 Task: Illustrate a Vector Portrait of a Lifeguard.
Action: Mouse pressed left at (175, 109)
Screenshot: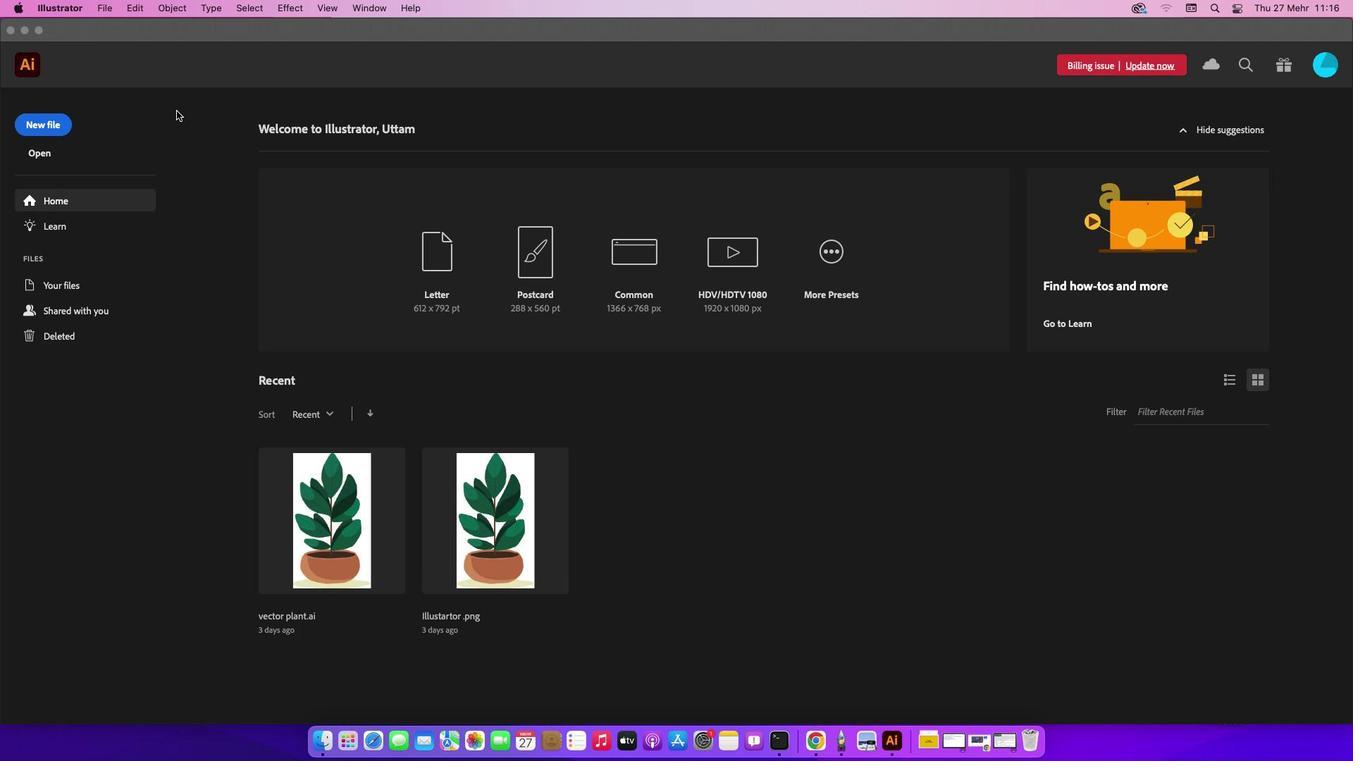 
Action: Mouse moved to (38, 124)
Screenshot: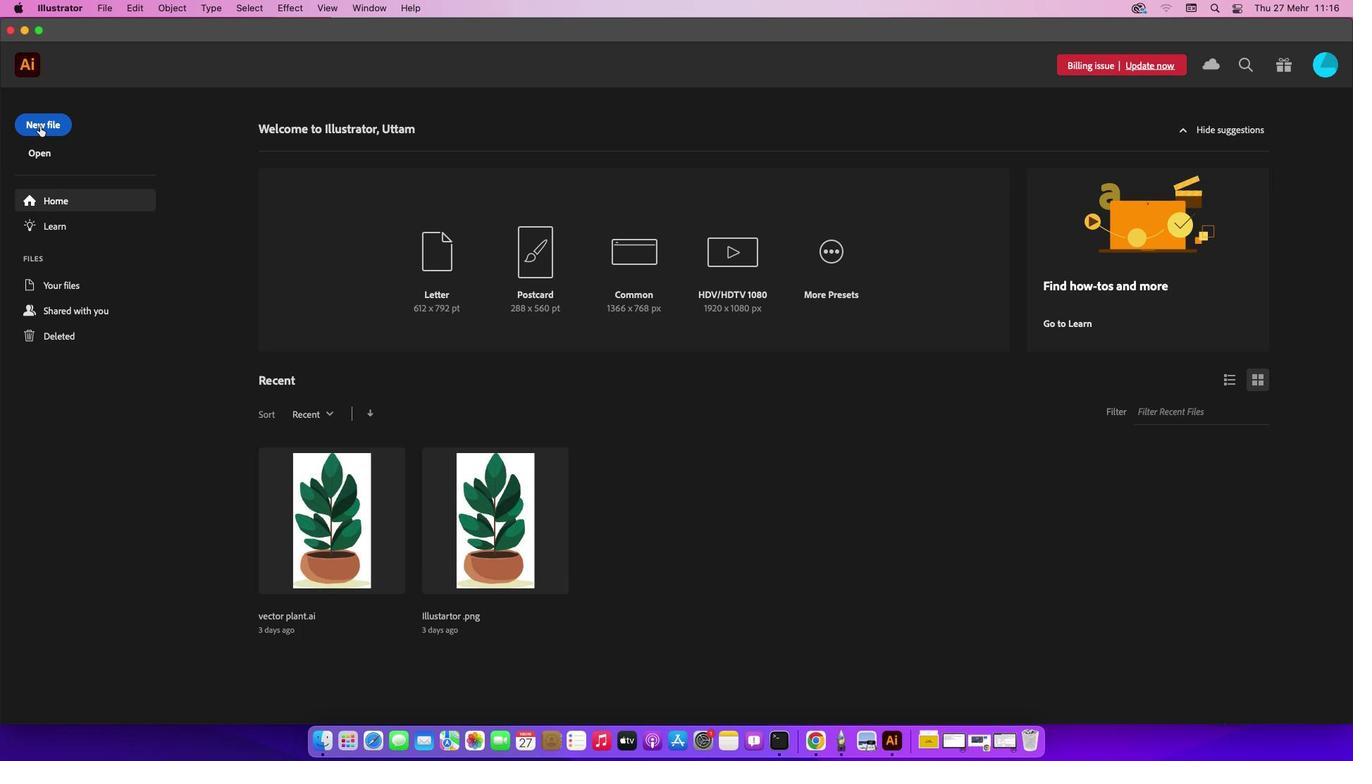 
Action: Mouse pressed left at (38, 124)
Screenshot: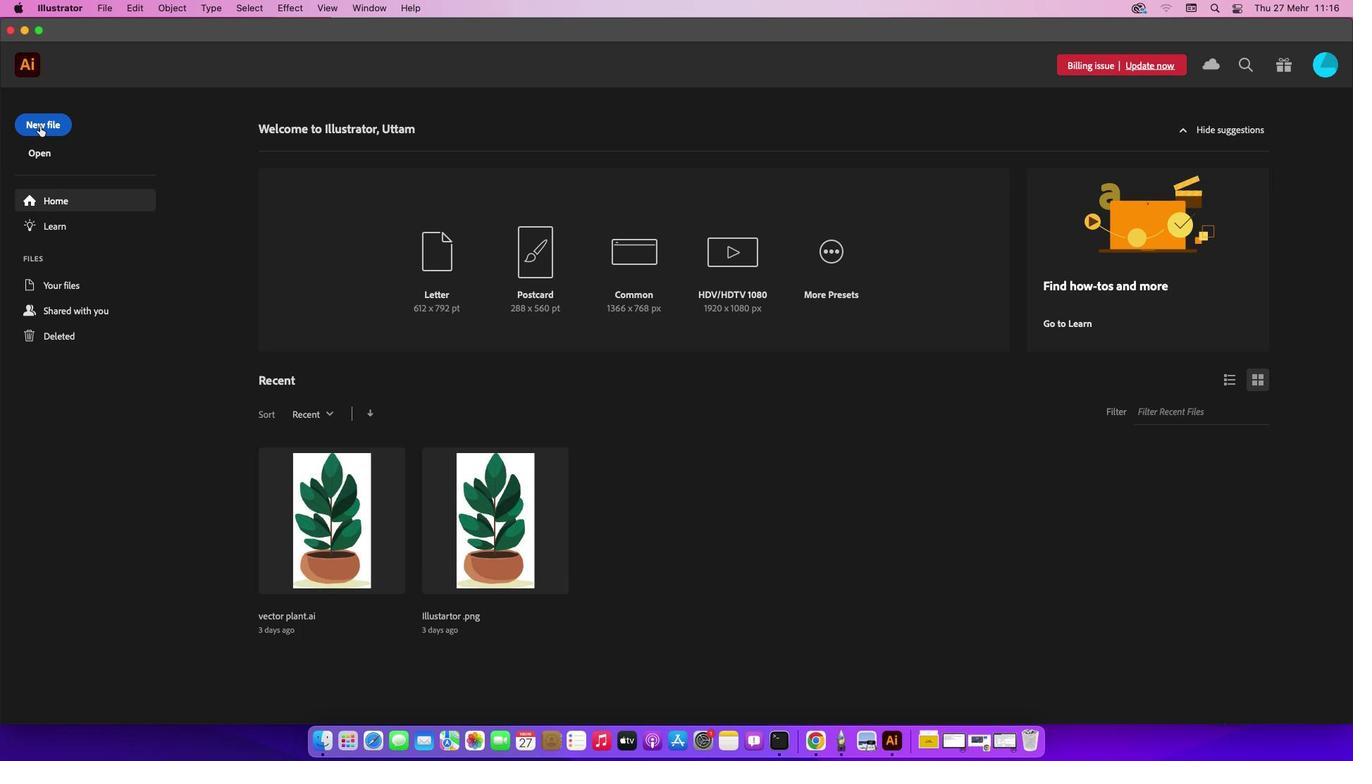 
Action: Mouse moved to (990, 576)
Screenshot: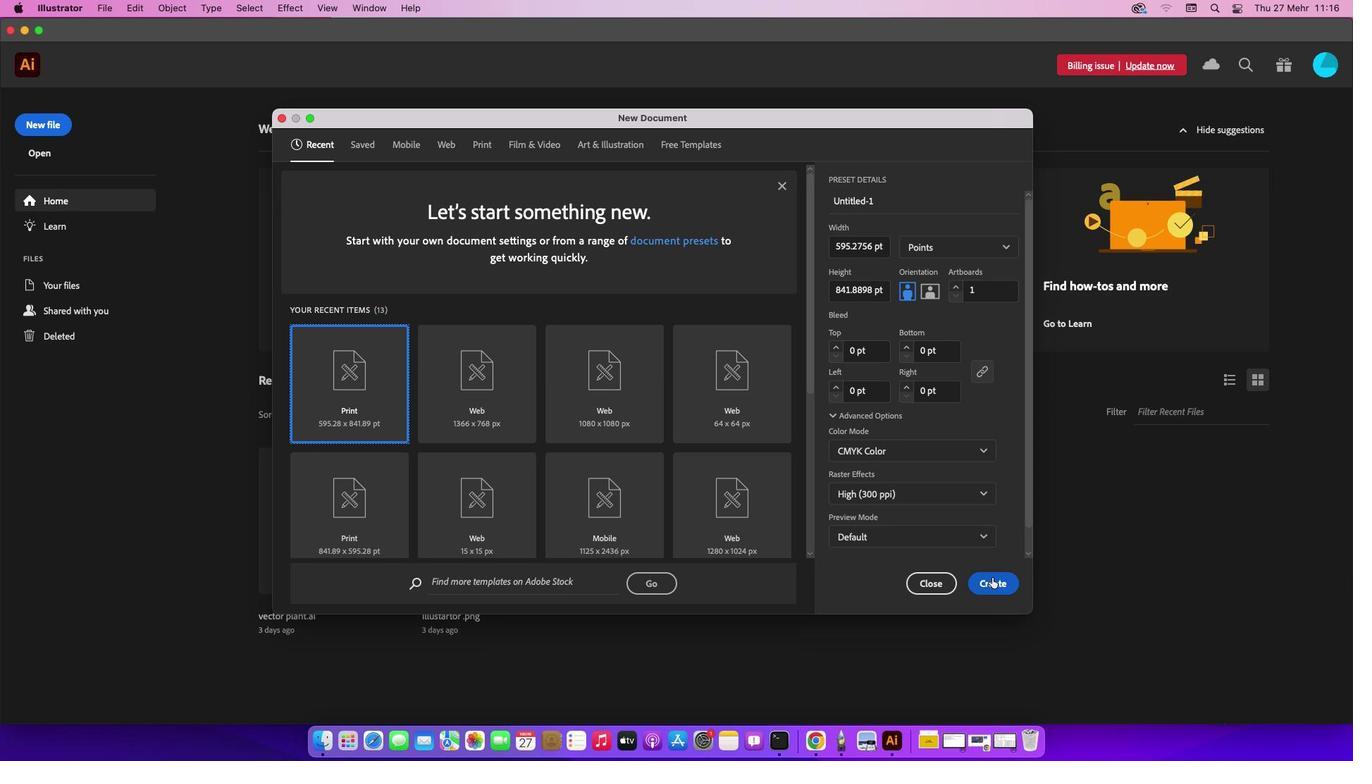
Action: Mouse pressed left at (990, 576)
Screenshot: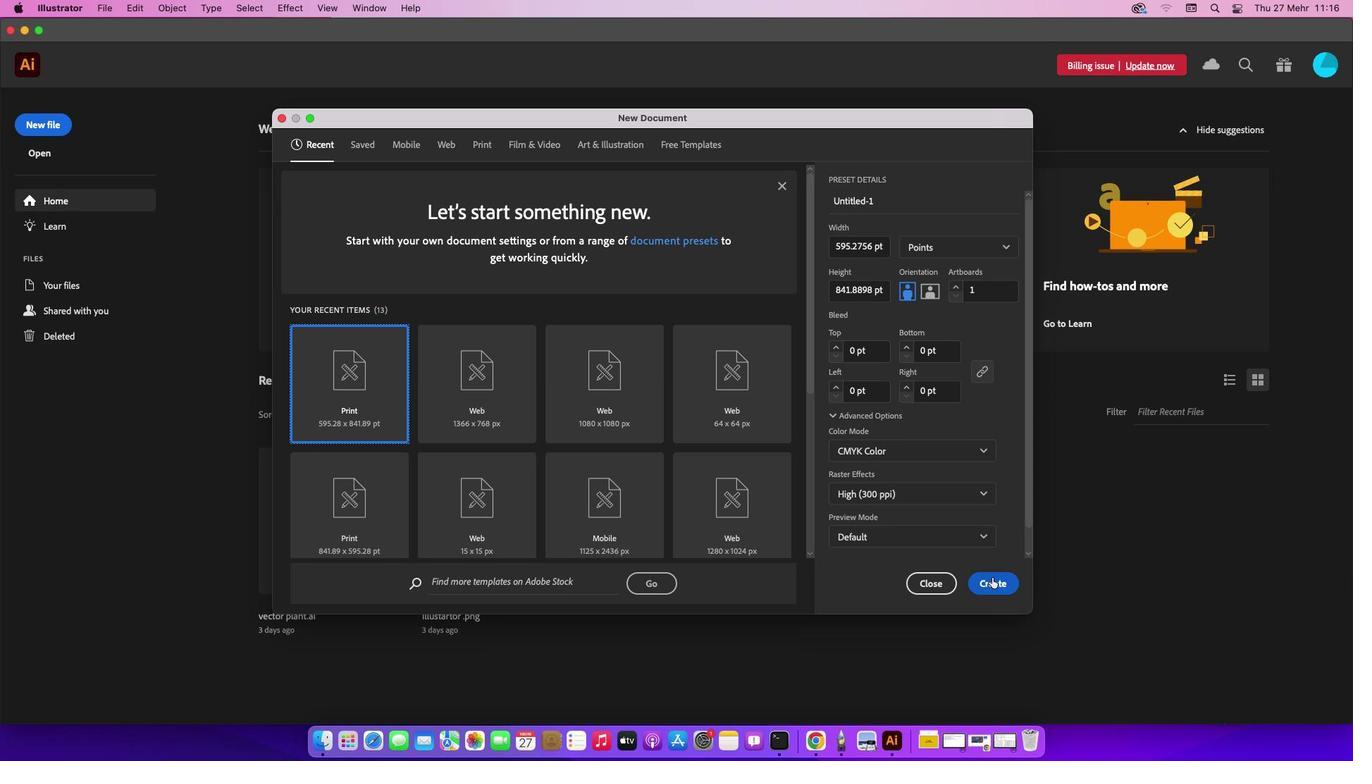 
Action: Mouse moved to (103, 7)
Screenshot: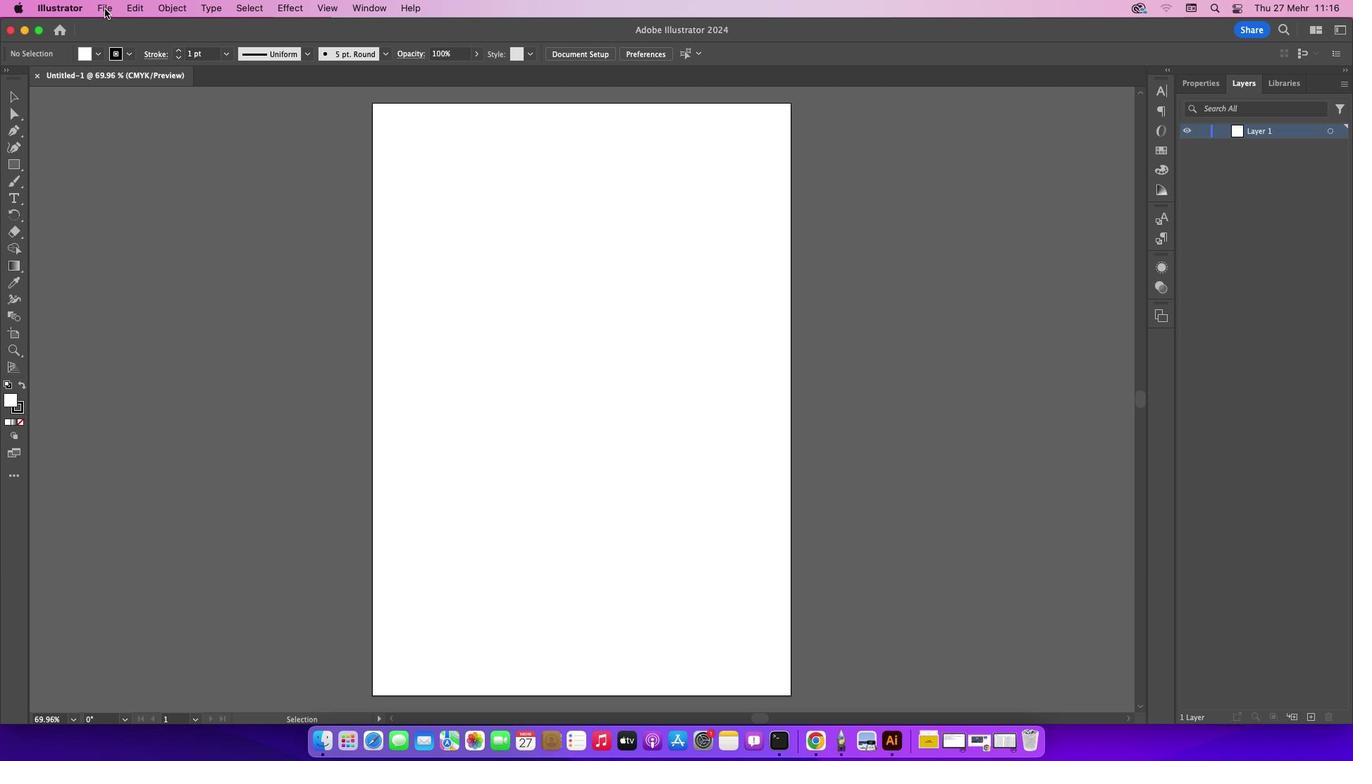 
Action: Mouse pressed left at (103, 7)
Screenshot: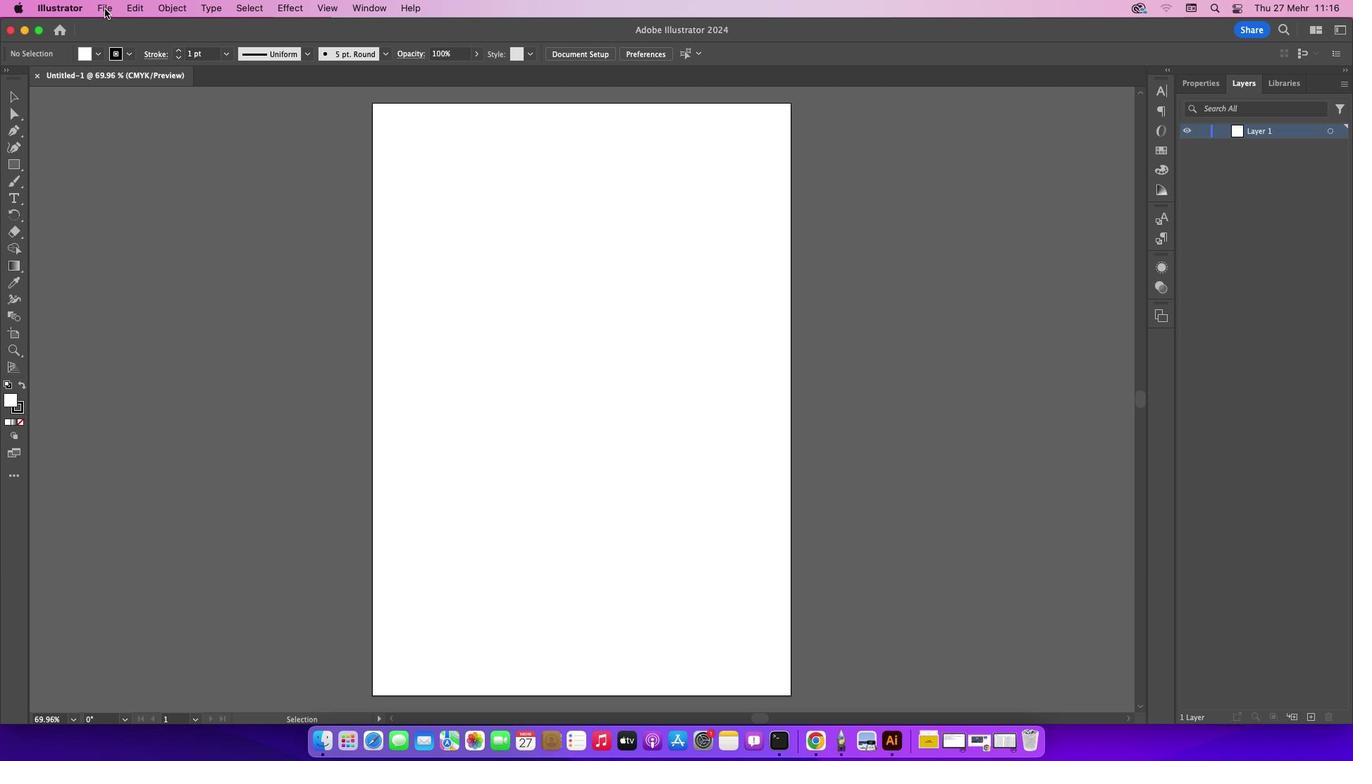 
Action: Mouse moved to (119, 61)
Screenshot: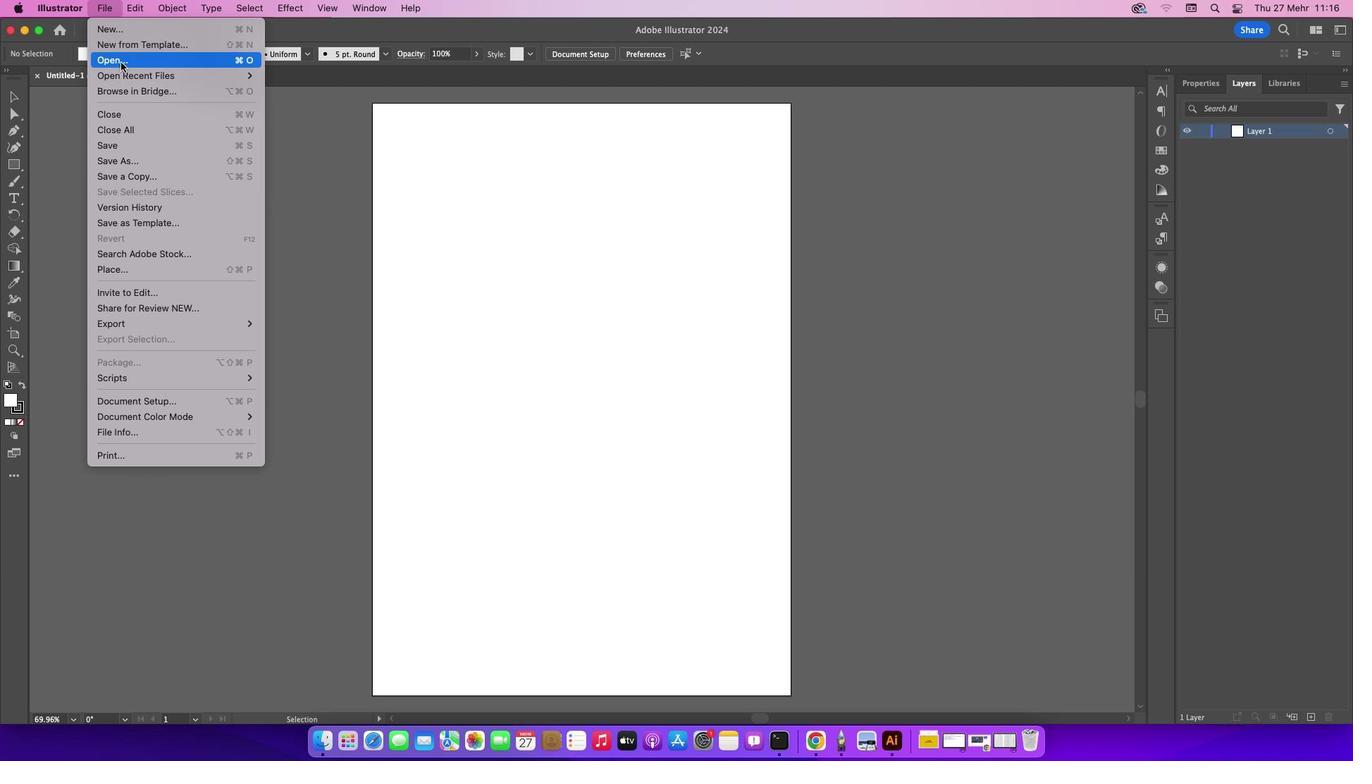 
Action: Mouse pressed left at (119, 61)
Screenshot: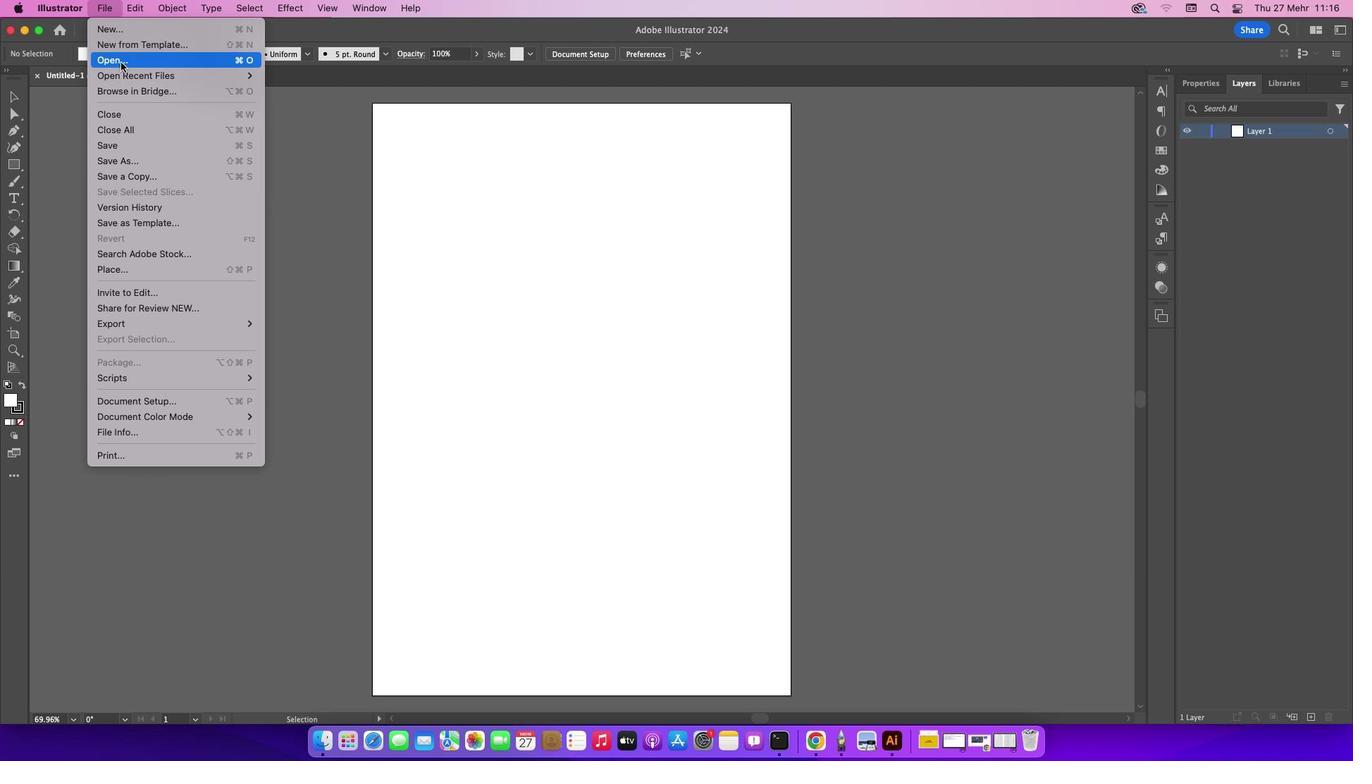 
Action: Mouse moved to (448, 186)
Screenshot: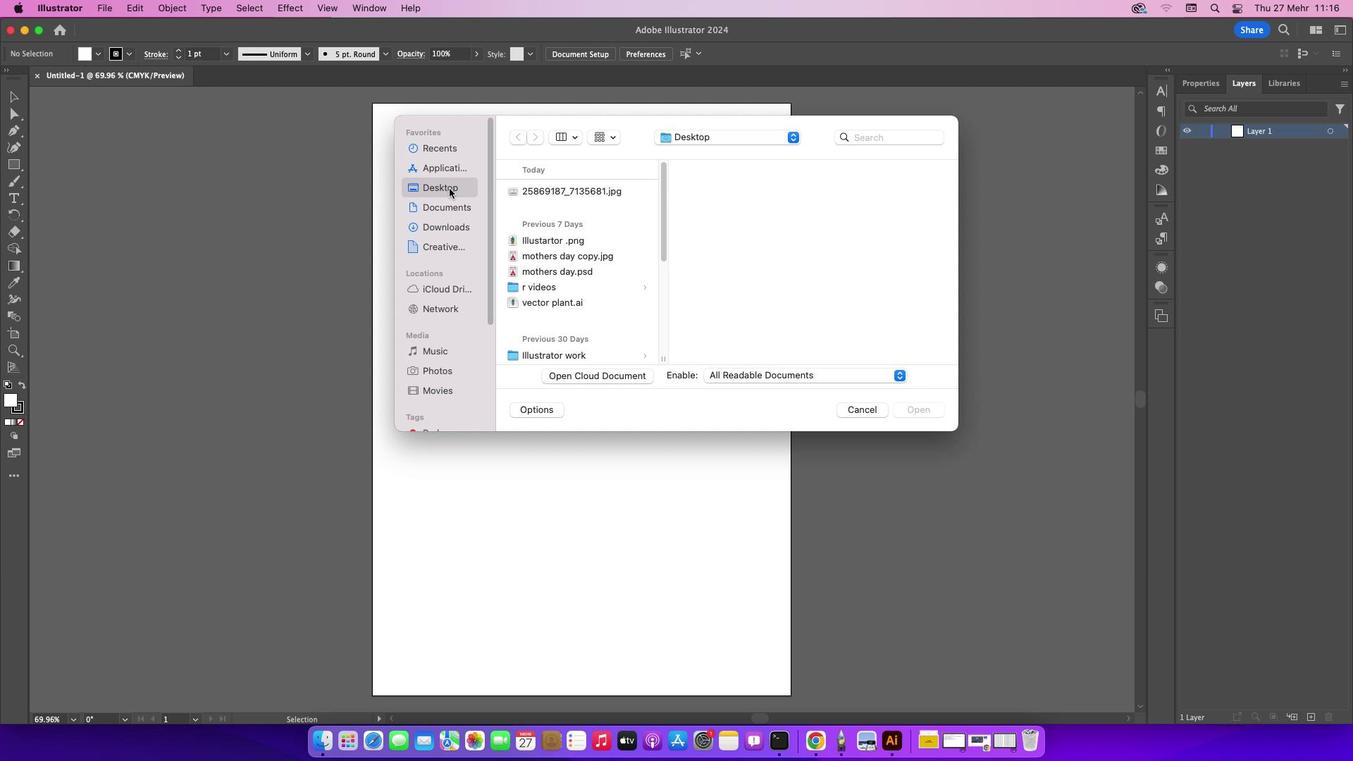 
Action: Mouse pressed left at (448, 186)
Screenshot: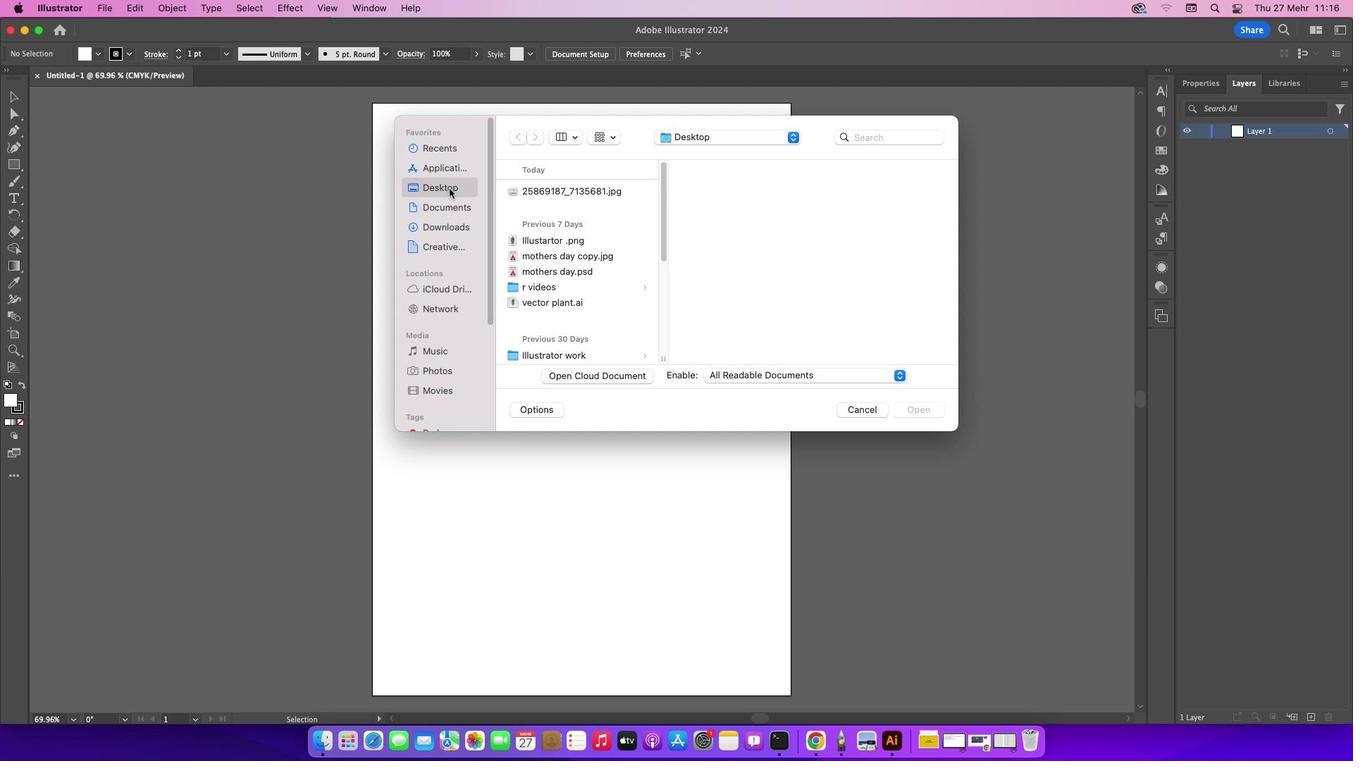 
Action: Mouse moved to (607, 186)
Screenshot: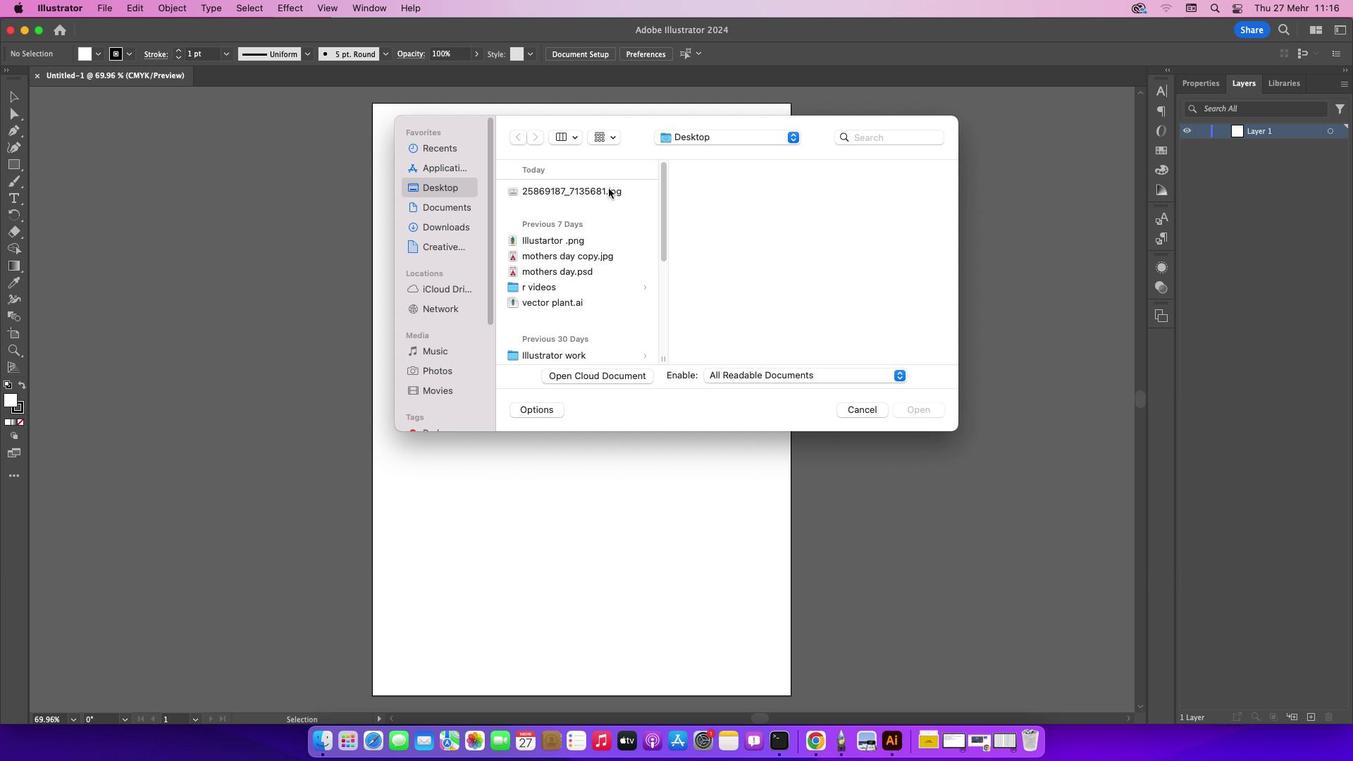 
Action: Mouse pressed left at (607, 186)
Screenshot: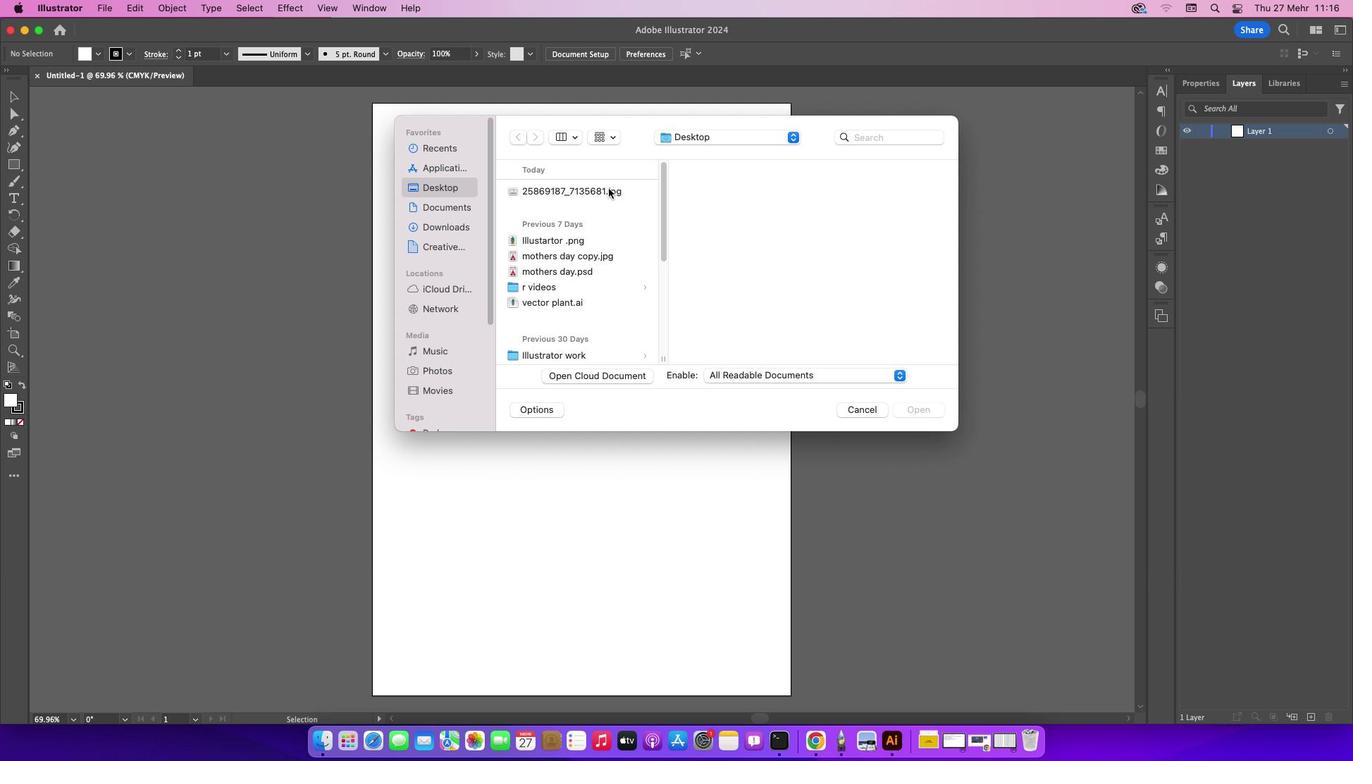 
Action: Mouse moved to (921, 405)
Screenshot: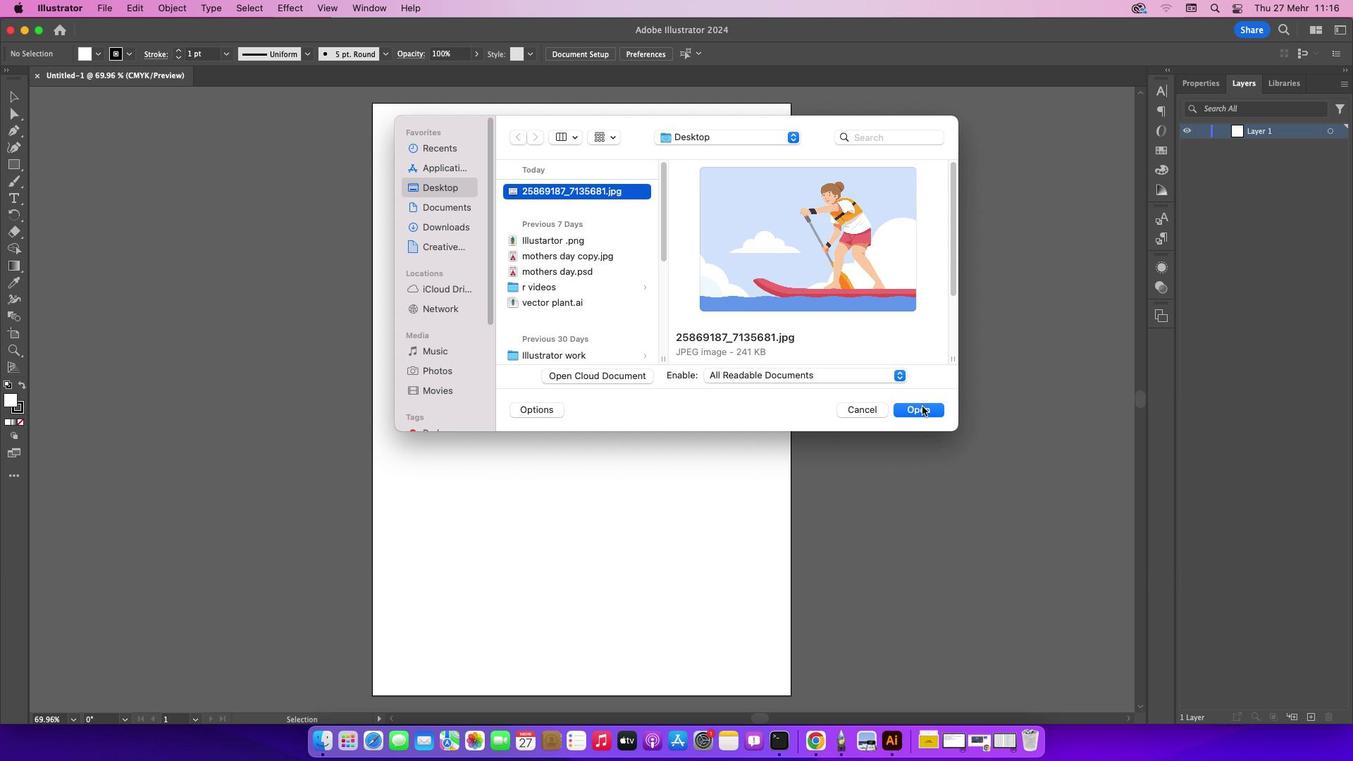 
Action: Mouse pressed left at (921, 405)
Screenshot: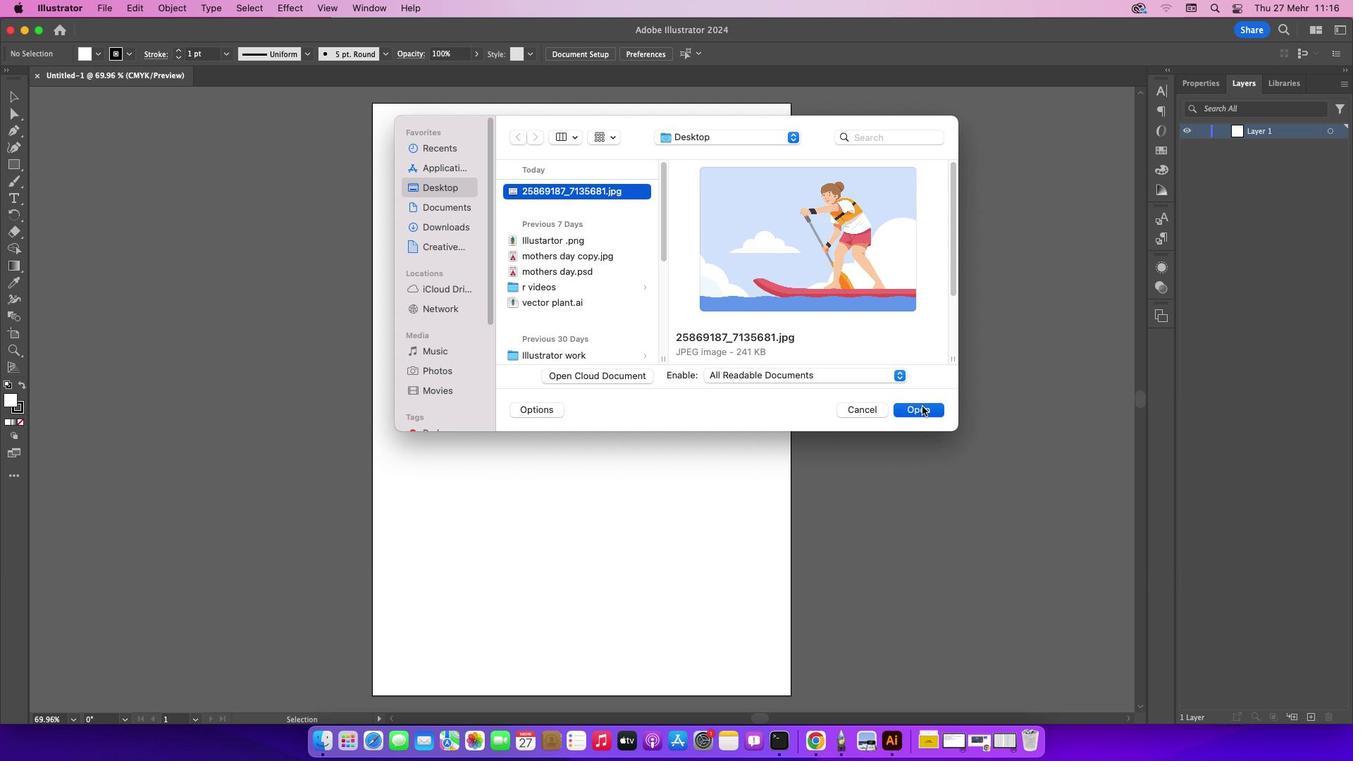 
Action: Mouse moved to (852, 403)
Screenshot: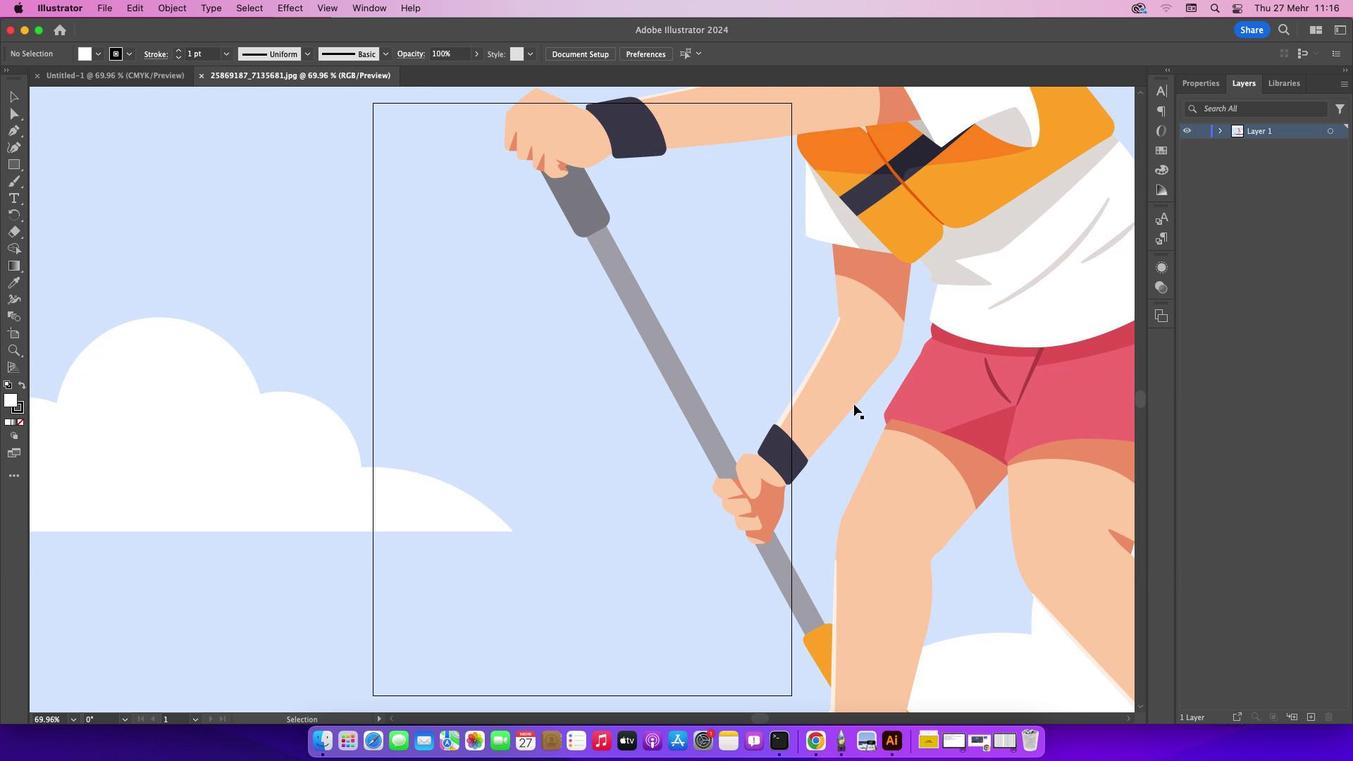 
Action: Mouse scrolled (852, 403) with delta (0, 0)
Screenshot: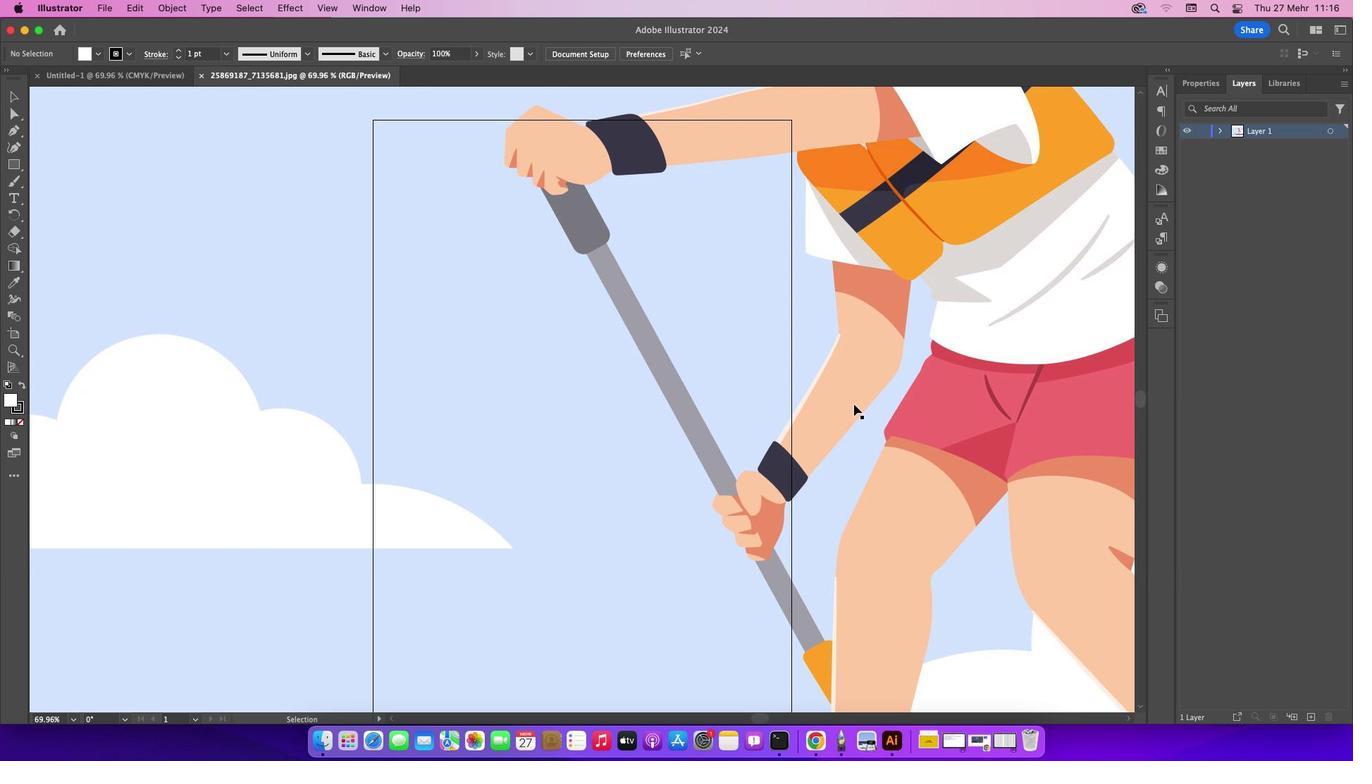 
Action: Mouse scrolled (852, 403) with delta (0, 0)
Screenshot: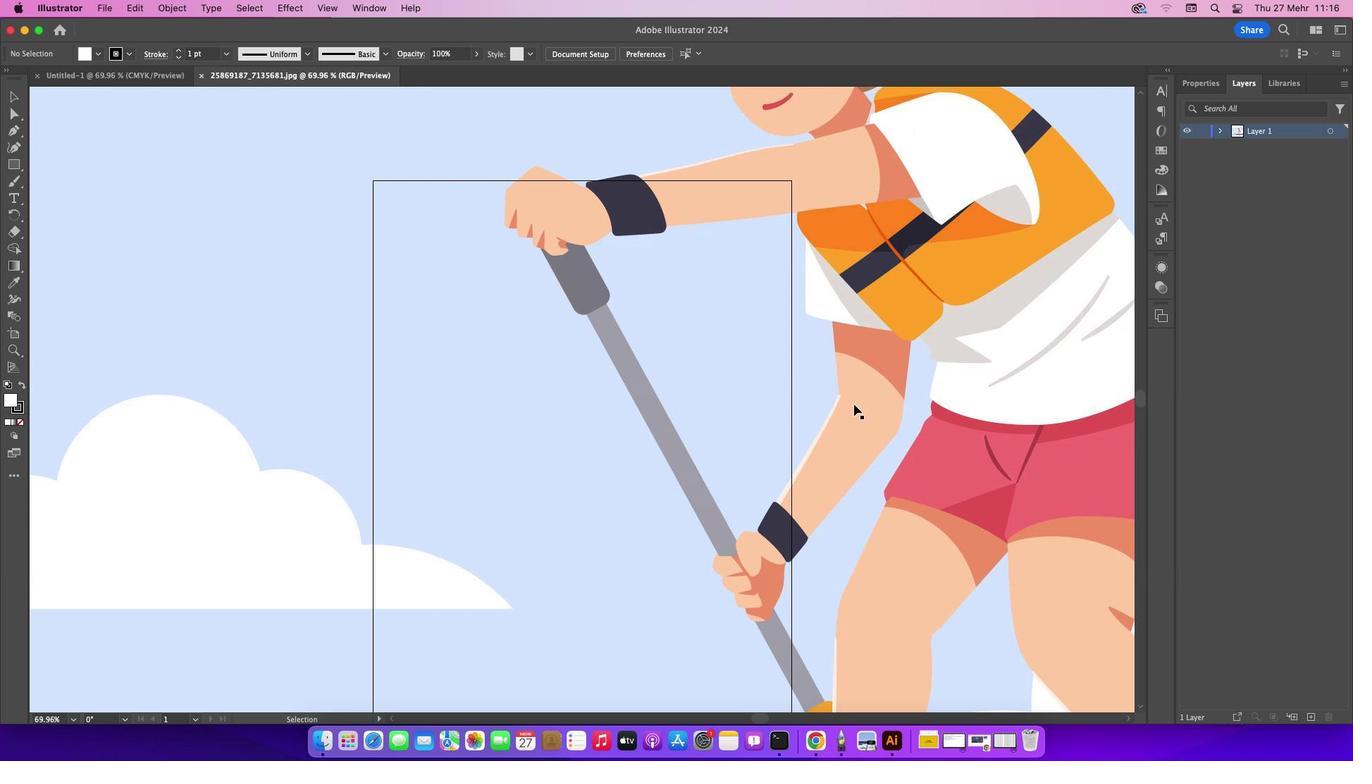 
Action: Mouse scrolled (852, 403) with delta (0, 0)
Screenshot: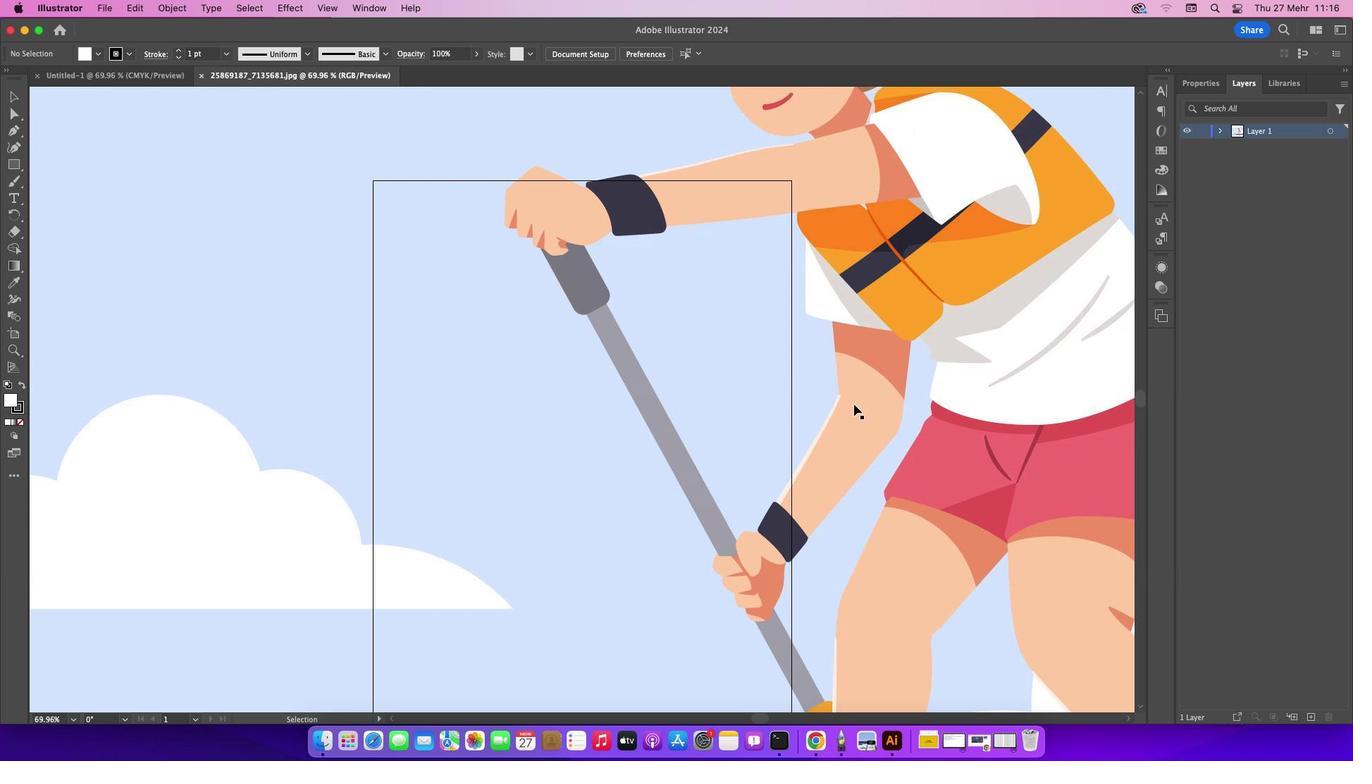 
Action: Mouse scrolled (852, 403) with delta (0, 0)
Screenshot: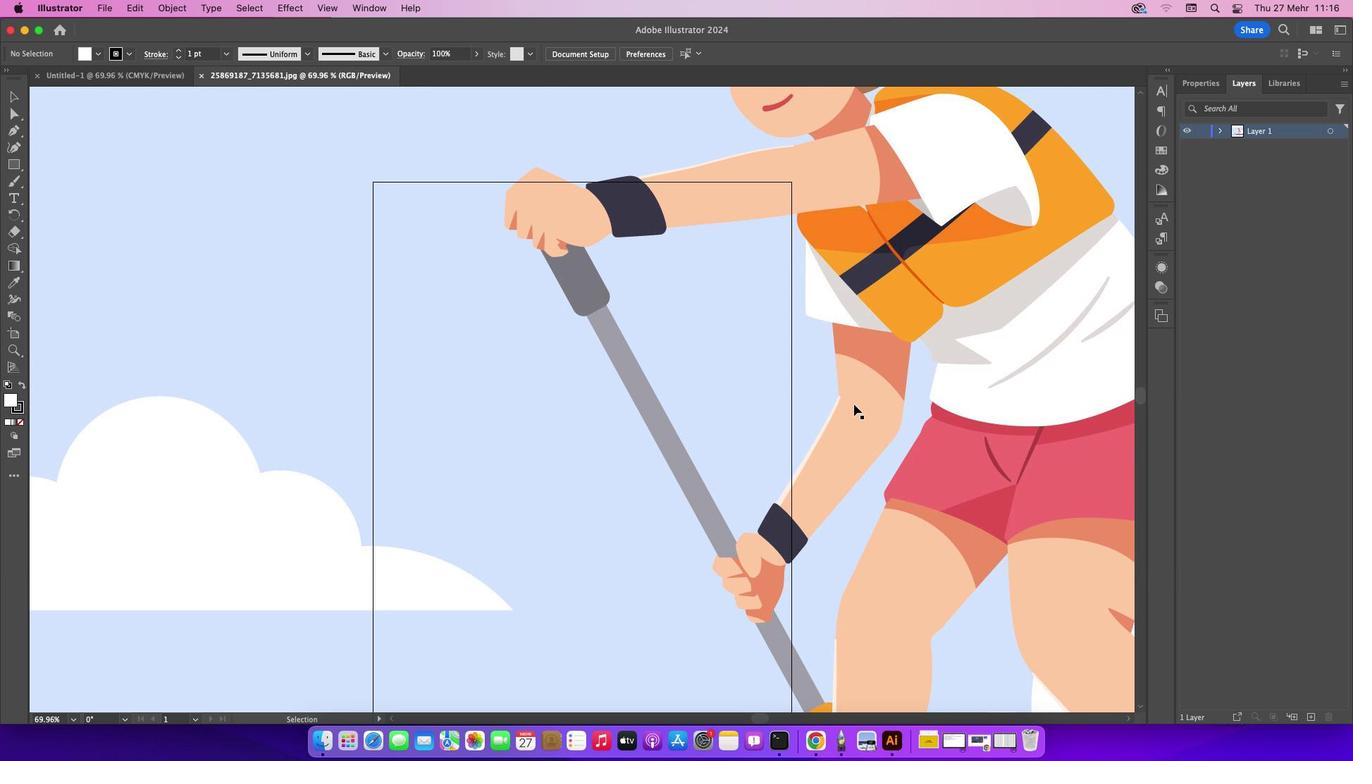
Action: Mouse scrolled (852, 403) with delta (0, 0)
Screenshot: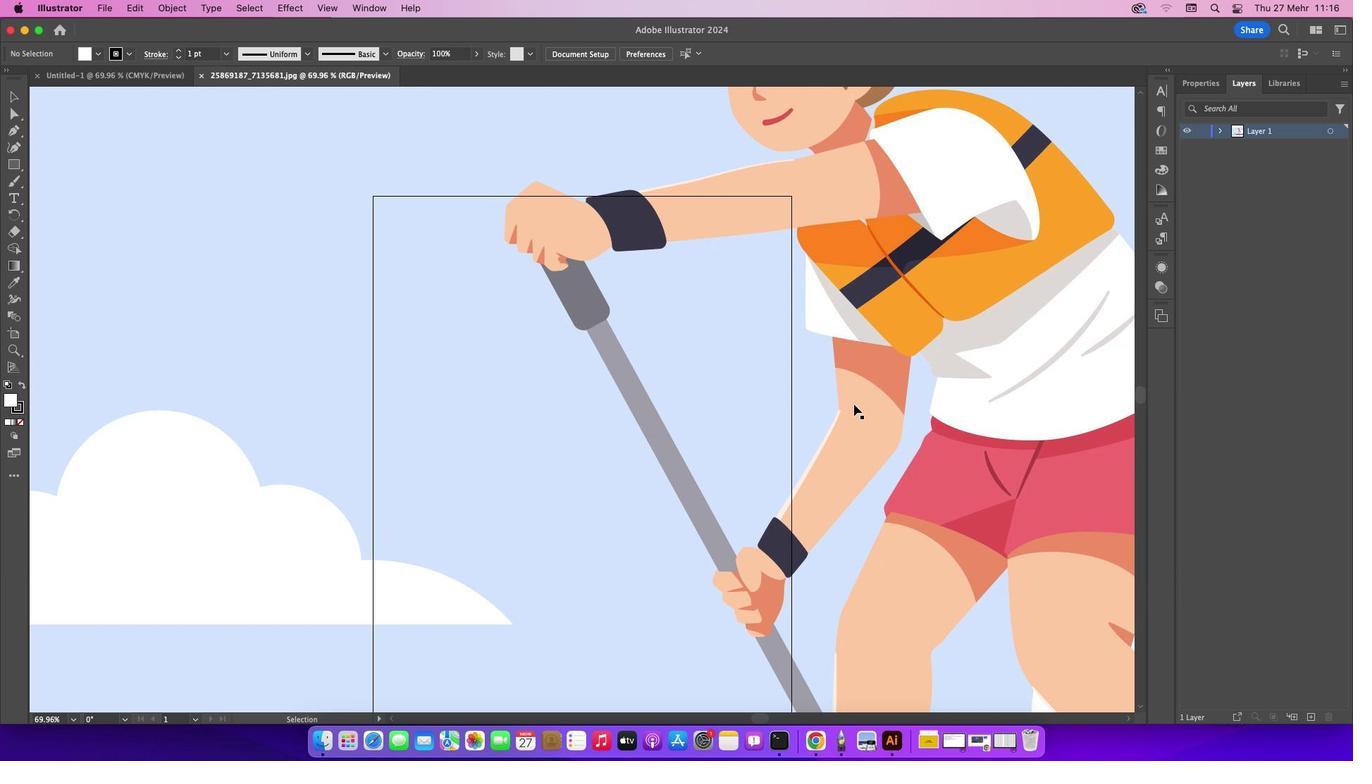 
Action: Mouse scrolled (852, 403) with delta (0, 0)
Screenshot: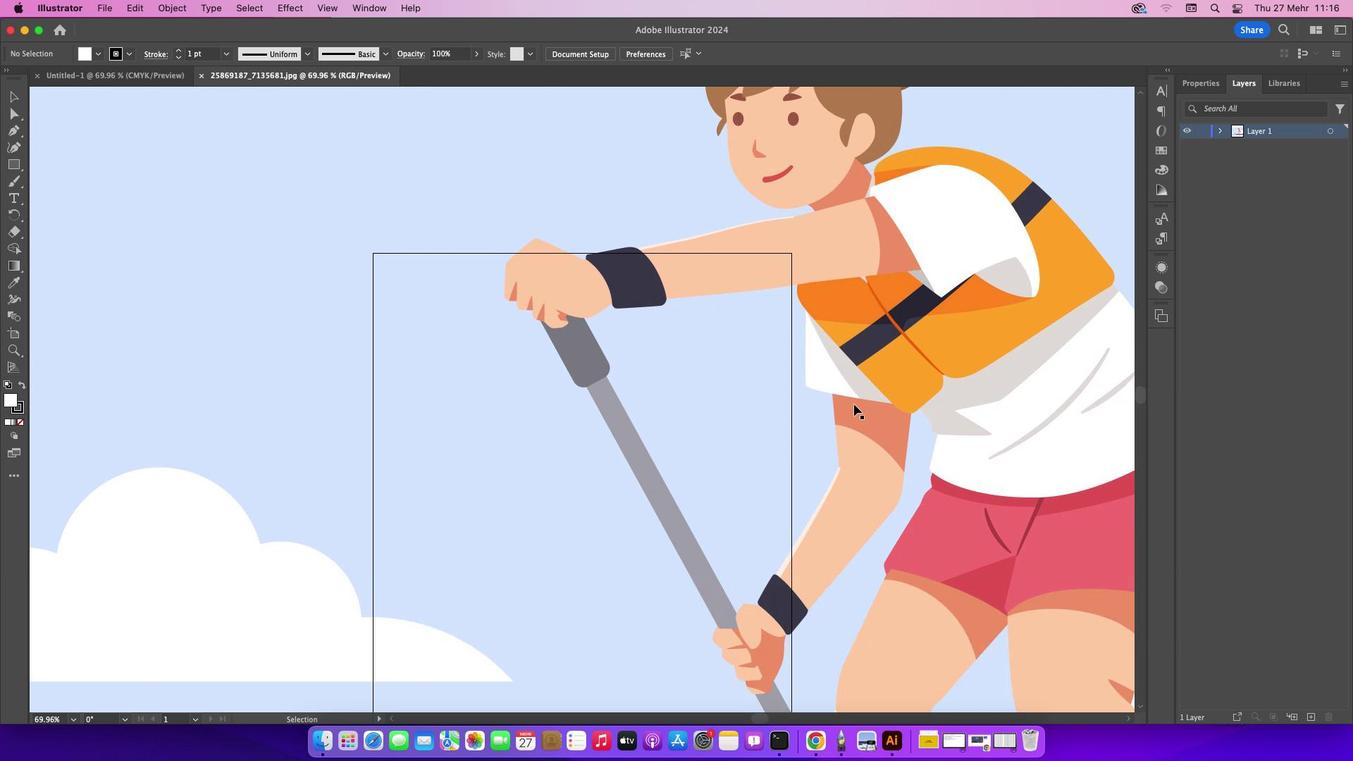 
Action: Mouse scrolled (852, 403) with delta (0, 2)
Screenshot: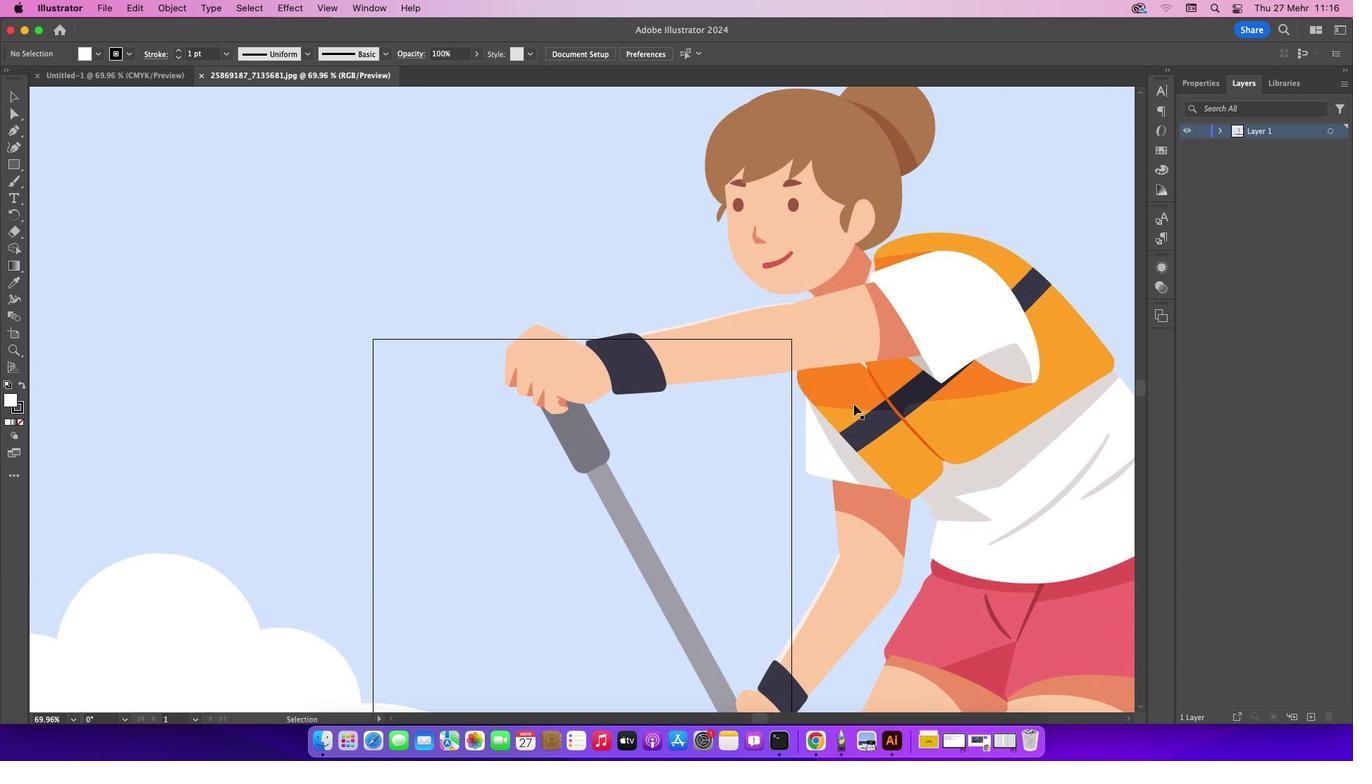 
Action: Mouse scrolled (852, 403) with delta (0, 0)
Screenshot: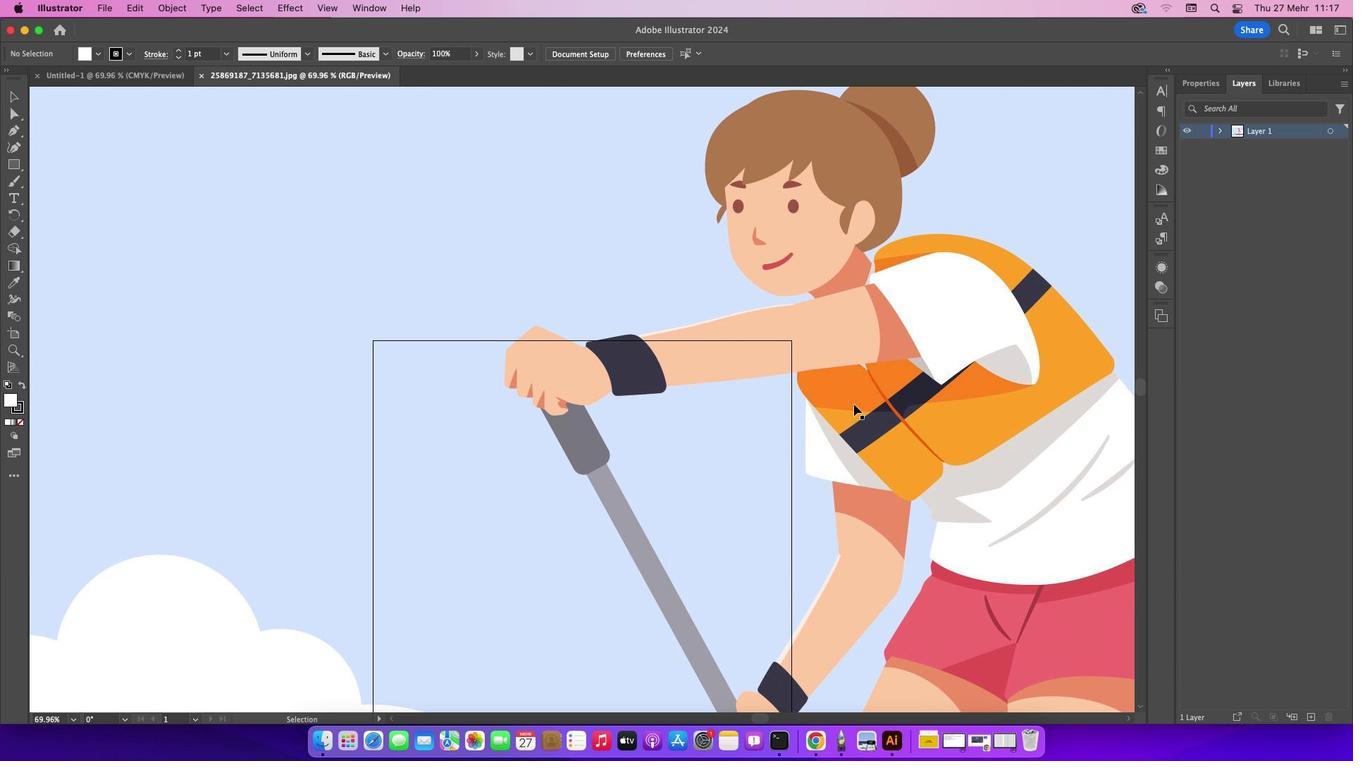 
Action: Mouse scrolled (852, 403) with delta (0, 0)
Screenshot: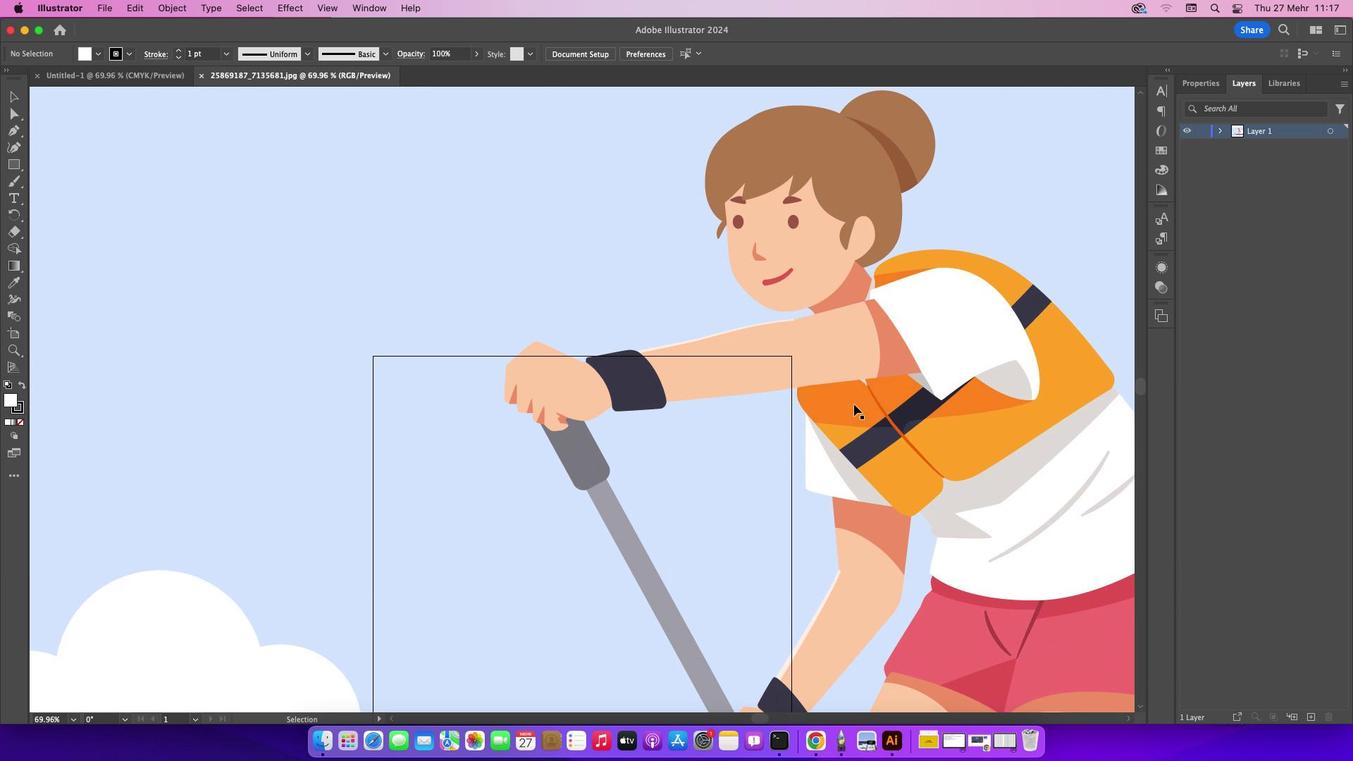 
Action: Mouse scrolled (852, 403) with delta (0, 0)
Screenshot: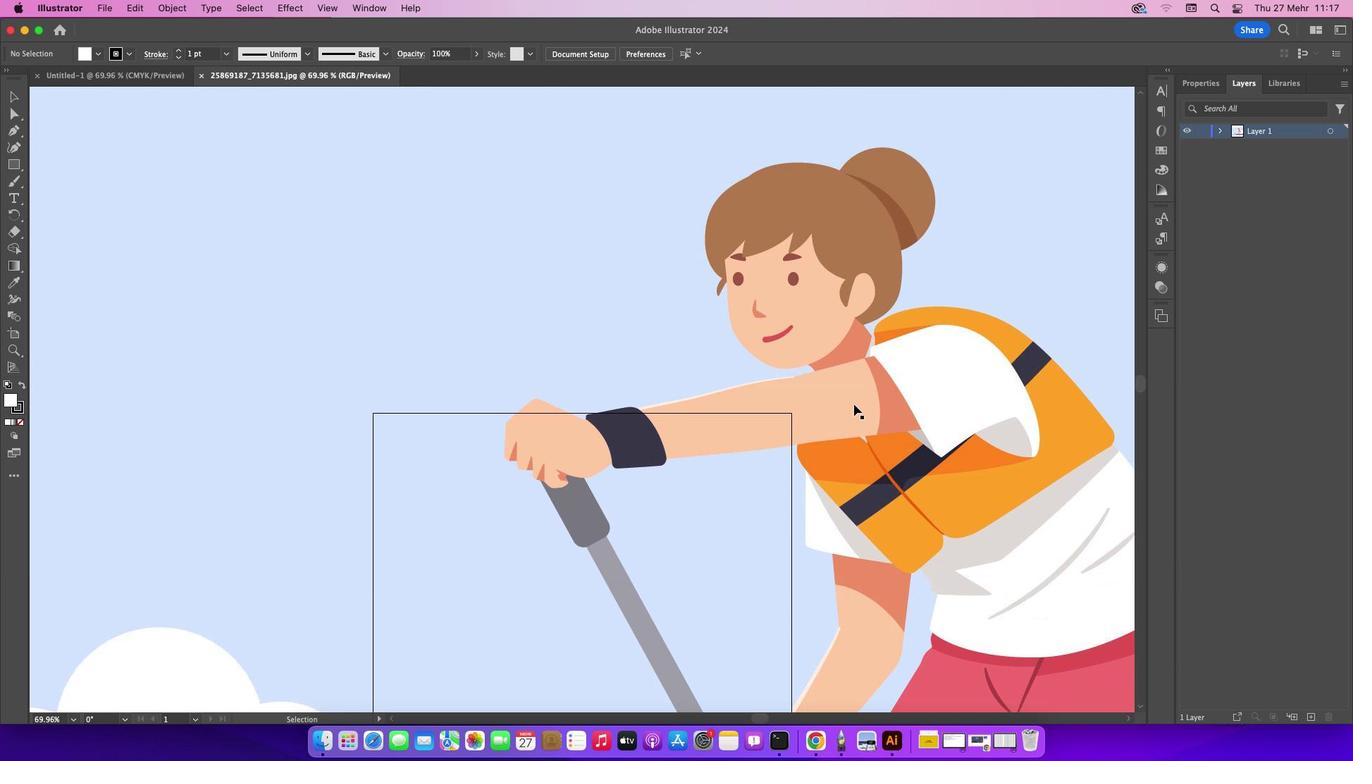 
Action: Mouse scrolled (852, 403) with delta (0, 1)
Screenshot: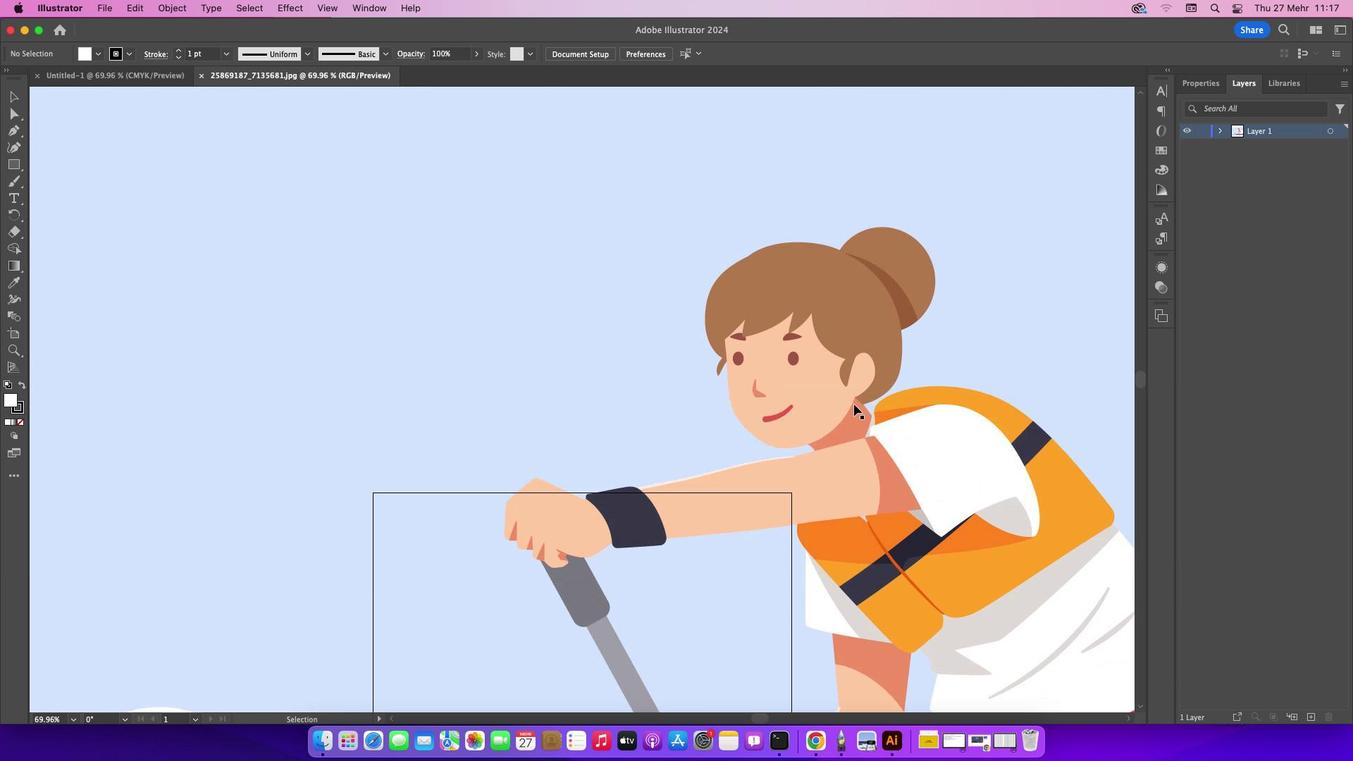 
Action: Mouse moved to (760, 720)
Screenshot: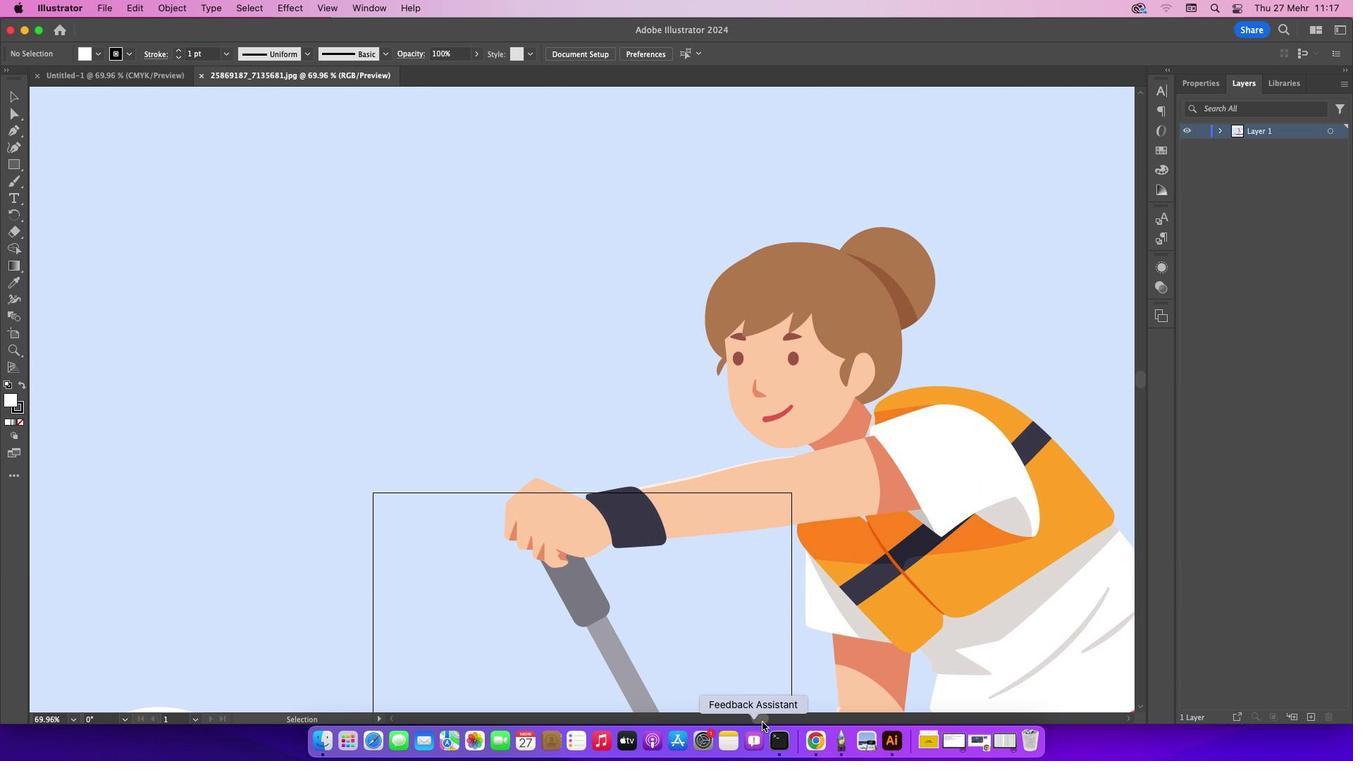 
Action: Mouse pressed left at (760, 720)
Screenshot: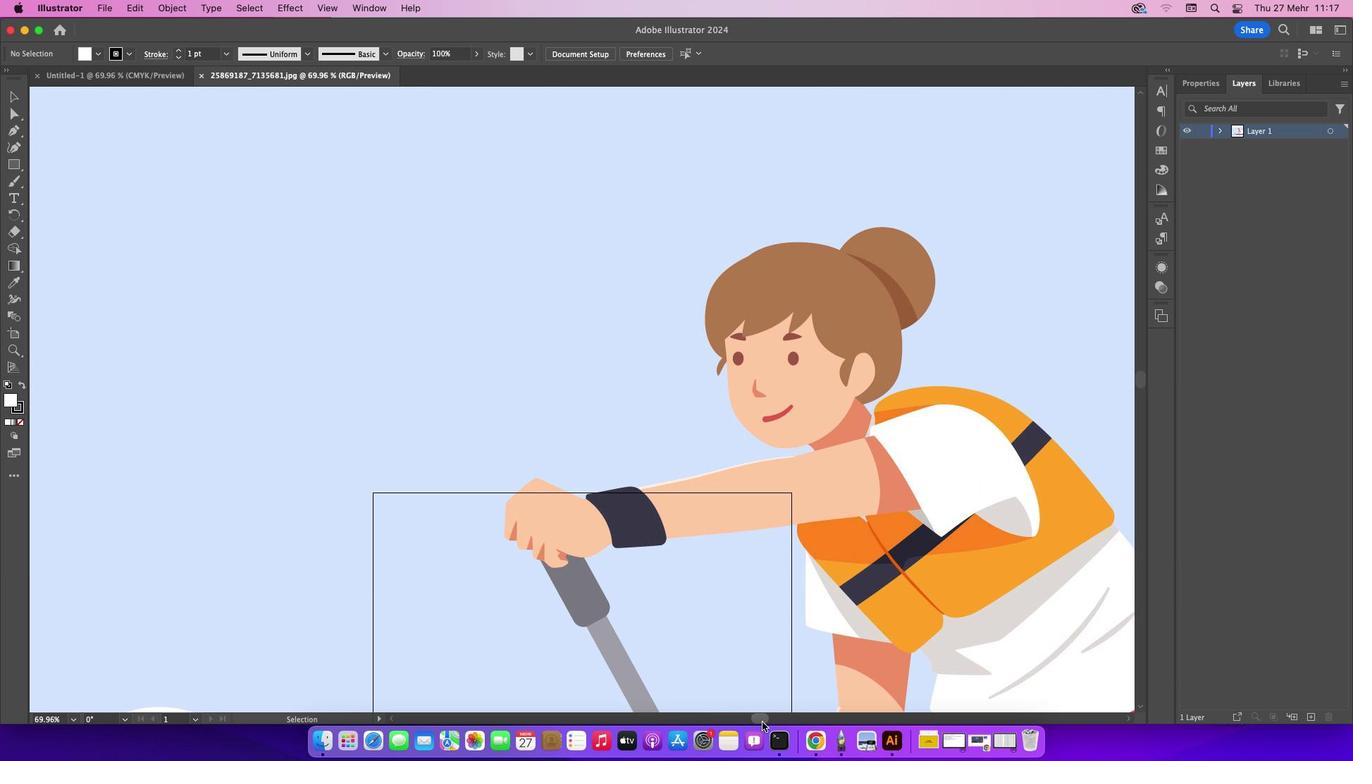 
Action: Mouse moved to (905, 563)
Screenshot: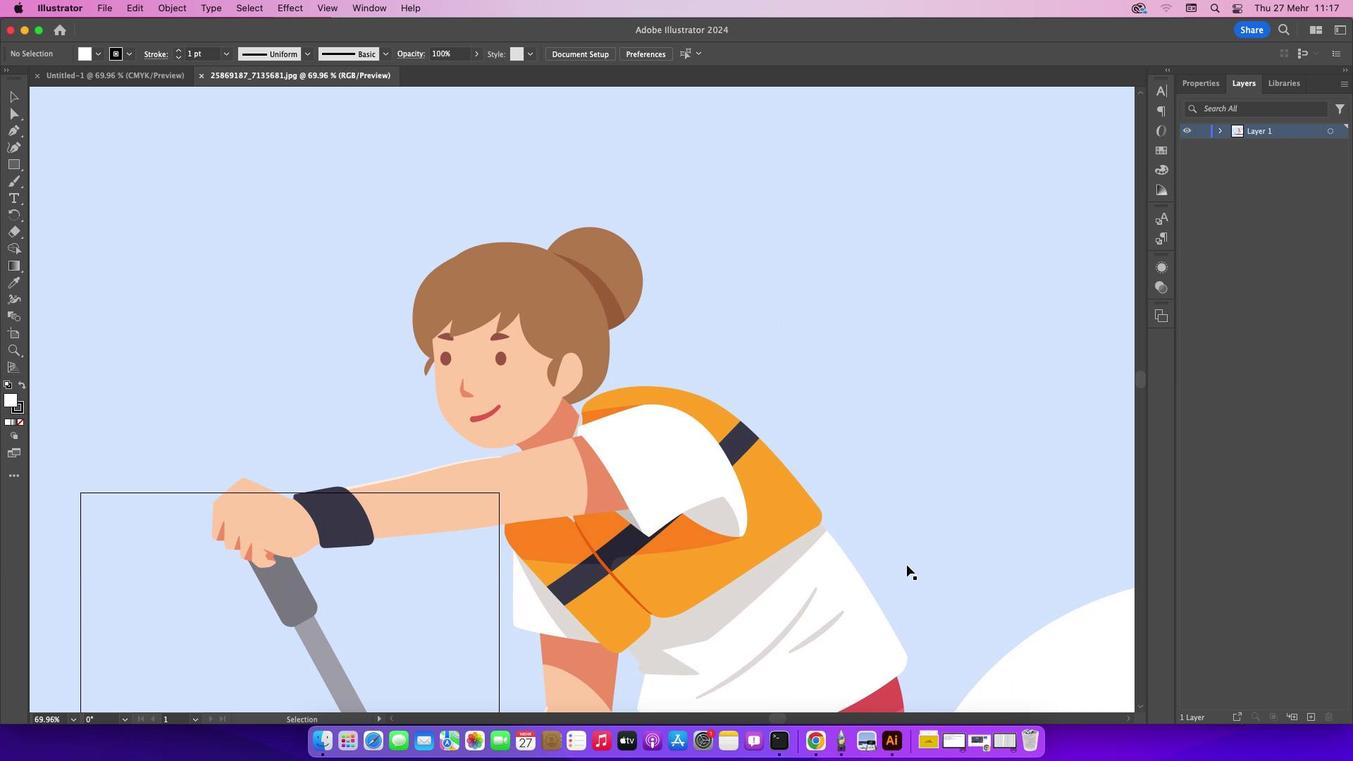 
Action: Mouse scrolled (905, 563) with delta (0, -1)
Screenshot: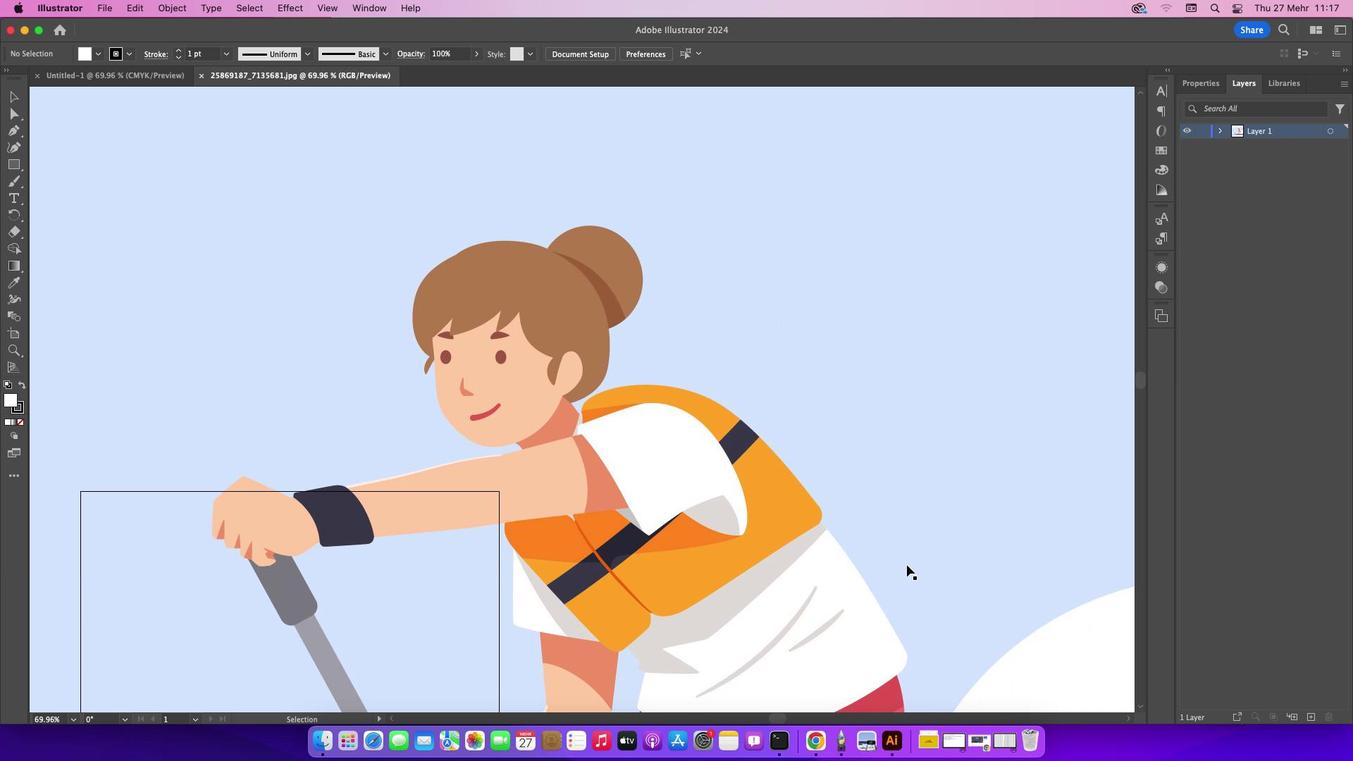
Action: Mouse scrolled (905, 563) with delta (0, -1)
Screenshot: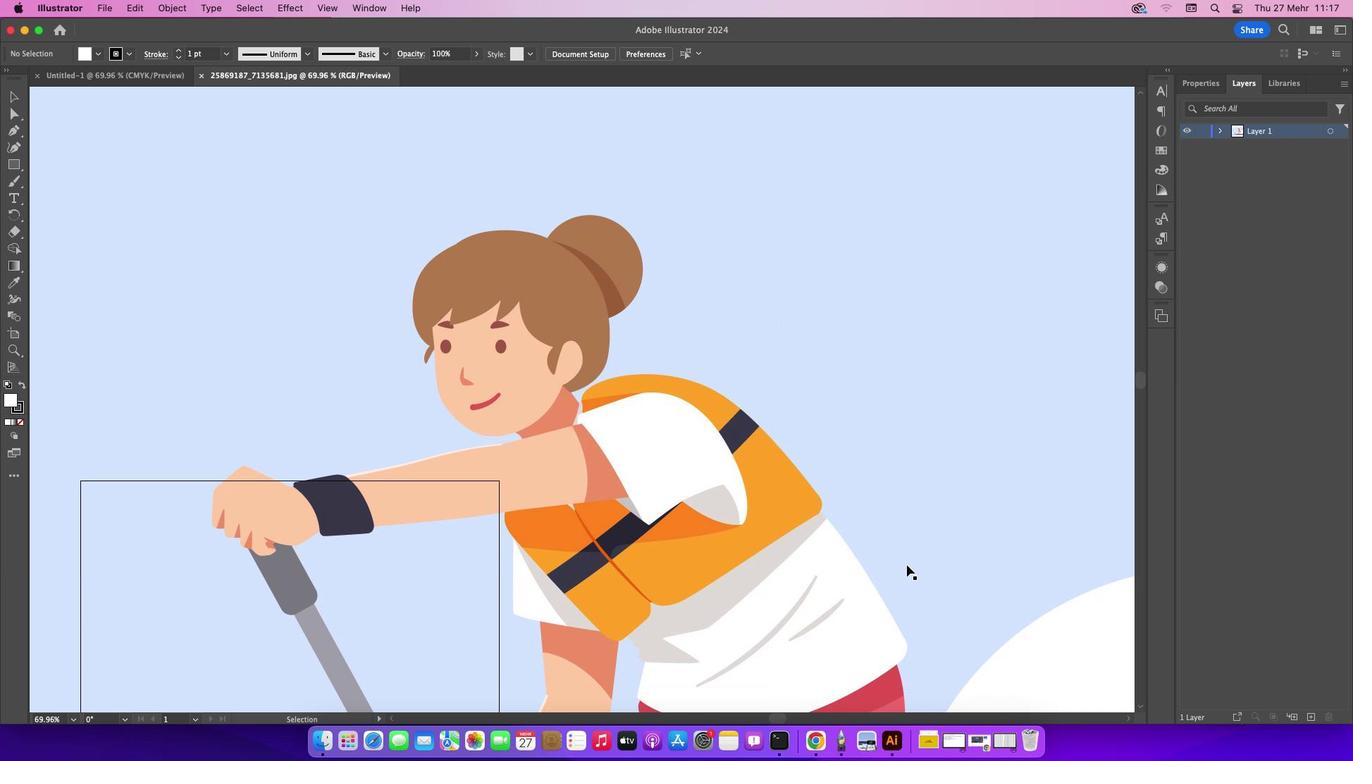 
Action: Mouse scrolled (905, 563) with delta (0, -2)
Screenshot: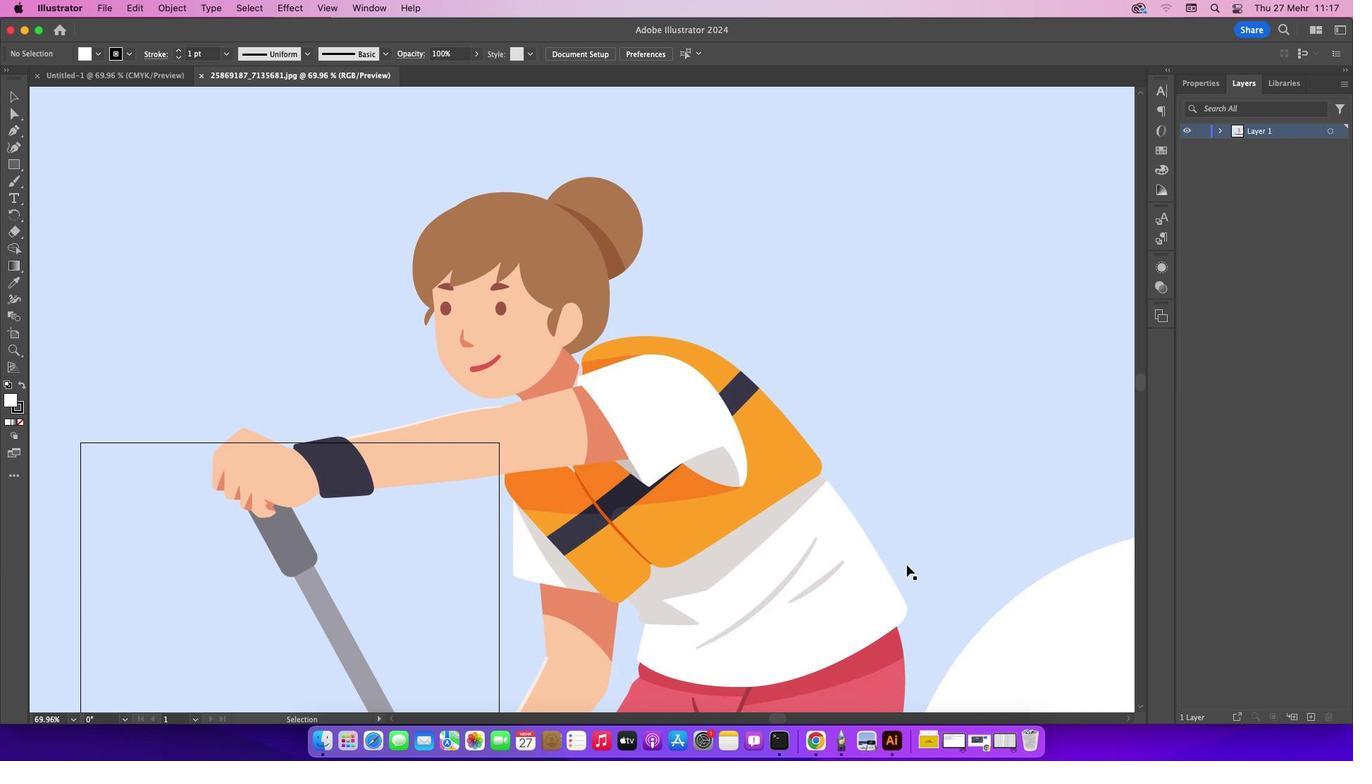 
Action: Mouse scrolled (905, 563) with delta (0, -2)
Screenshot: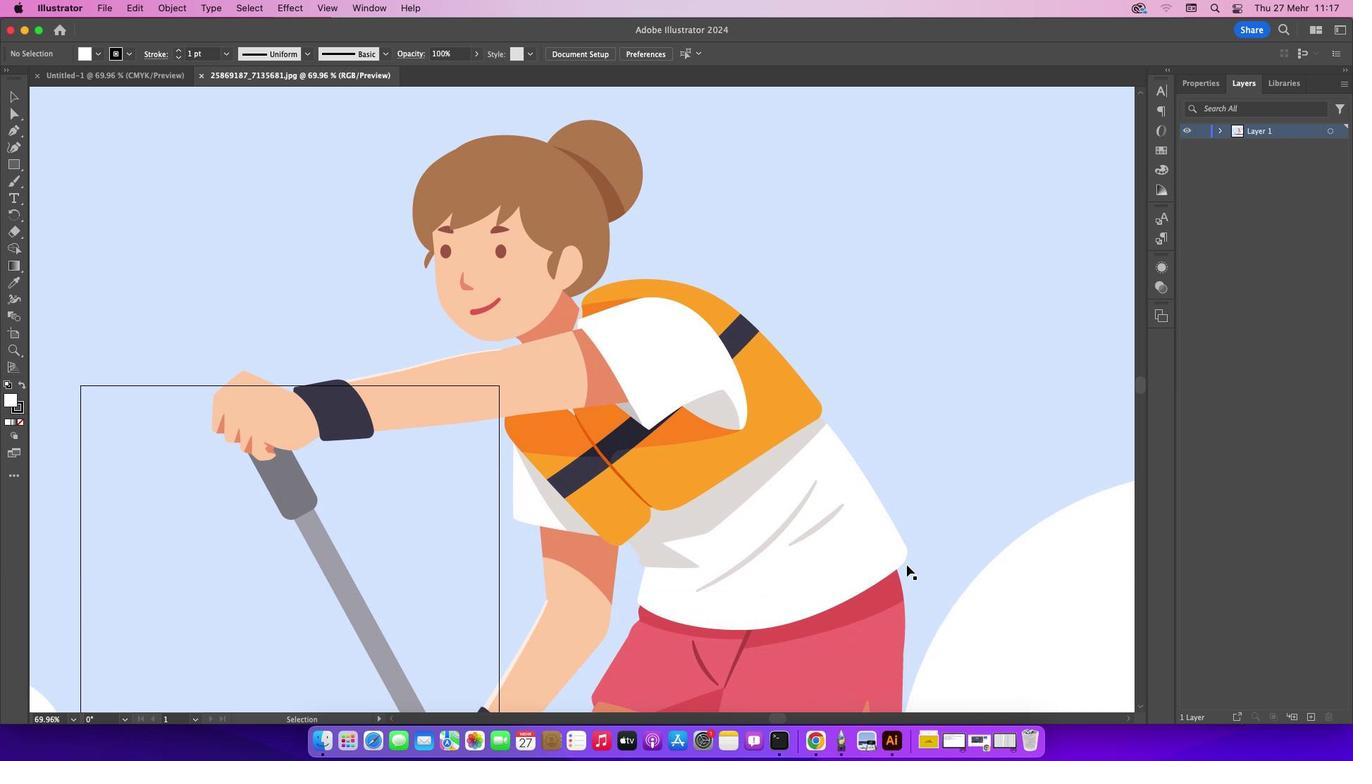 
Action: Mouse scrolled (905, 563) with delta (0, 0)
Screenshot: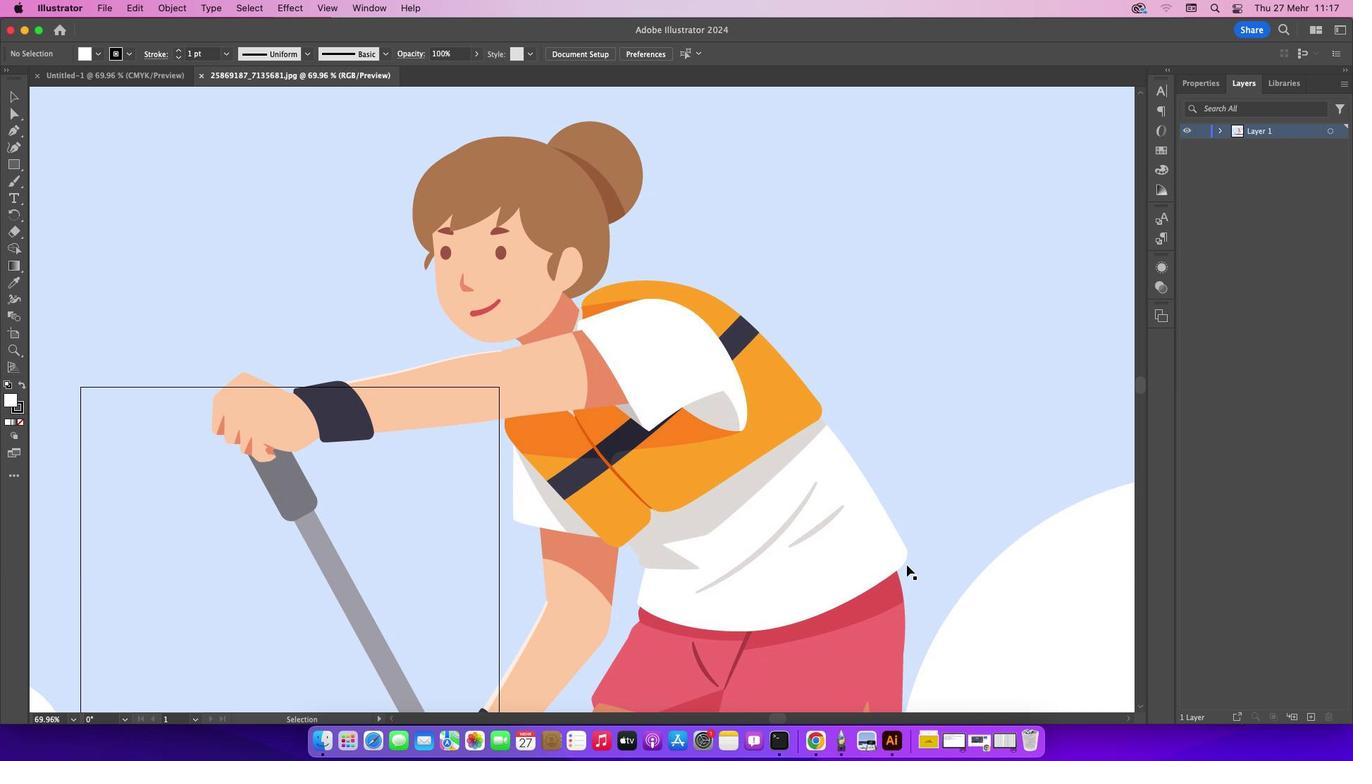 
Action: Mouse moved to (1219, 132)
Screenshot: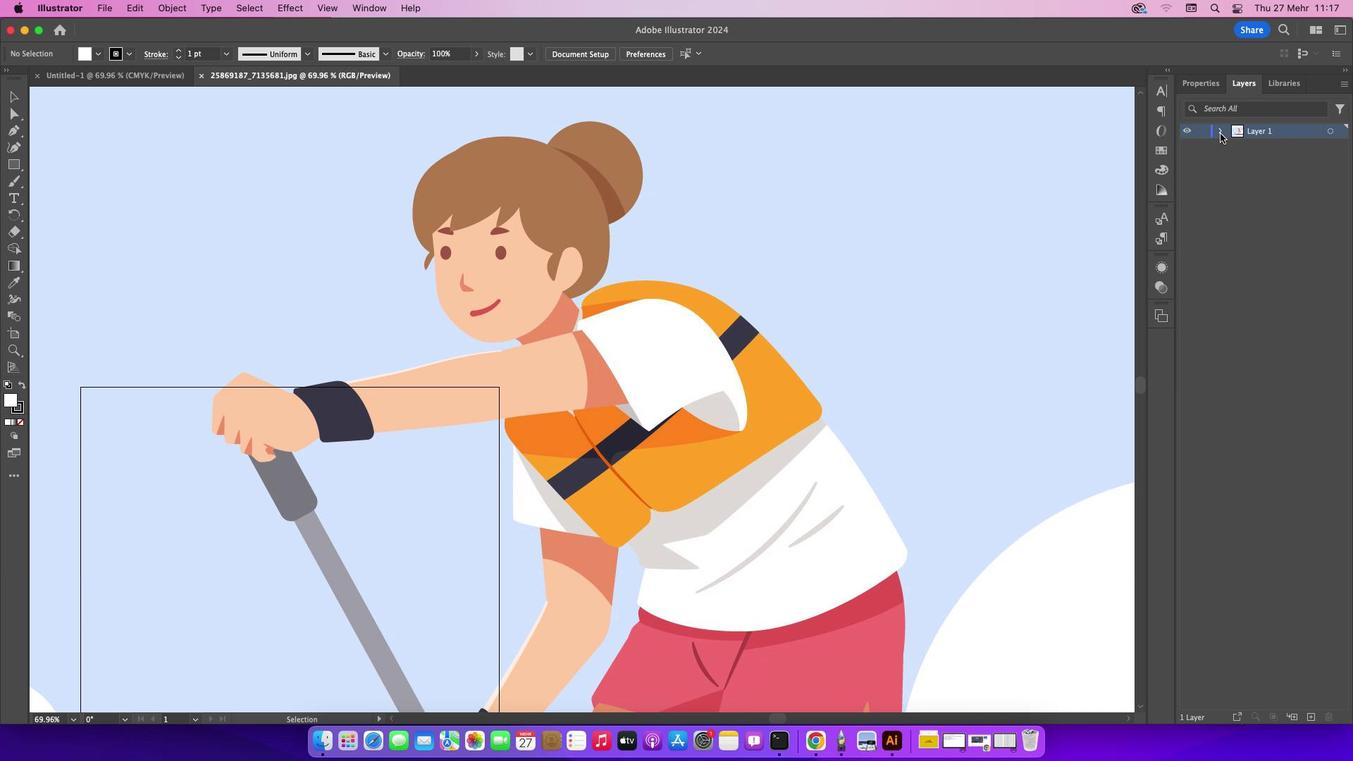 
Action: Mouse pressed left at (1219, 132)
Screenshot: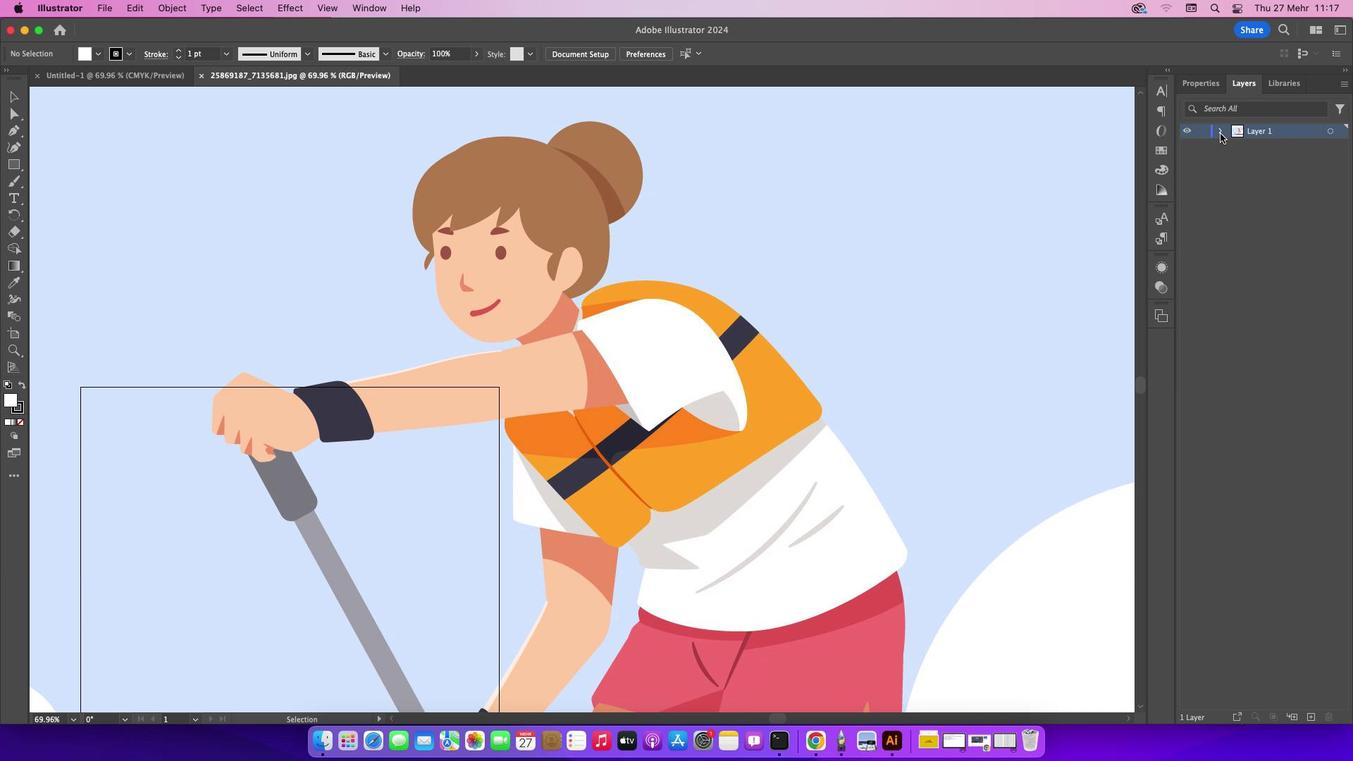 
Action: Mouse moved to (1195, 145)
Screenshot: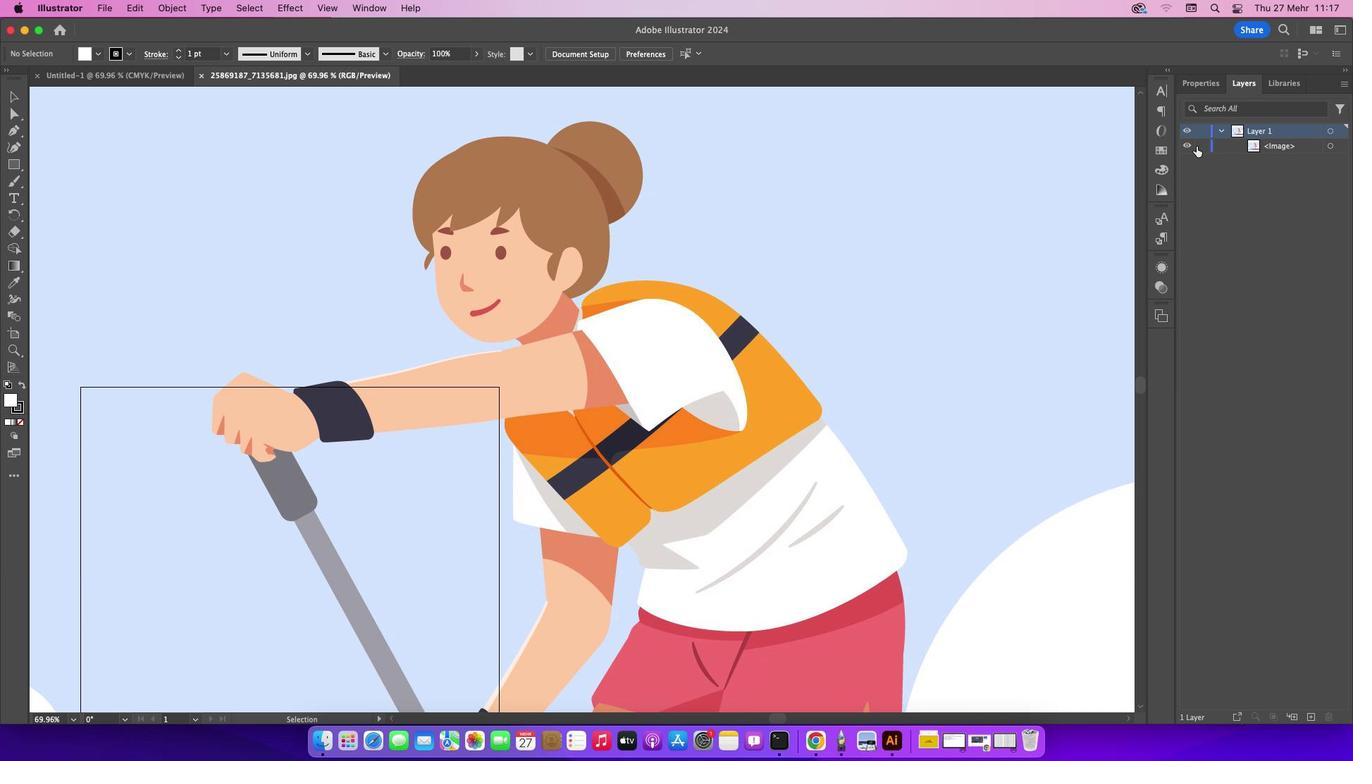 
Action: Mouse pressed left at (1195, 145)
Screenshot: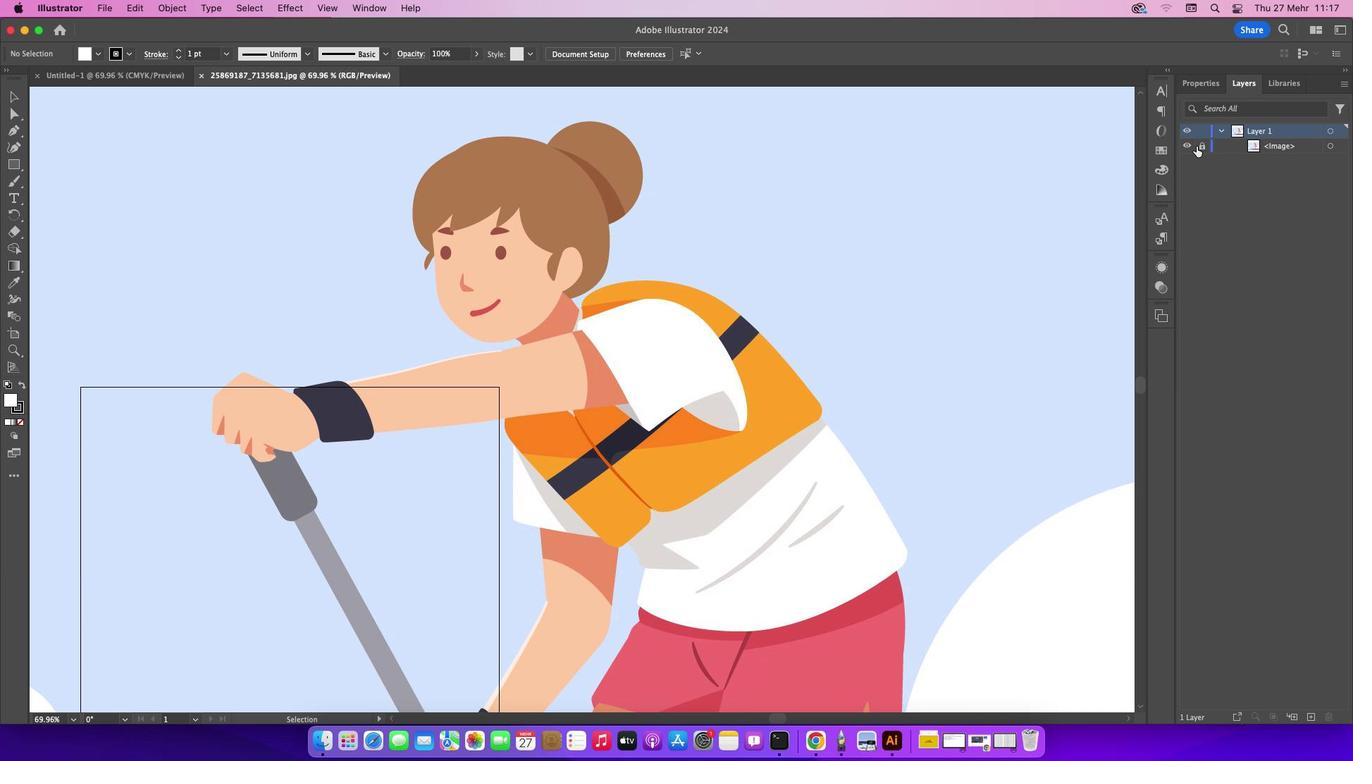 
Action: Mouse moved to (16, 135)
Screenshot: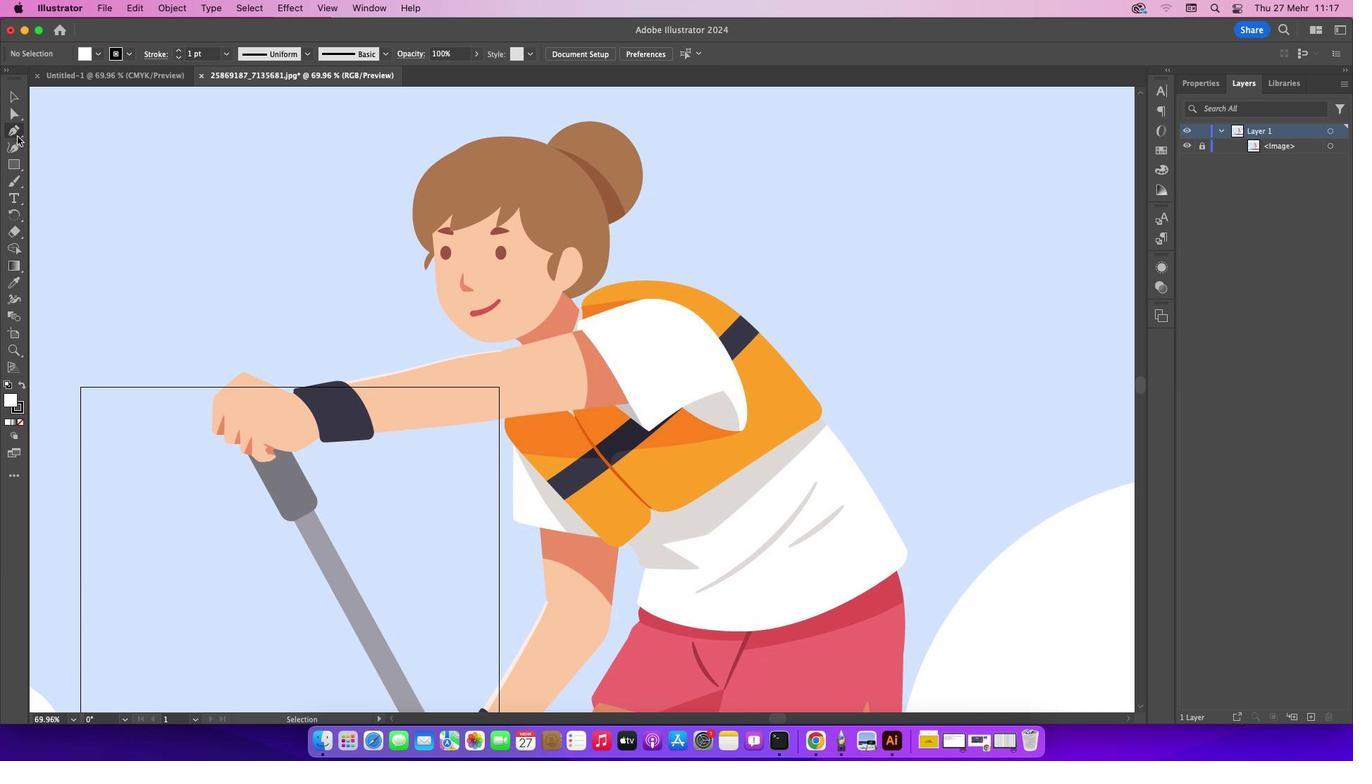 
Action: Mouse pressed left at (16, 135)
Screenshot: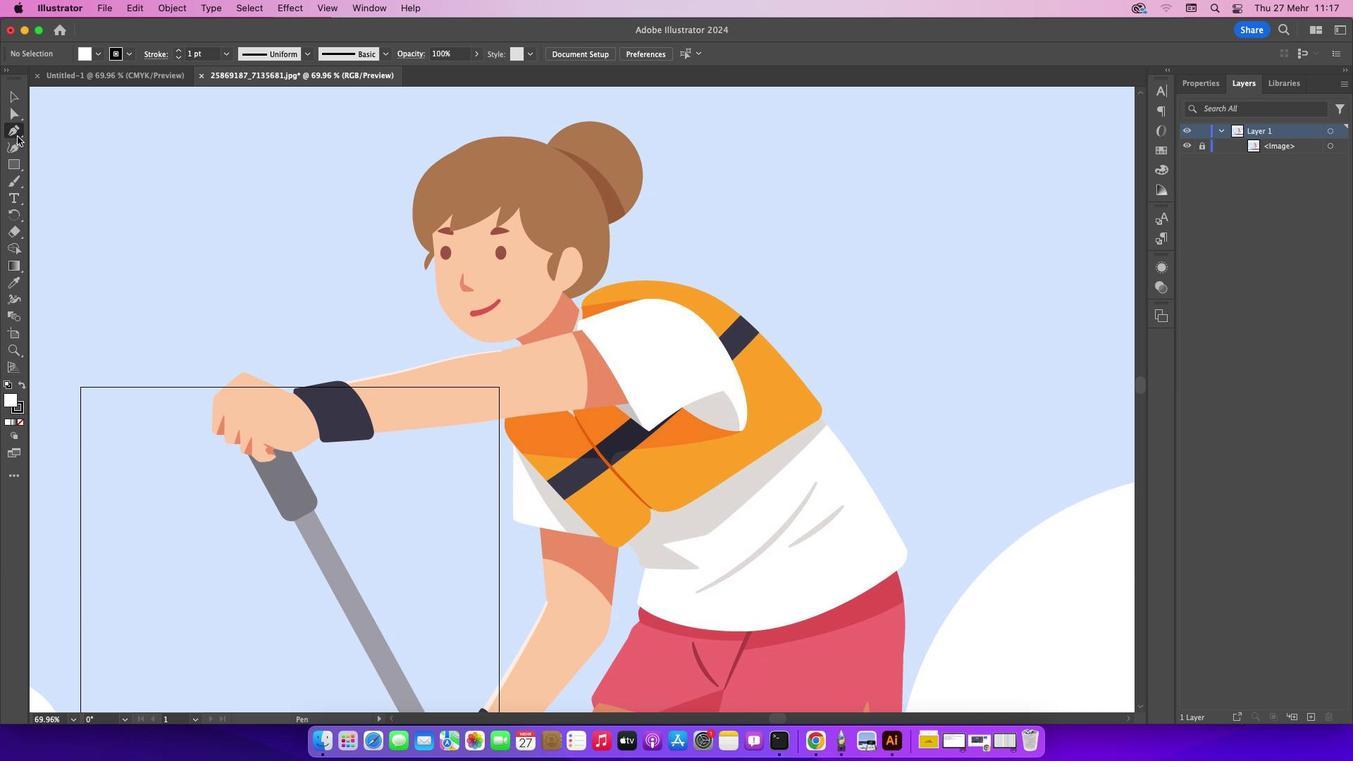 
Action: Mouse moved to (19, 423)
Screenshot: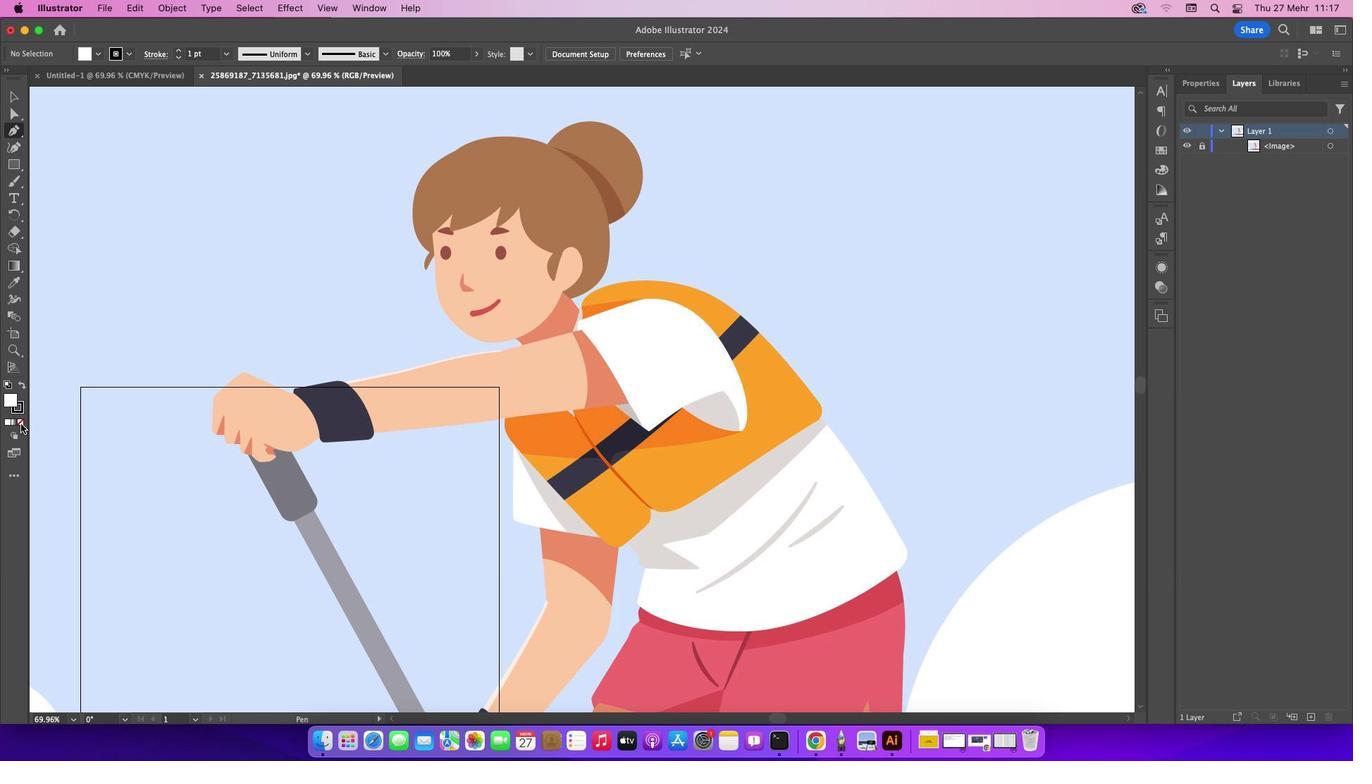 
Action: Mouse pressed left at (19, 423)
Screenshot: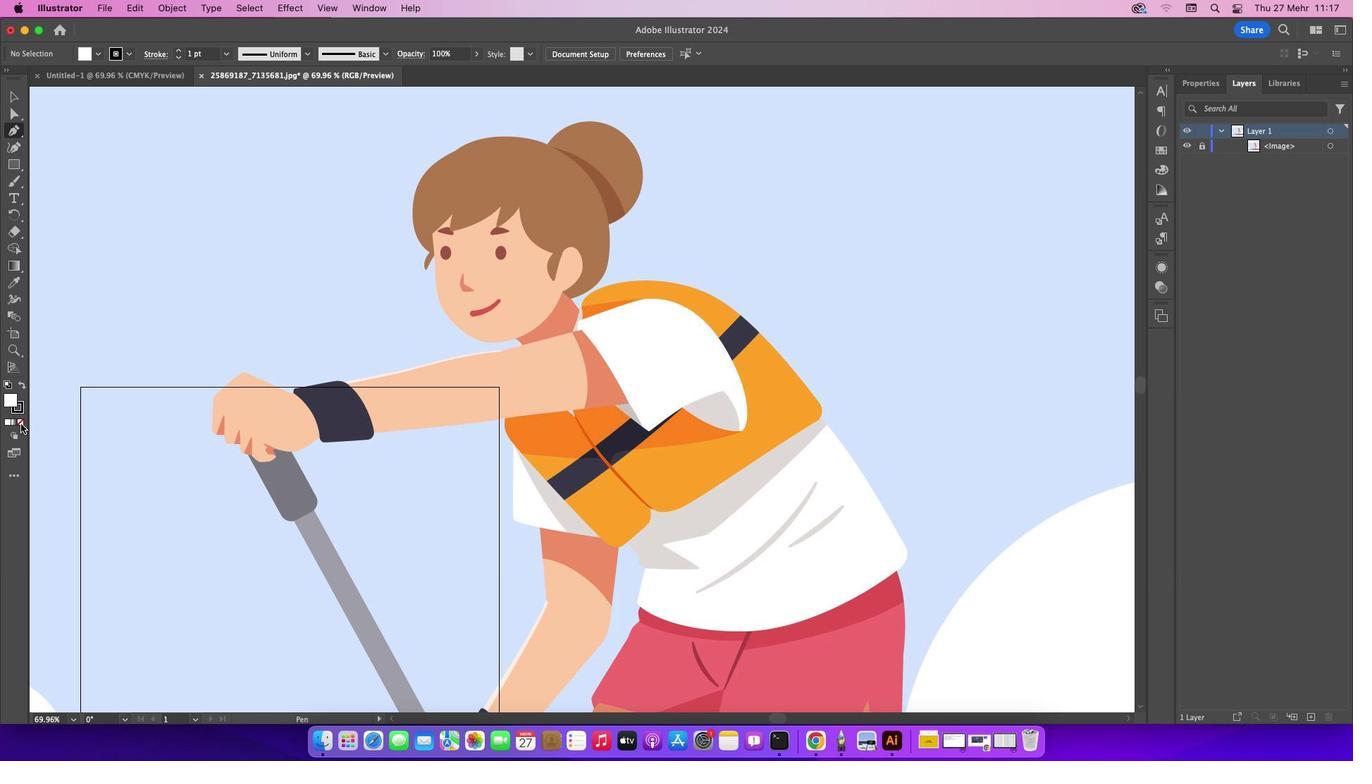 
Action: Mouse moved to (17, 409)
Screenshot: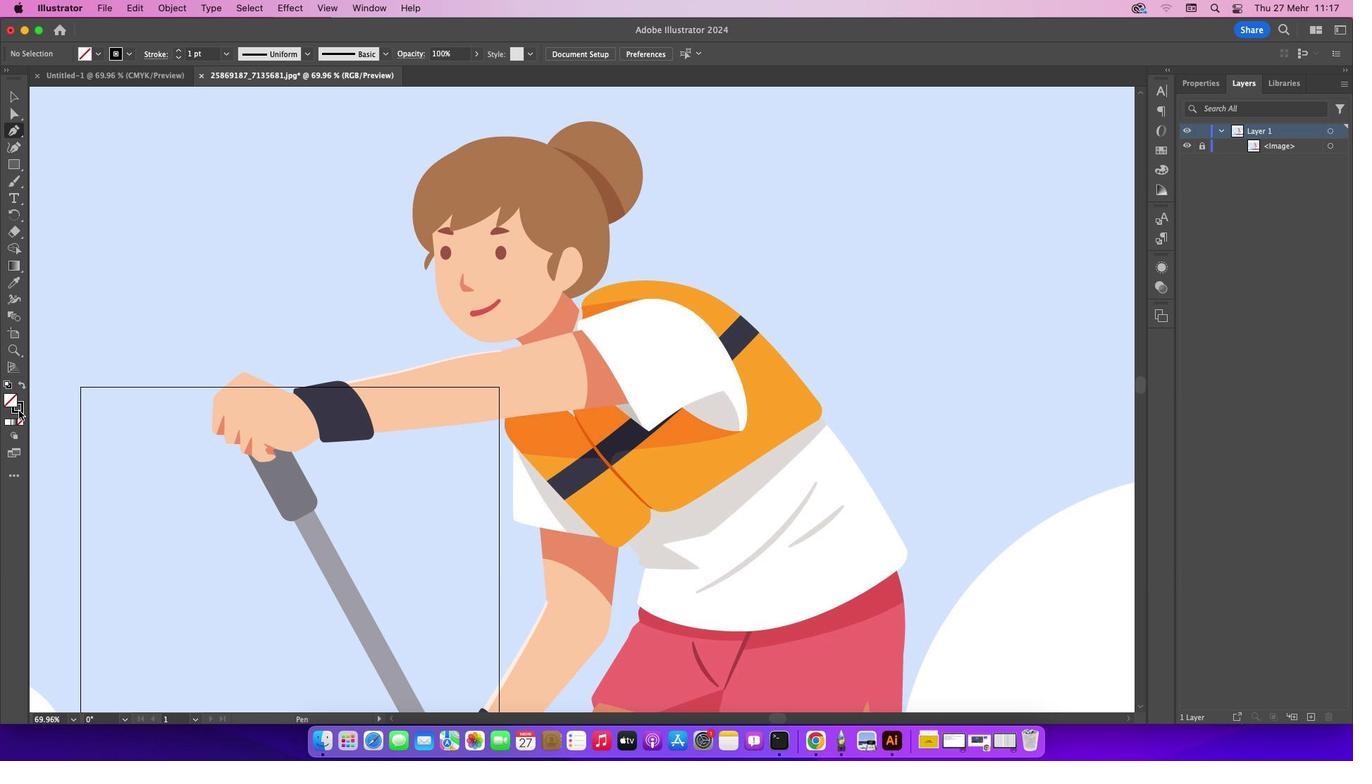 
Action: Mouse pressed left at (17, 409)
Screenshot: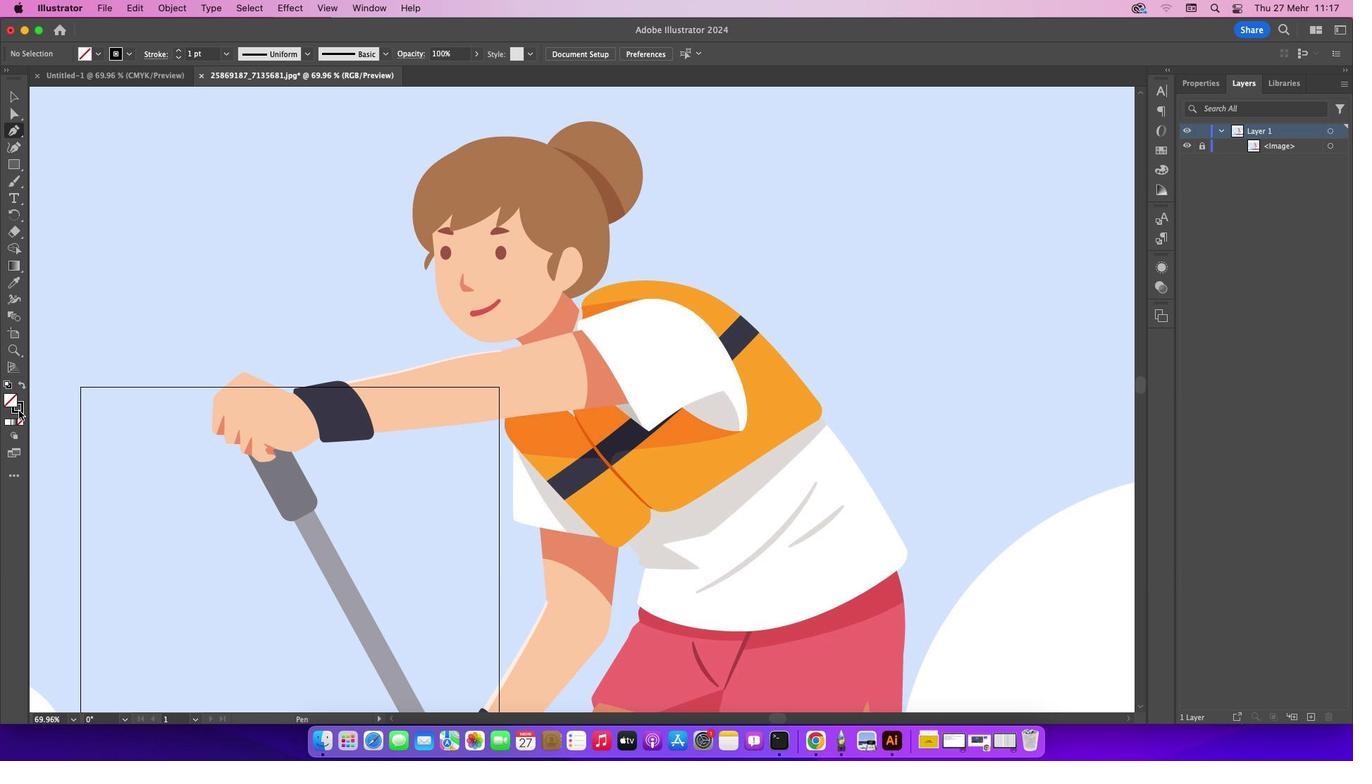 
Action: Mouse moved to (19, 420)
Screenshot: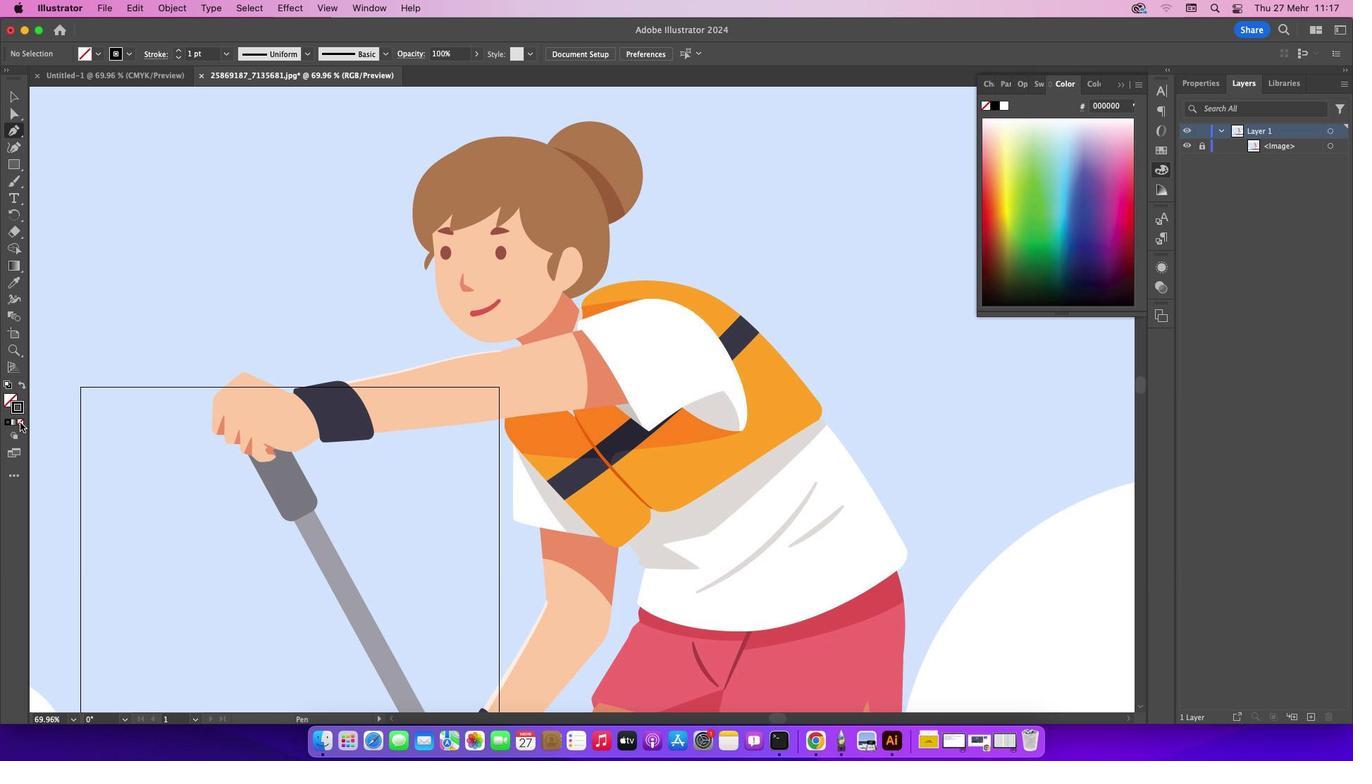 
Action: Mouse pressed left at (19, 420)
Screenshot: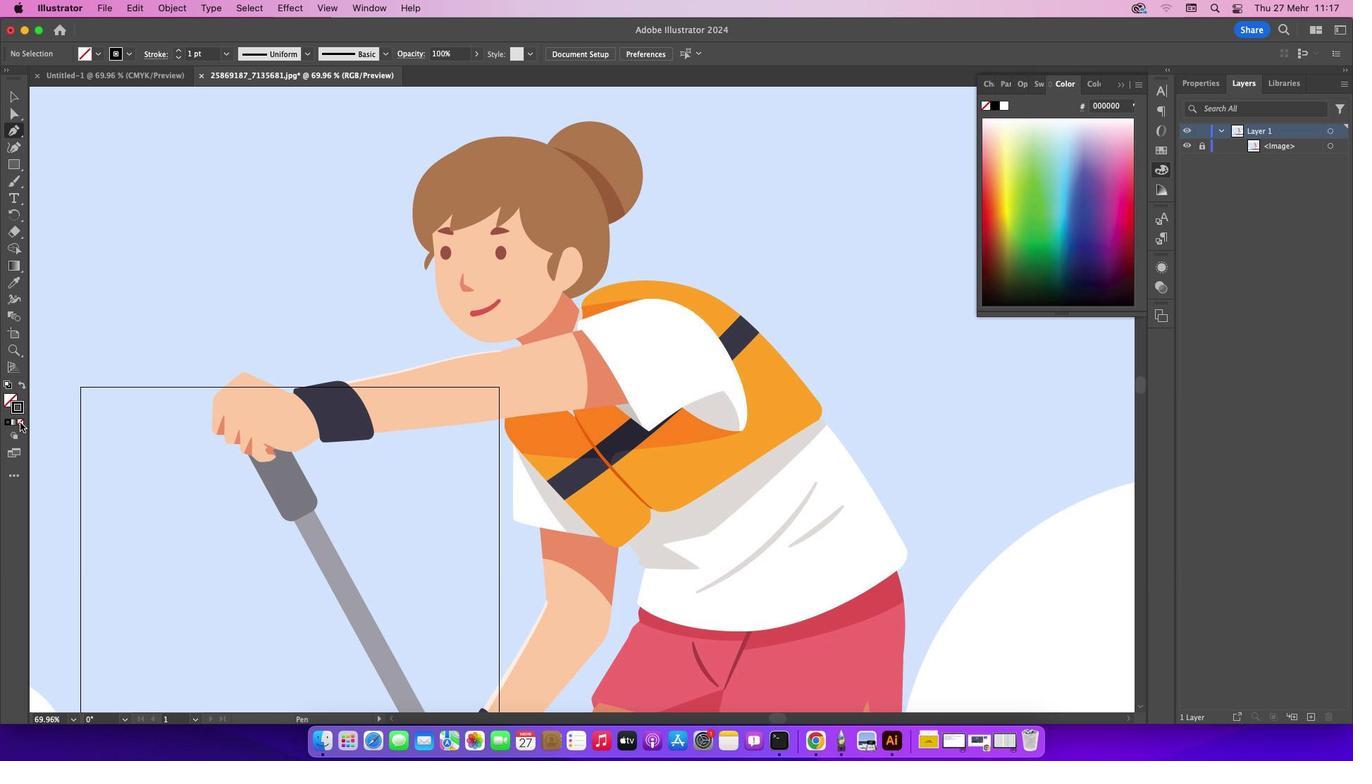 
Action: Mouse moved to (462, 226)
Screenshot: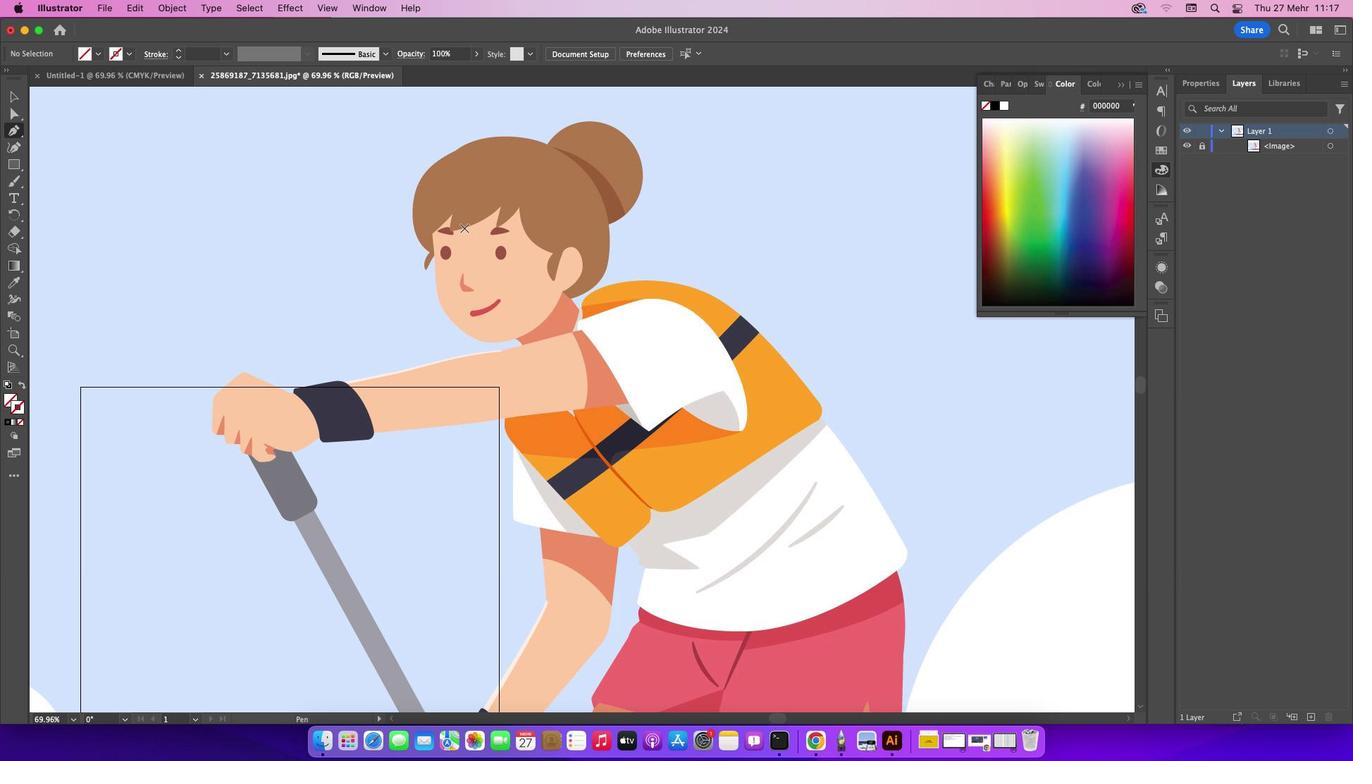 
Action: Key pressed Key.caps_lock
Screenshot: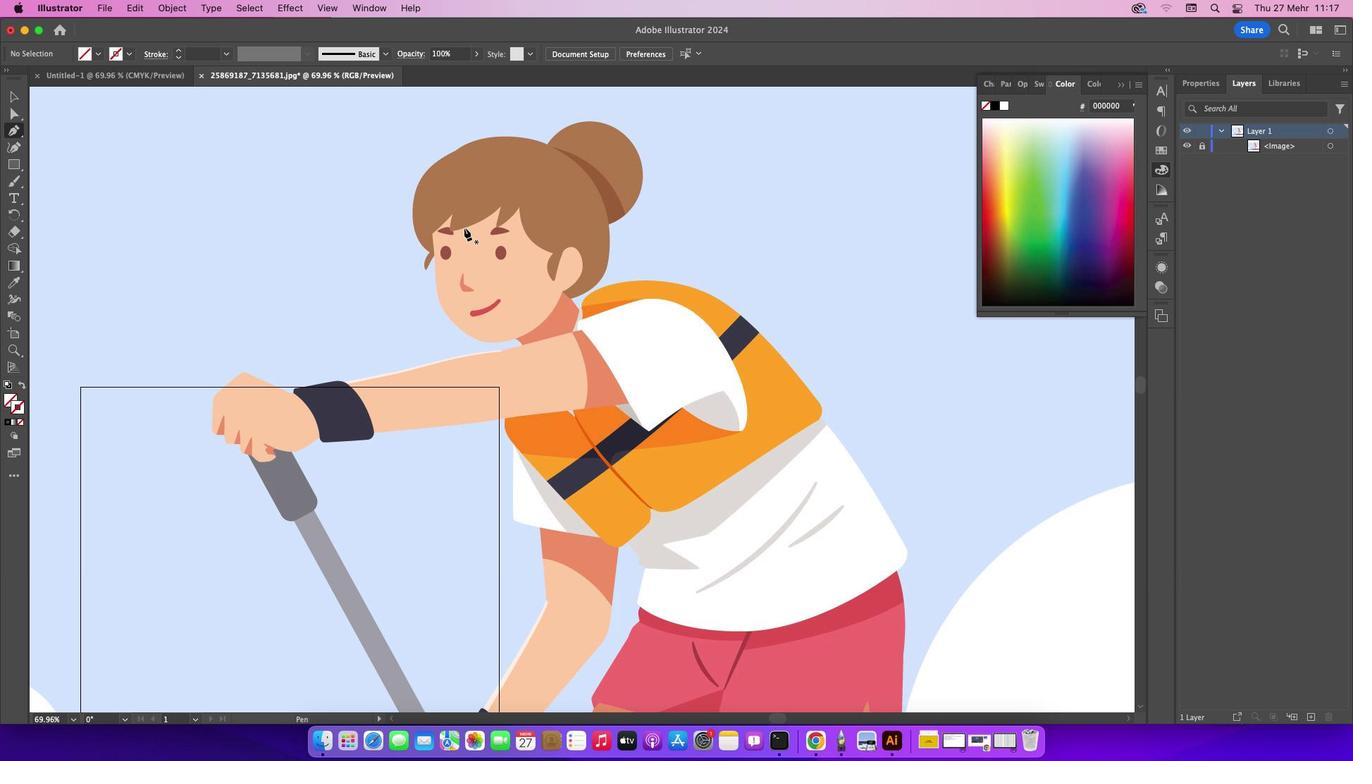 
Action: Mouse moved to (480, 287)
Screenshot: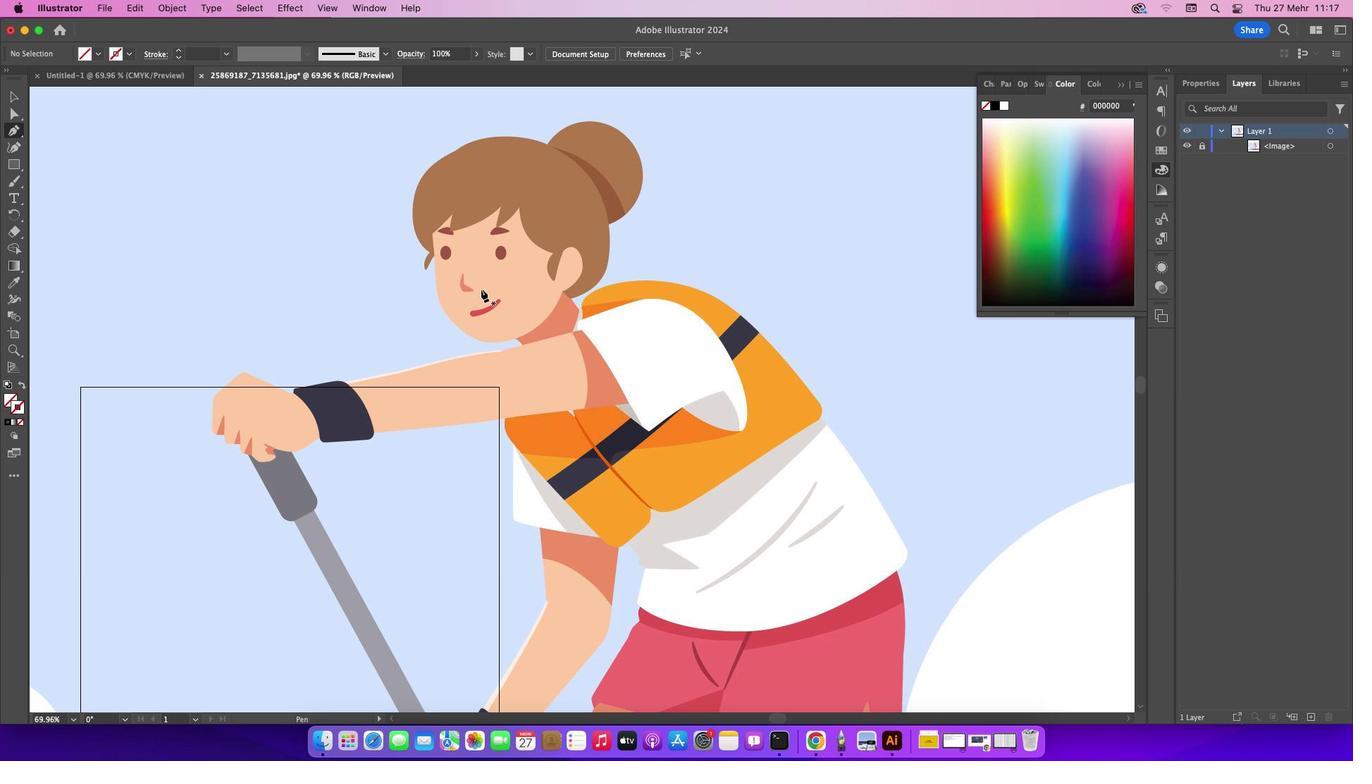 
Action: Key pressed Key.cmd_r'=''='
Screenshot: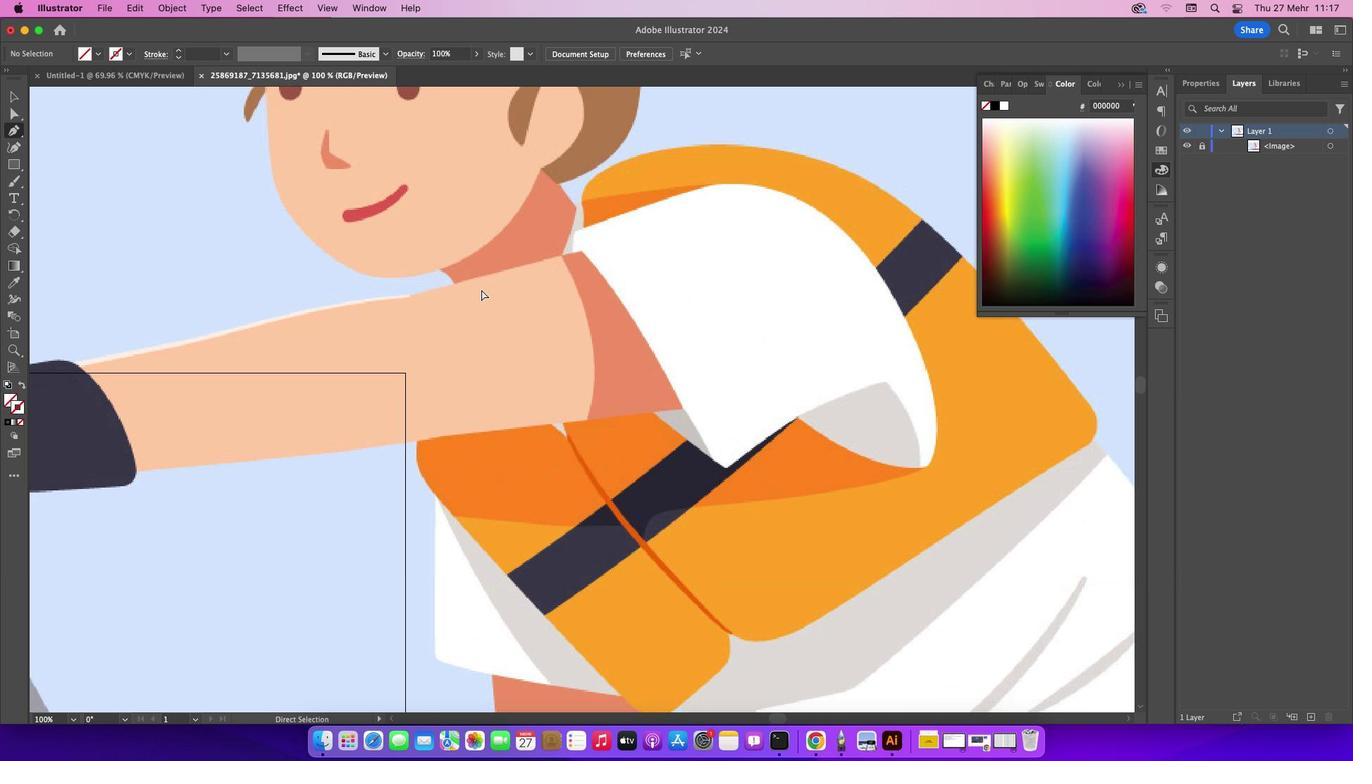 
Action: Mouse scrolled (480, 287) with delta (0, 0)
Screenshot: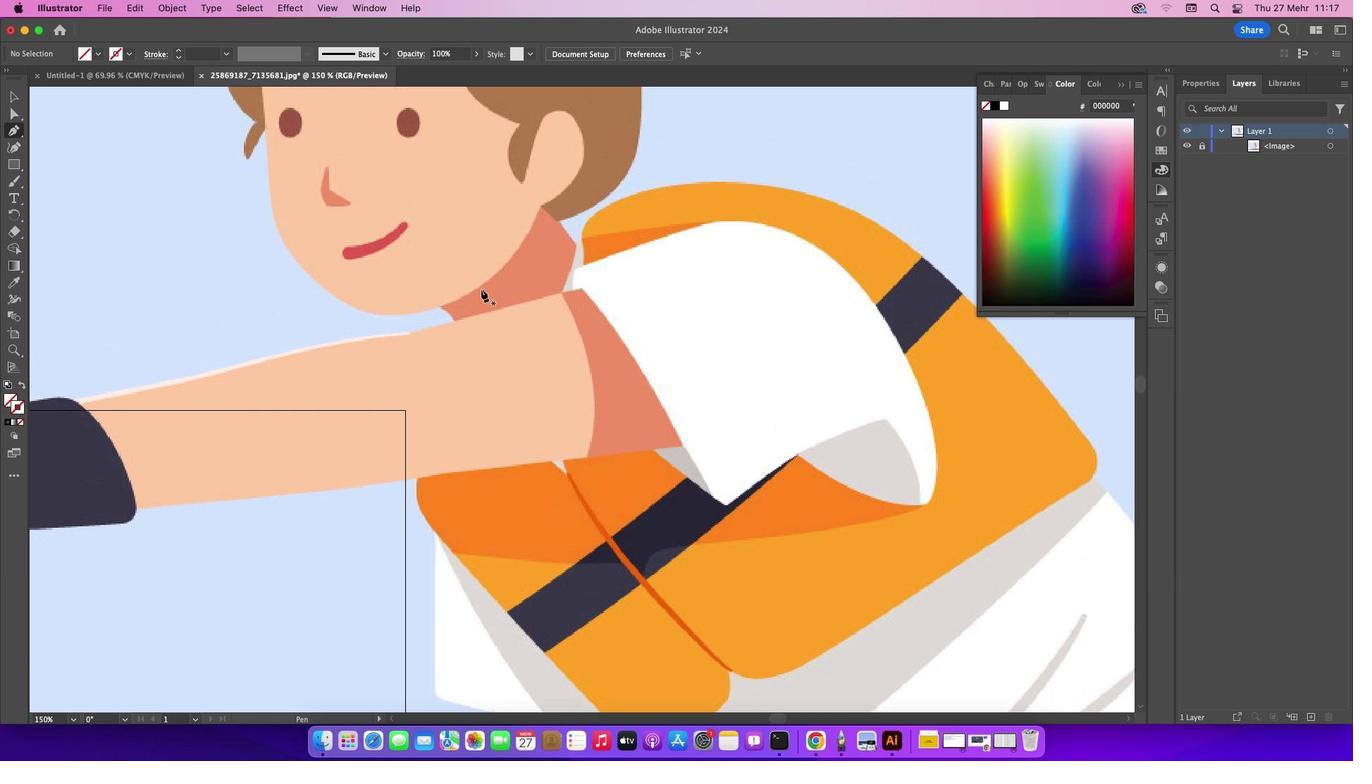 
Action: Mouse scrolled (480, 287) with delta (0, 0)
Screenshot: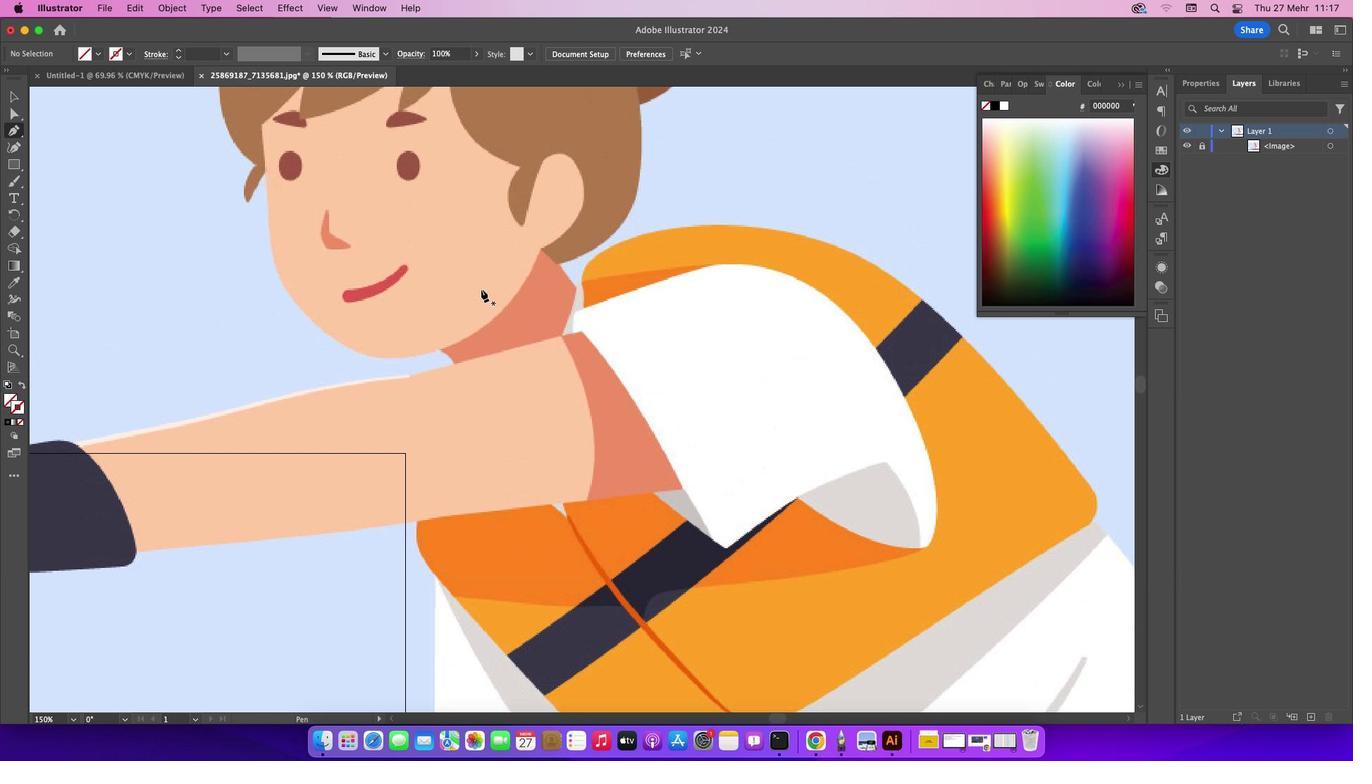 
Action: Mouse scrolled (480, 287) with delta (0, 0)
Screenshot: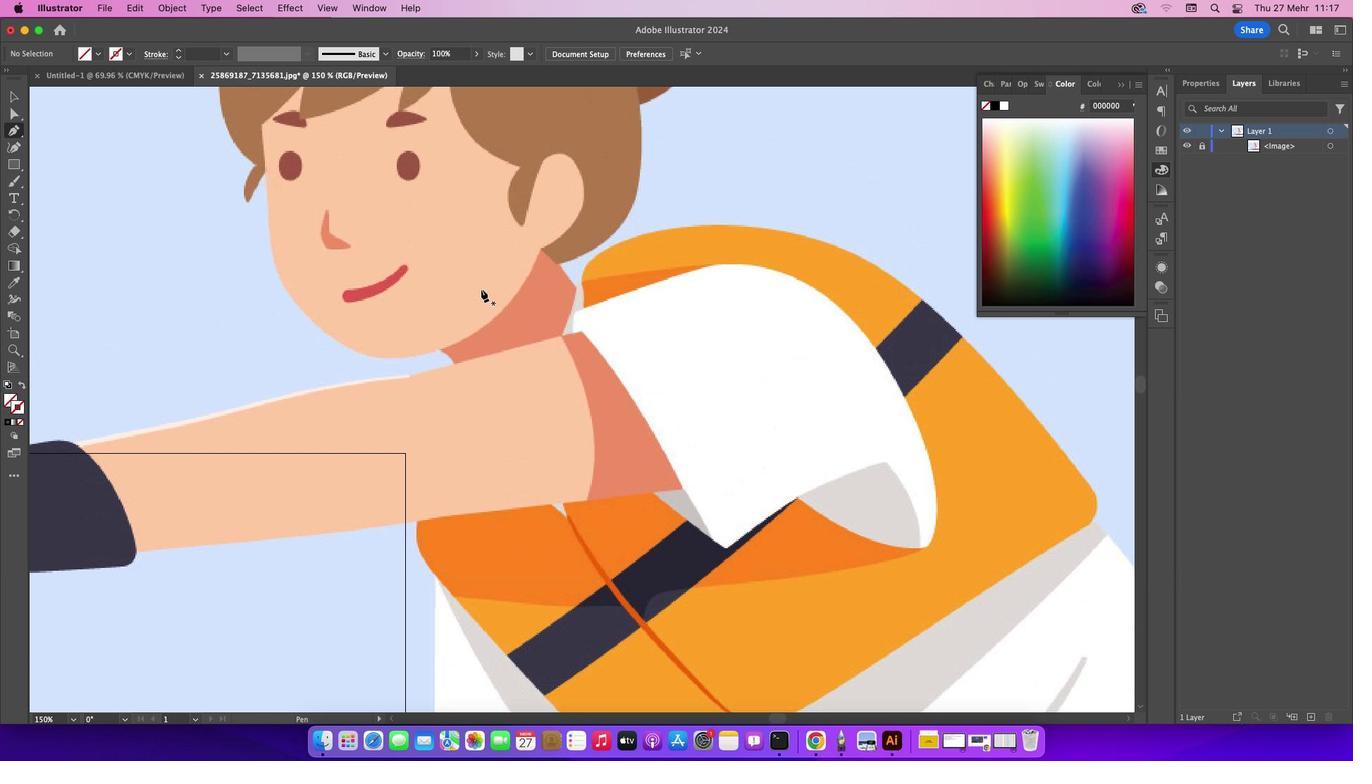 
Action: Mouse scrolled (480, 287) with delta (0, 2)
Screenshot: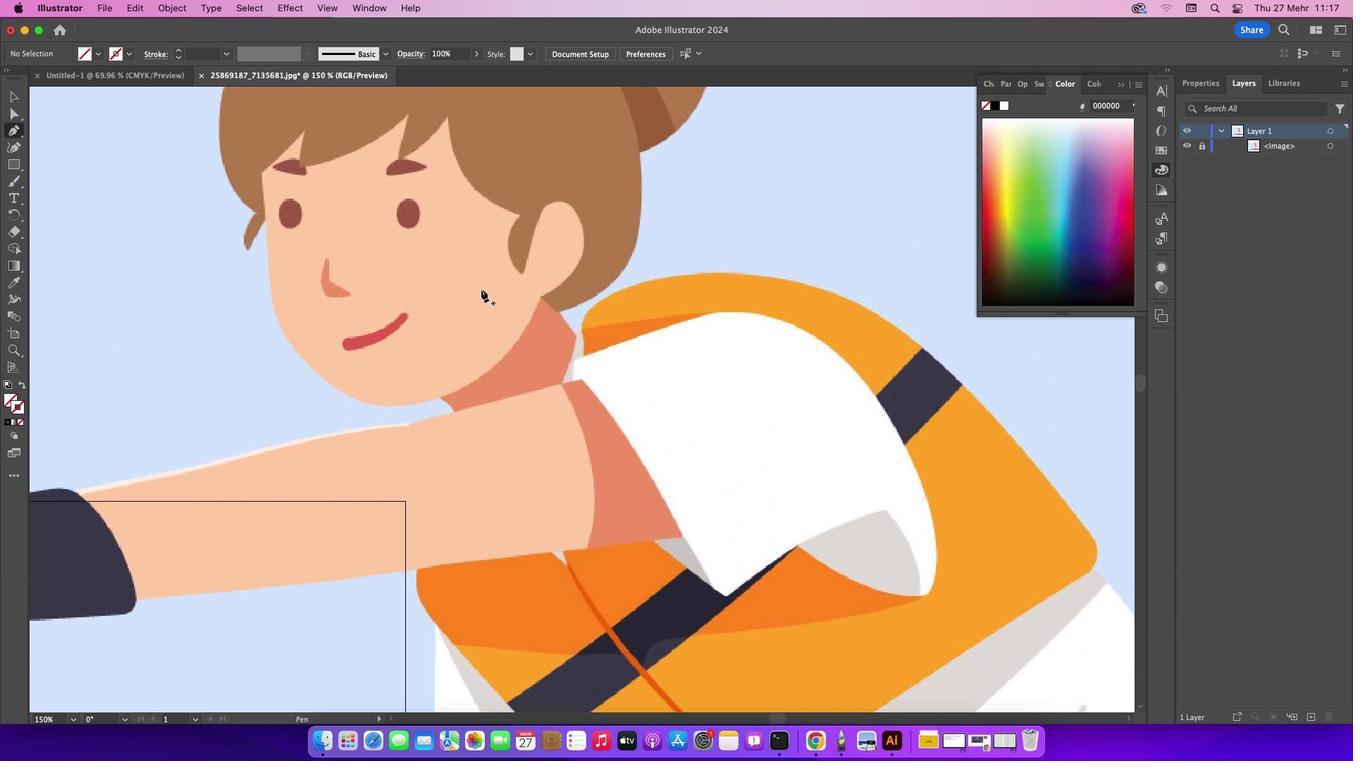 
Action: Mouse scrolled (480, 287) with delta (0, 2)
Screenshot: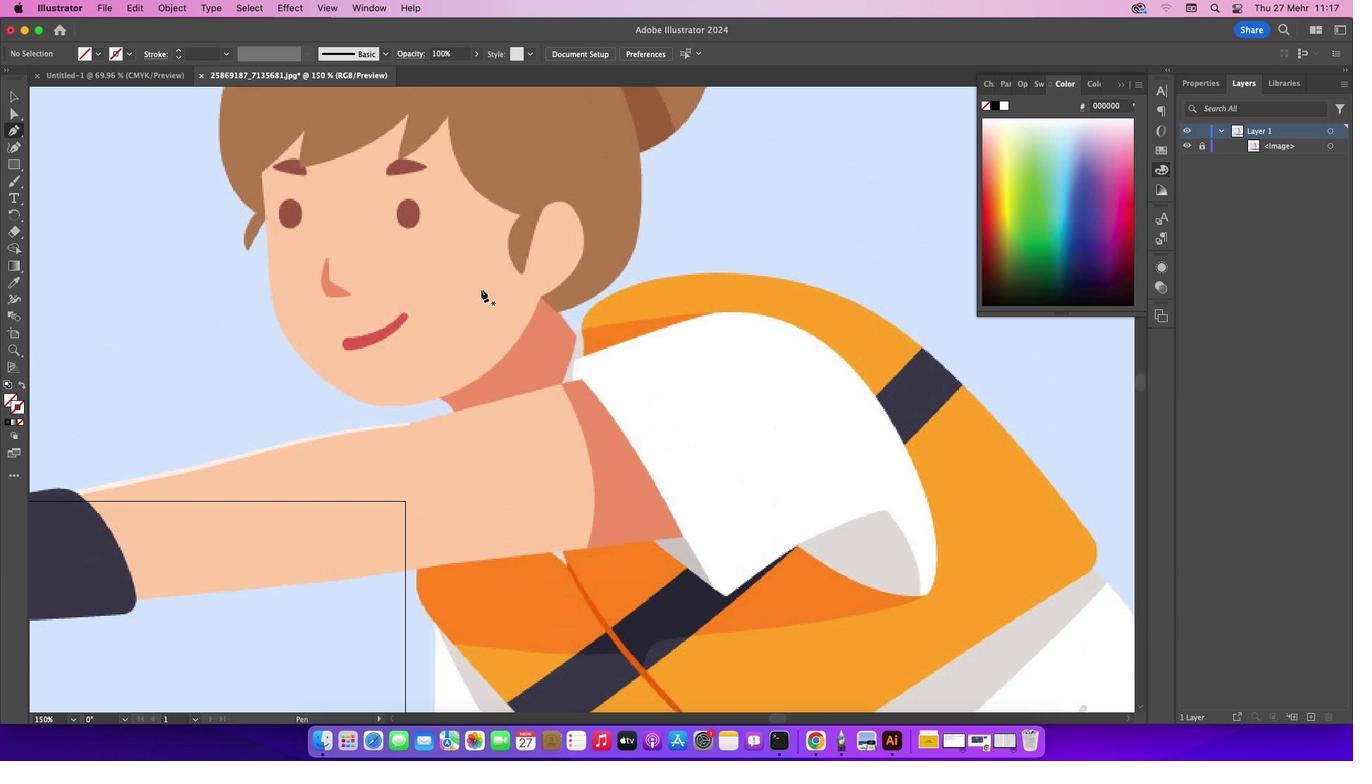 
Action: Mouse scrolled (480, 287) with delta (0, 0)
Screenshot: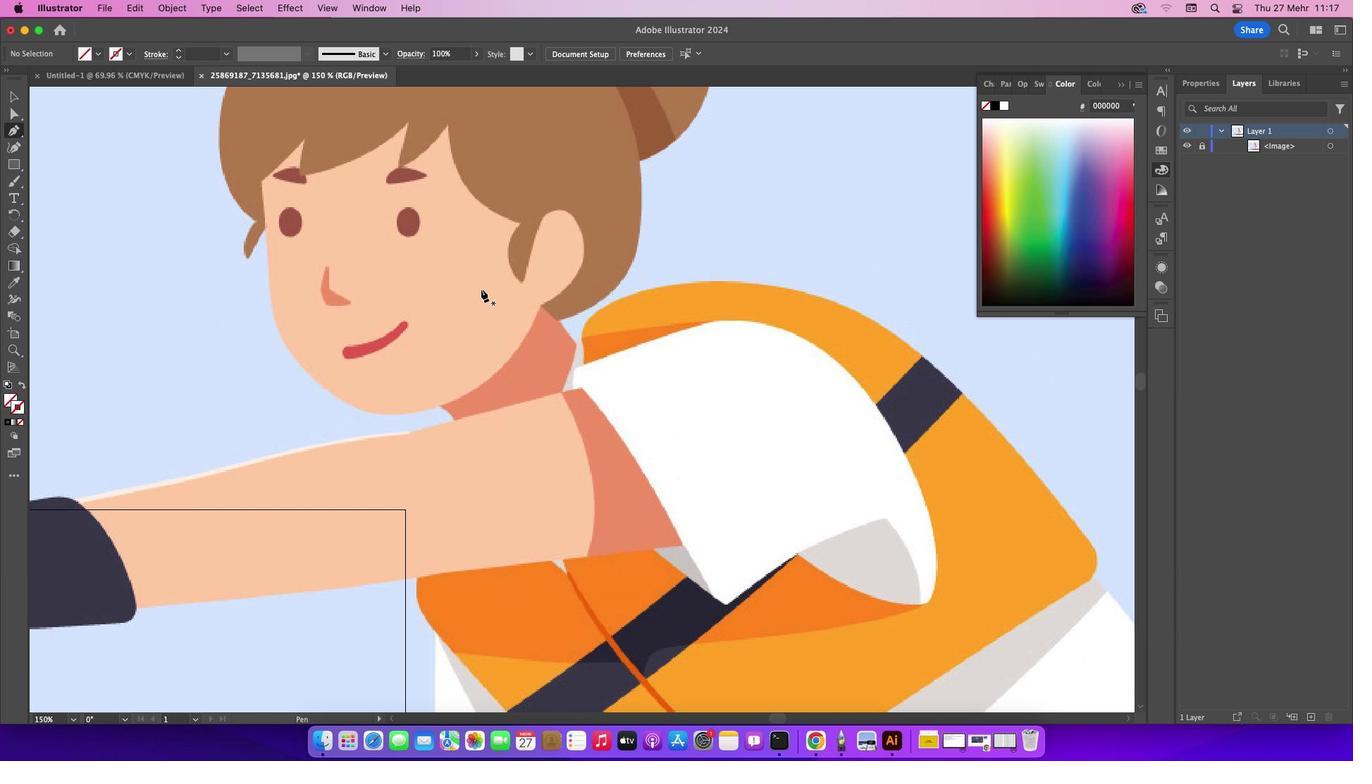 
Action: Mouse scrolled (480, 287) with delta (0, 0)
Screenshot: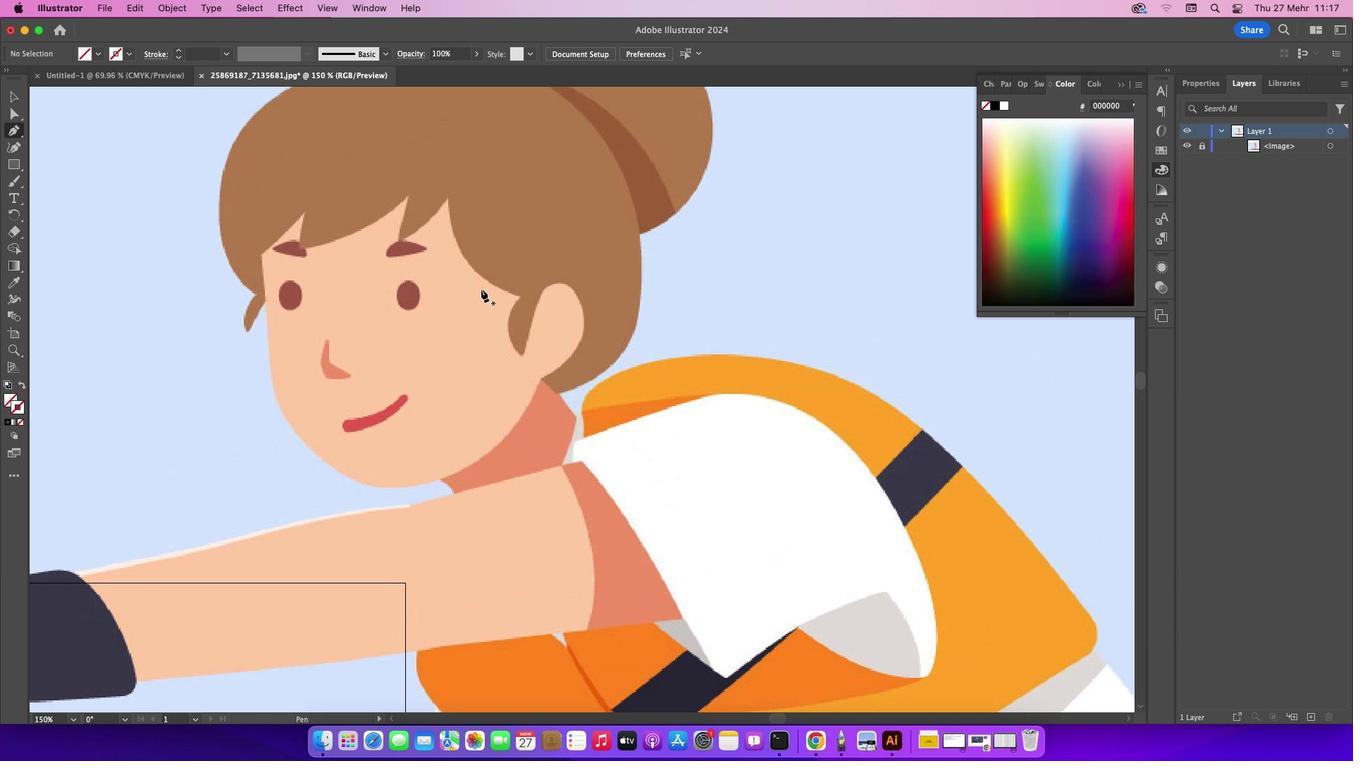 
Action: Mouse scrolled (480, 287) with delta (0, 0)
Screenshot: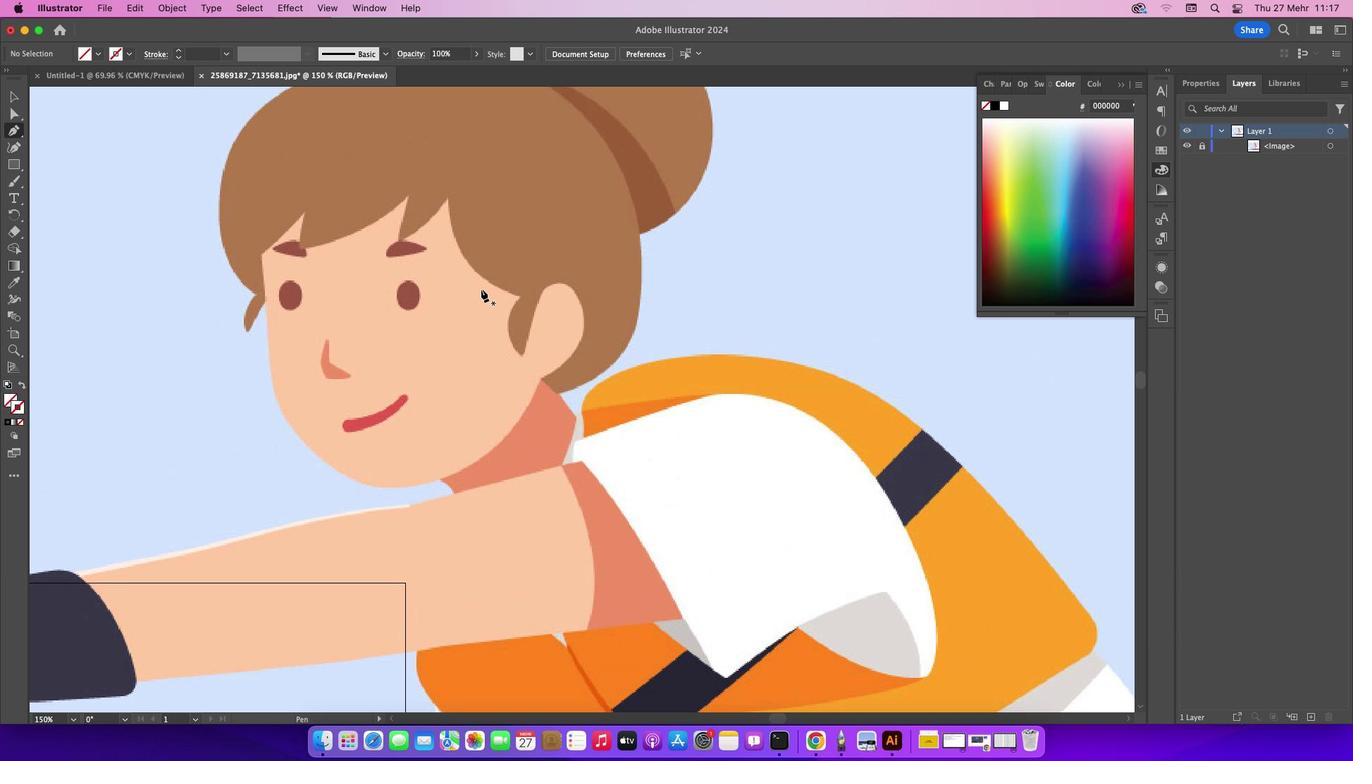 
Action: Mouse scrolled (480, 287) with delta (0, 2)
Screenshot: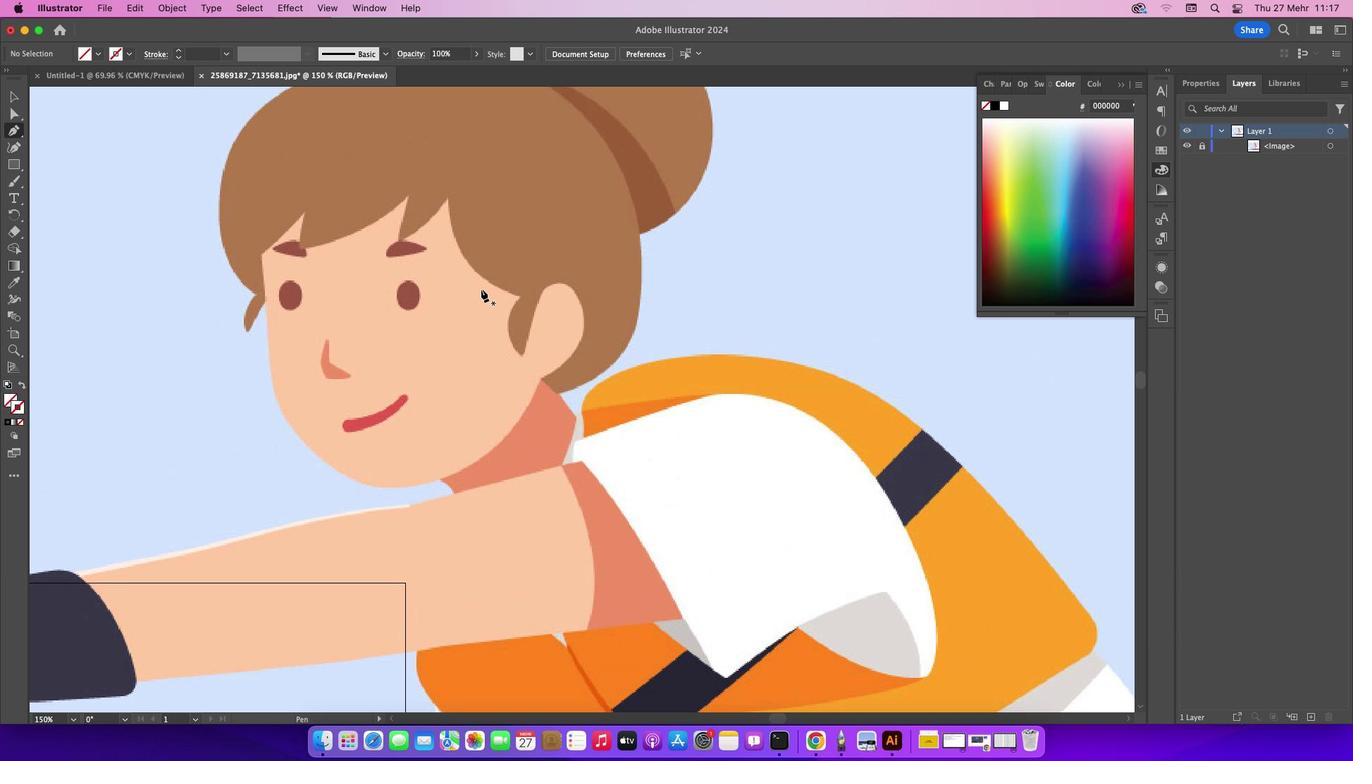 
Action: Mouse moved to (260, 253)
Screenshot: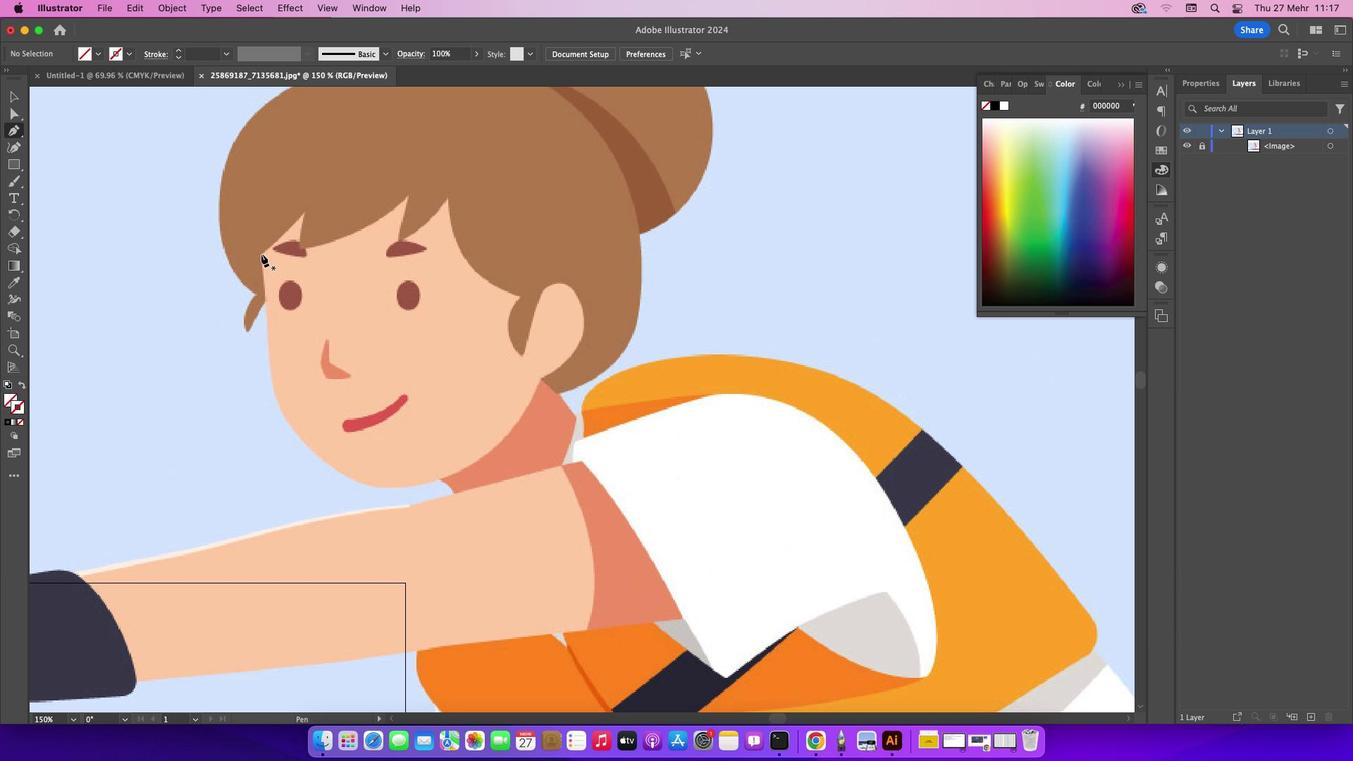 
Action: Mouse pressed left at (260, 253)
Screenshot: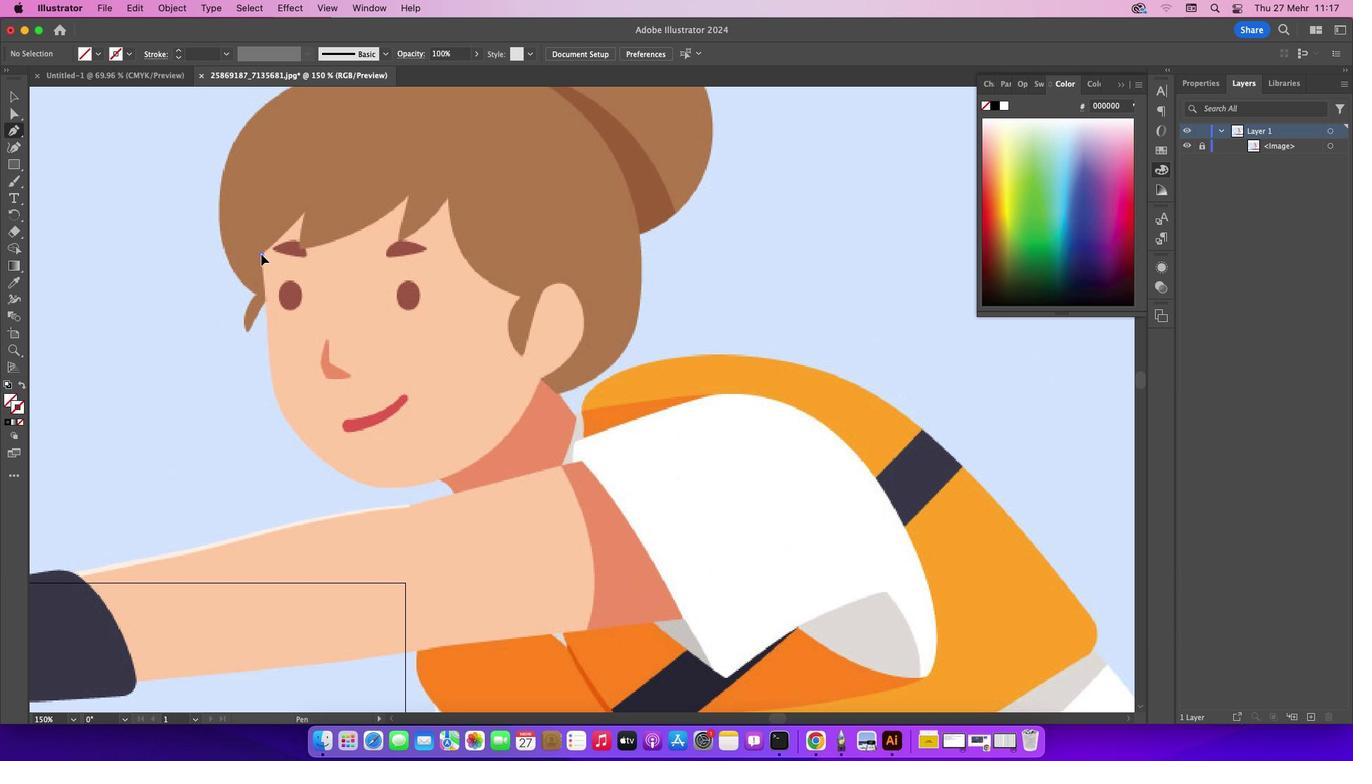 
Action: Mouse moved to (302, 210)
Screenshot: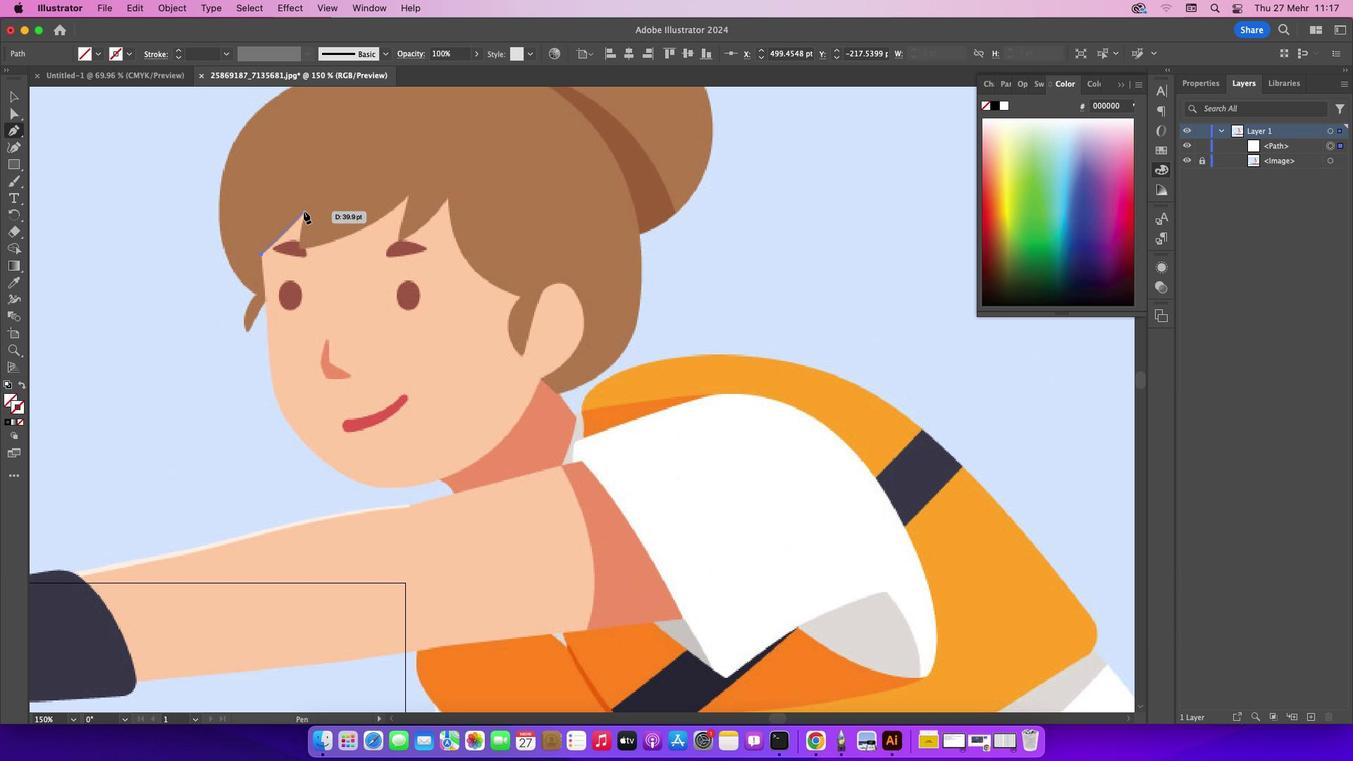 
Action: Mouse pressed left at (302, 210)
Screenshot: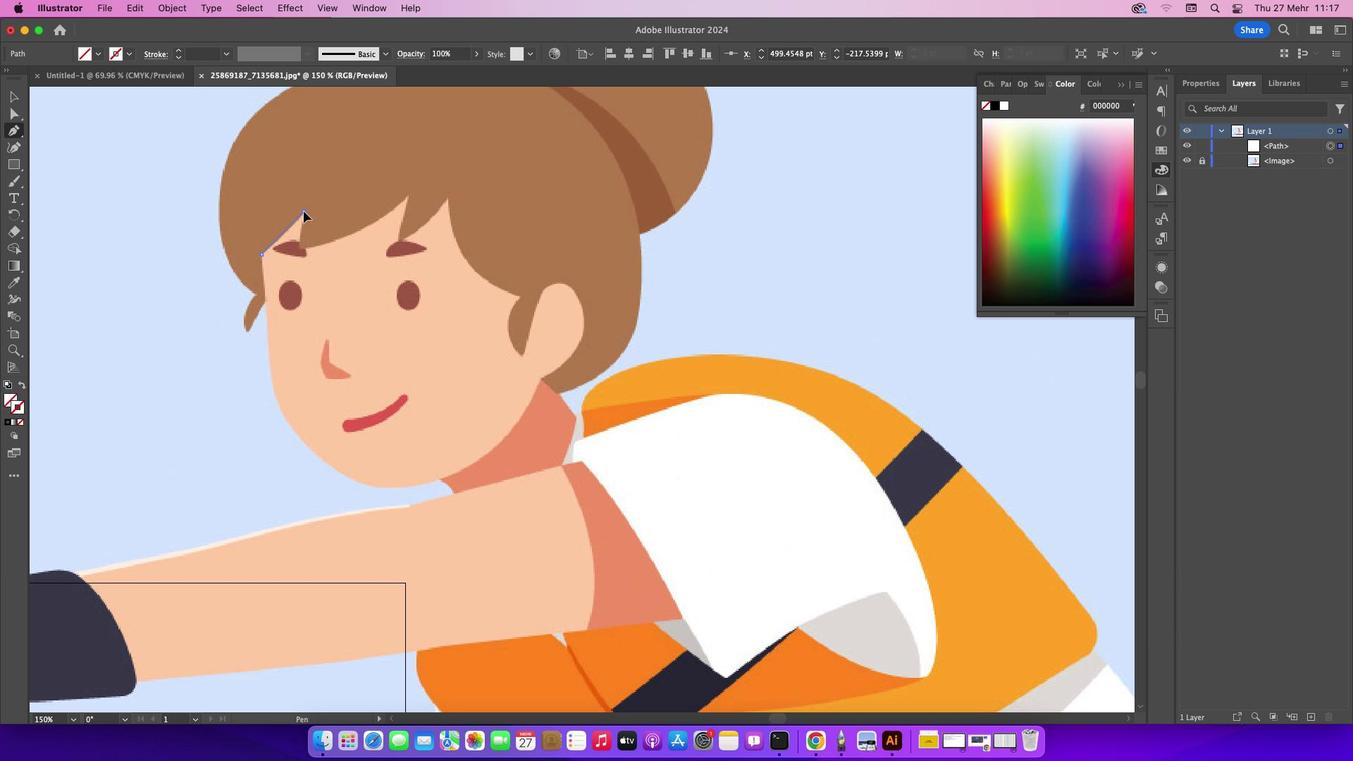 
Action: Mouse moved to (303, 210)
Screenshot: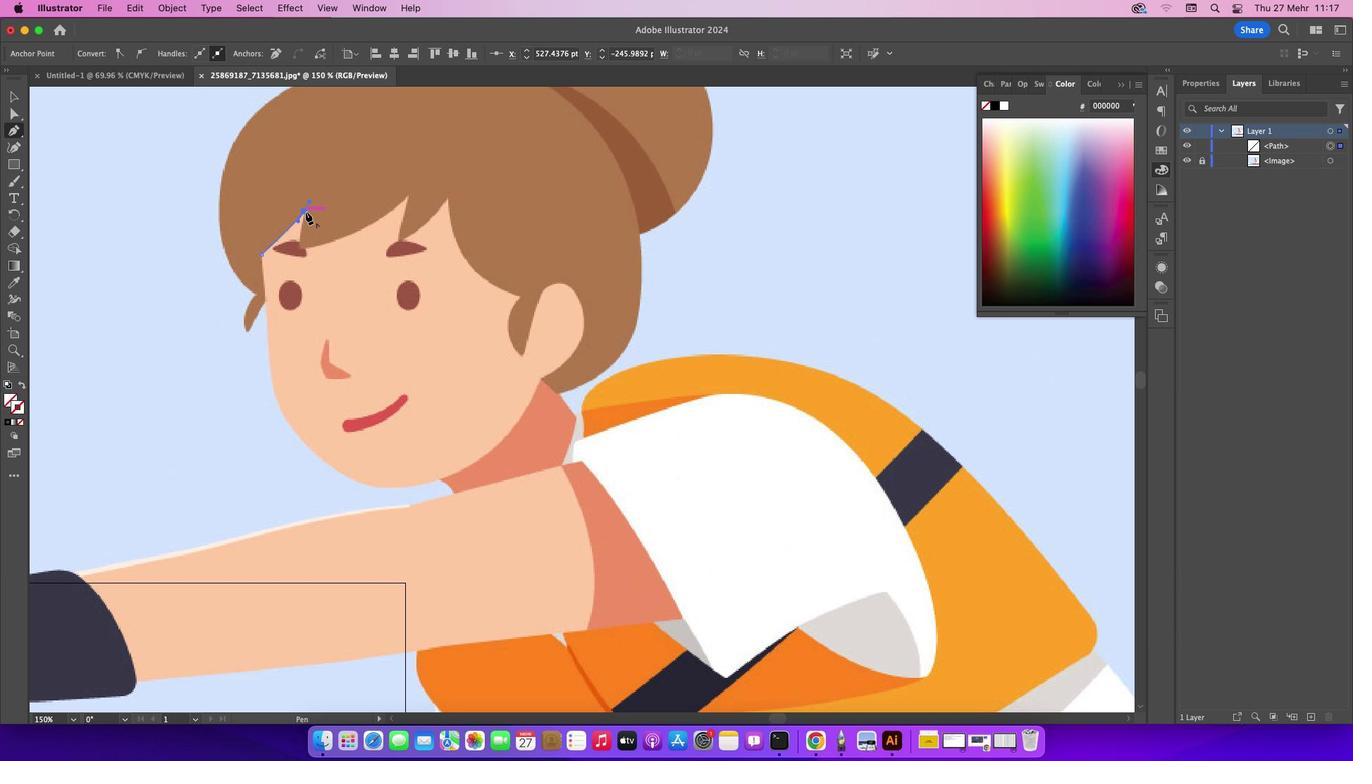 
Action: Mouse pressed left at (303, 210)
Screenshot: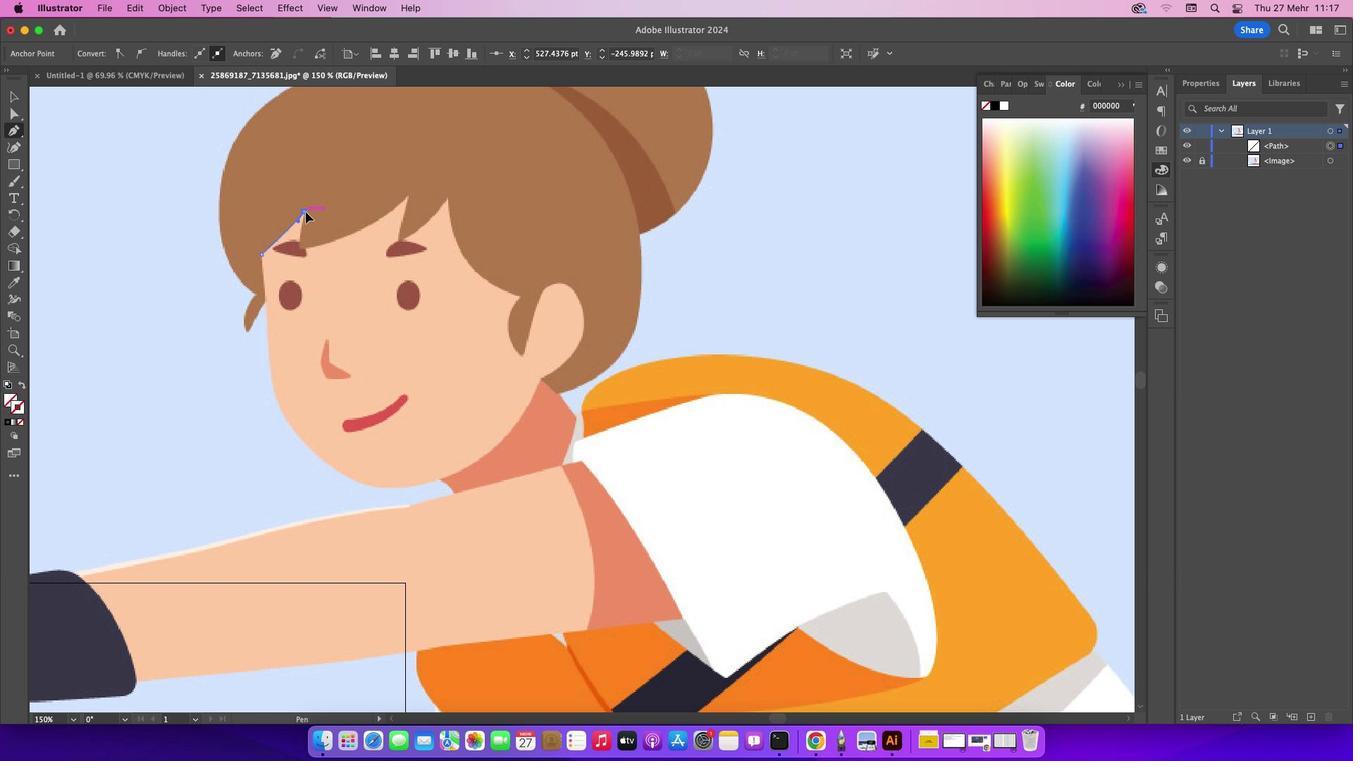 
Action: Mouse moved to (298, 248)
Screenshot: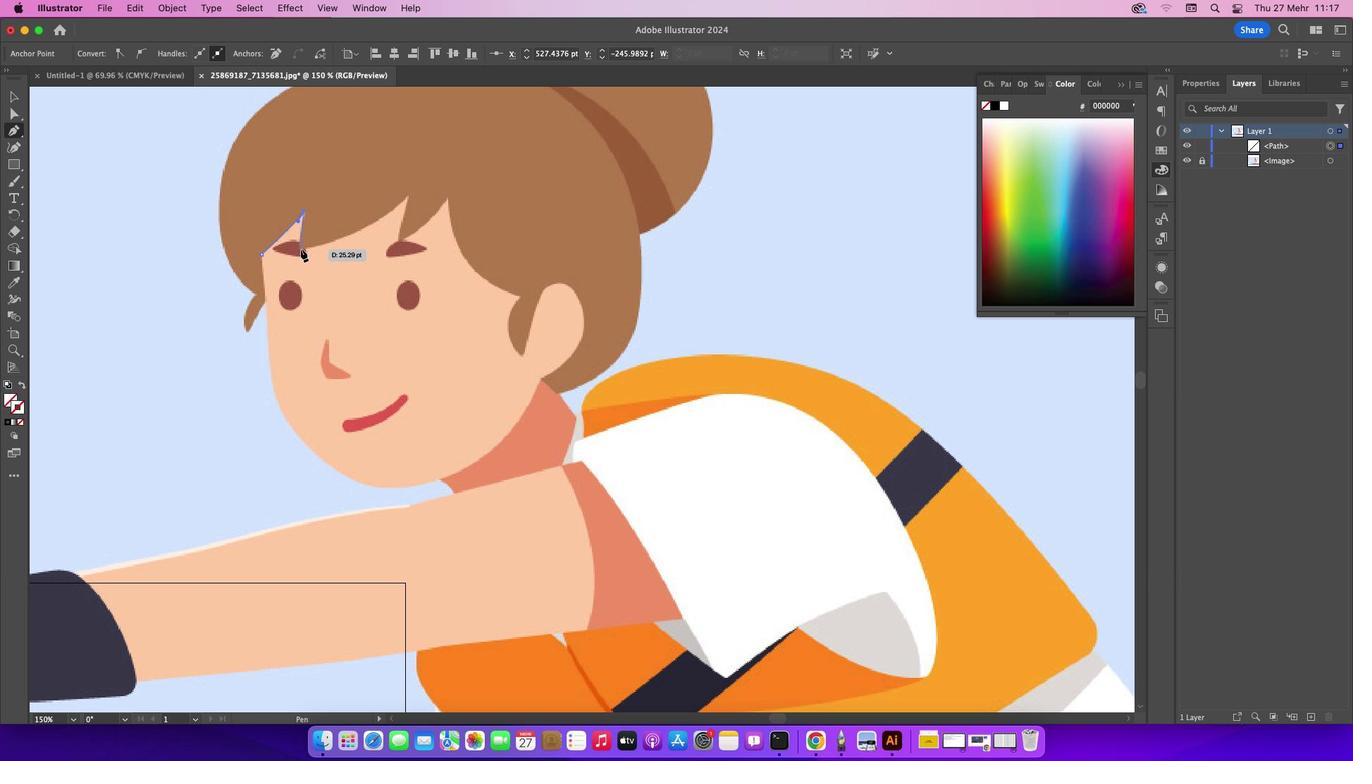 
Action: Mouse pressed left at (298, 248)
Screenshot: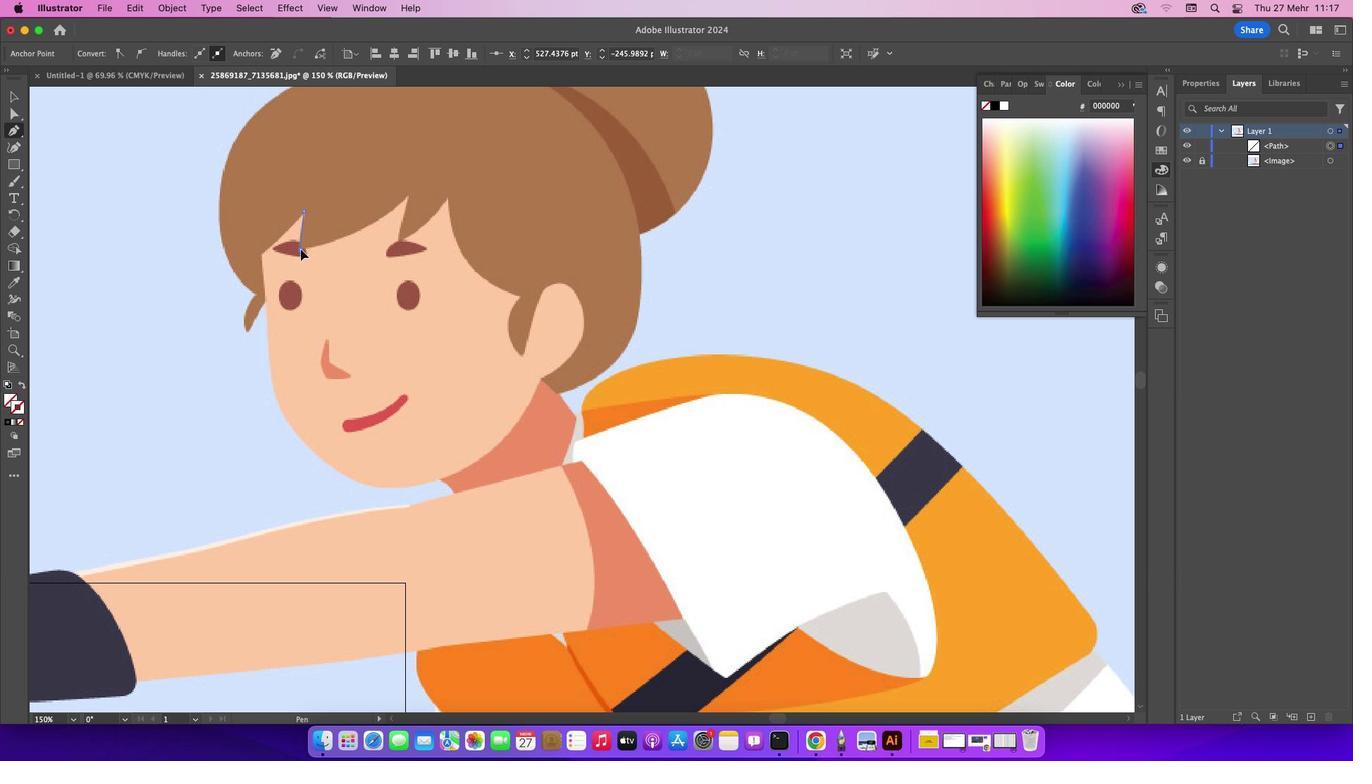 
Action: Mouse moved to (405, 195)
Screenshot: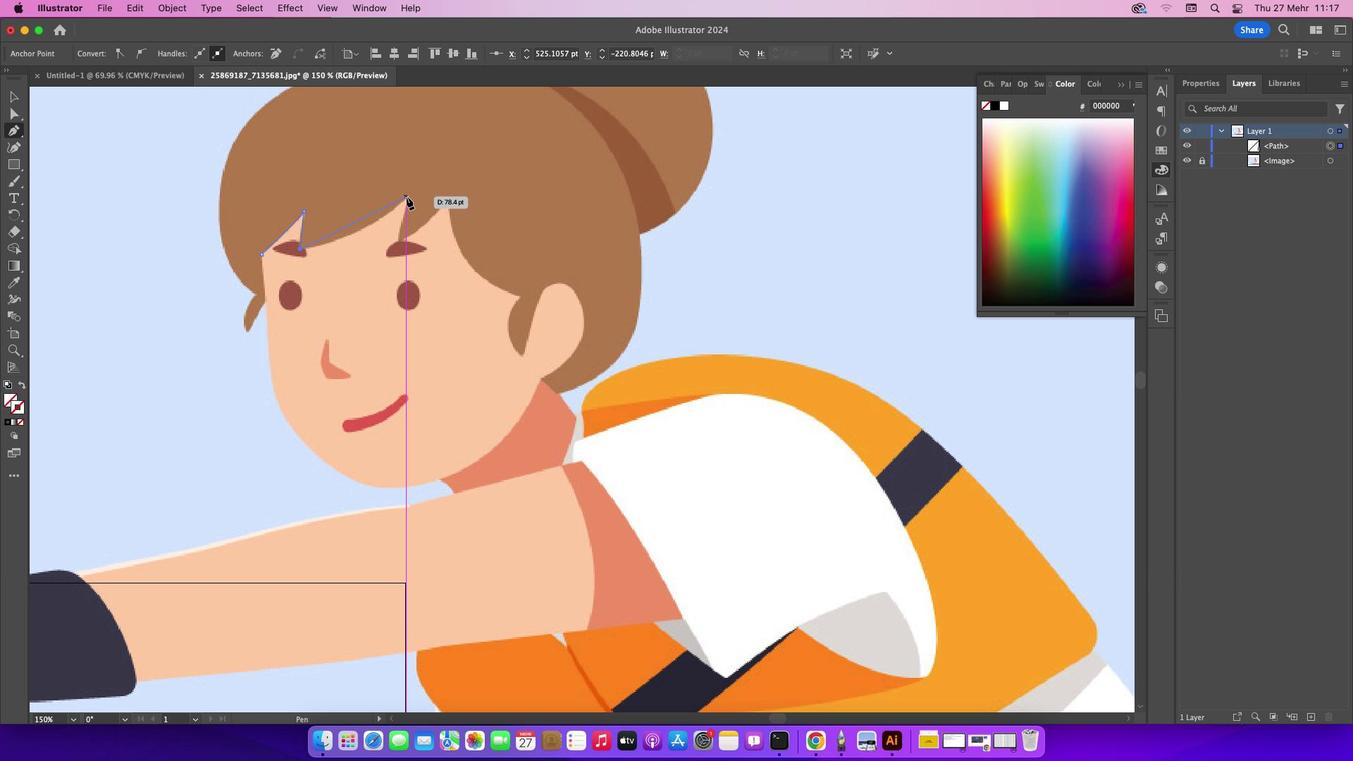 
Action: Mouse pressed left at (405, 195)
Screenshot: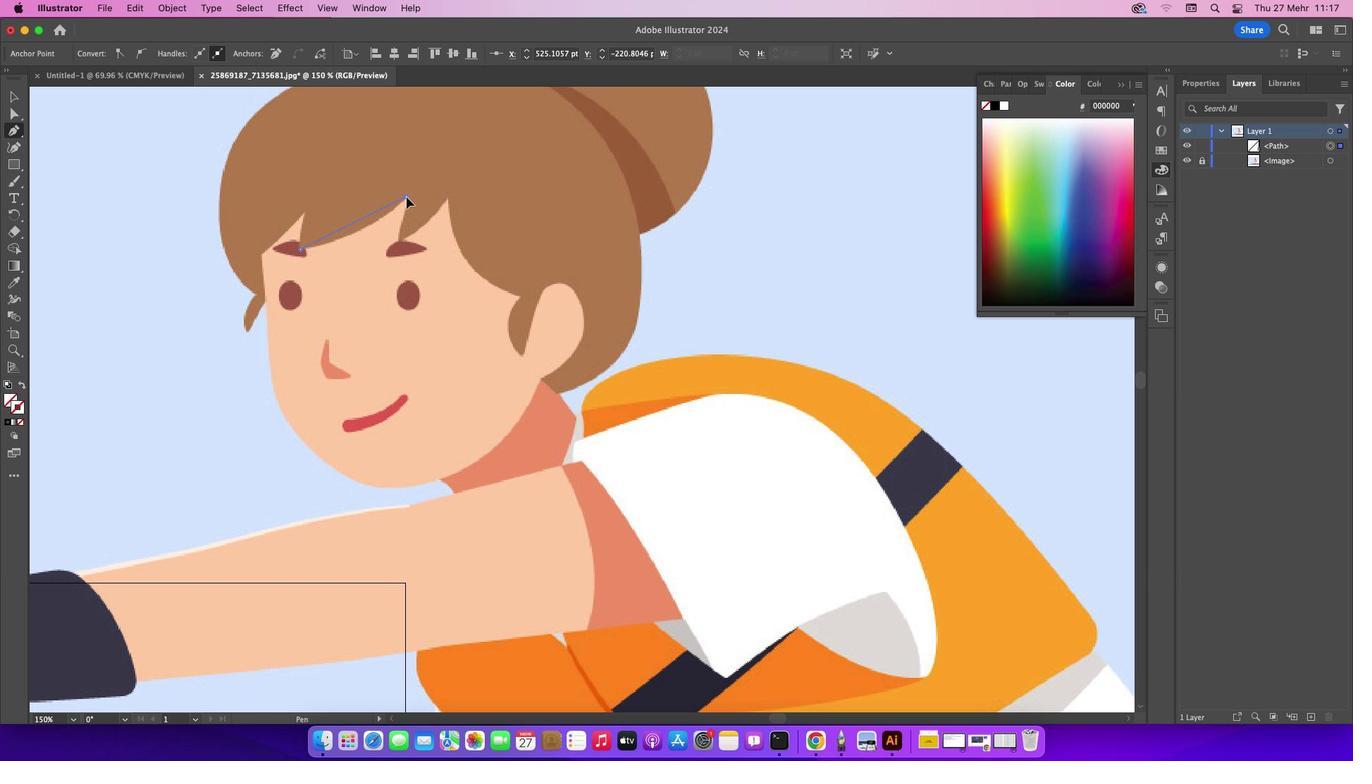 
Action: Mouse moved to (404, 197)
Screenshot: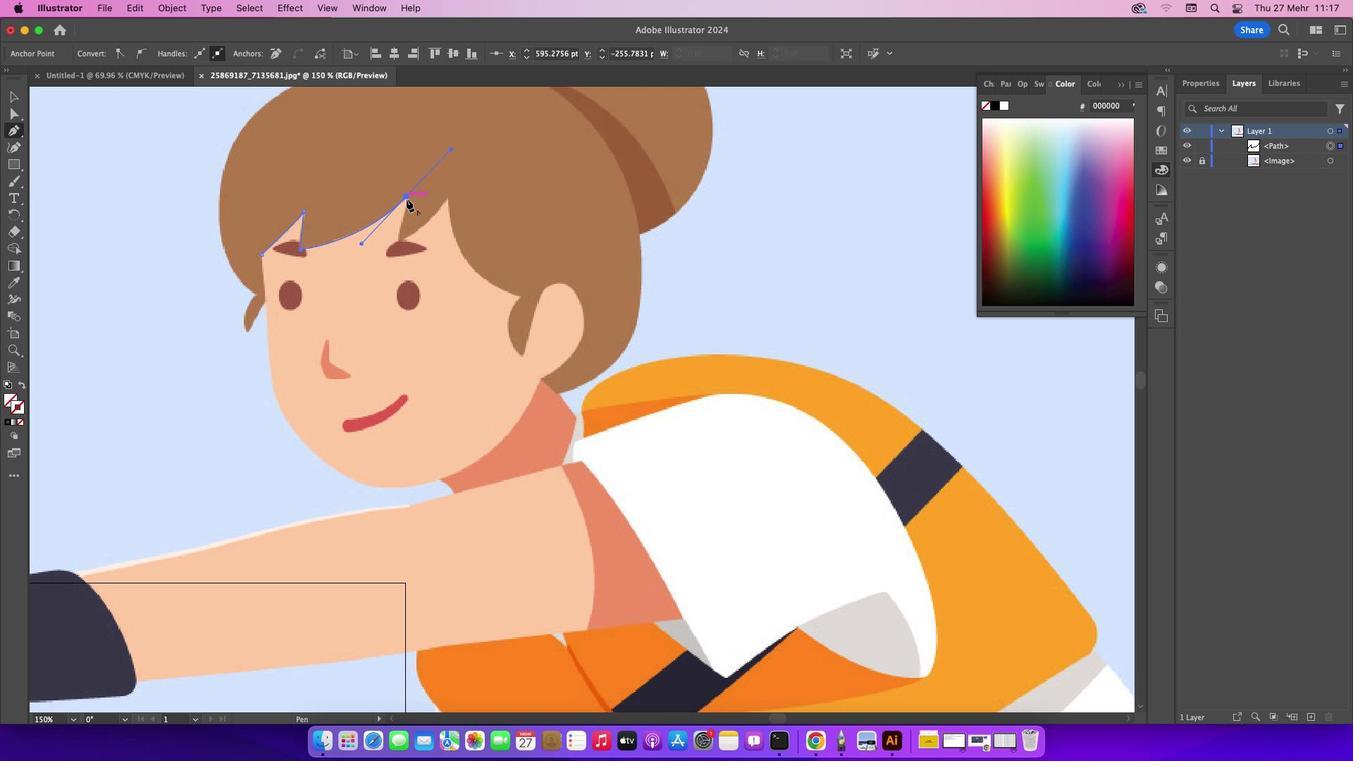 
Action: Mouse pressed left at (404, 197)
Screenshot: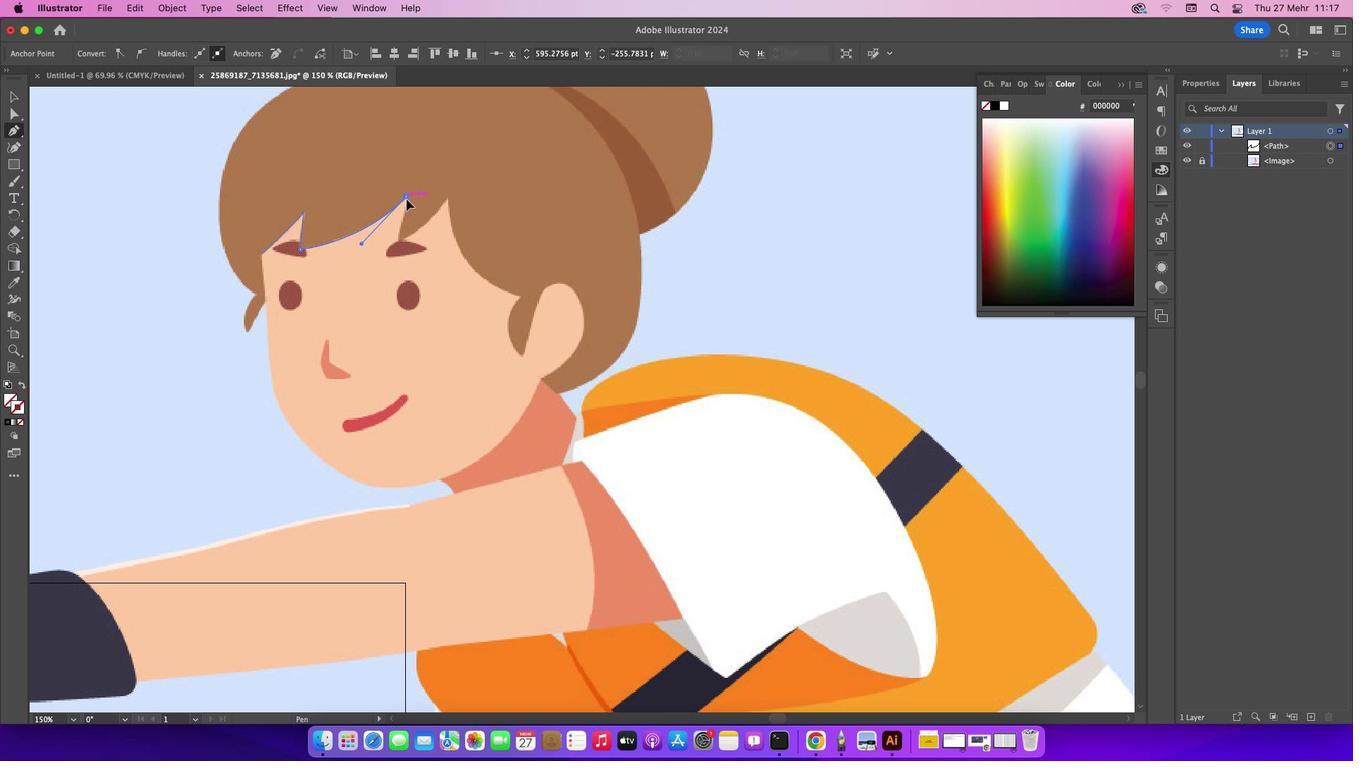 
Action: Mouse moved to (401, 215)
Screenshot: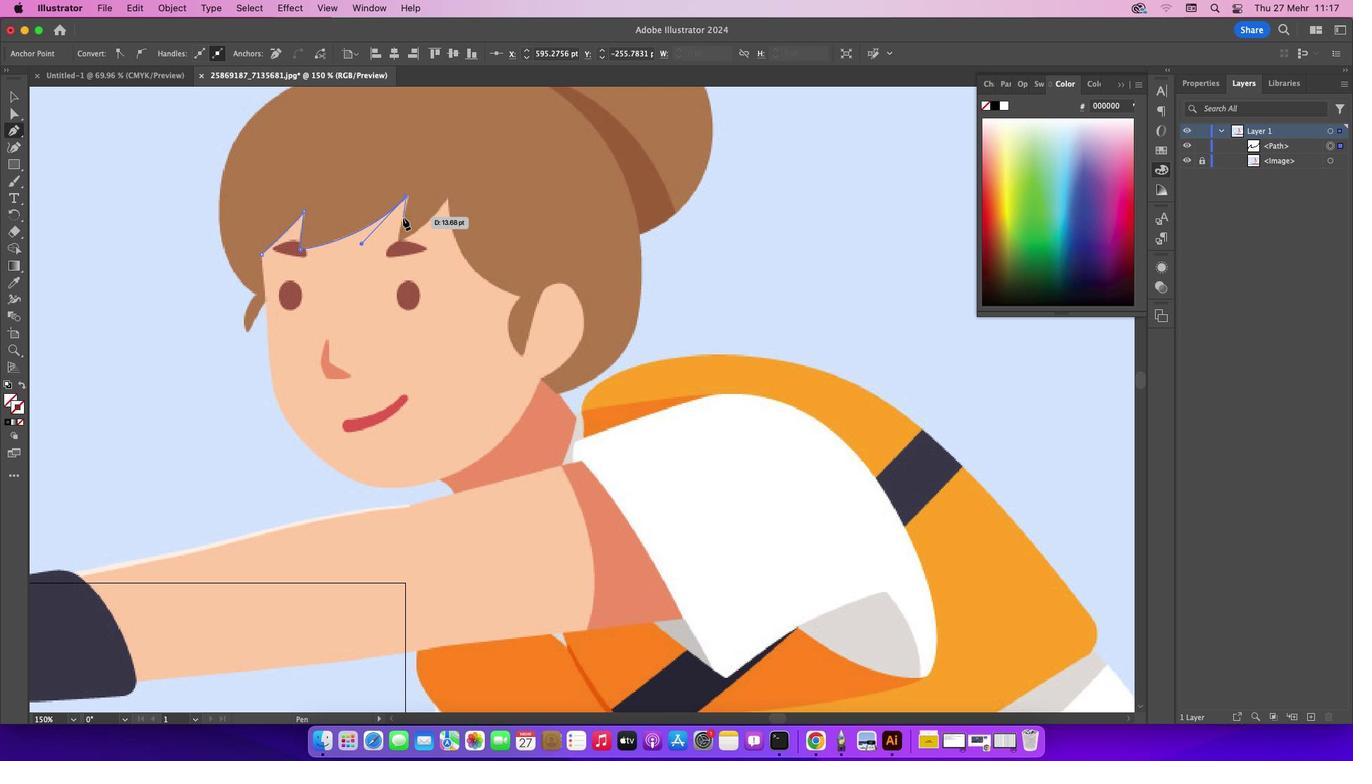 
Action: Mouse pressed left at (401, 215)
Screenshot: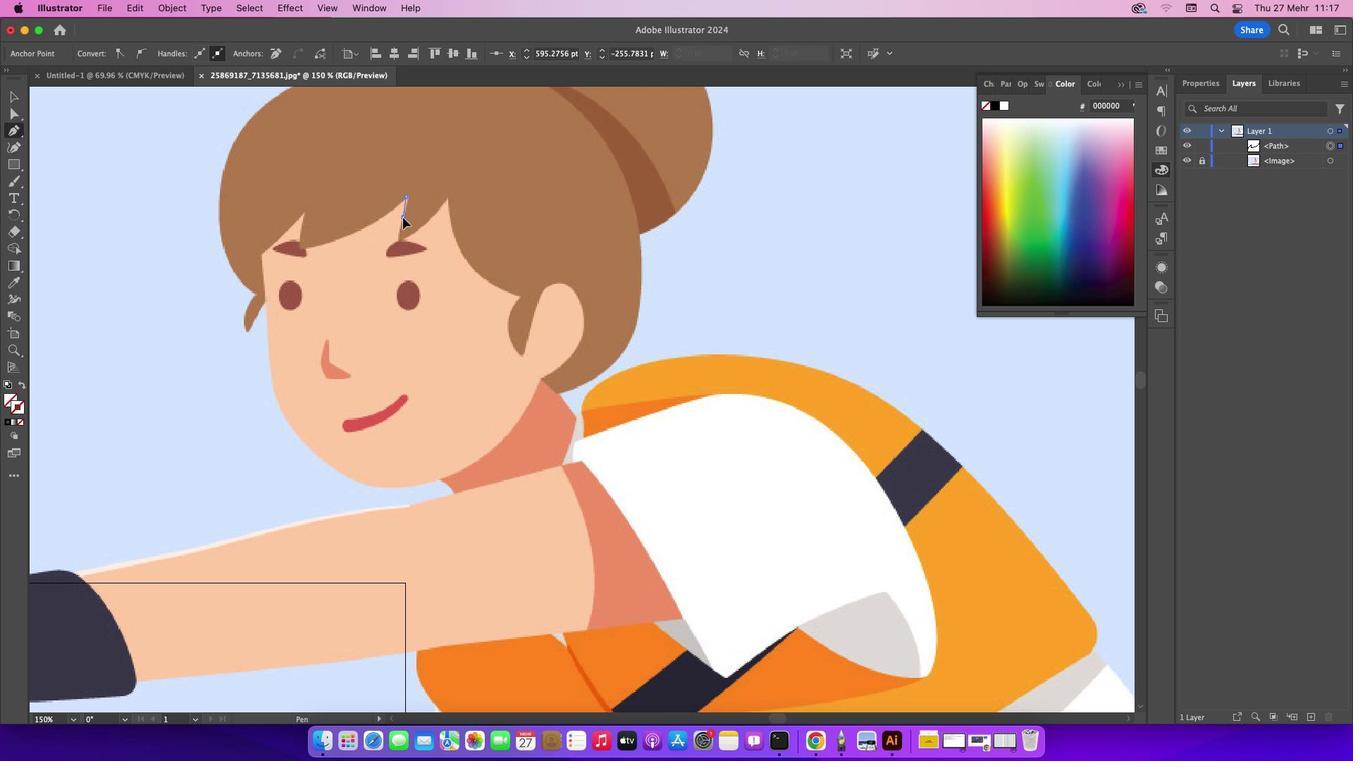 
Action: Mouse moved to (401, 212)
Screenshot: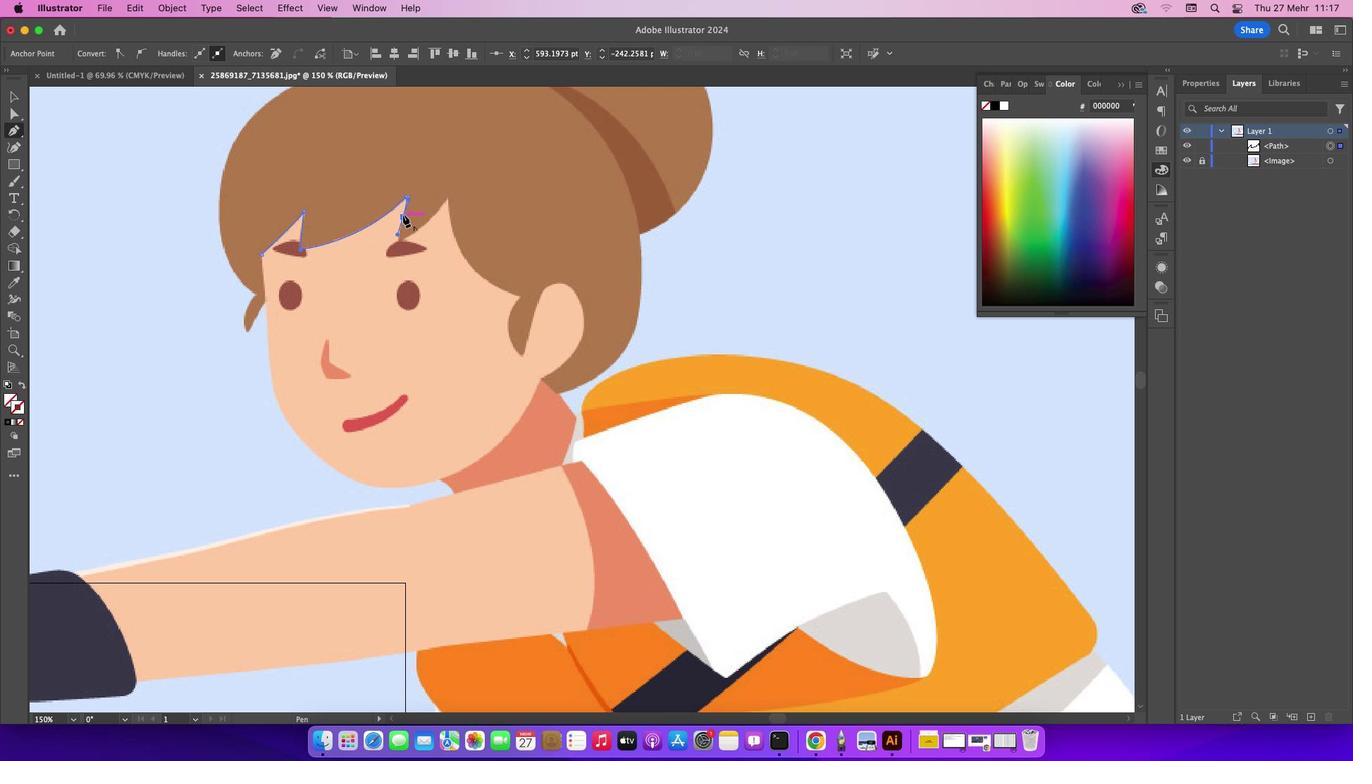 
Action: Mouse pressed left at (401, 212)
Screenshot: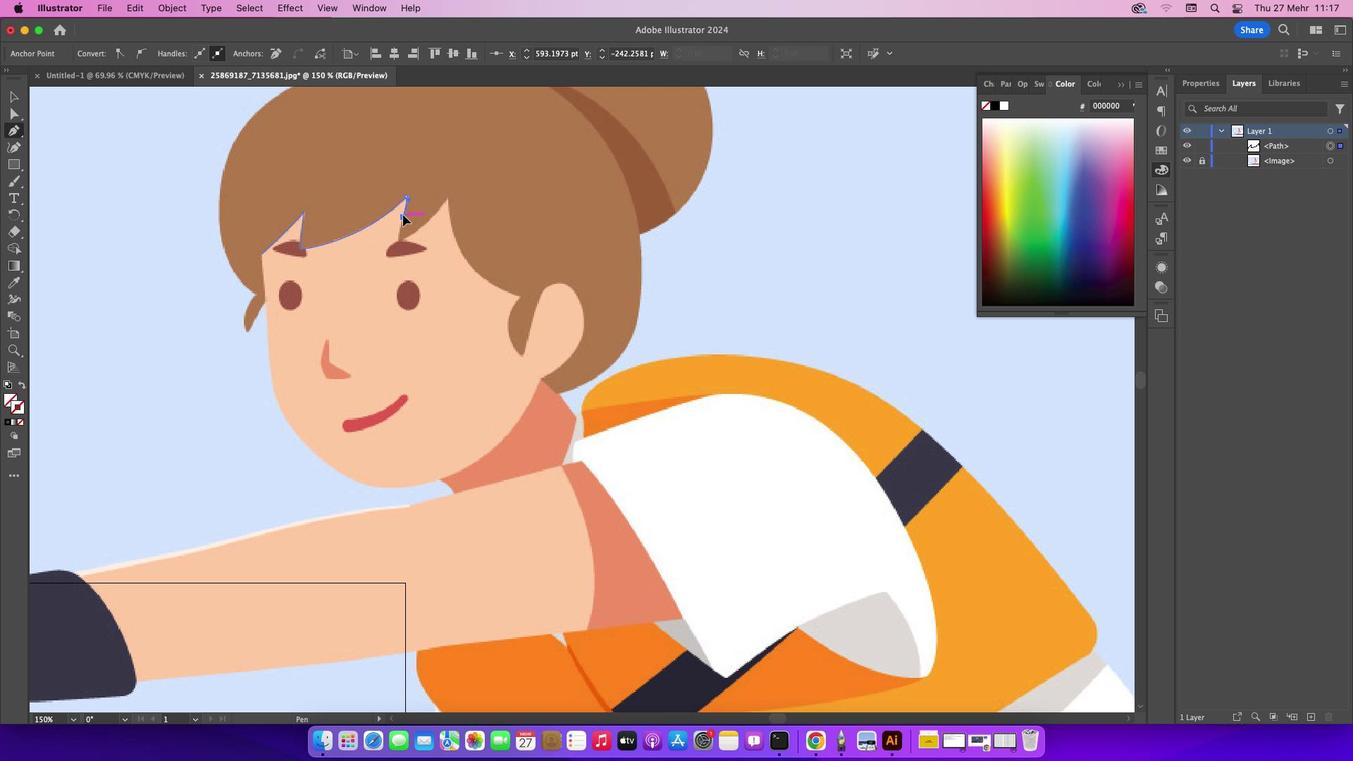 
Action: Mouse moved to (395, 241)
Screenshot: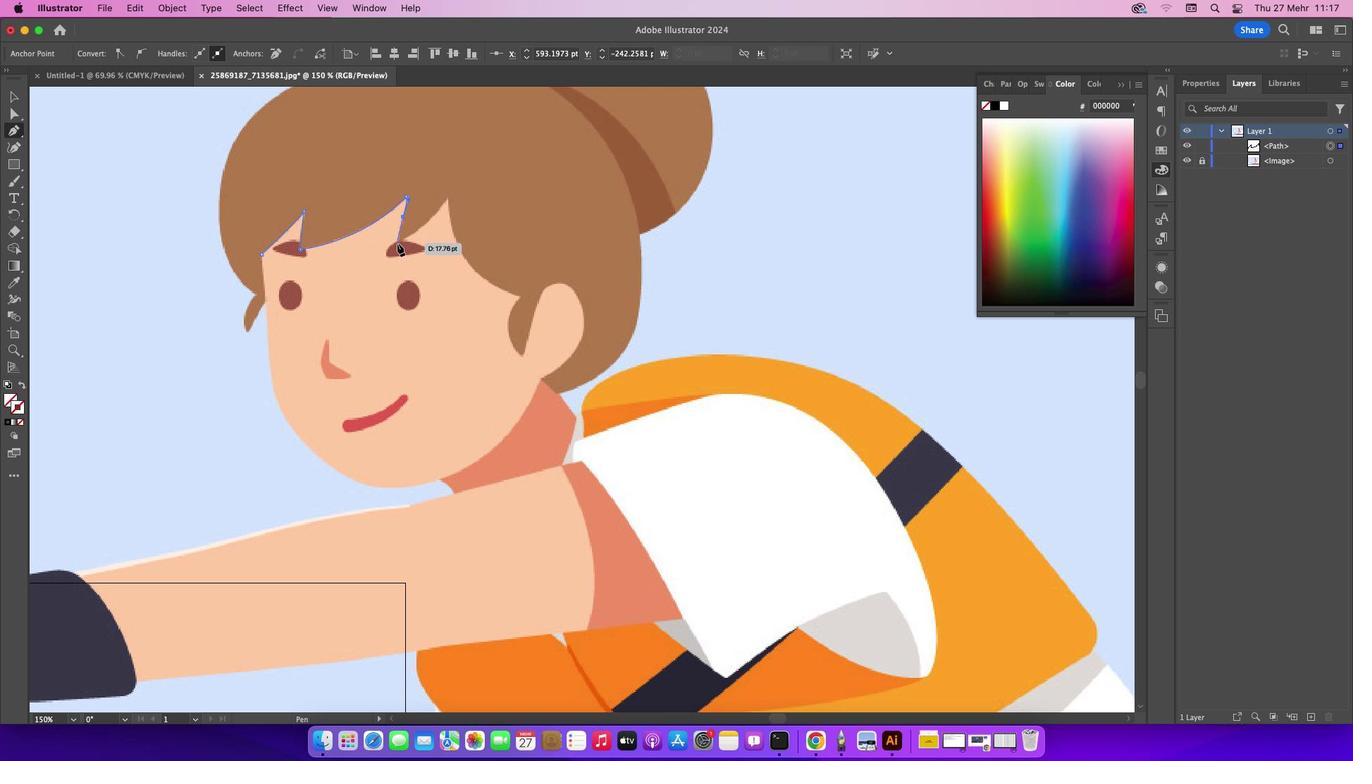 
Action: Mouse pressed left at (395, 241)
Screenshot: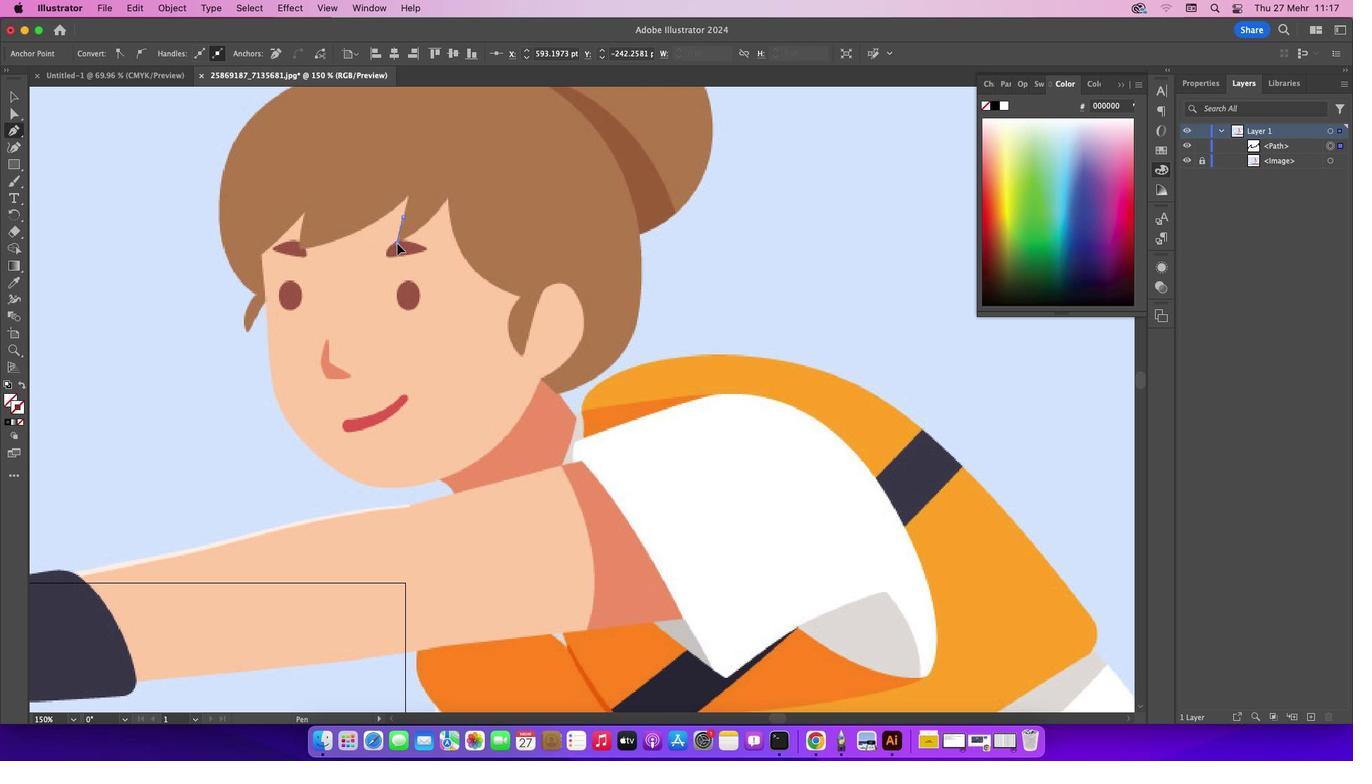 
Action: Mouse moved to (446, 196)
Screenshot: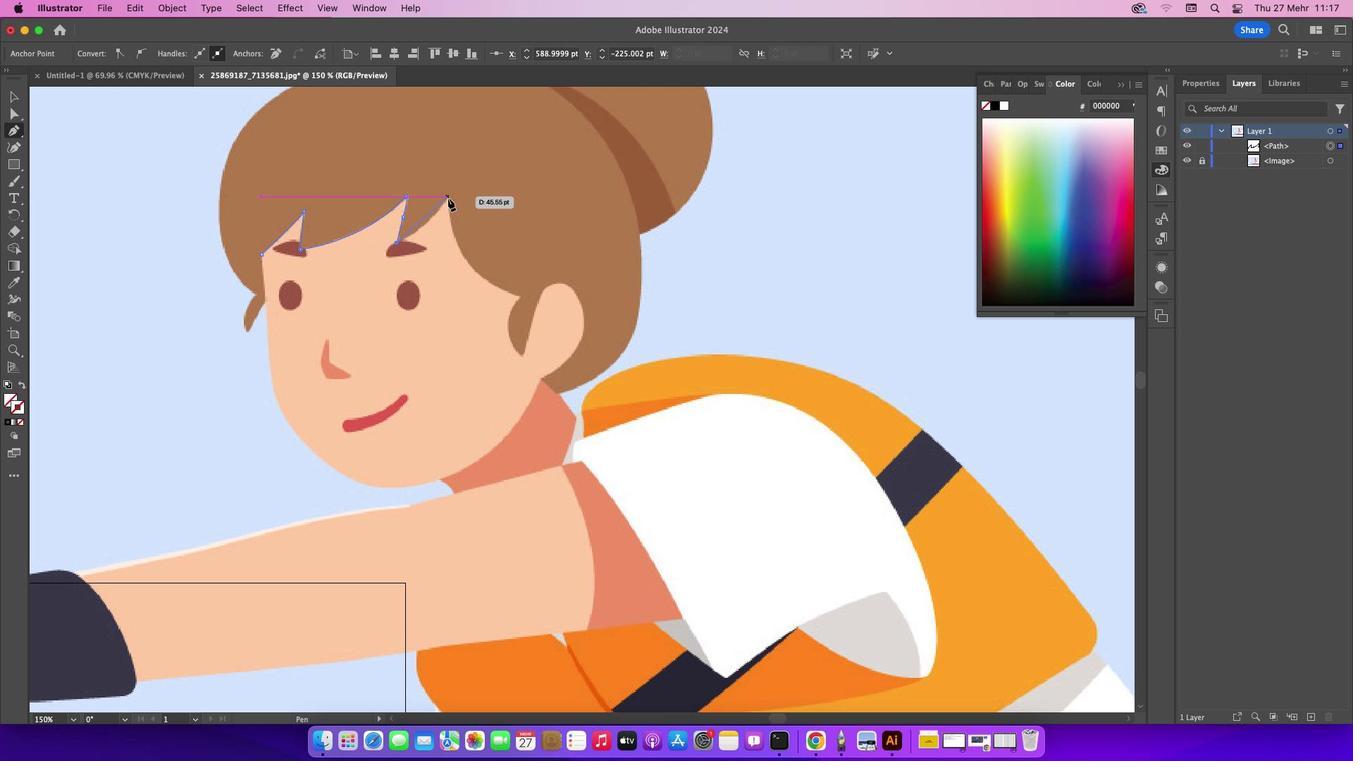 
Action: Mouse pressed left at (446, 196)
Screenshot: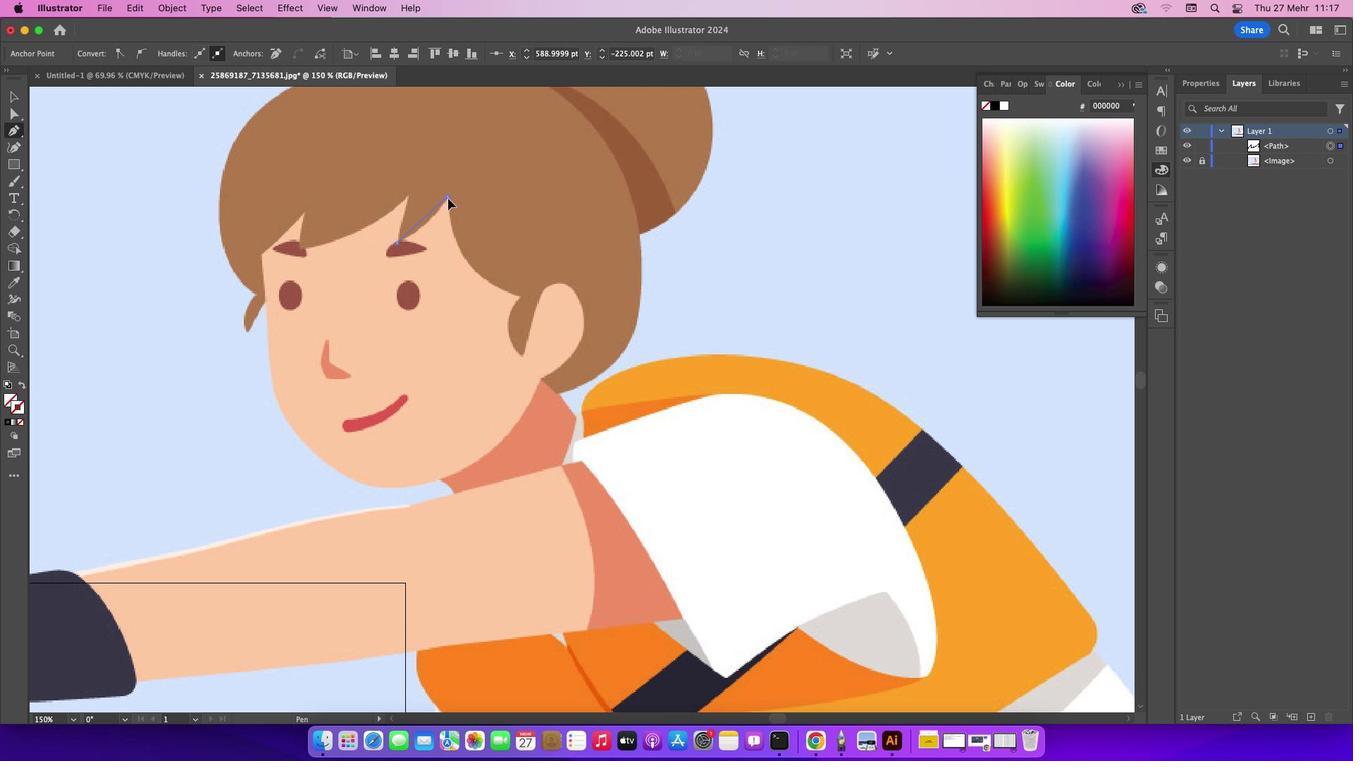 
Action: Mouse moved to (445, 195)
Screenshot: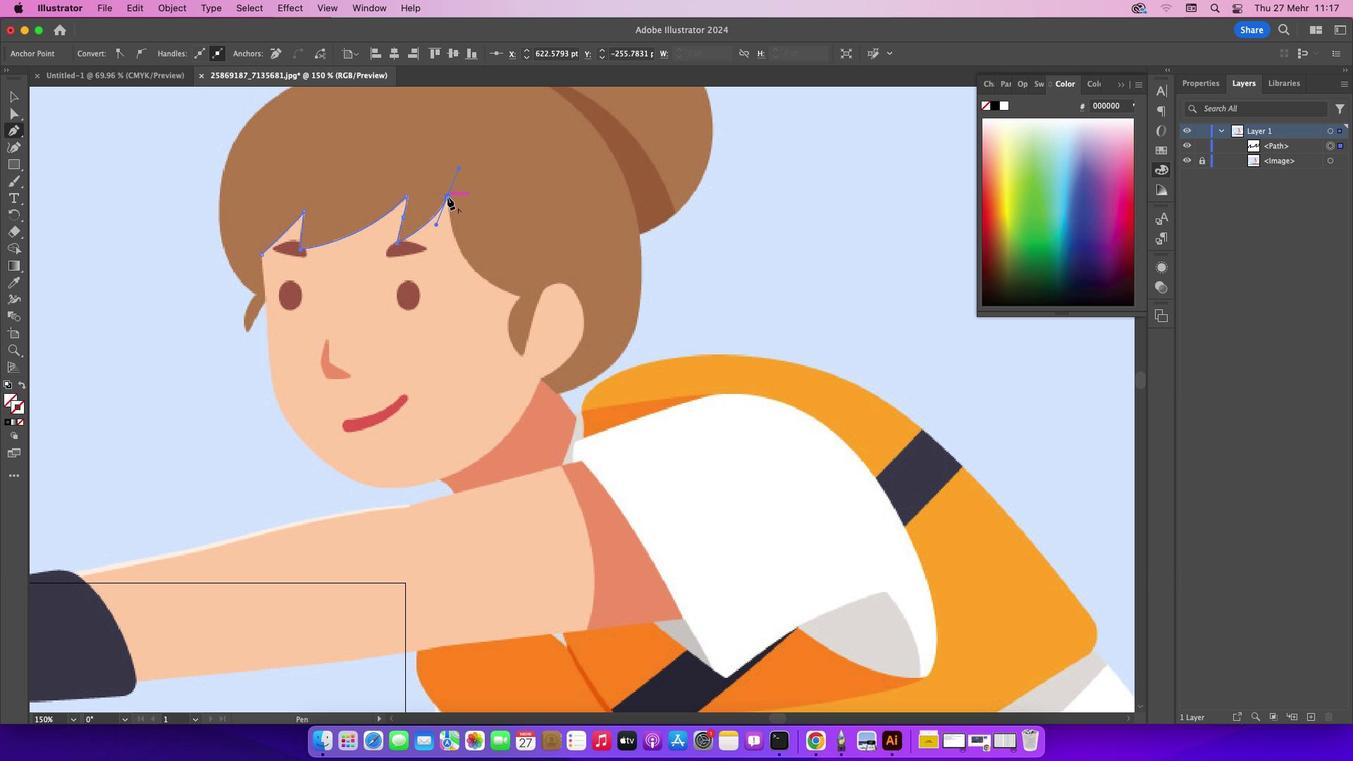 
Action: Mouse pressed left at (445, 195)
Screenshot: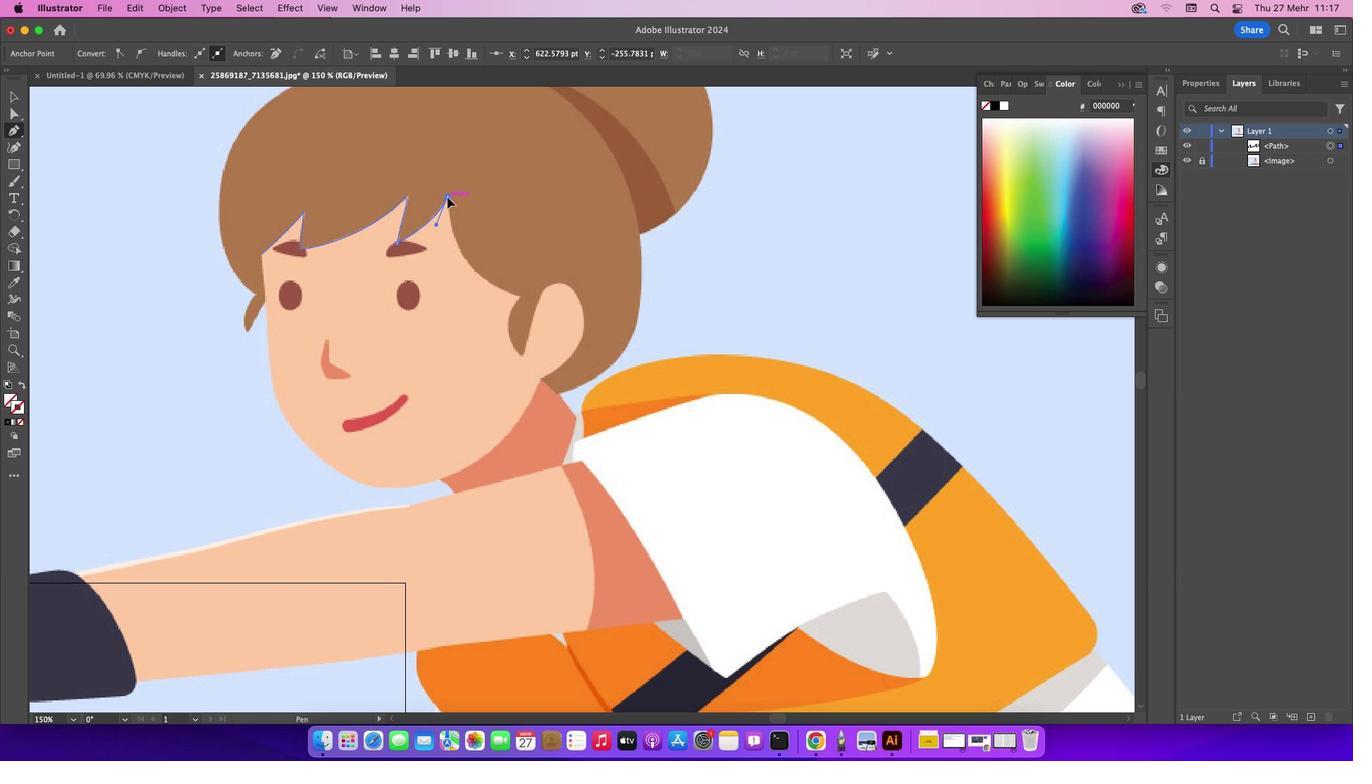 
Action: Mouse moved to (470, 267)
Screenshot: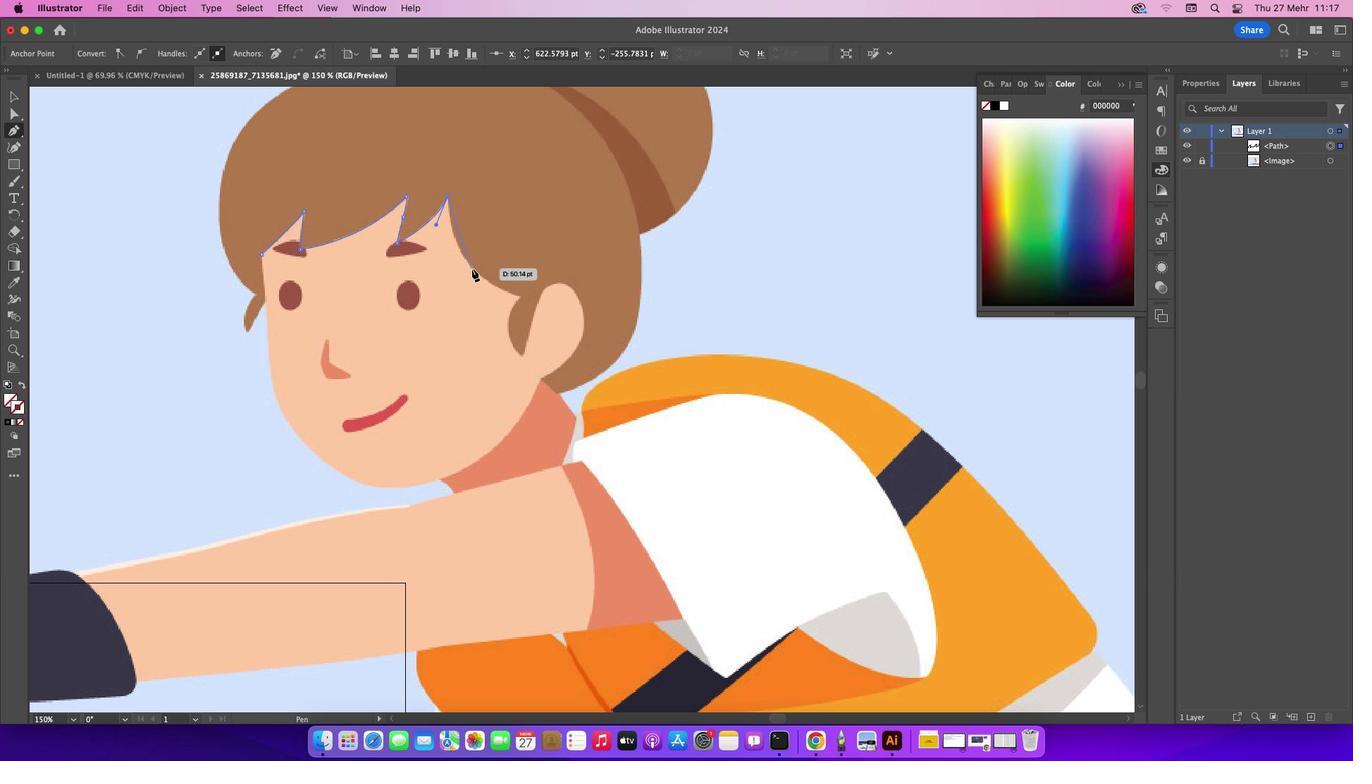 
Action: Mouse pressed left at (470, 267)
Screenshot: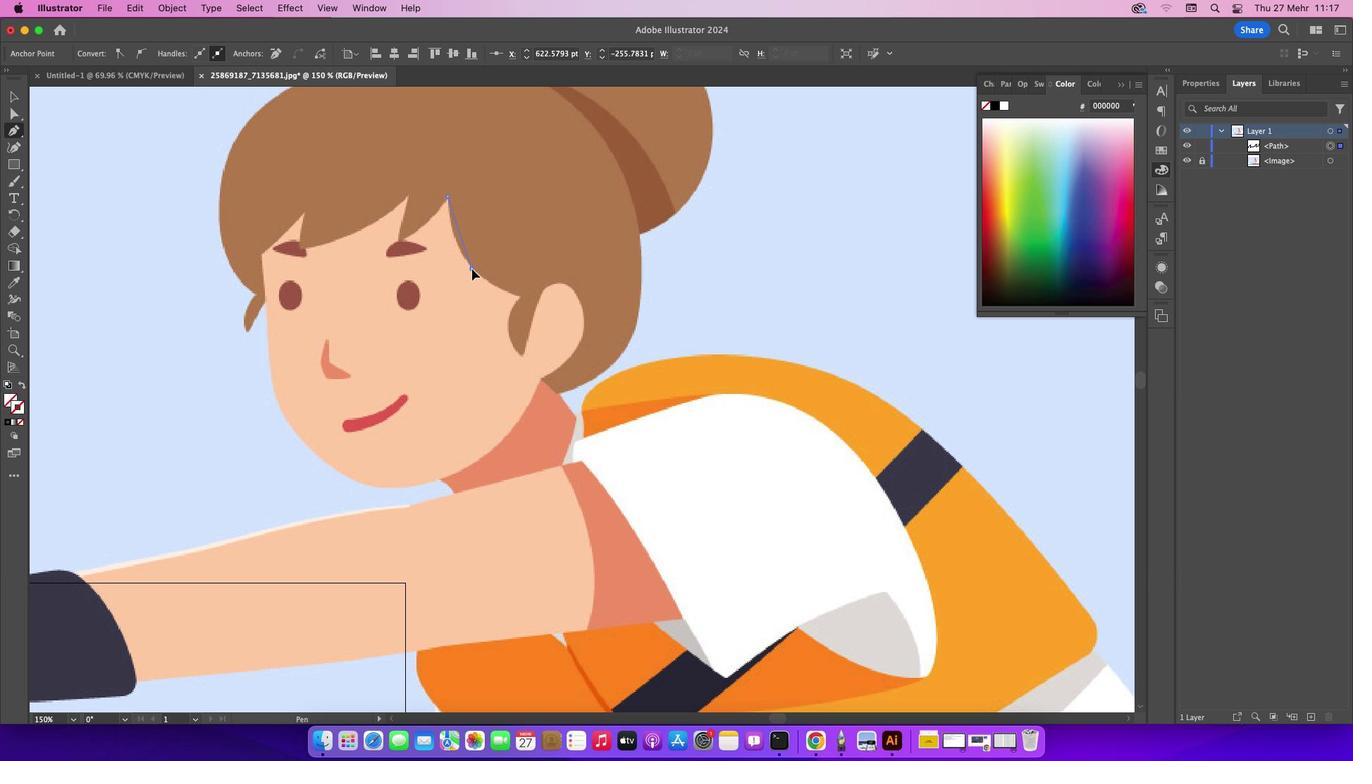 
Action: Mouse moved to (469, 267)
Screenshot: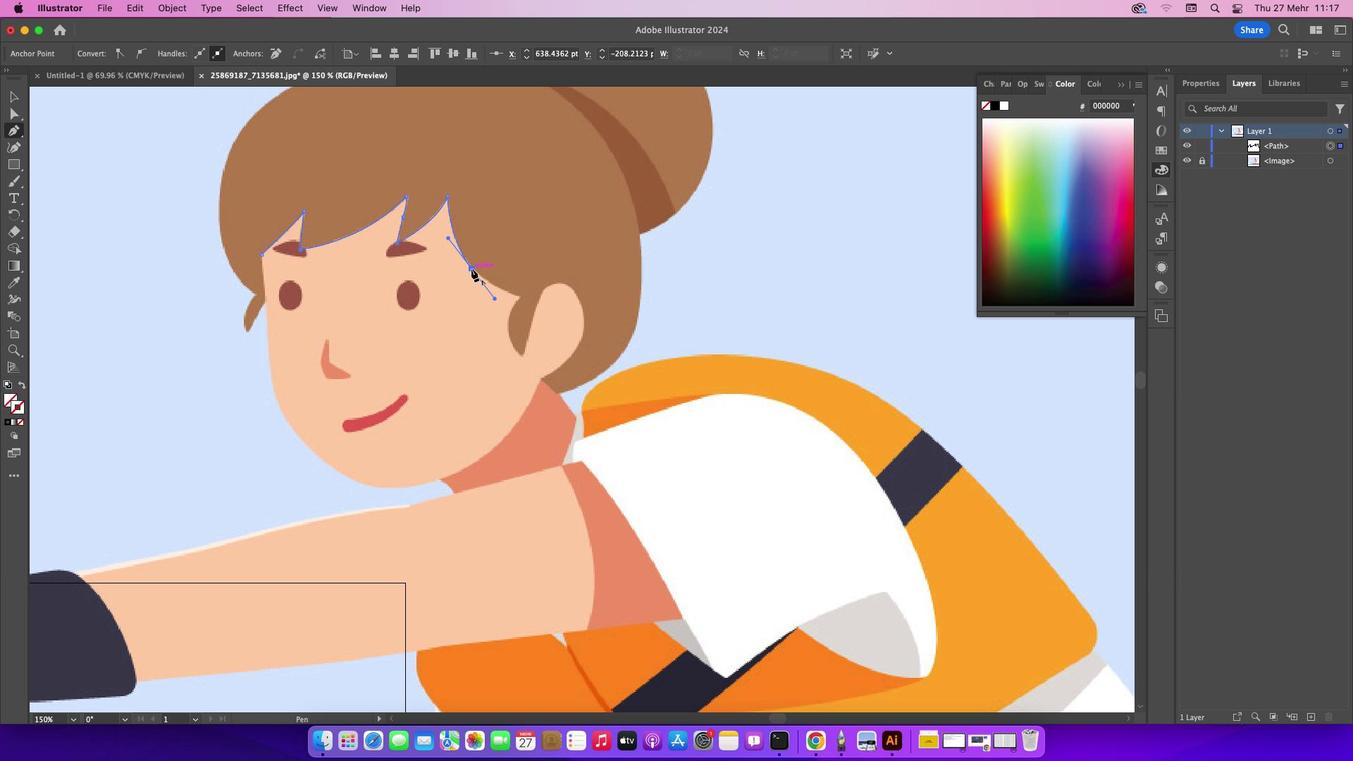 
Action: Mouse pressed left at (469, 267)
Screenshot: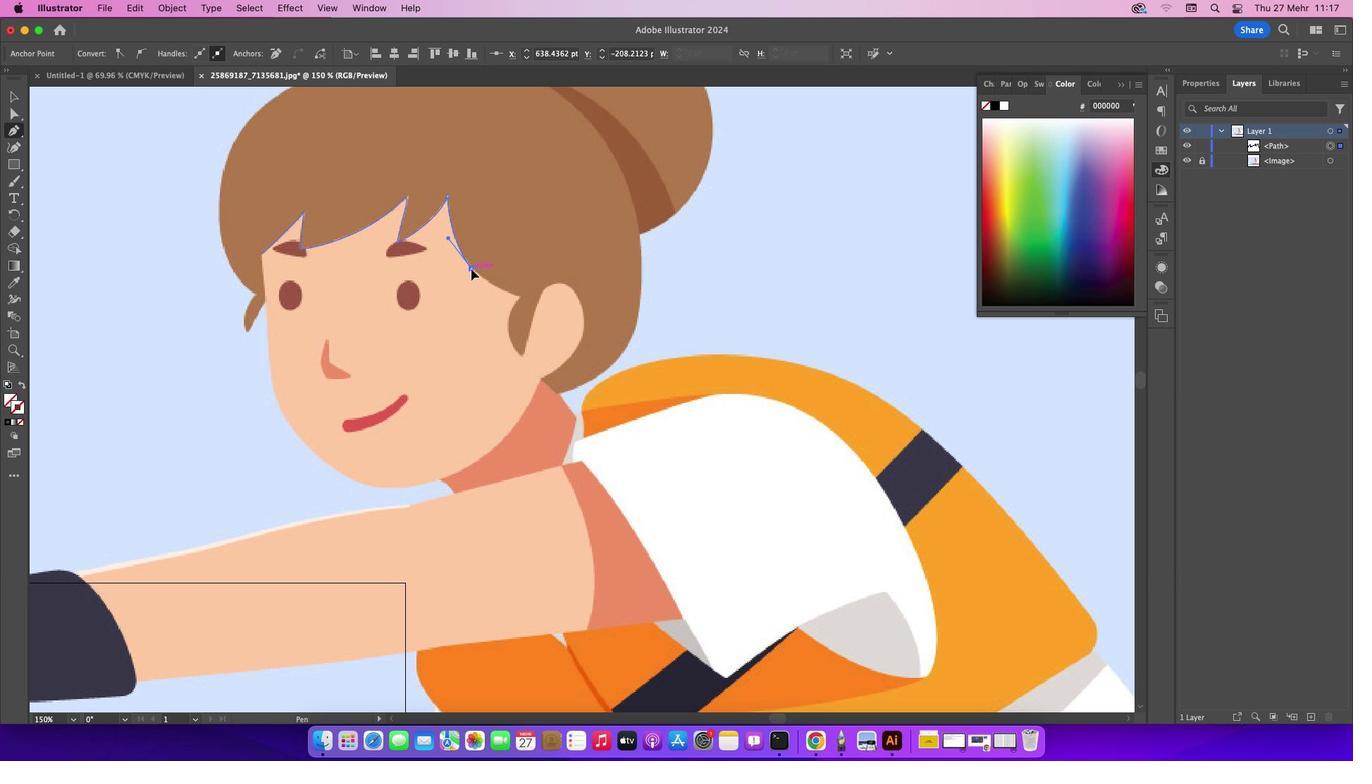 
Action: Mouse moved to (521, 295)
Screenshot: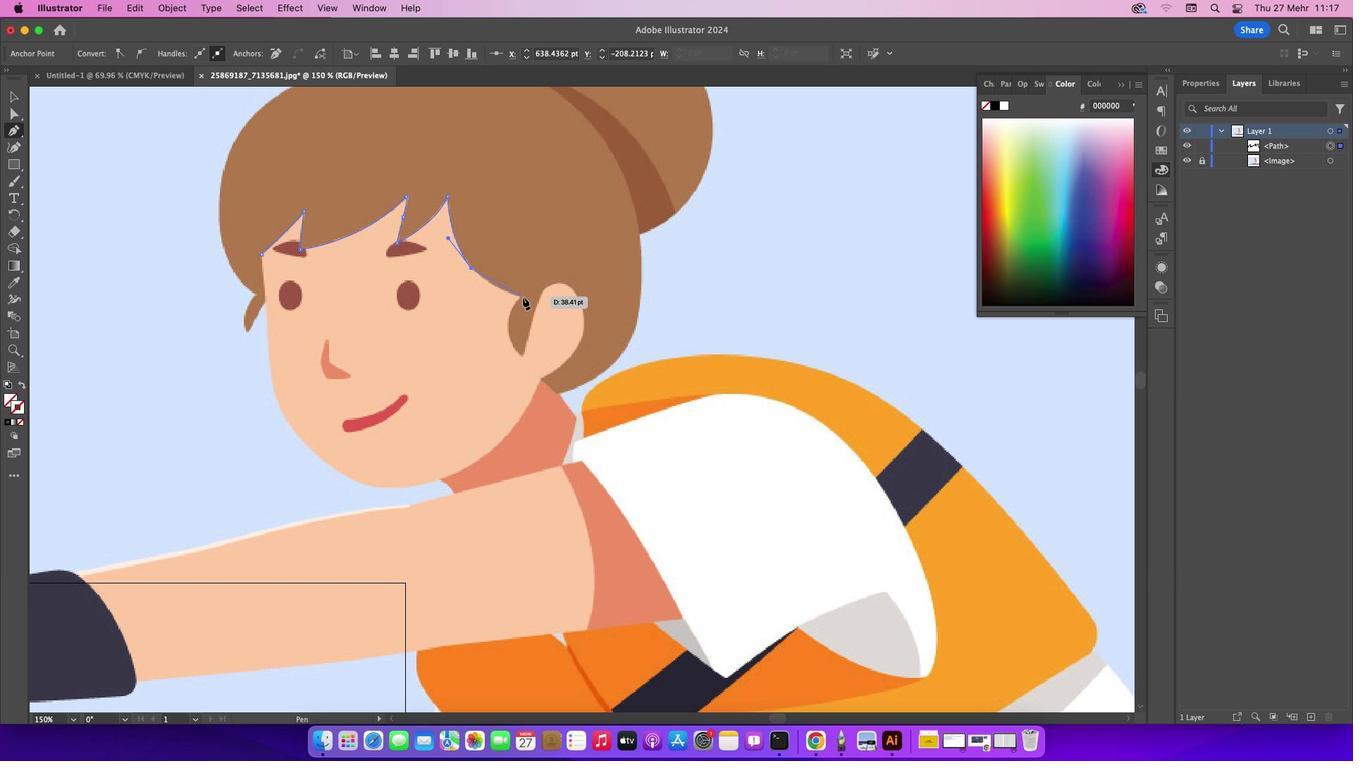 
Action: Mouse pressed left at (521, 295)
Screenshot: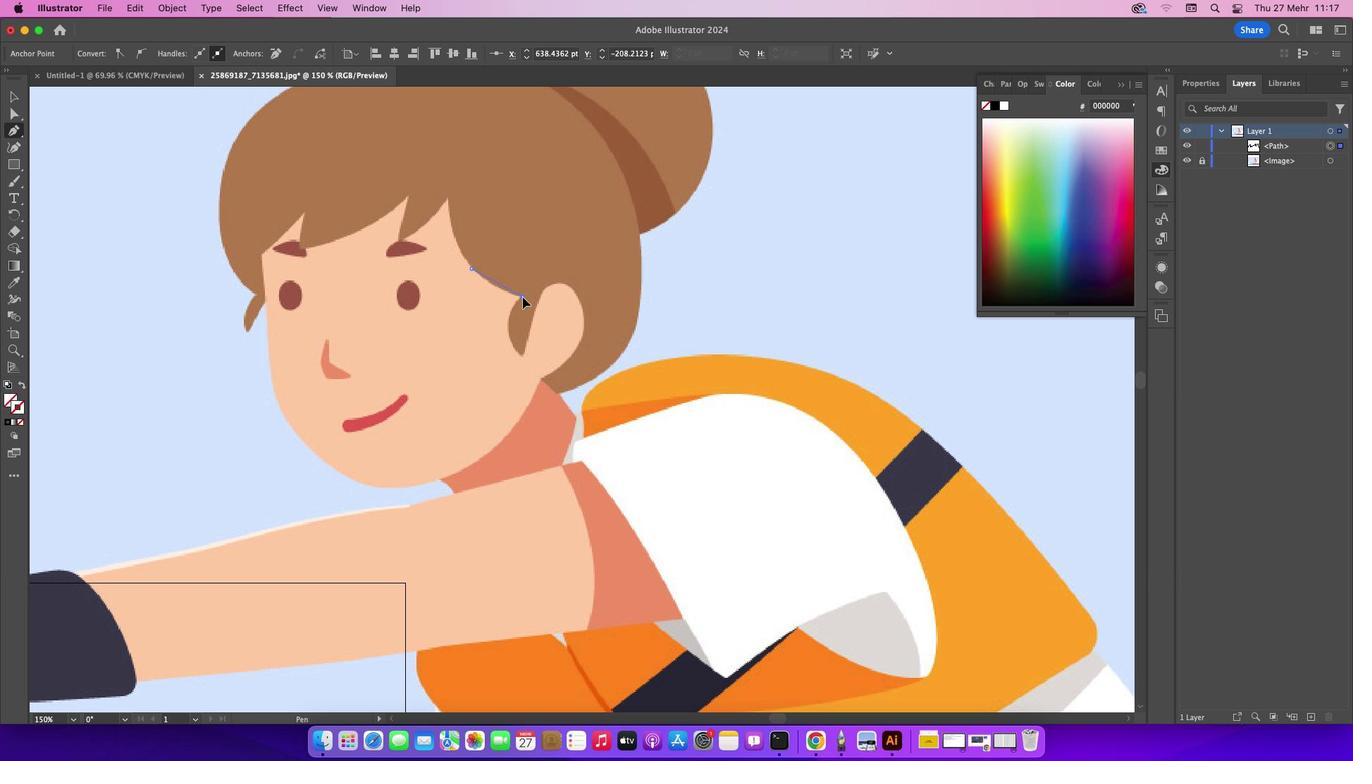 
Action: Mouse moved to (520, 293)
Screenshot: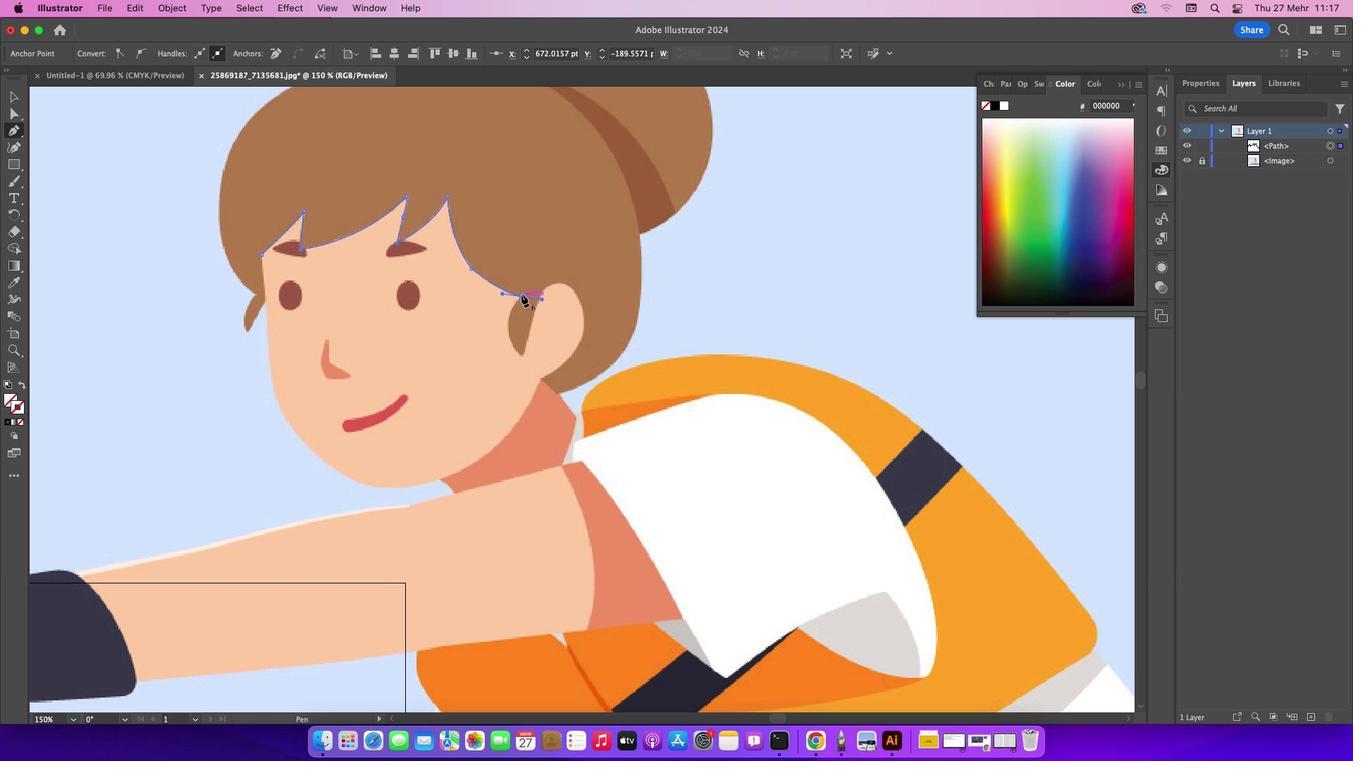 
Action: Mouse pressed left at (520, 293)
Screenshot: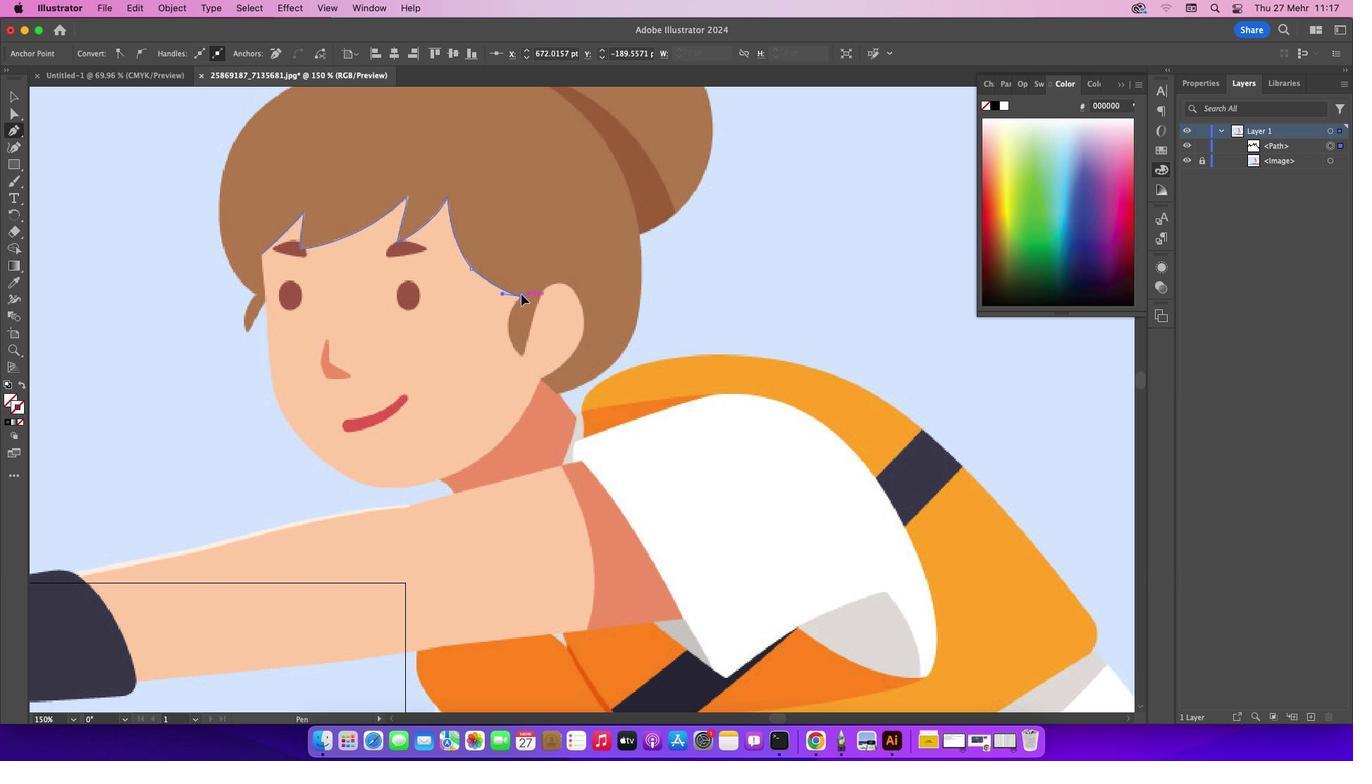 
Action: Mouse moved to (519, 353)
Screenshot: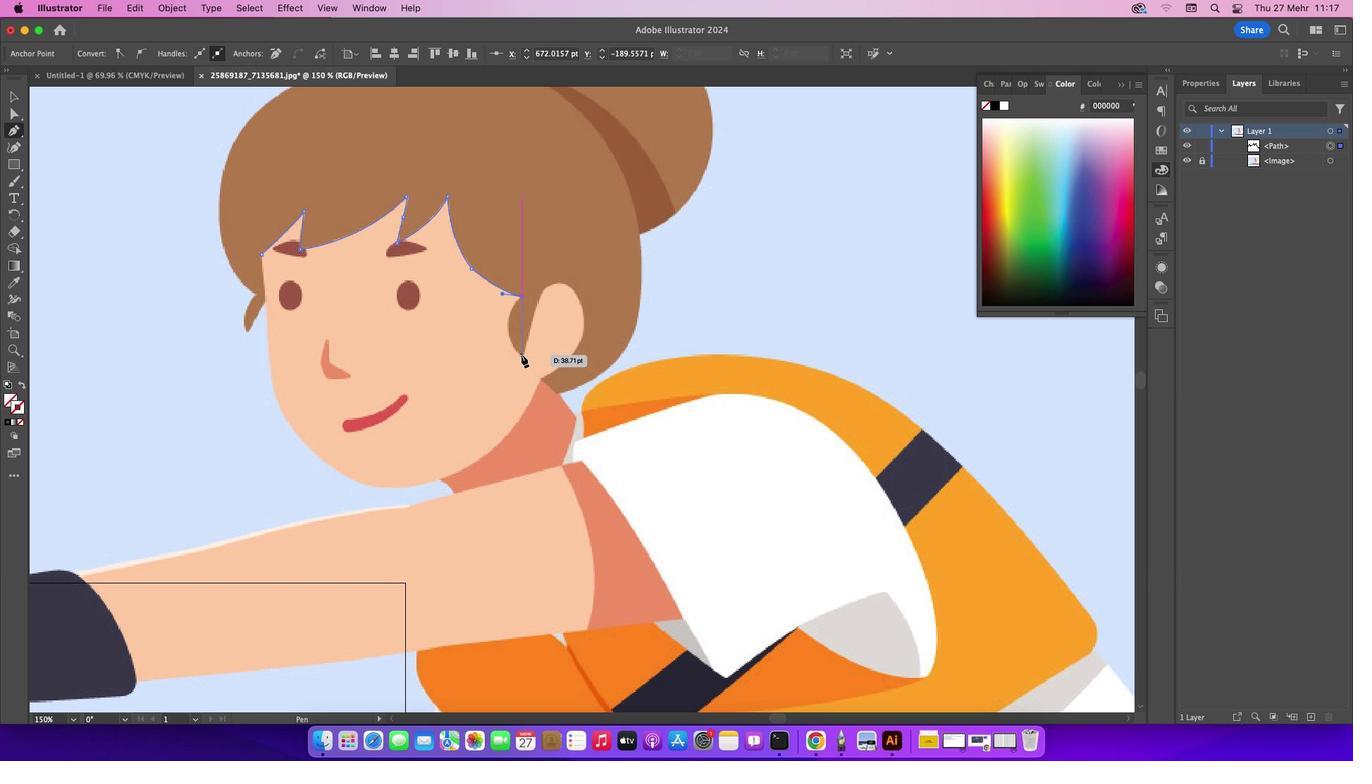 
Action: Mouse pressed left at (519, 353)
Screenshot: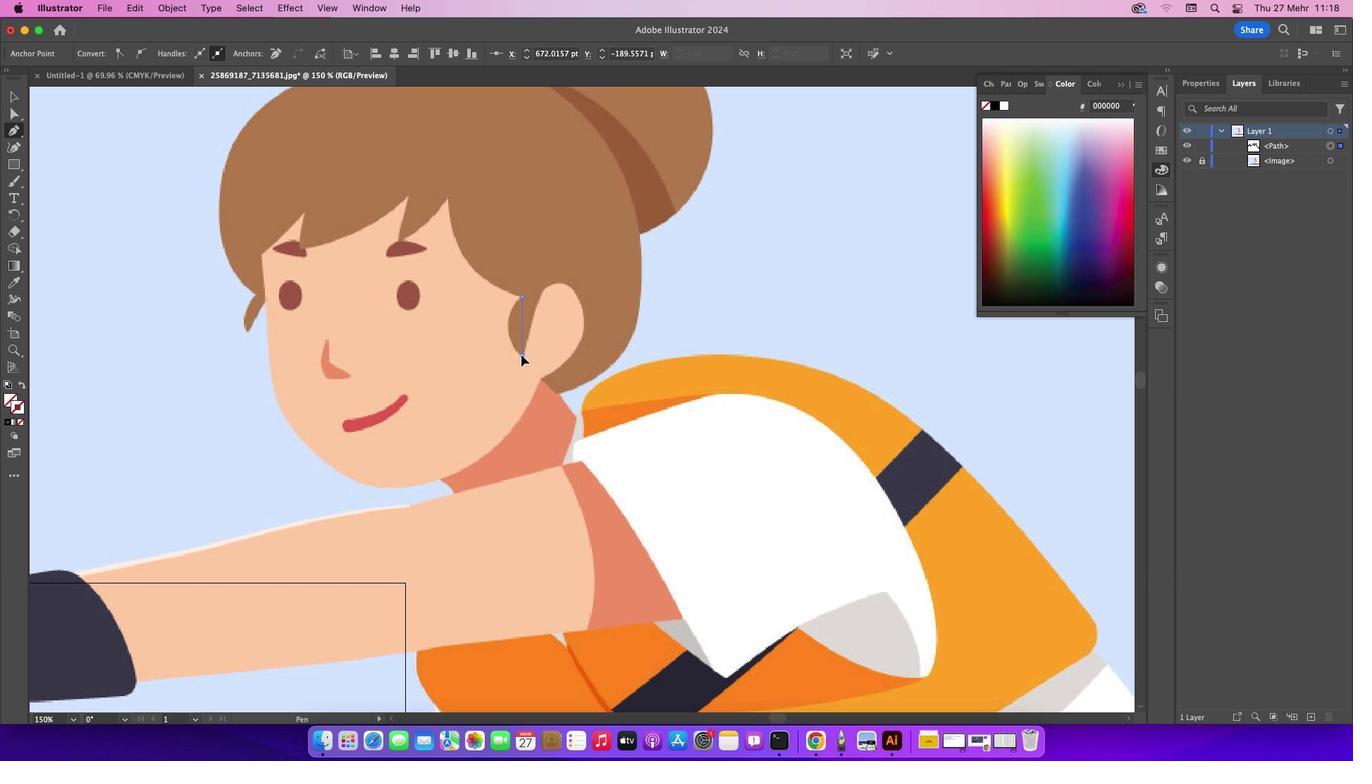 
Action: Mouse moved to (519, 352)
Screenshot: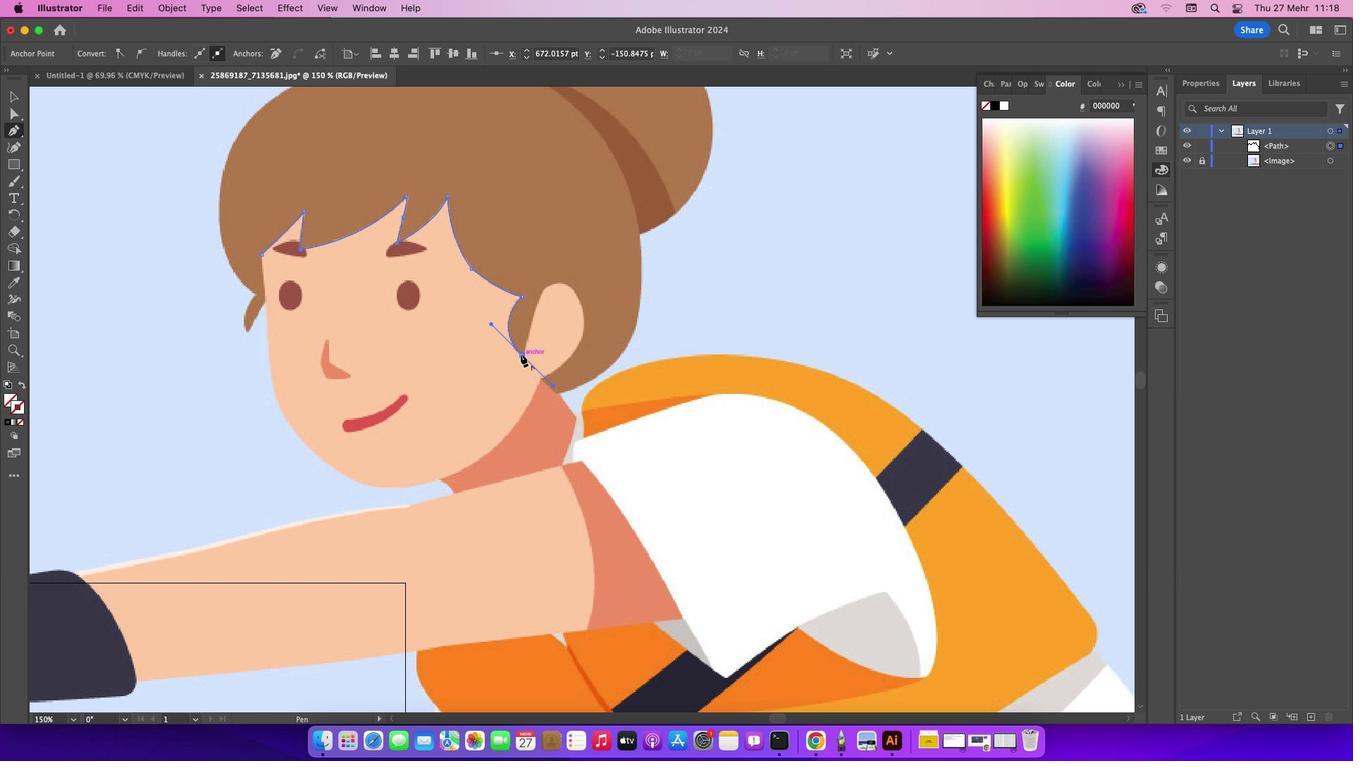
Action: Mouse pressed left at (519, 352)
Screenshot: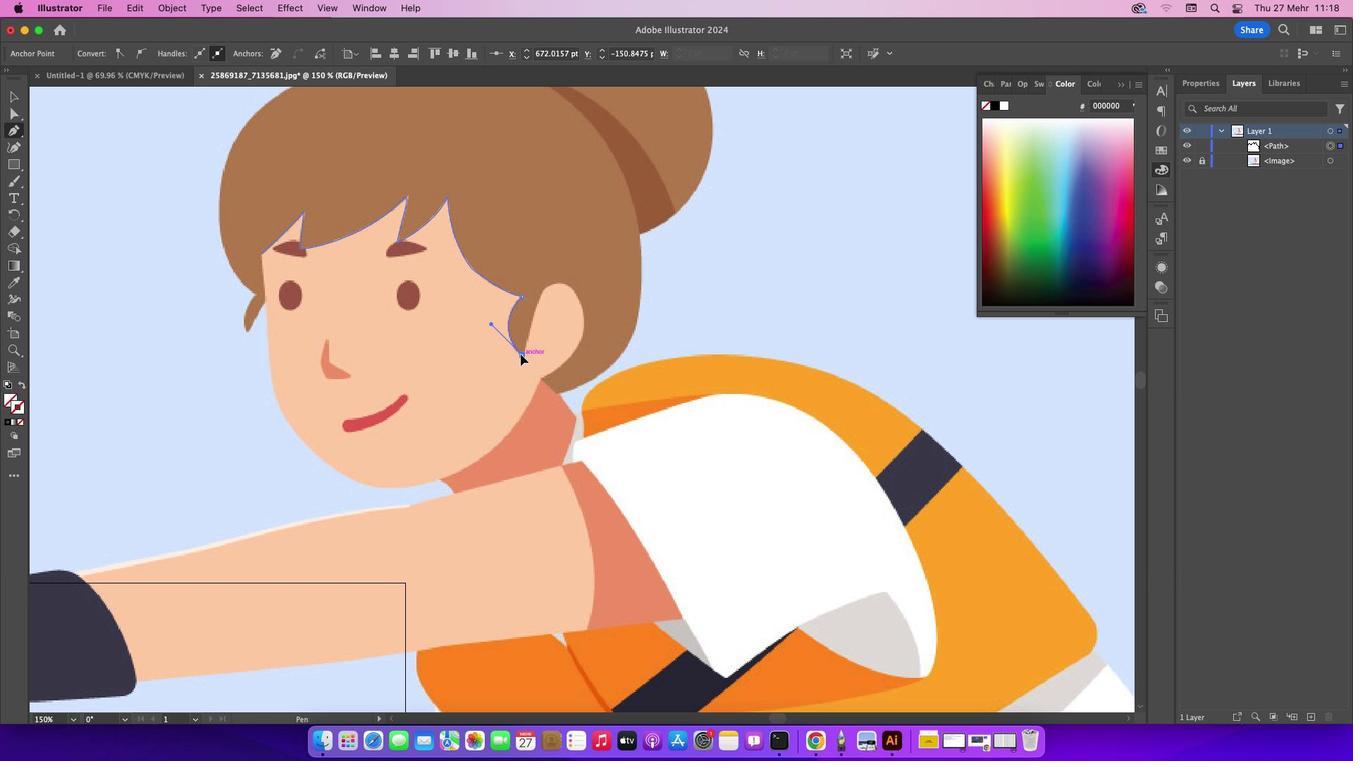 
Action: Mouse moved to (527, 333)
Screenshot: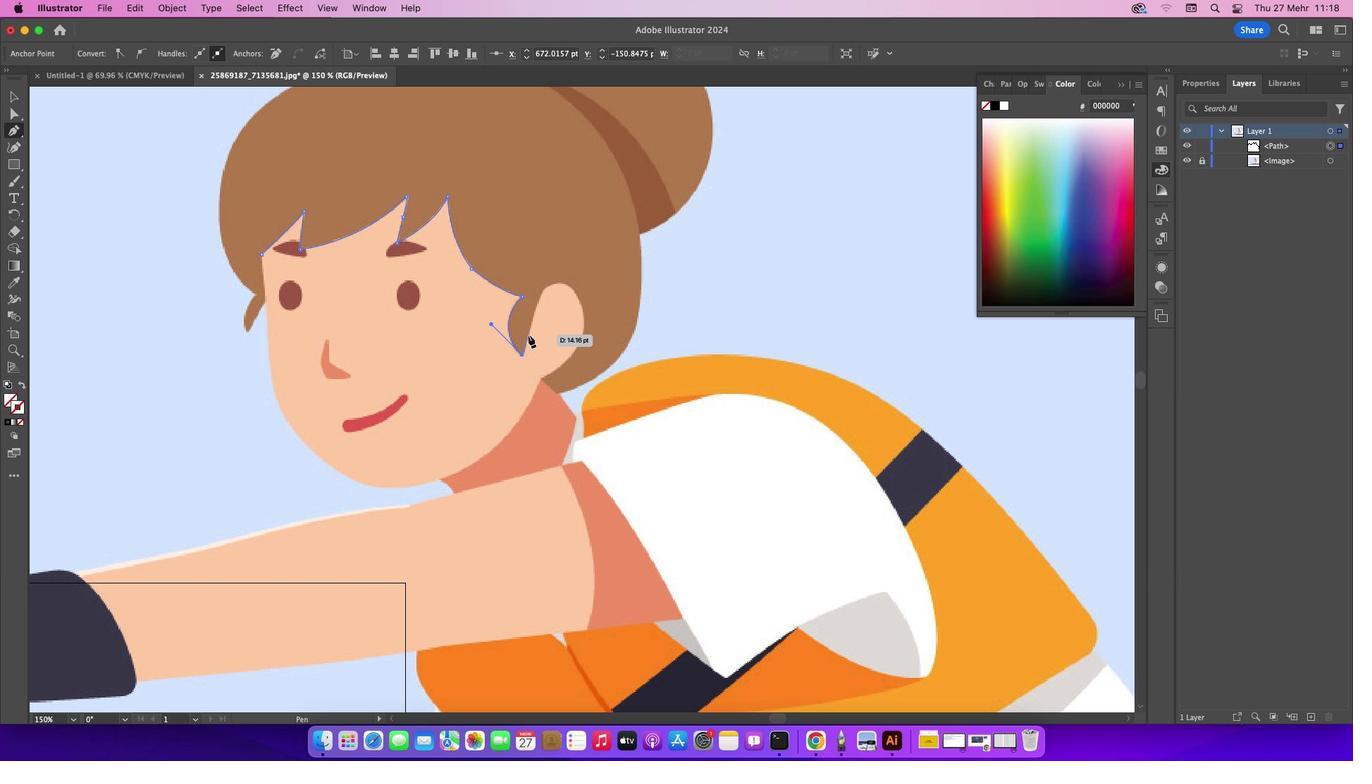 
Action: Mouse pressed left at (527, 333)
Screenshot: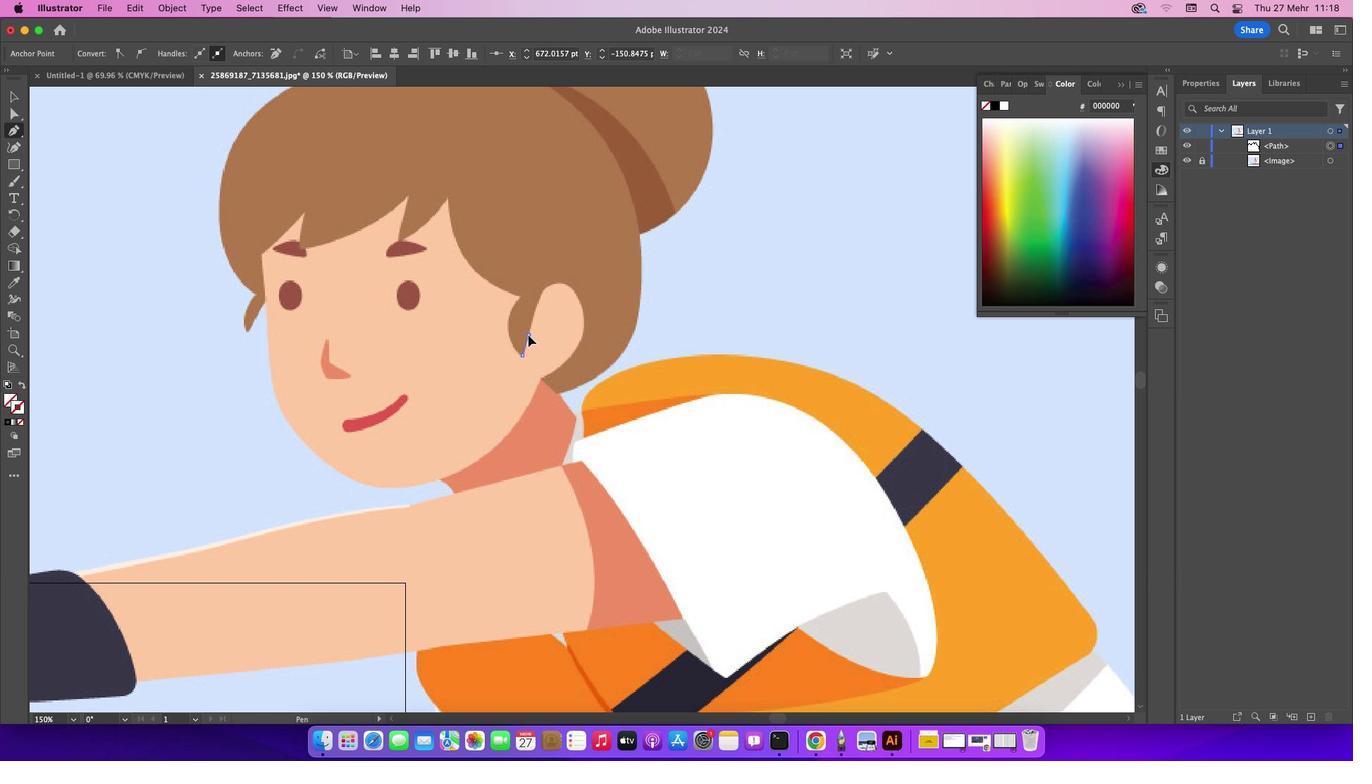 
Action: Mouse moved to (539, 292)
Screenshot: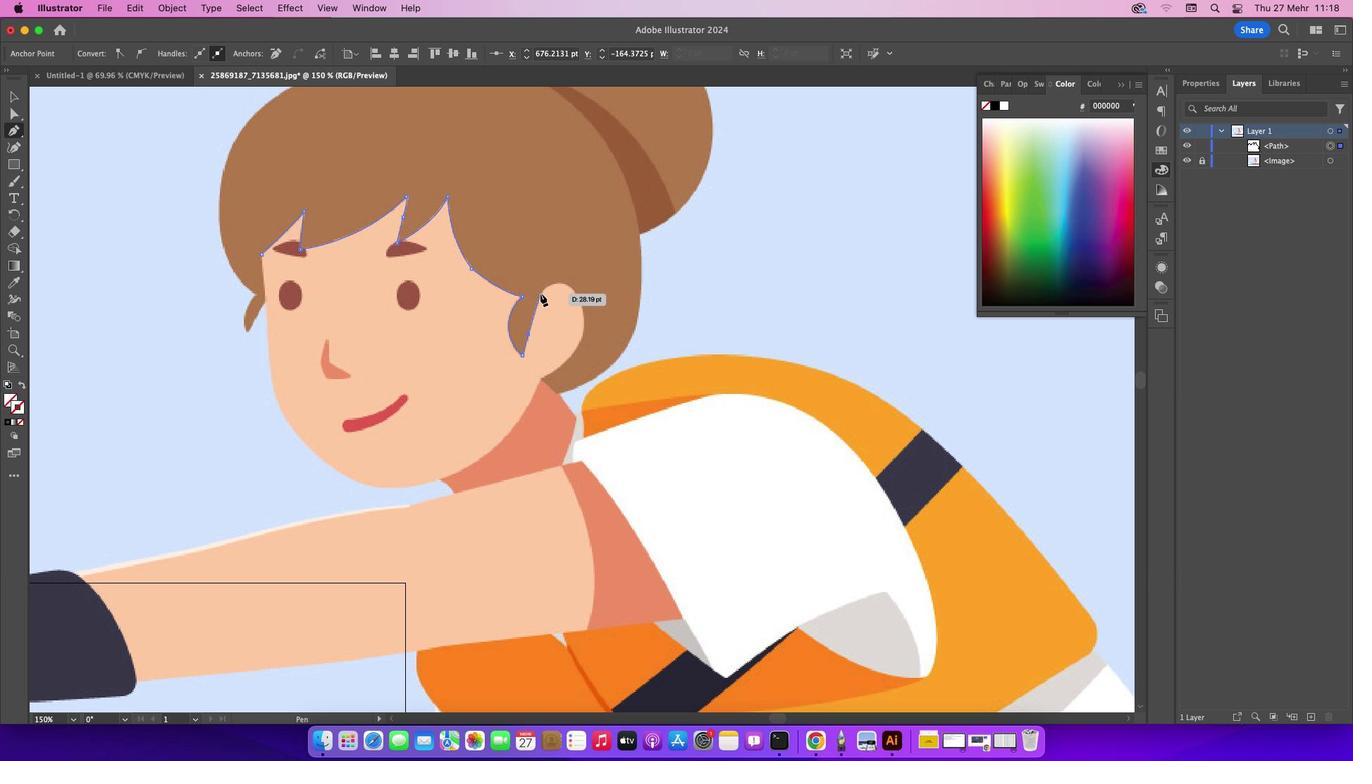 
Action: Mouse pressed left at (539, 292)
Screenshot: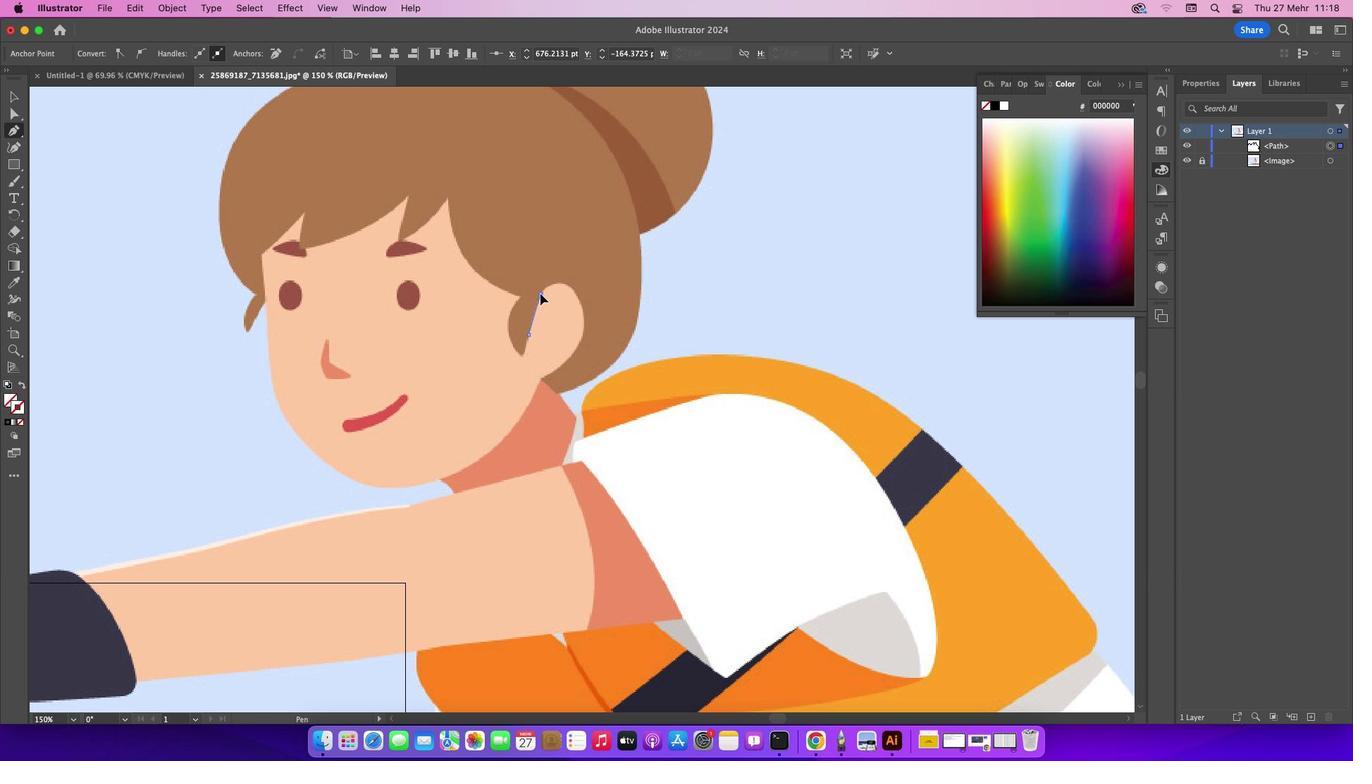 
Action: Mouse moved to (571, 288)
Screenshot: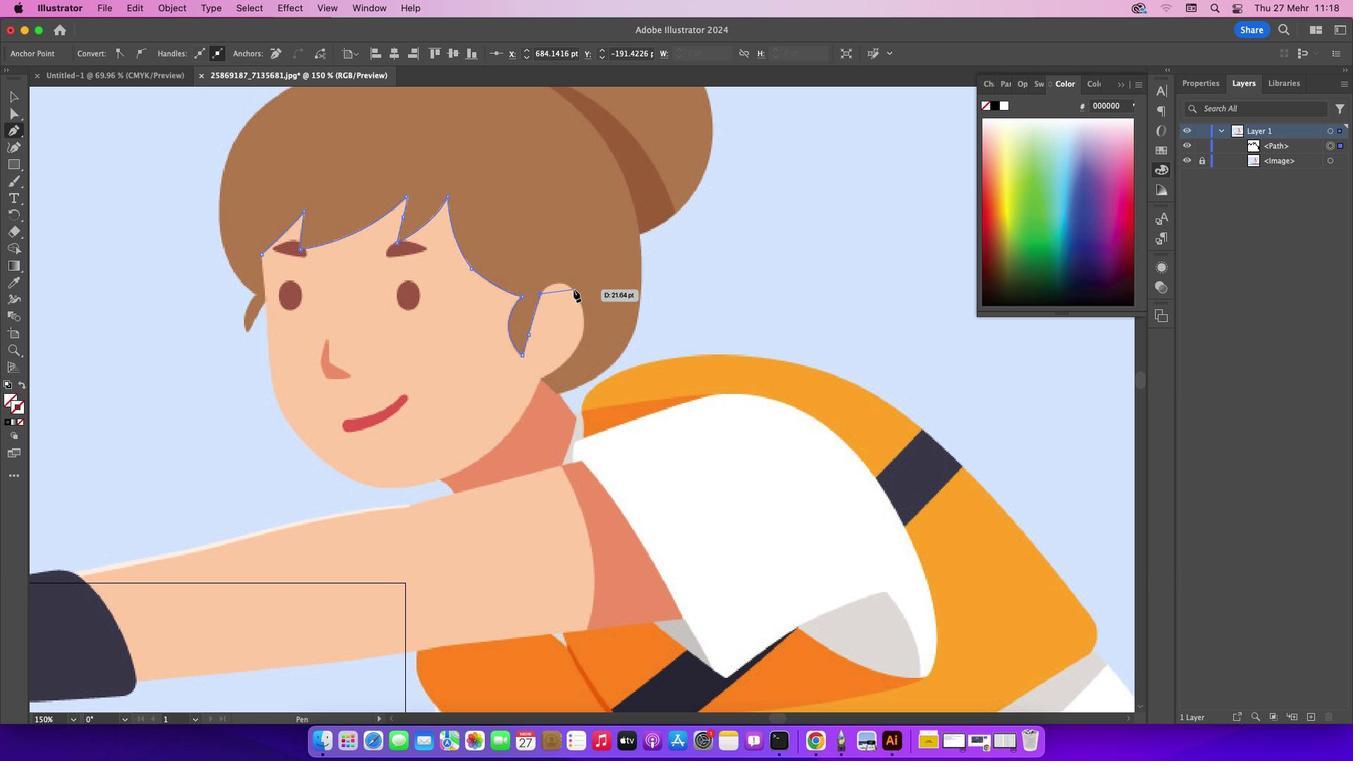 
Action: Mouse pressed left at (571, 288)
Screenshot: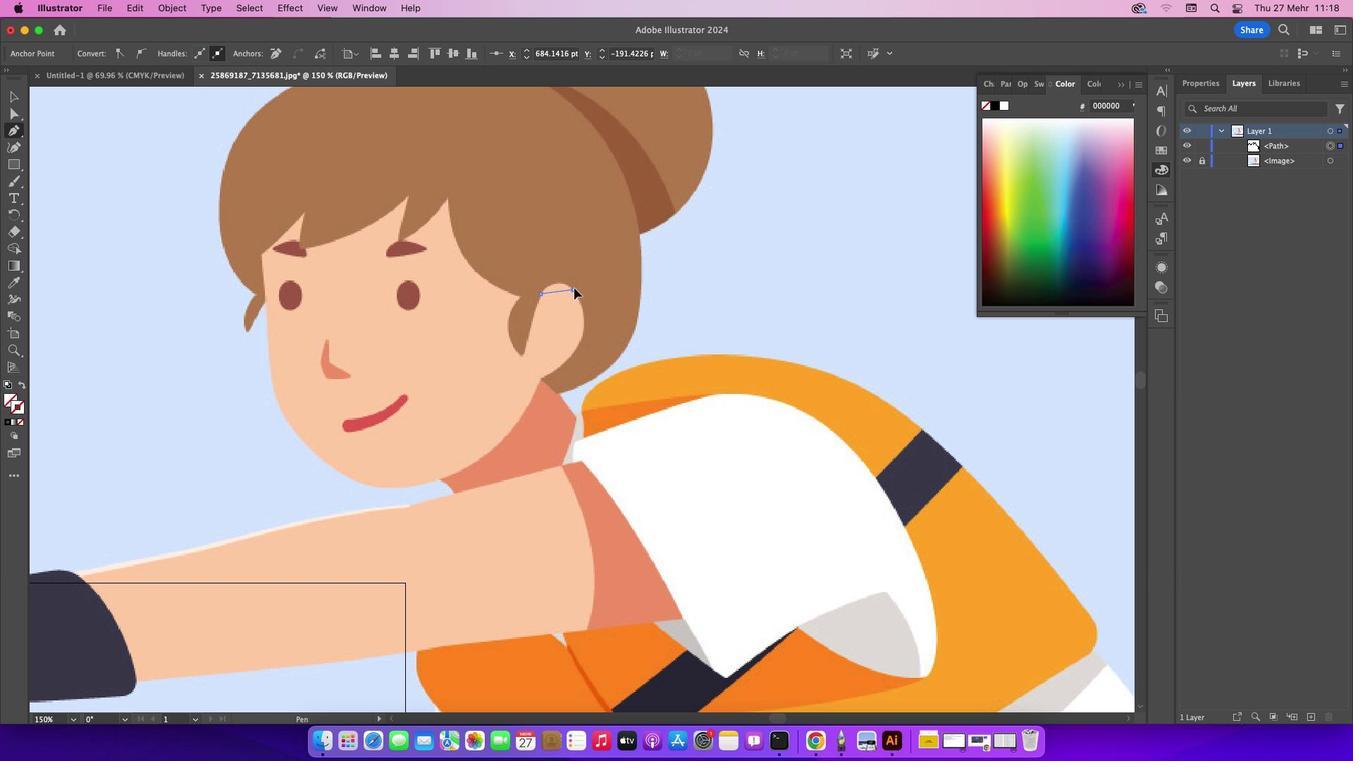 
Action: Mouse moved to (567, 359)
Screenshot: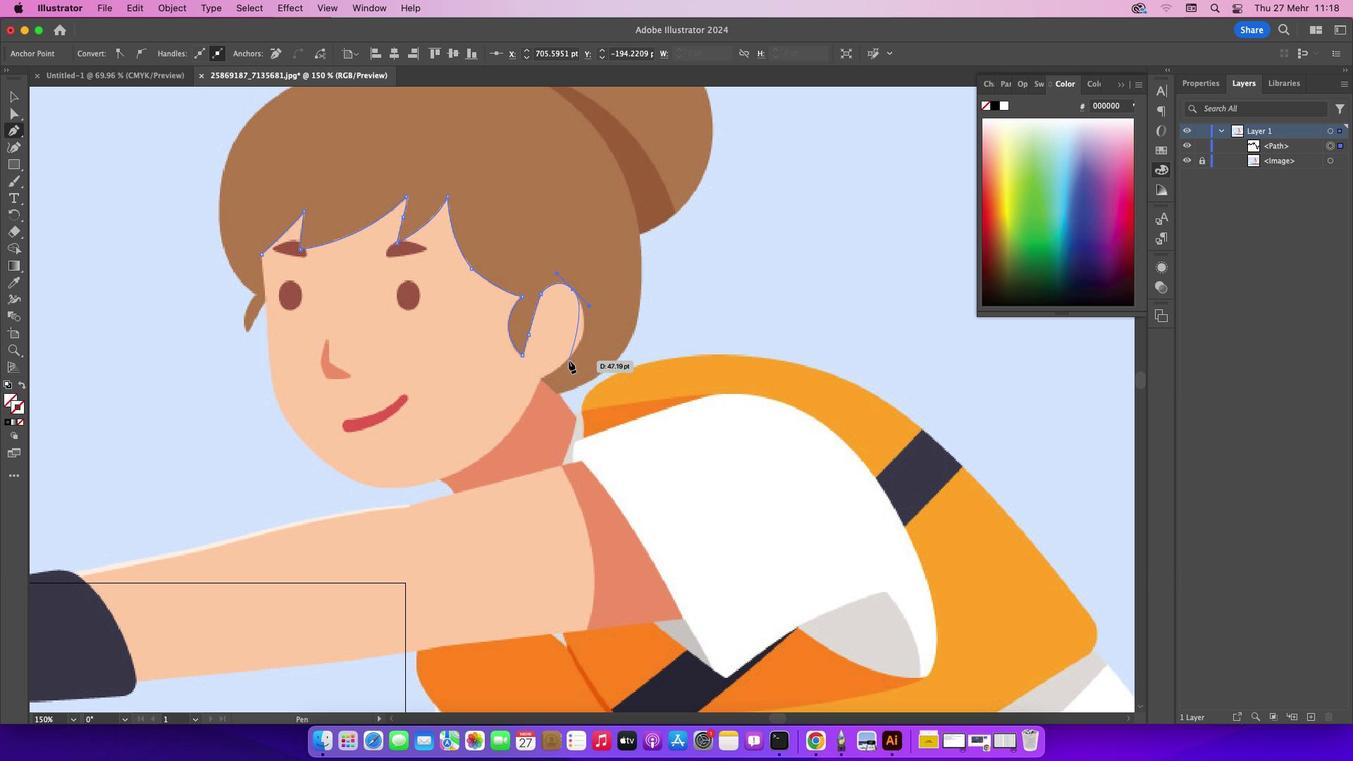 
Action: Mouse pressed left at (567, 359)
Screenshot: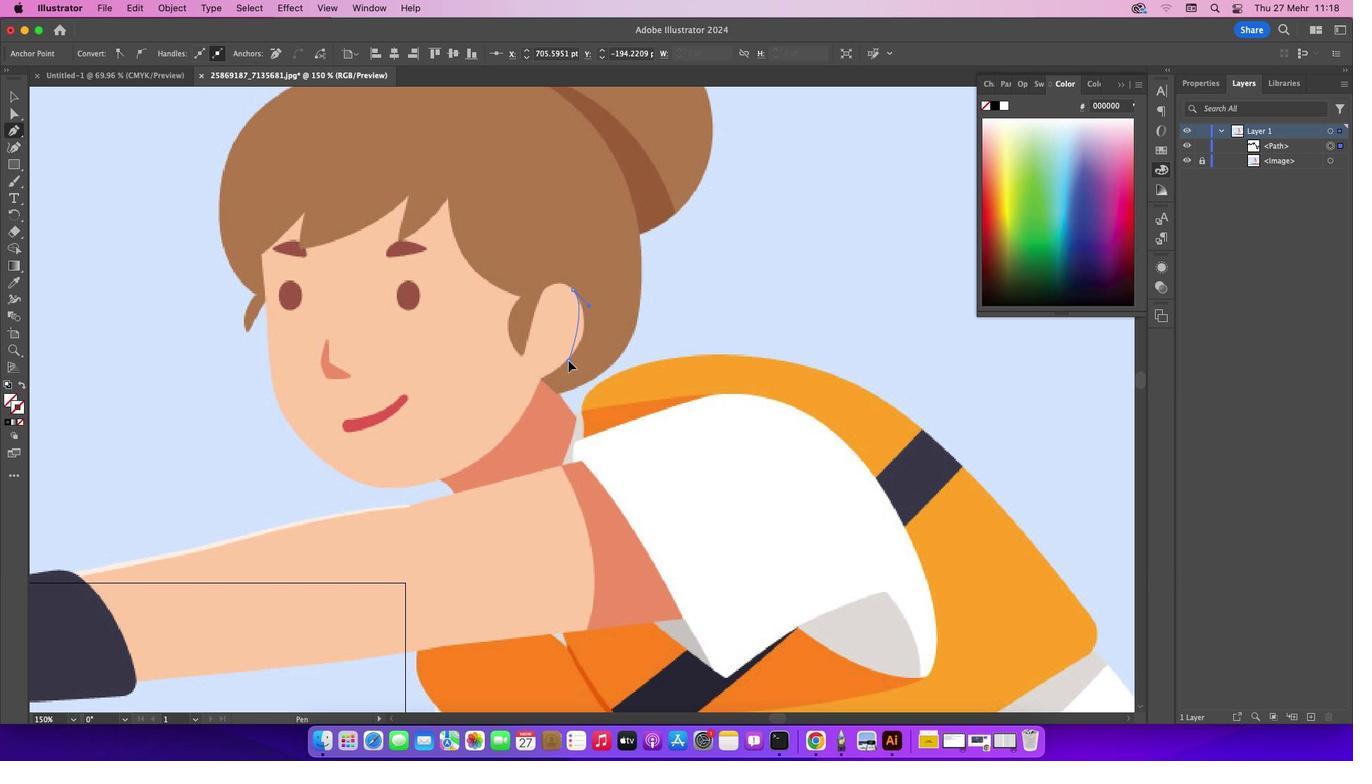 
Action: Mouse moved to (567, 359)
Screenshot: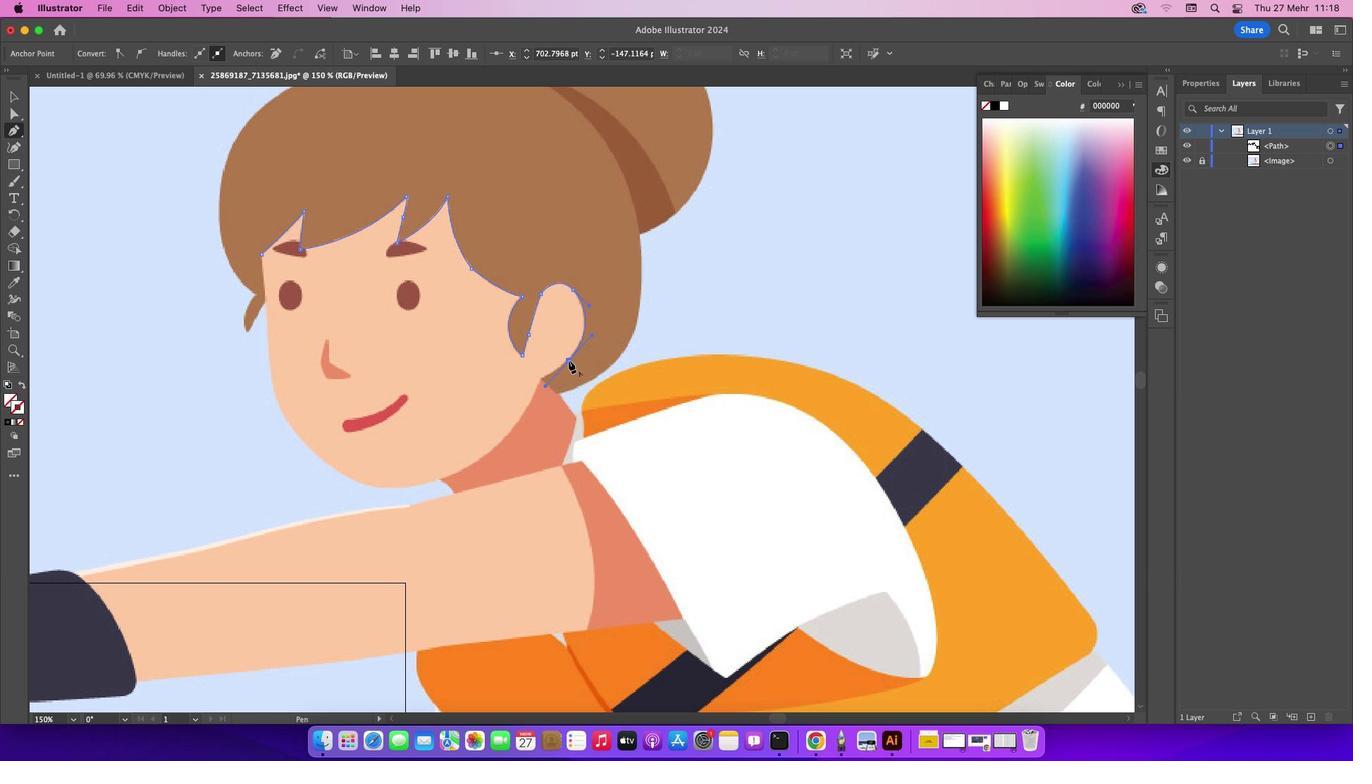 
Action: Mouse pressed left at (567, 359)
Screenshot: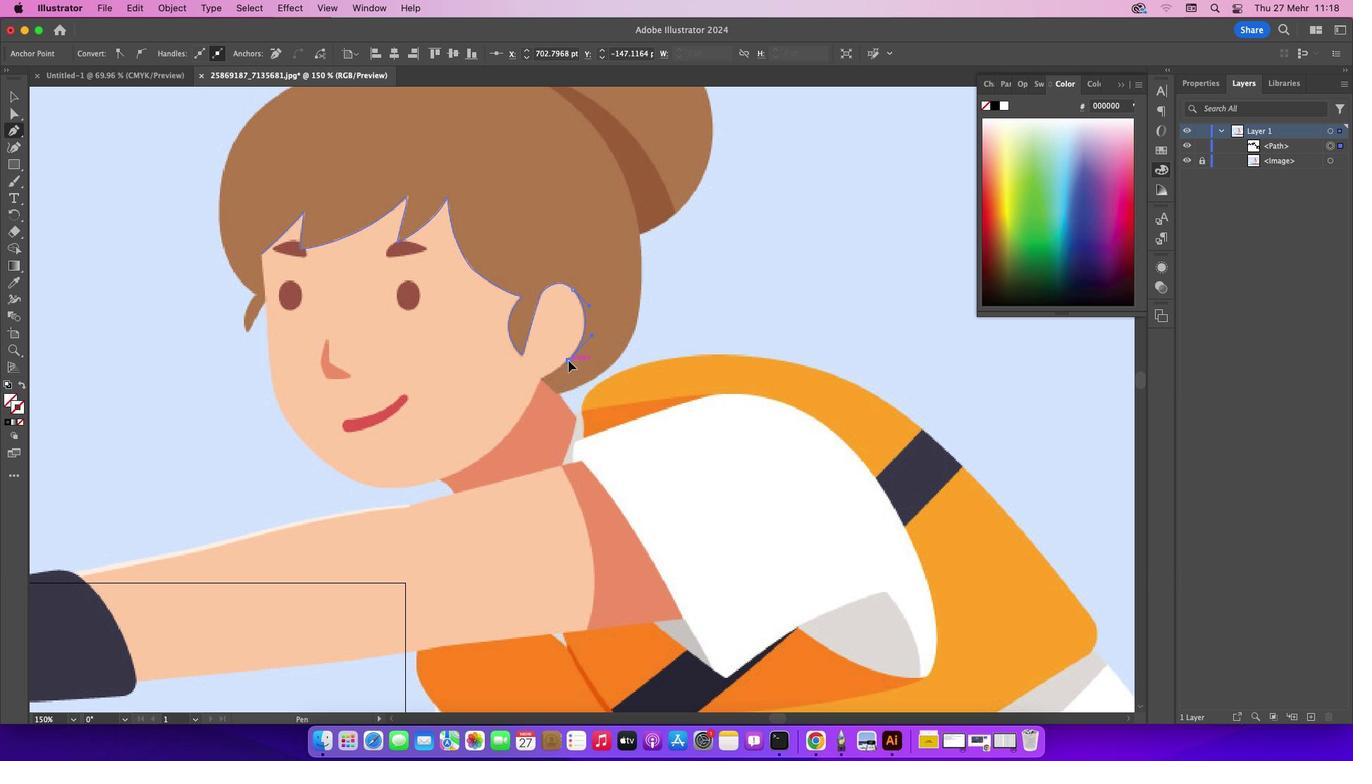 
Action: Mouse moved to (539, 377)
Screenshot: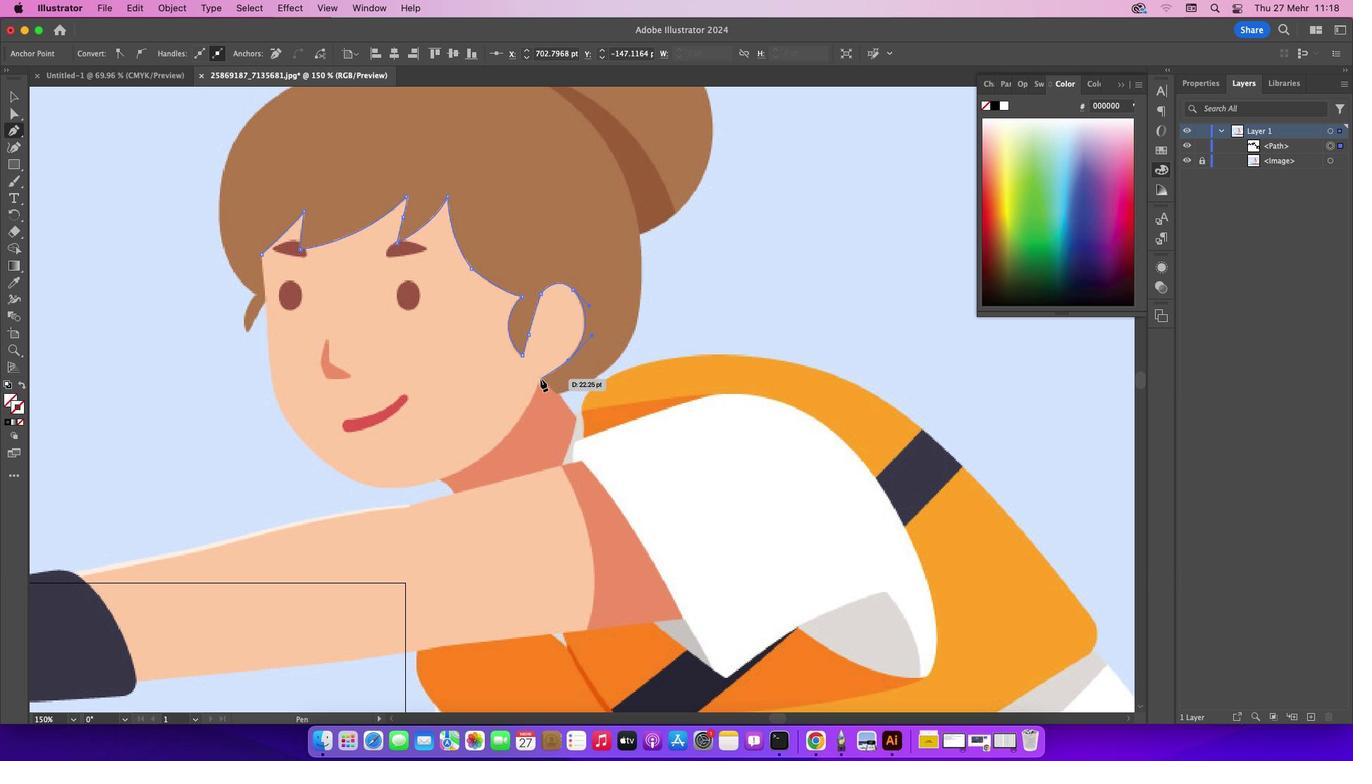 
Action: Mouse pressed left at (539, 377)
Screenshot: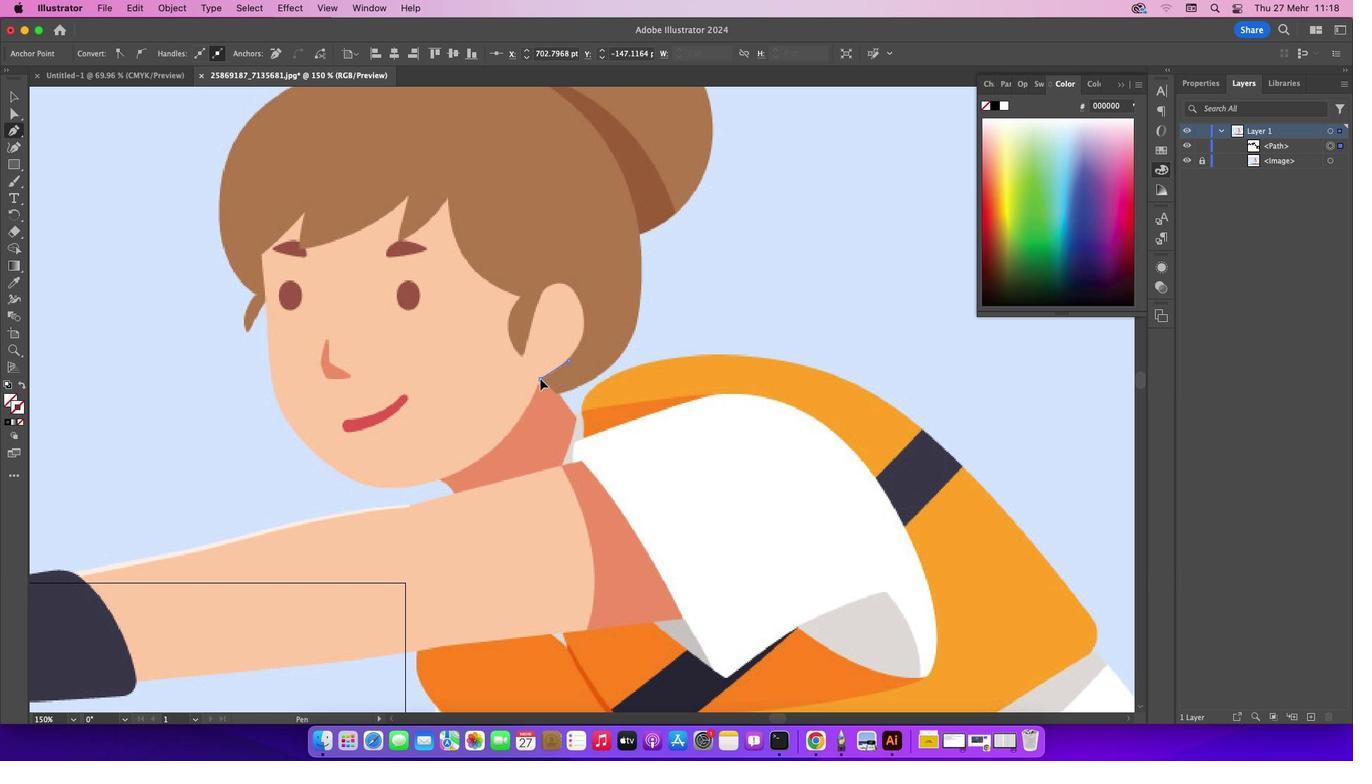 
Action: Mouse moved to (479, 458)
Screenshot: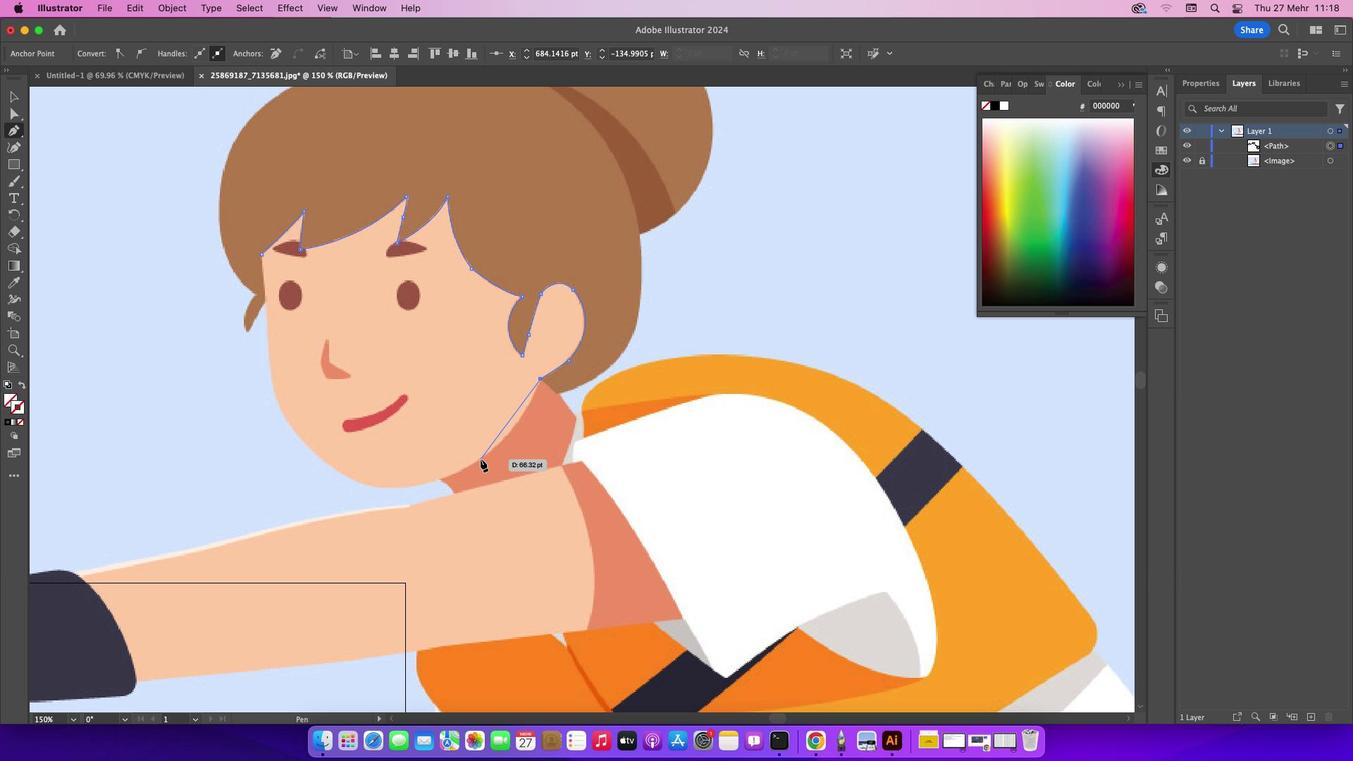 
Action: Mouse pressed left at (479, 458)
Screenshot: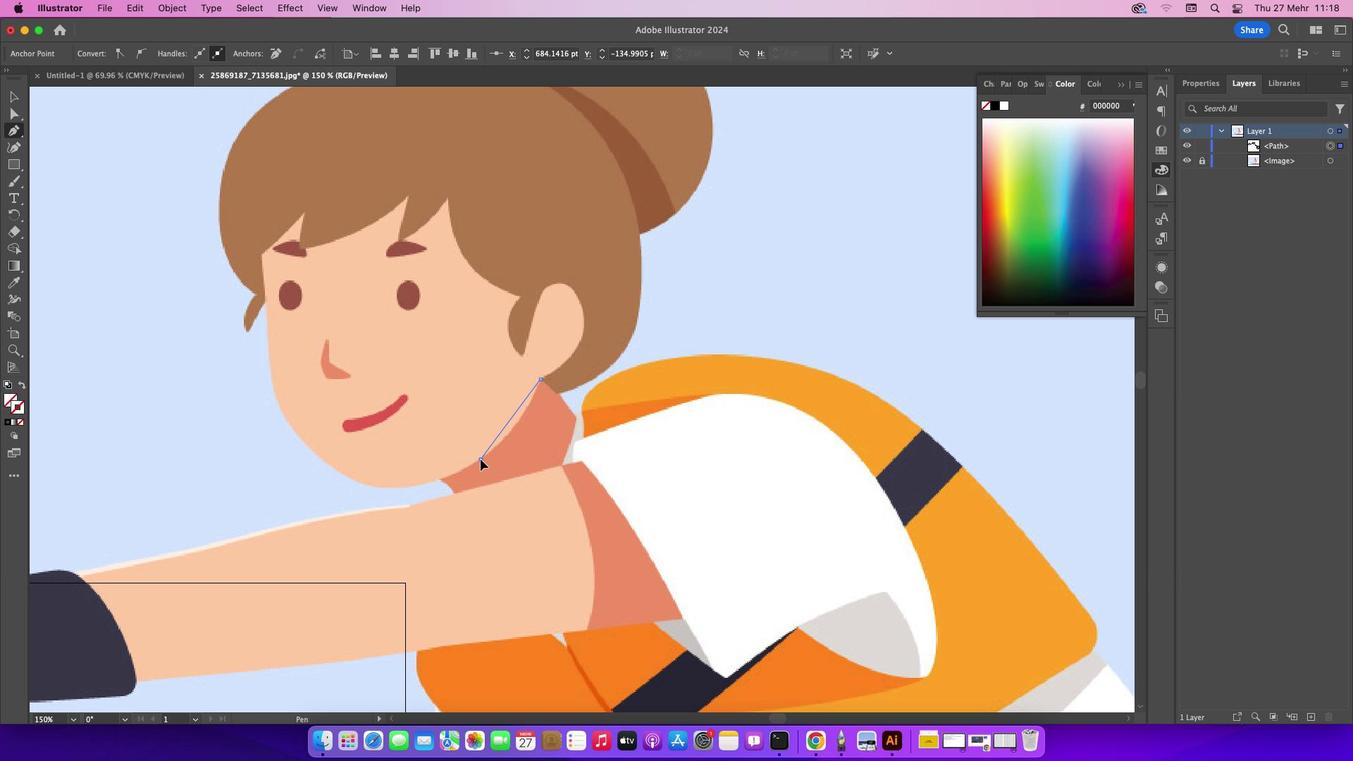 
Action: Mouse moved to (391, 486)
Screenshot: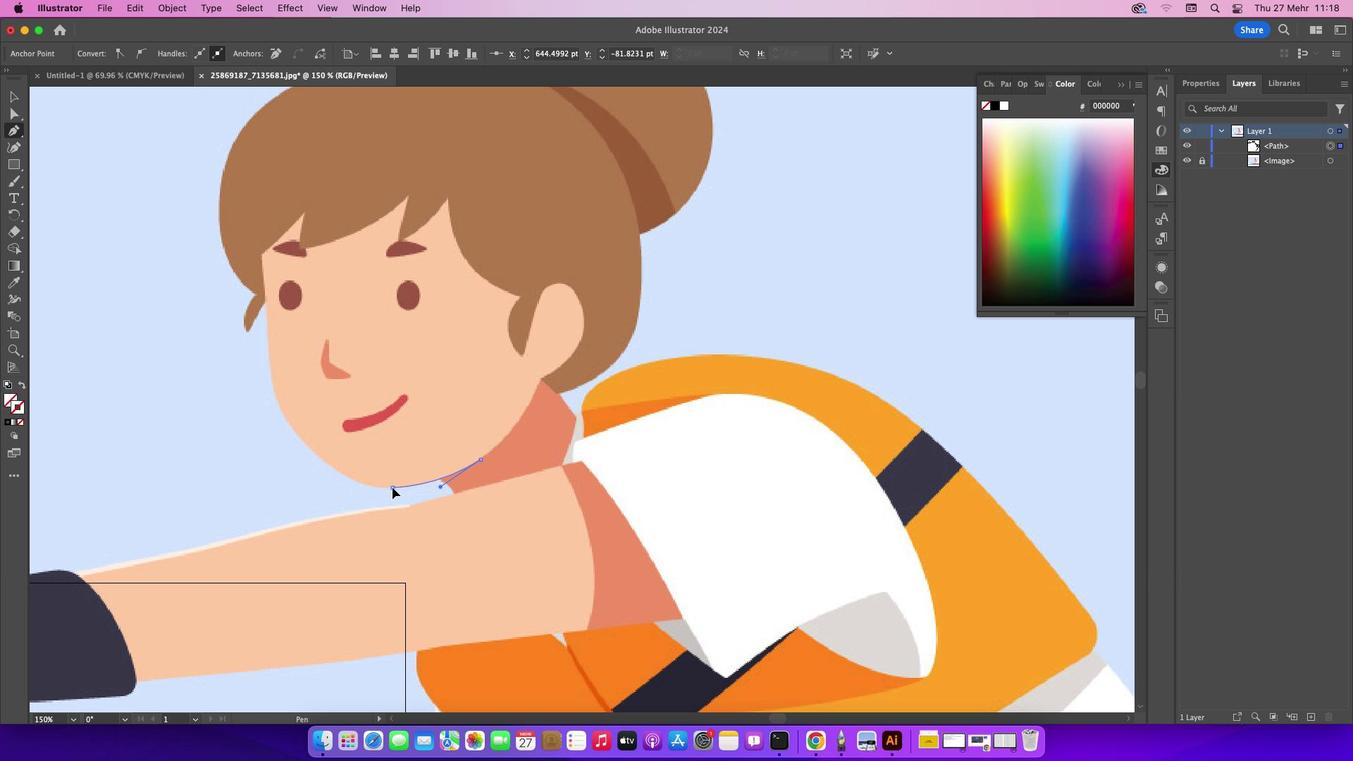 
Action: Mouse pressed left at (391, 486)
Screenshot: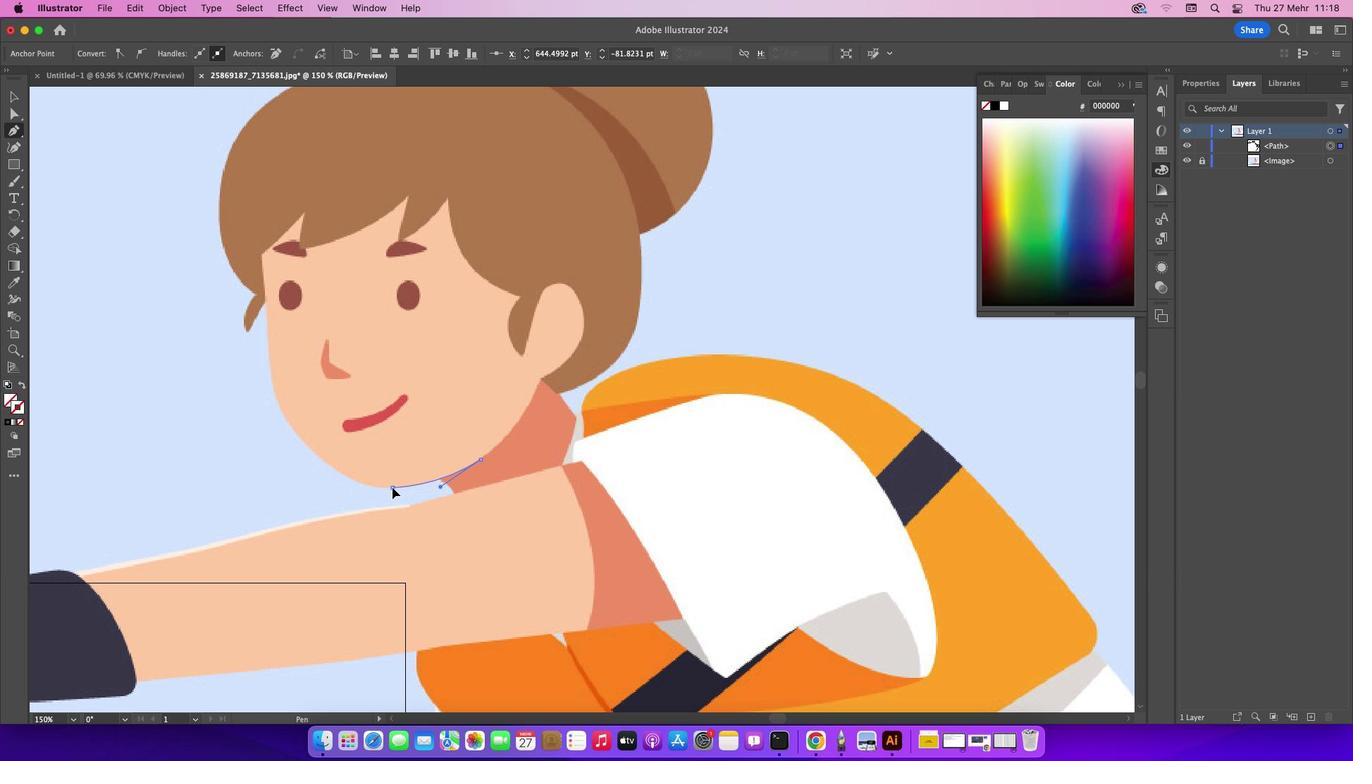 
Action: Mouse moved to (330, 466)
Screenshot: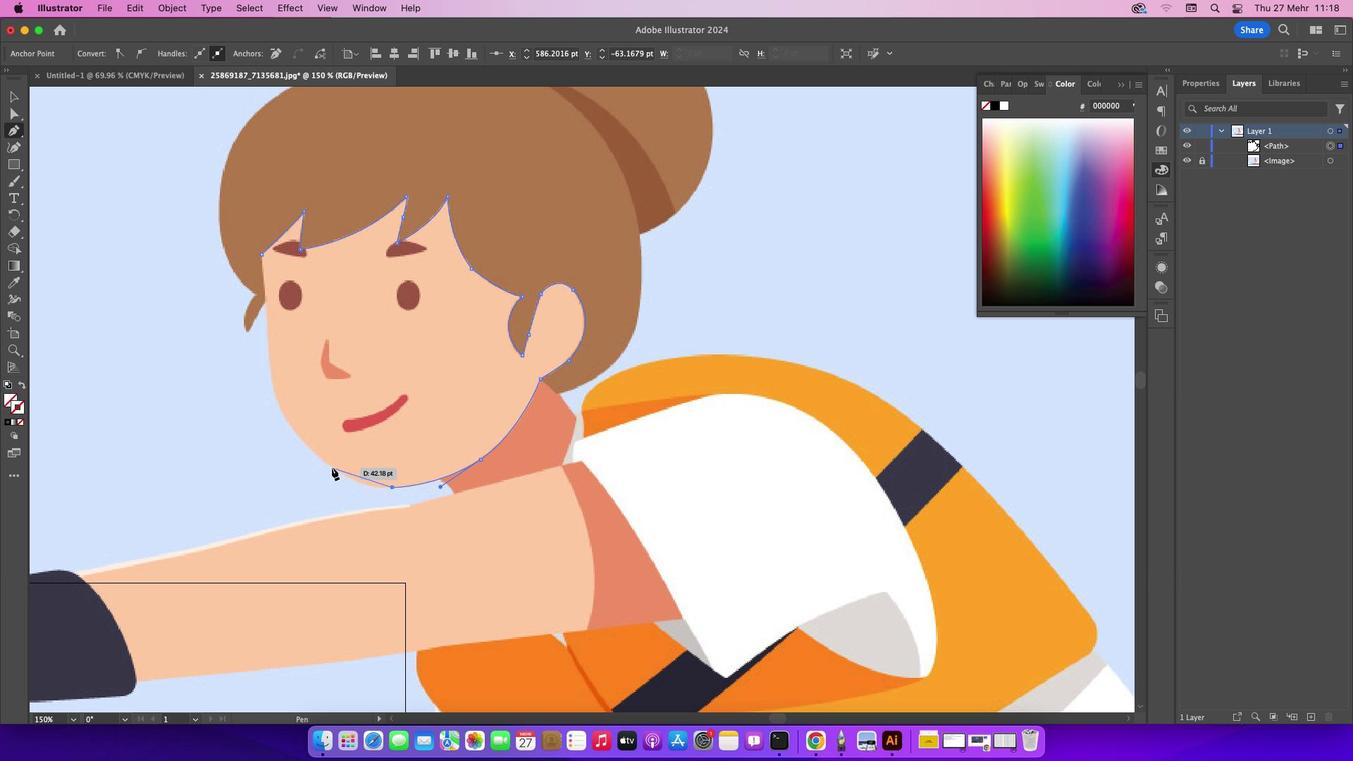 
Action: Mouse pressed left at (330, 466)
Screenshot: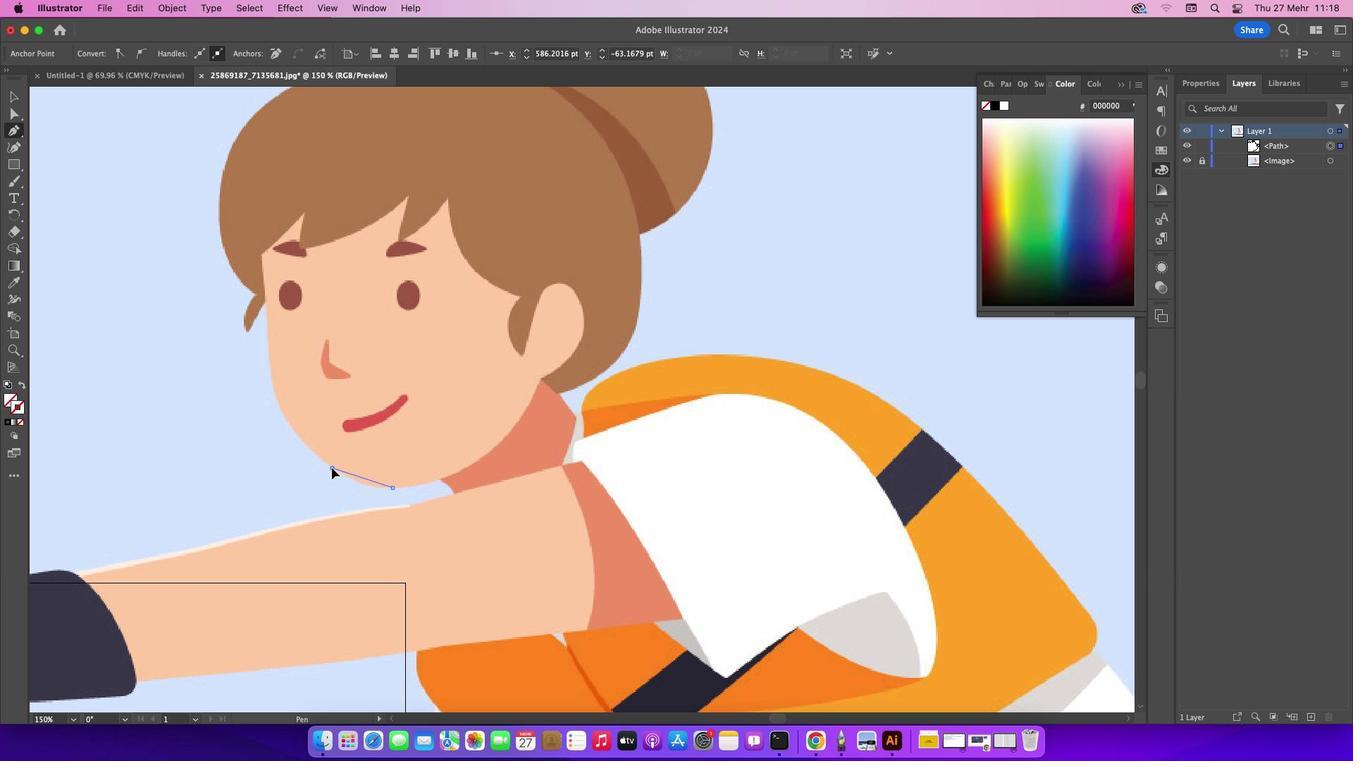 
Action: Mouse moved to (272, 399)
Screenshot: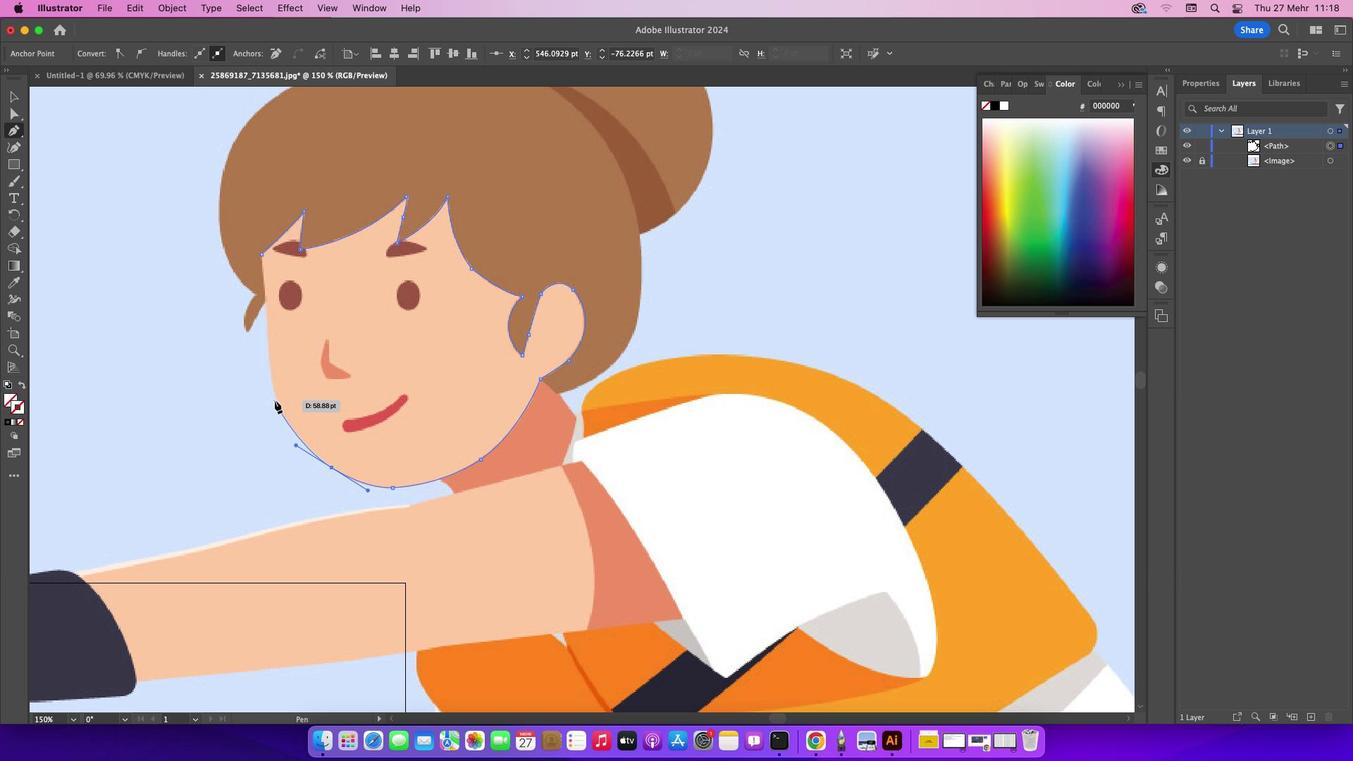 
Action: Mouse pressed left at (272, 399)
Screenshot: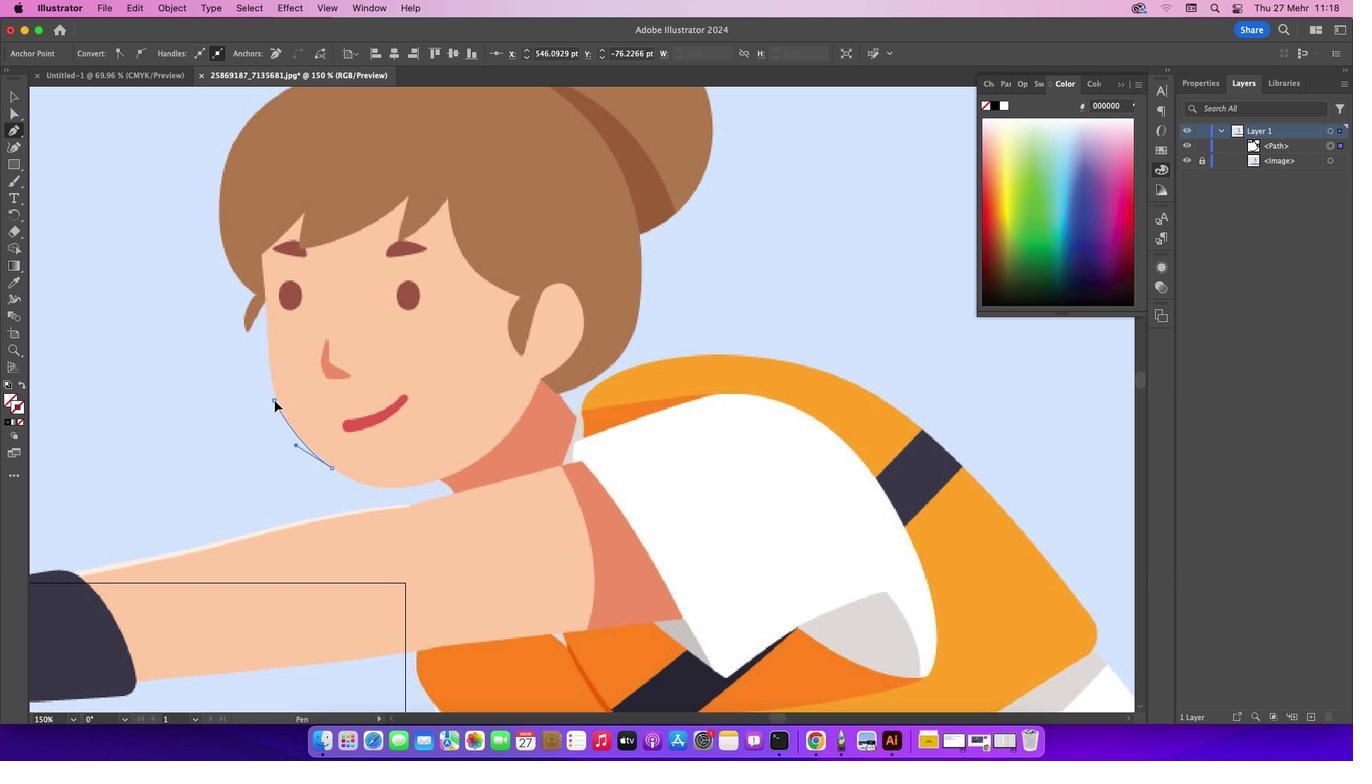 
Action: Mouse moved to (261, 278)
Screenshot: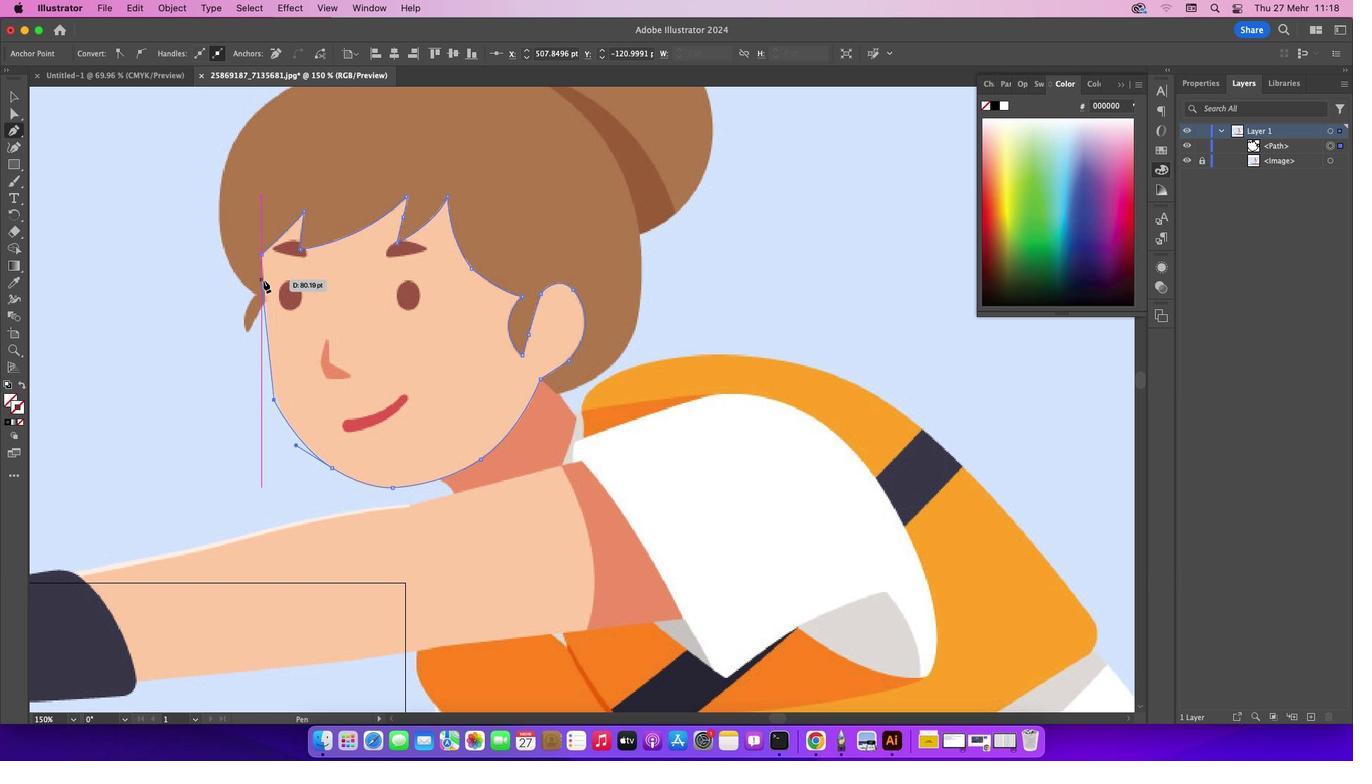 
Action: Mouse pressed left at (261, 278)
Screenshot: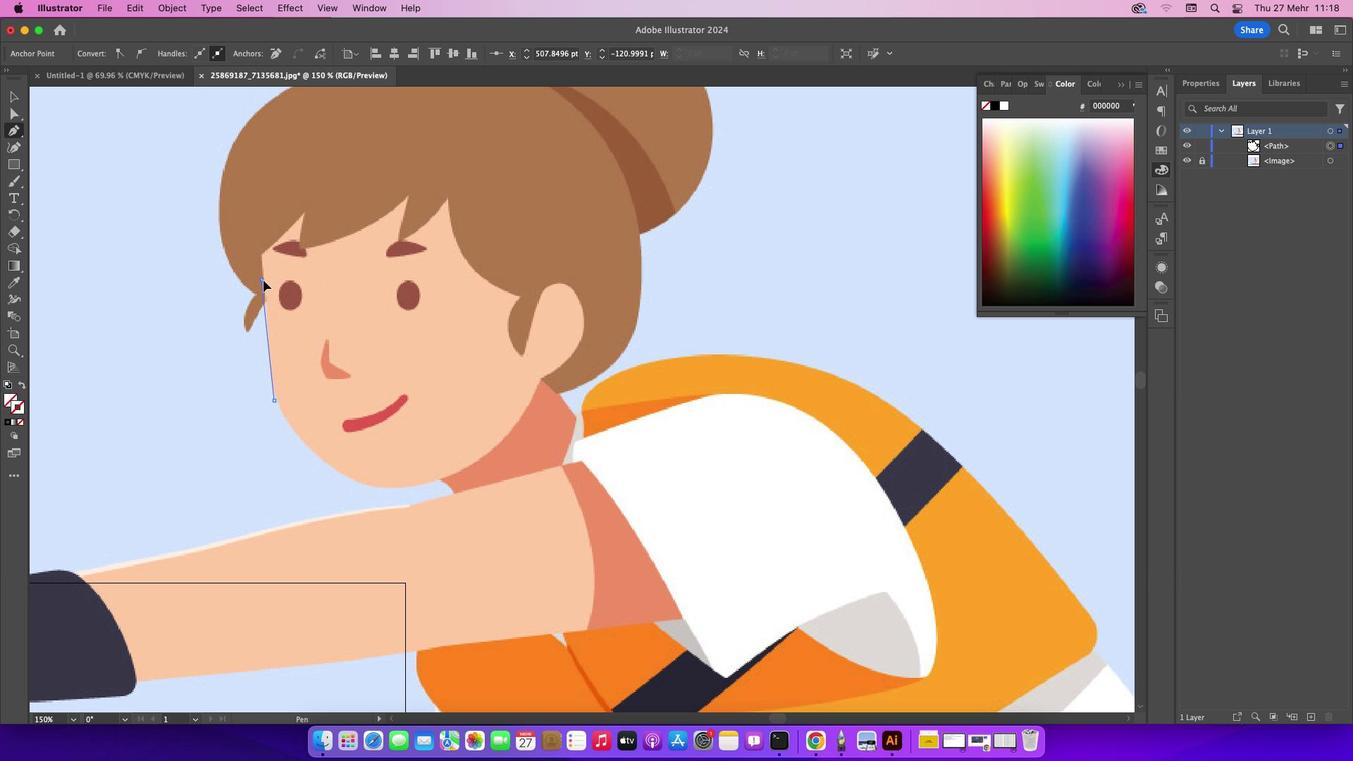 
Action: Mouse moved to (260, 252)
Screenshot: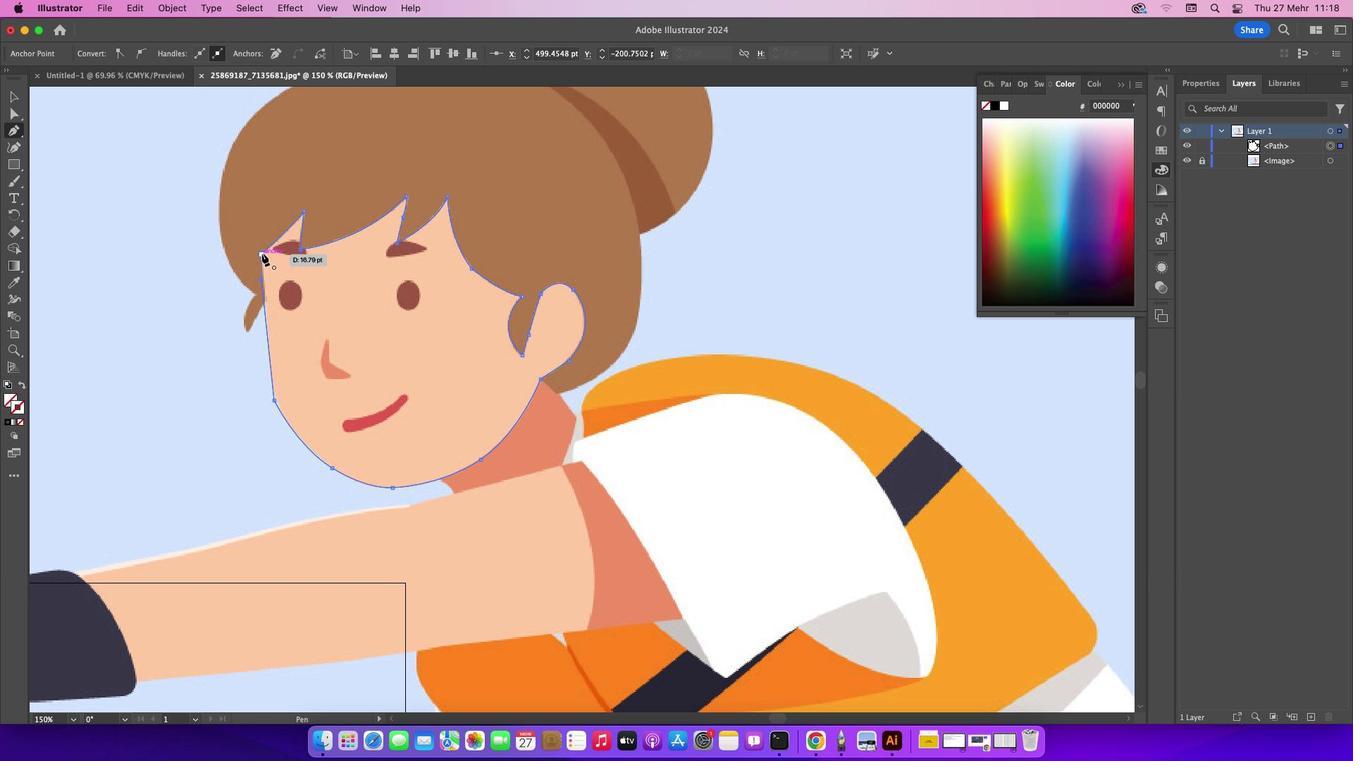 
Action: Key pressed Key.cmd'z'
Screenshot: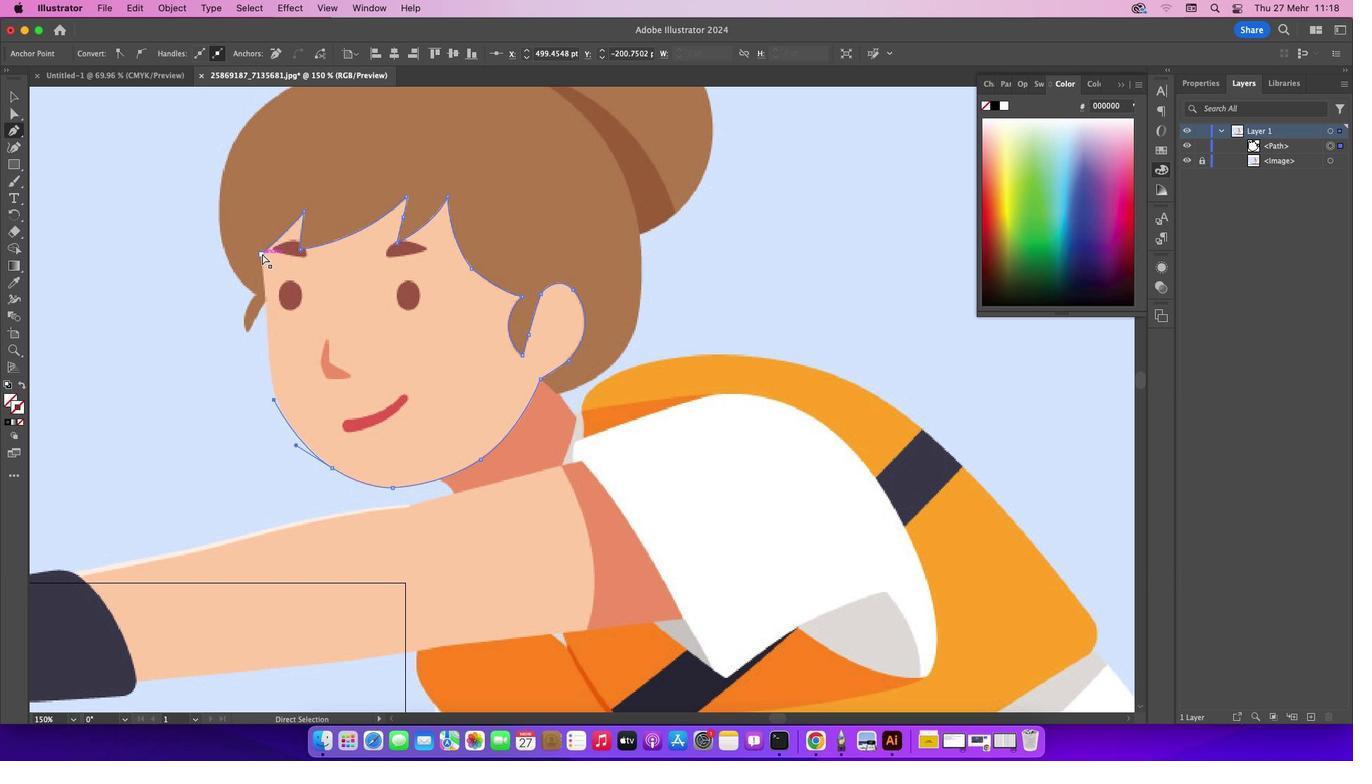 
Action: Mouse moved to (275, 398)
Screenshot: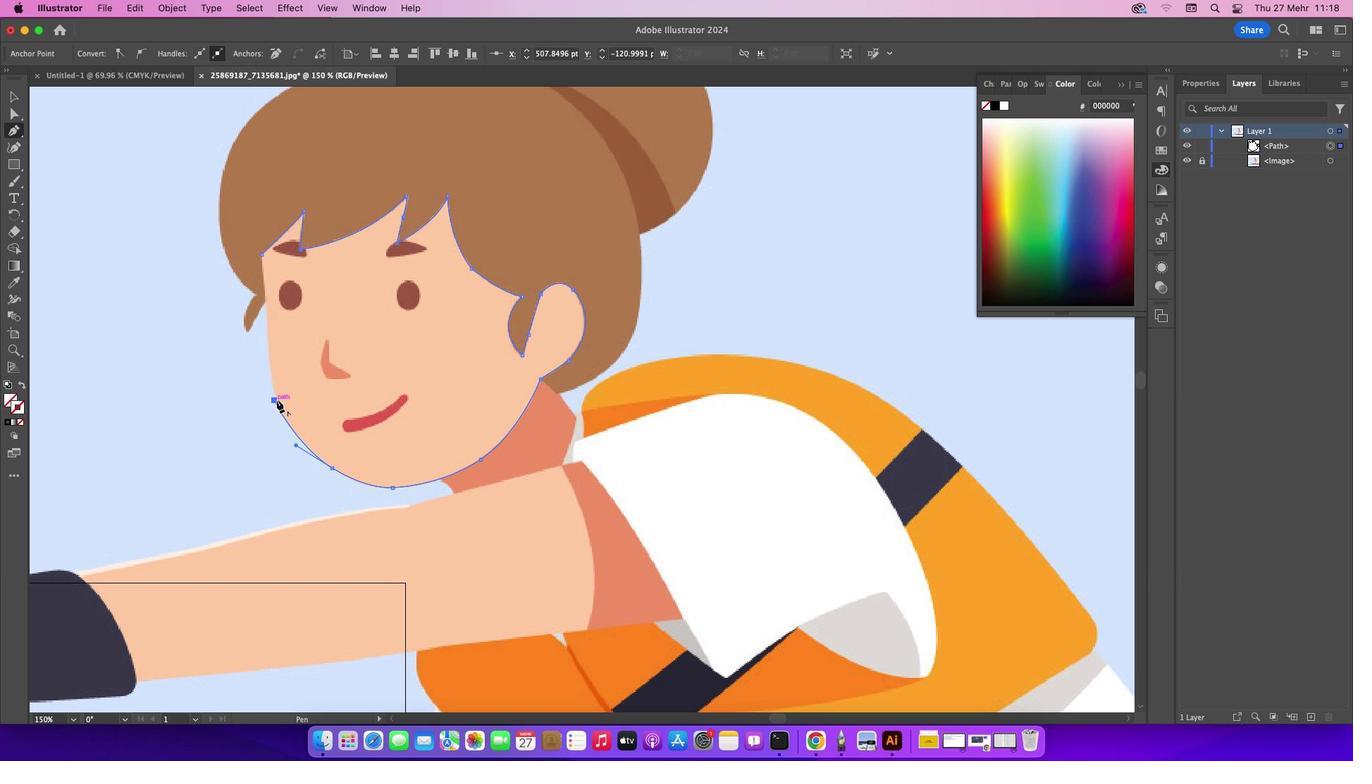 
Action: Key pressed Key.cmd'z'
Screenshot: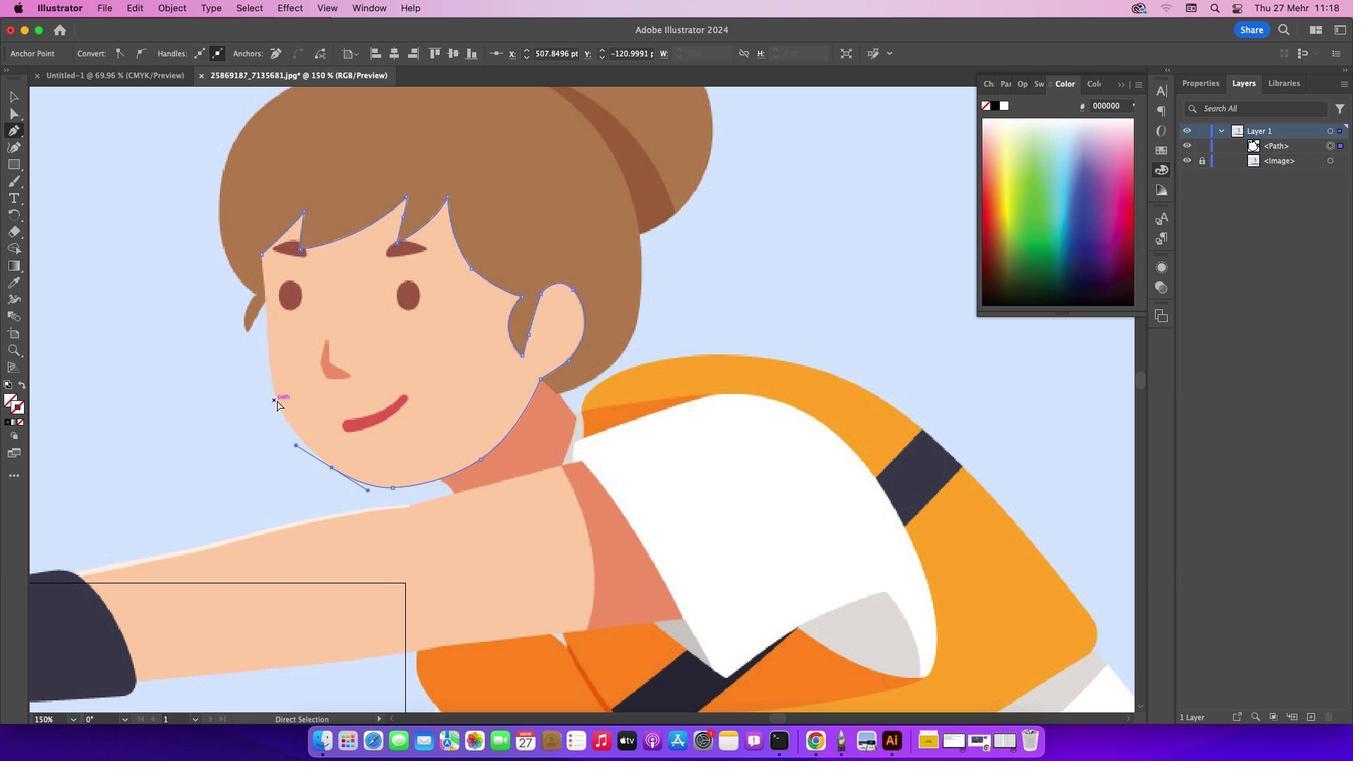
Action: Mouse moved to (276, 404)
Screenshot: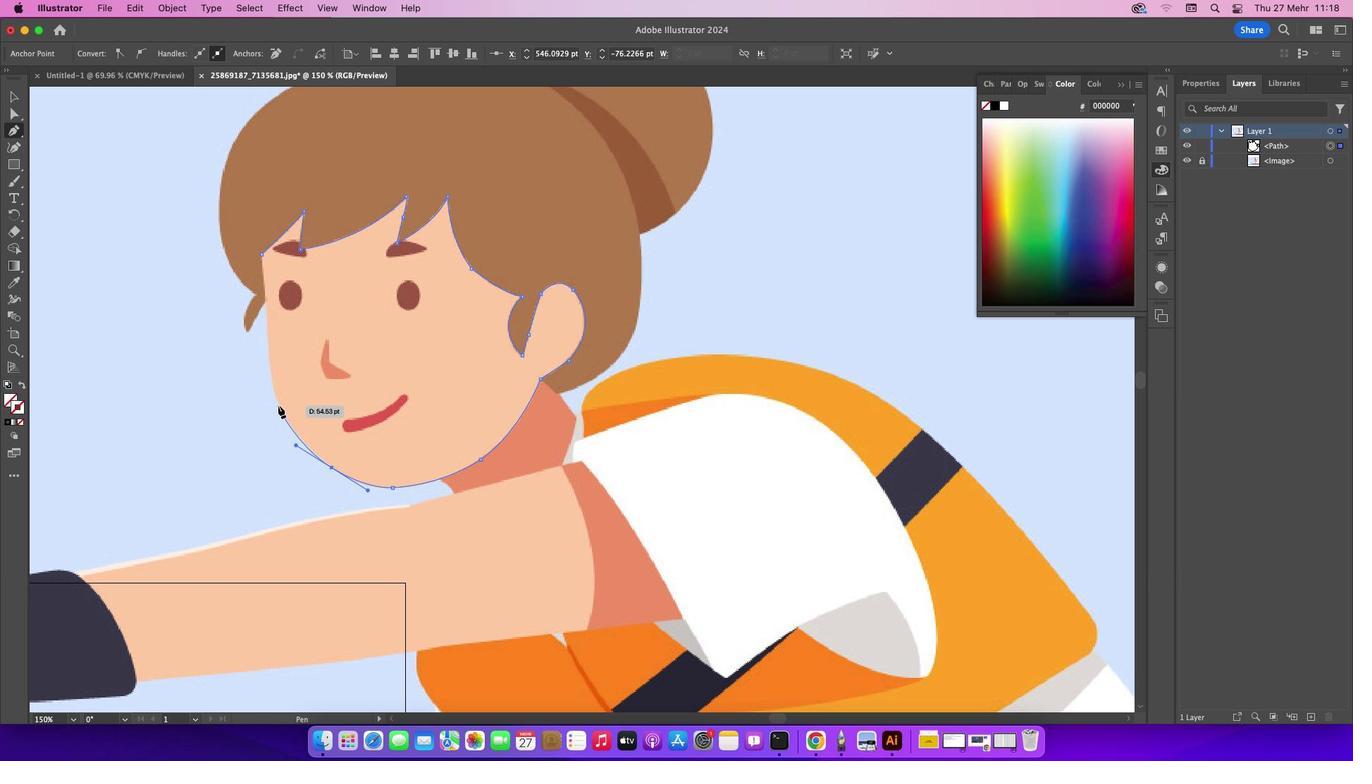 
Action: Mouse pressed left at (276, 404)
Screenshot: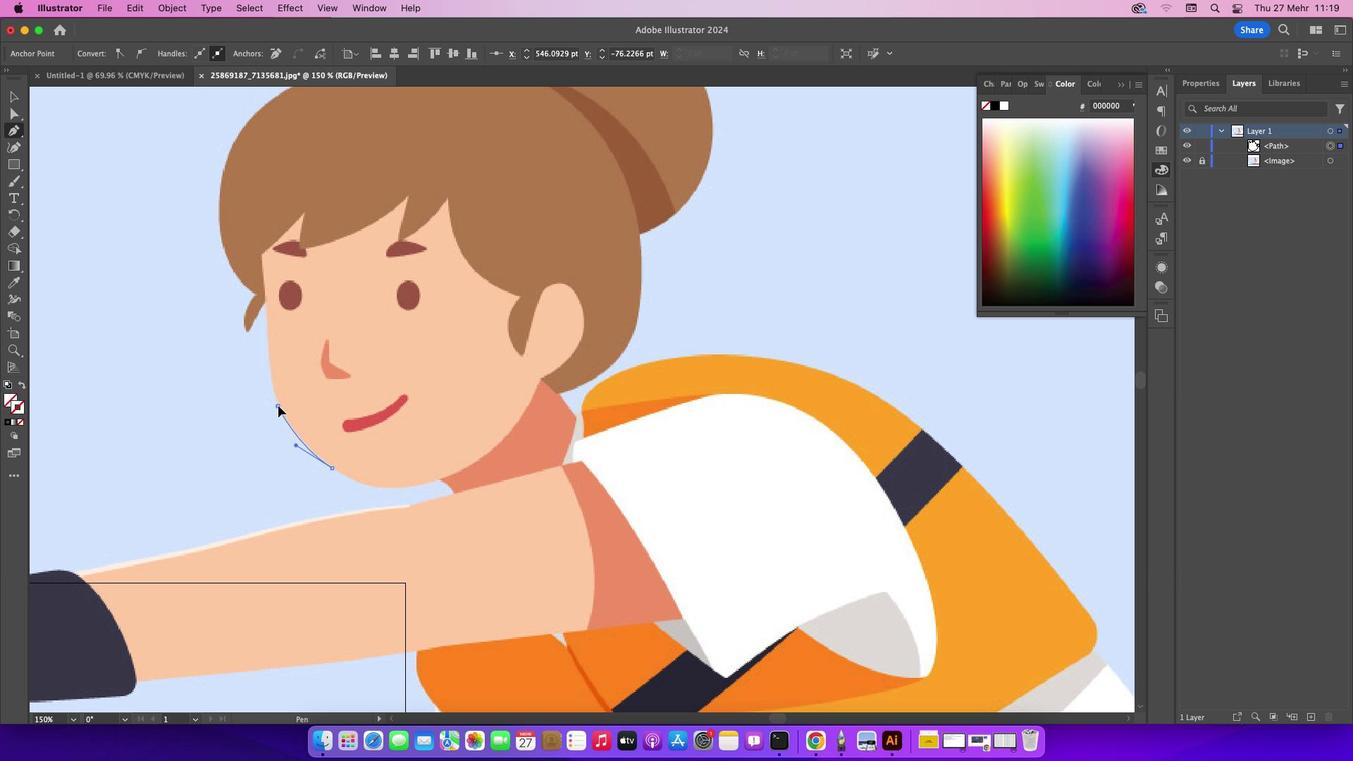
Action: Mouse moved to (268, 366)
Screenshot: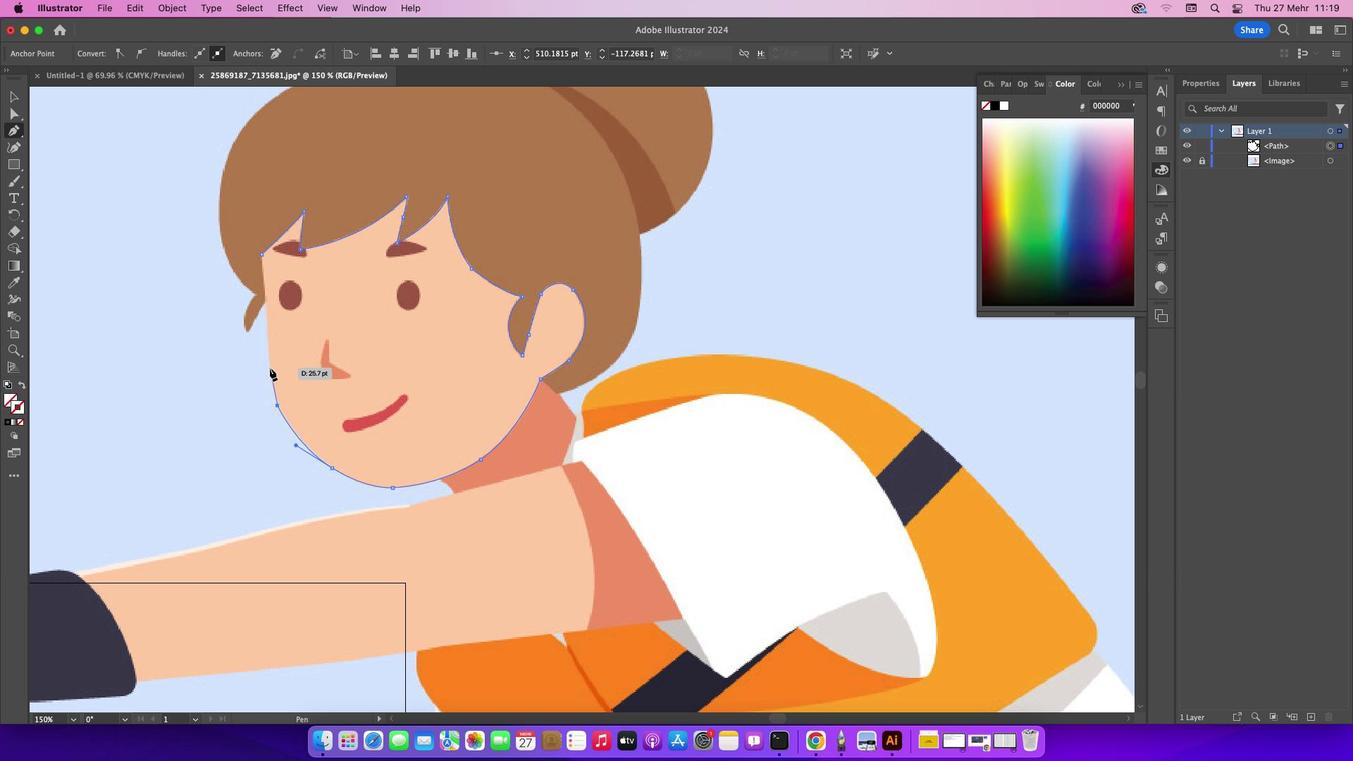 
Action: Mouse pressed left at (268, 366)
Screenshot: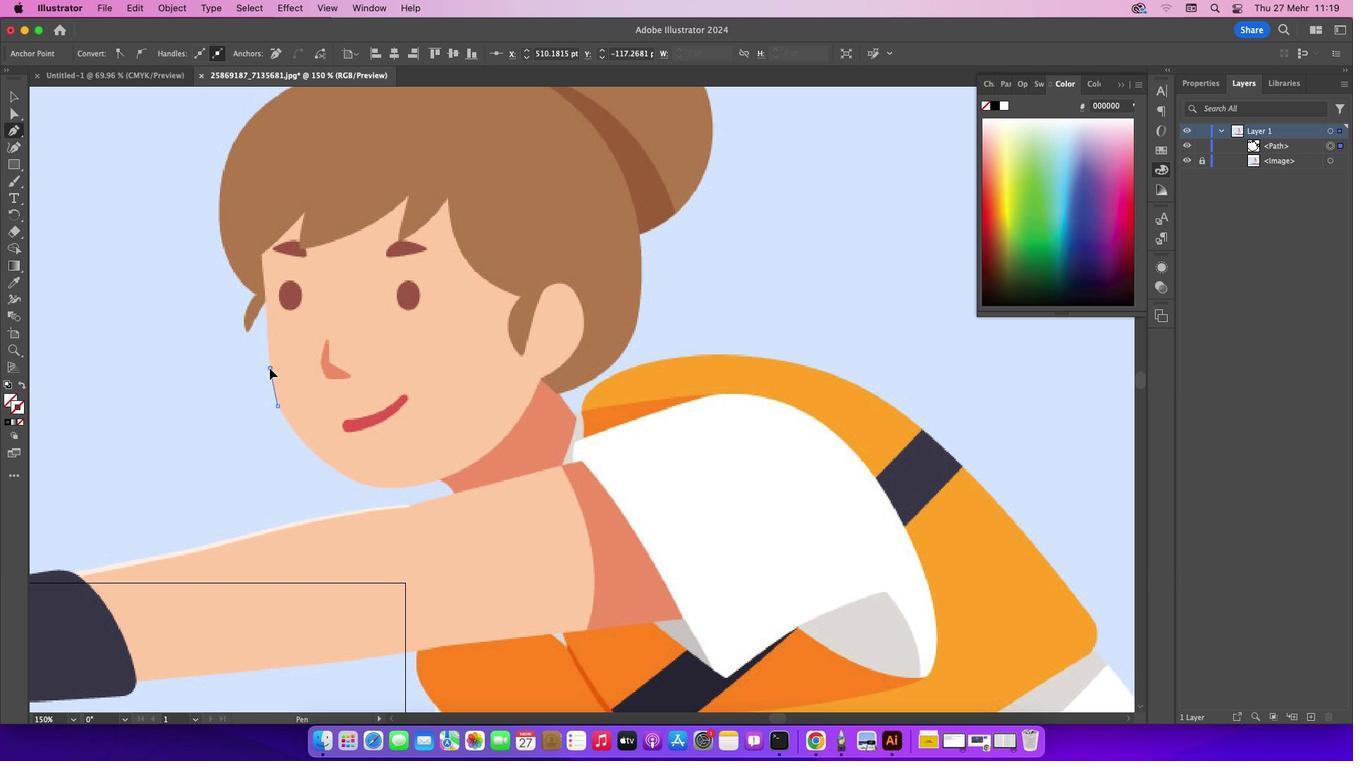 
Action: Mouse moved to (263, 308)
Screenshot: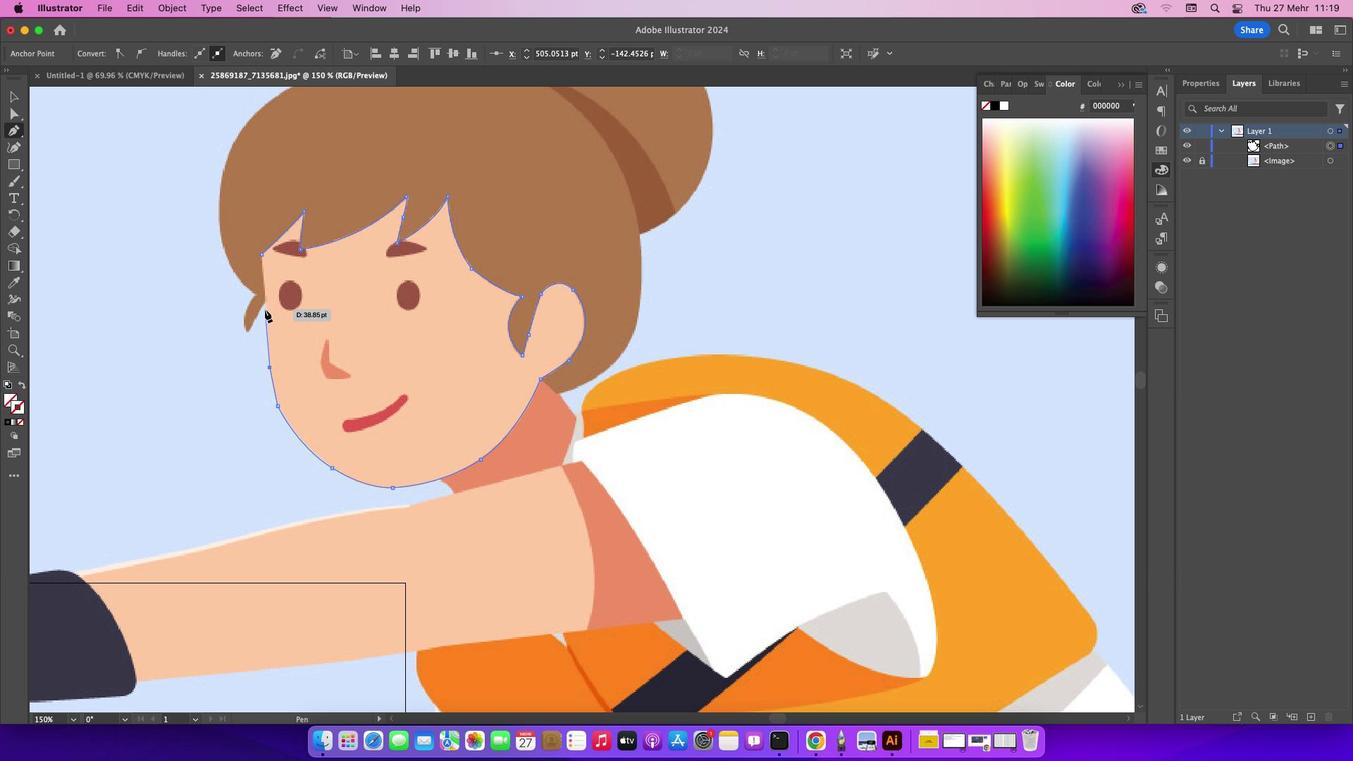 
Action: Mouse pressed left at (263, 308)
Screenshot: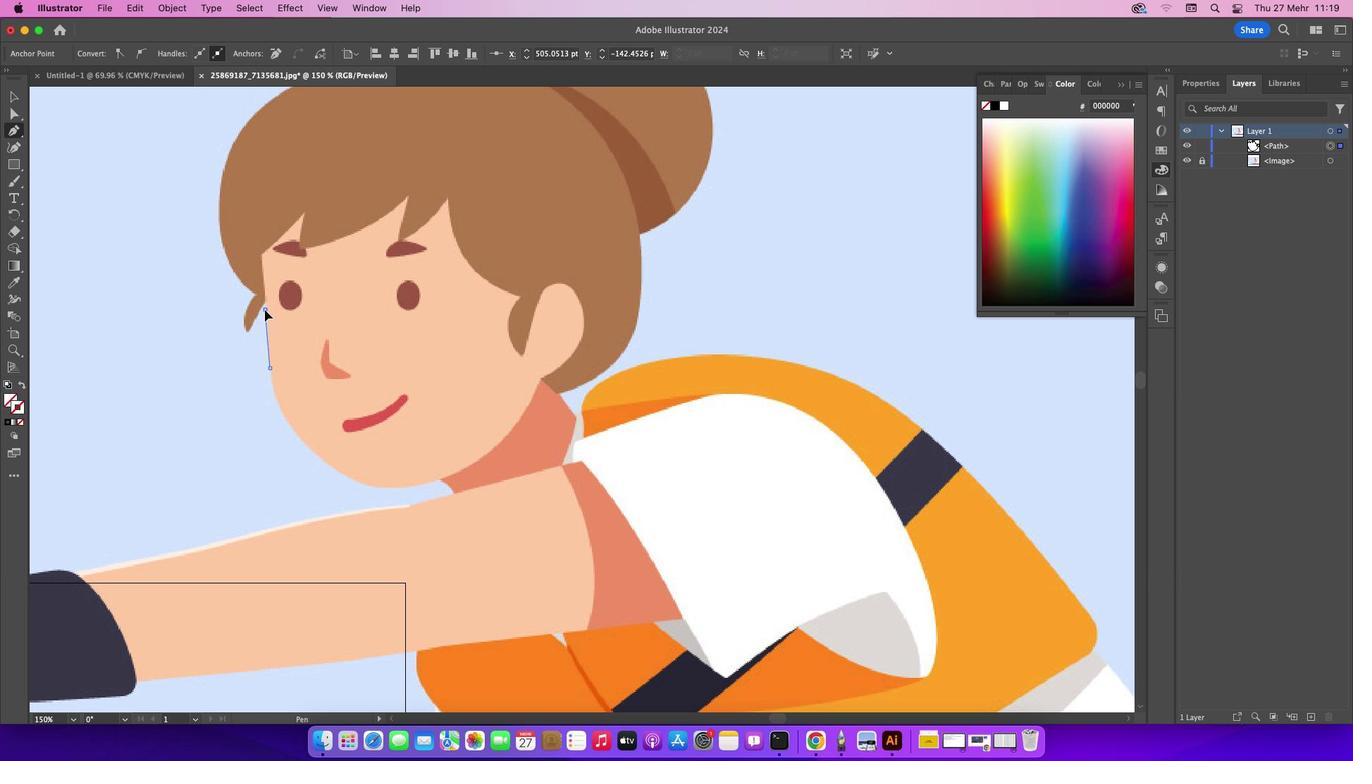 
Action: Mouse moved to (262, 279)
Screenshot: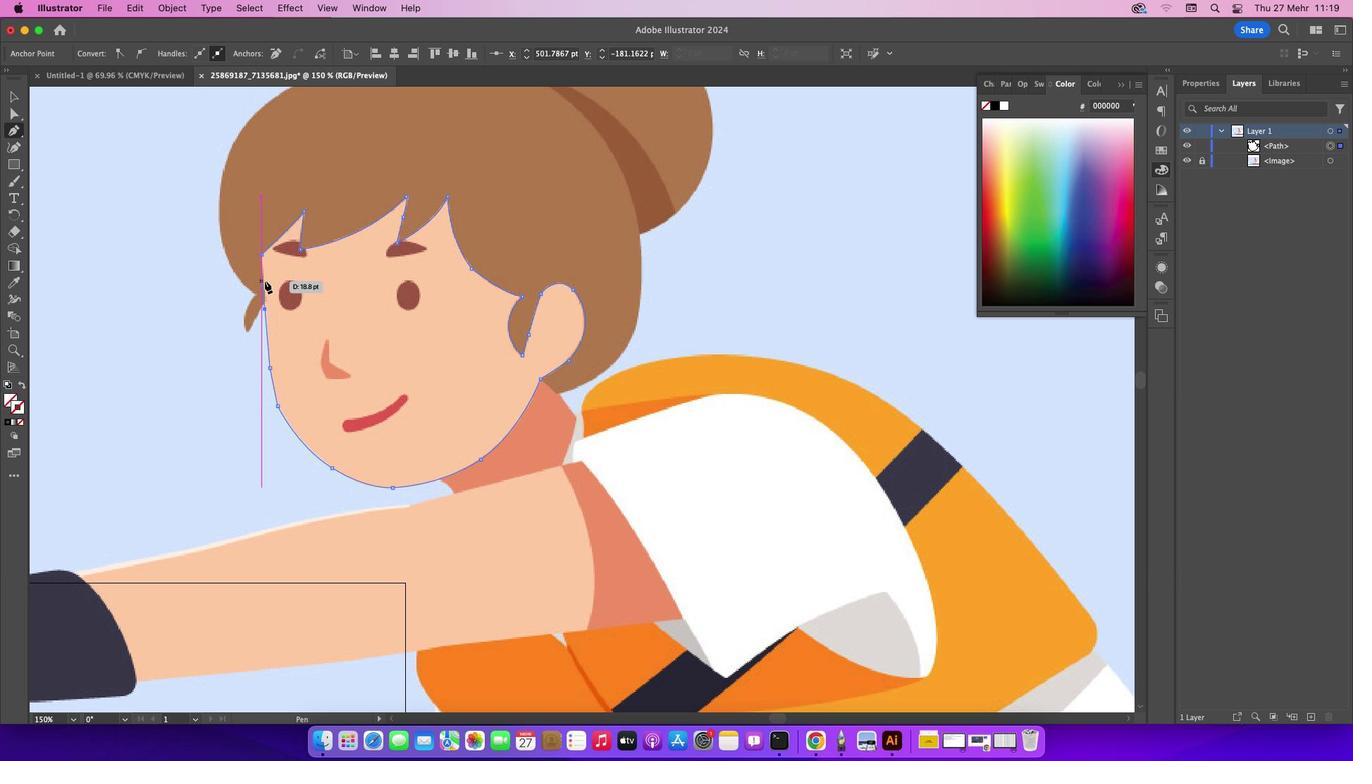 
Action: Mouse pressed left at (262, 279)
Screenshot: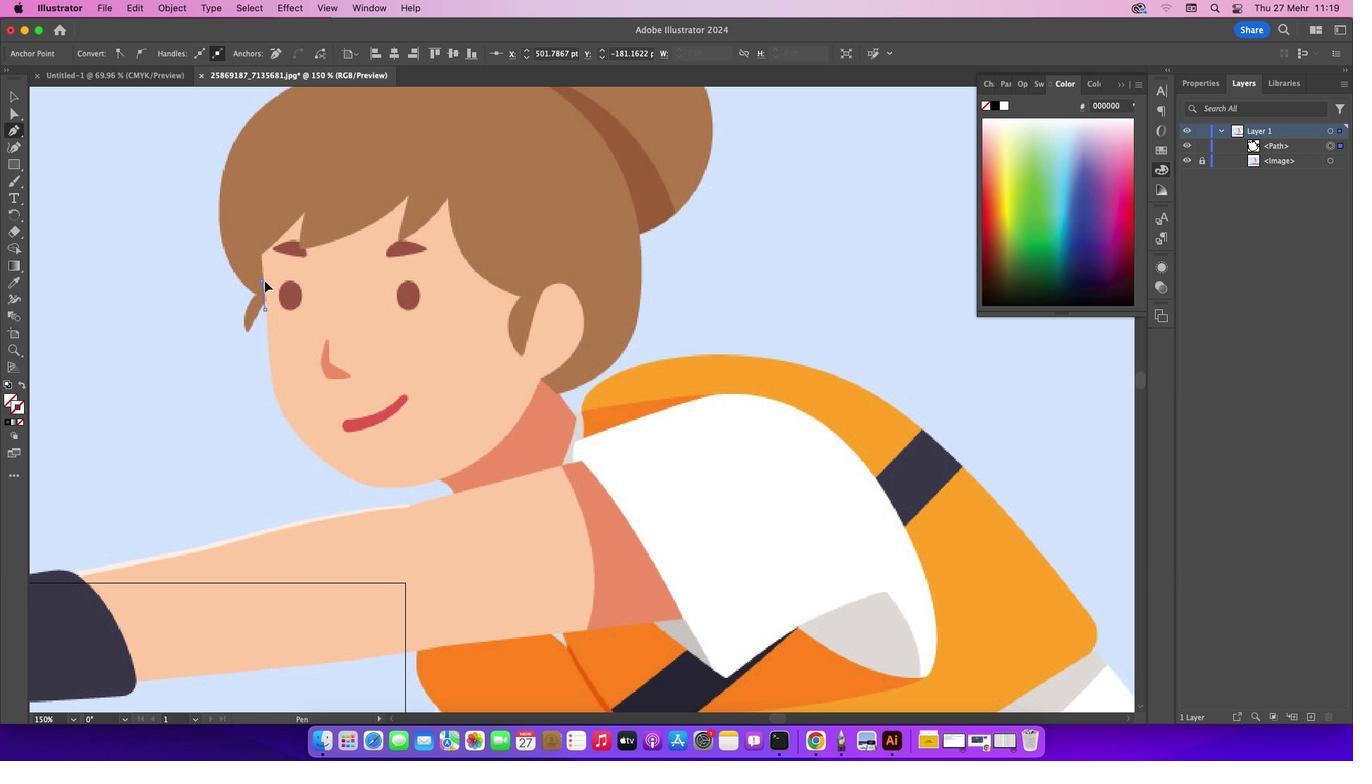 
Action: Mouse moved to (260, 251)
Screenshot: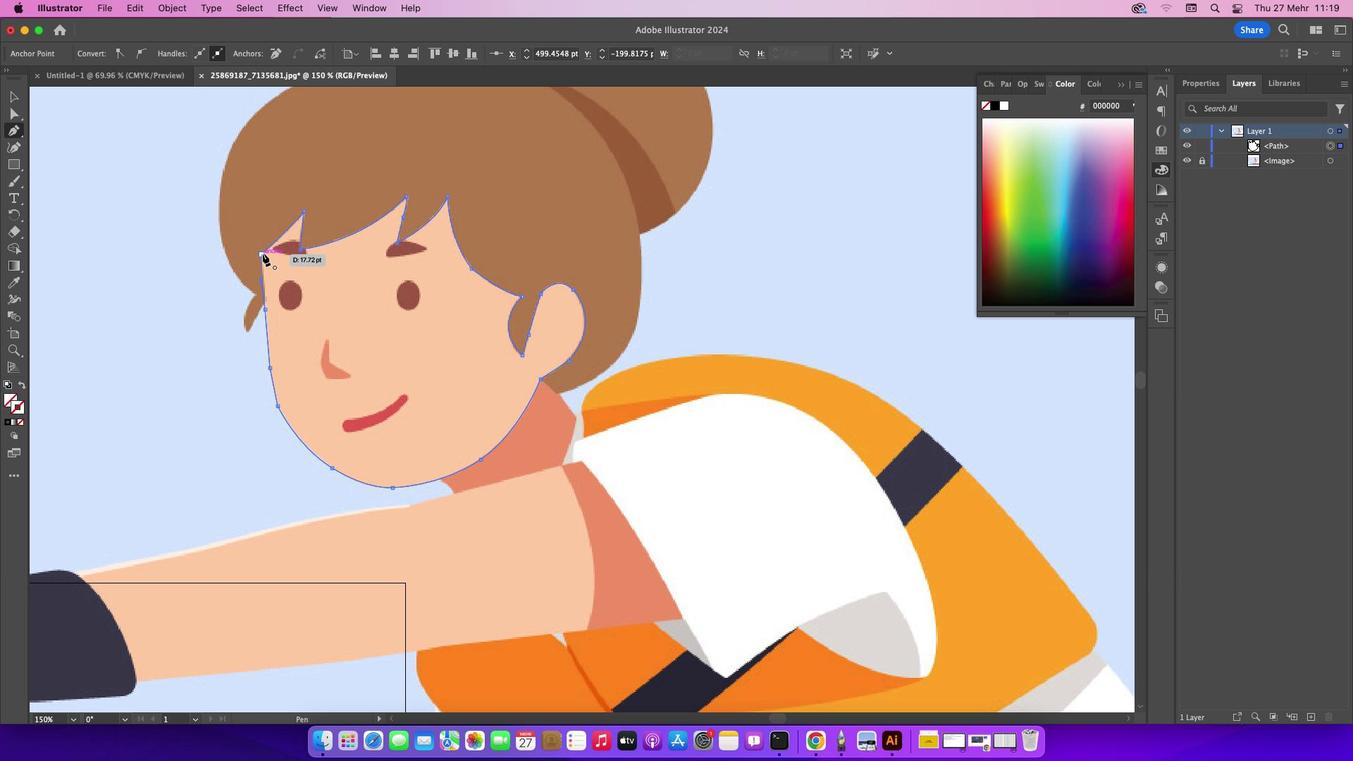 
Action: Mouse pressed left at (260, 251)
Screenshot: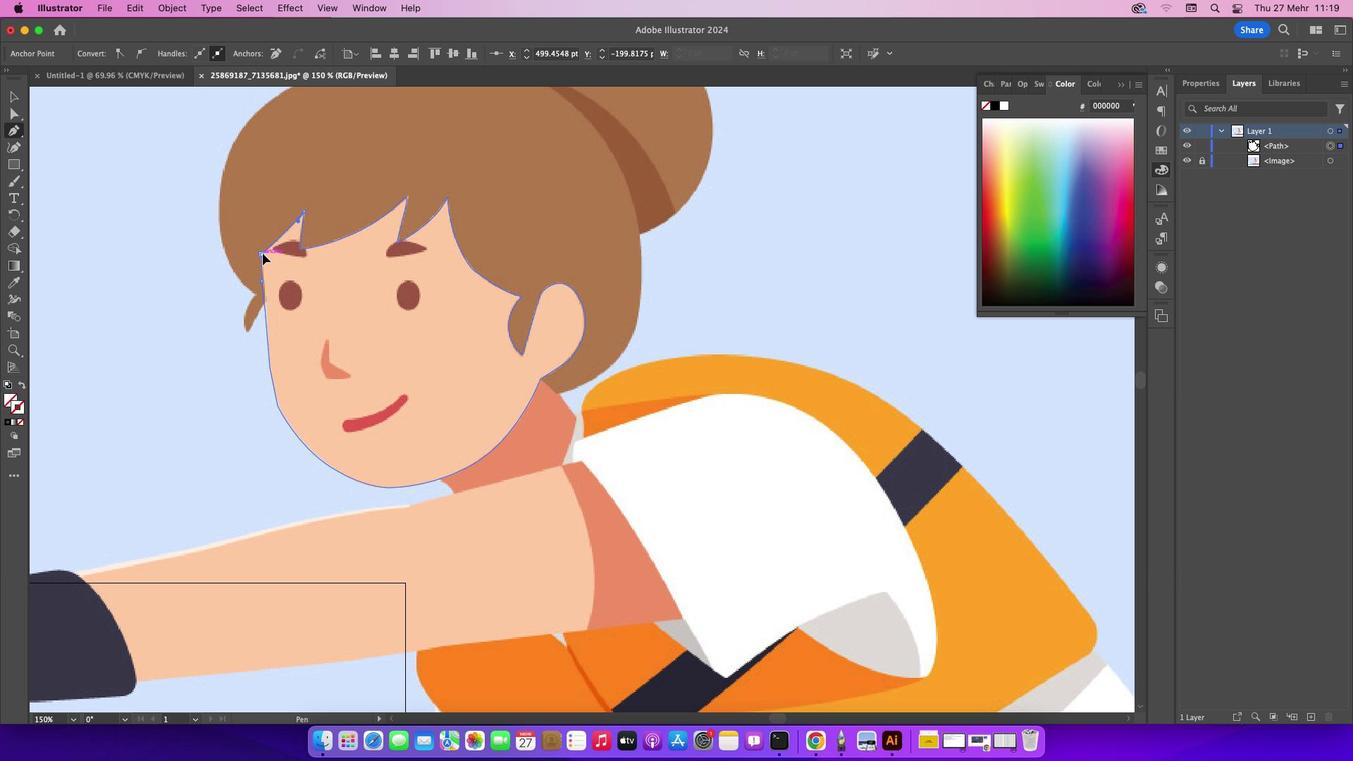 
Action: Mouse moved to (7, 95)
Screenshot: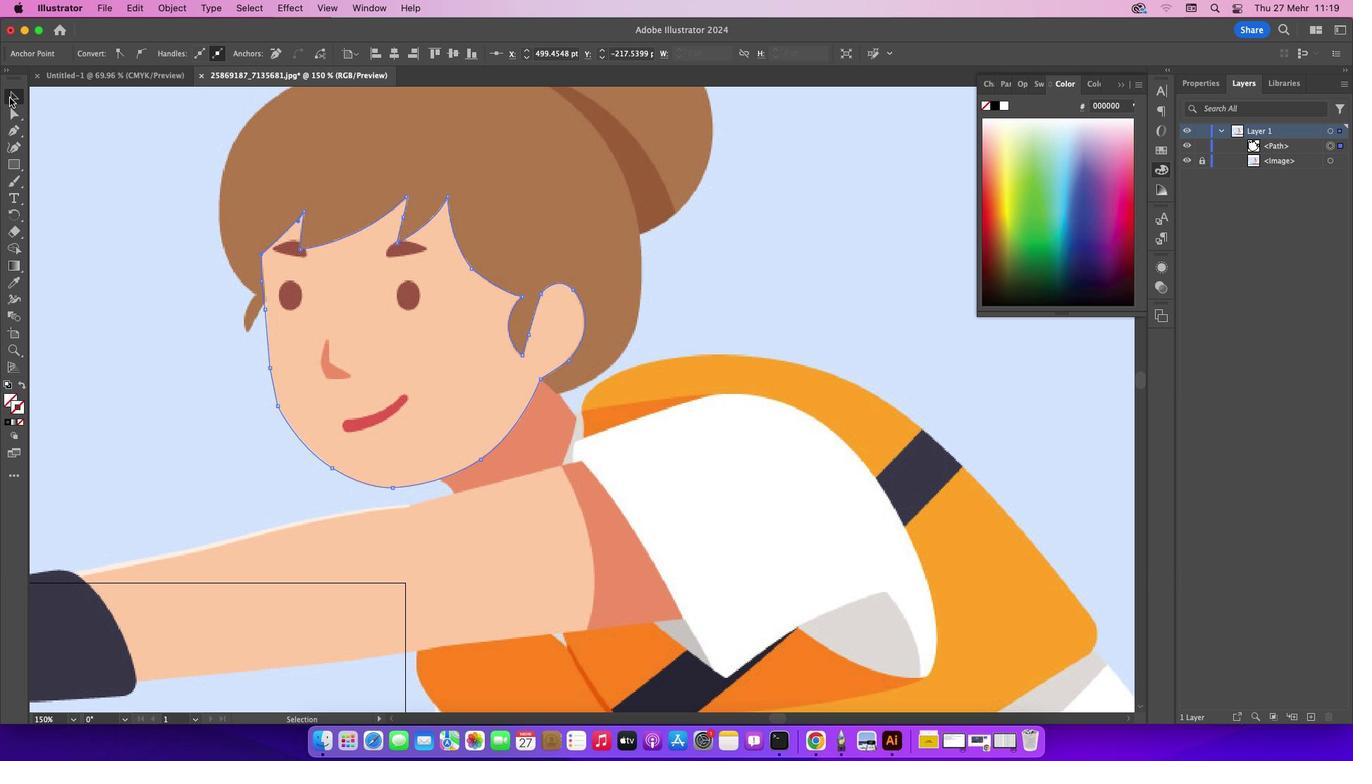 
Action: Mouse pressed left at (7, 95)
Screenshot: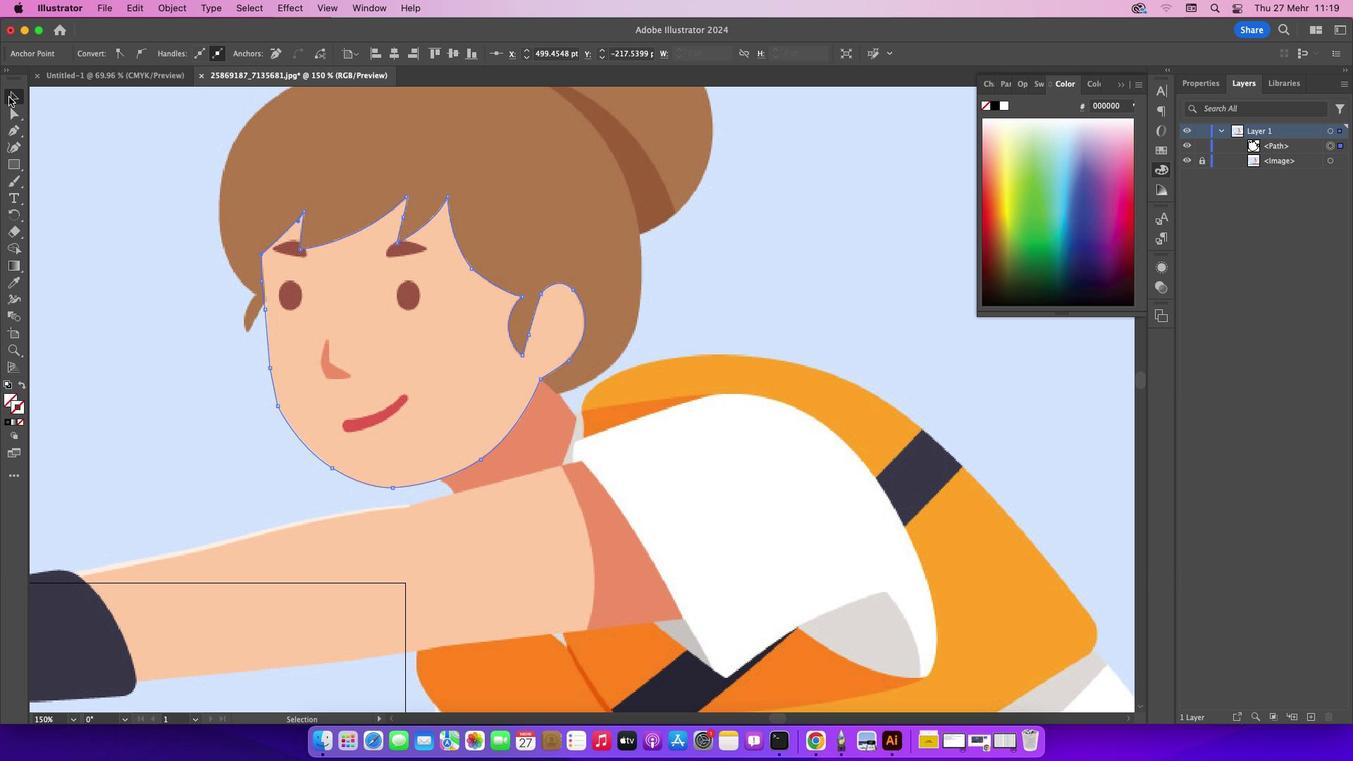 
Action: Mouse moved to (356, 228)
Screenshot: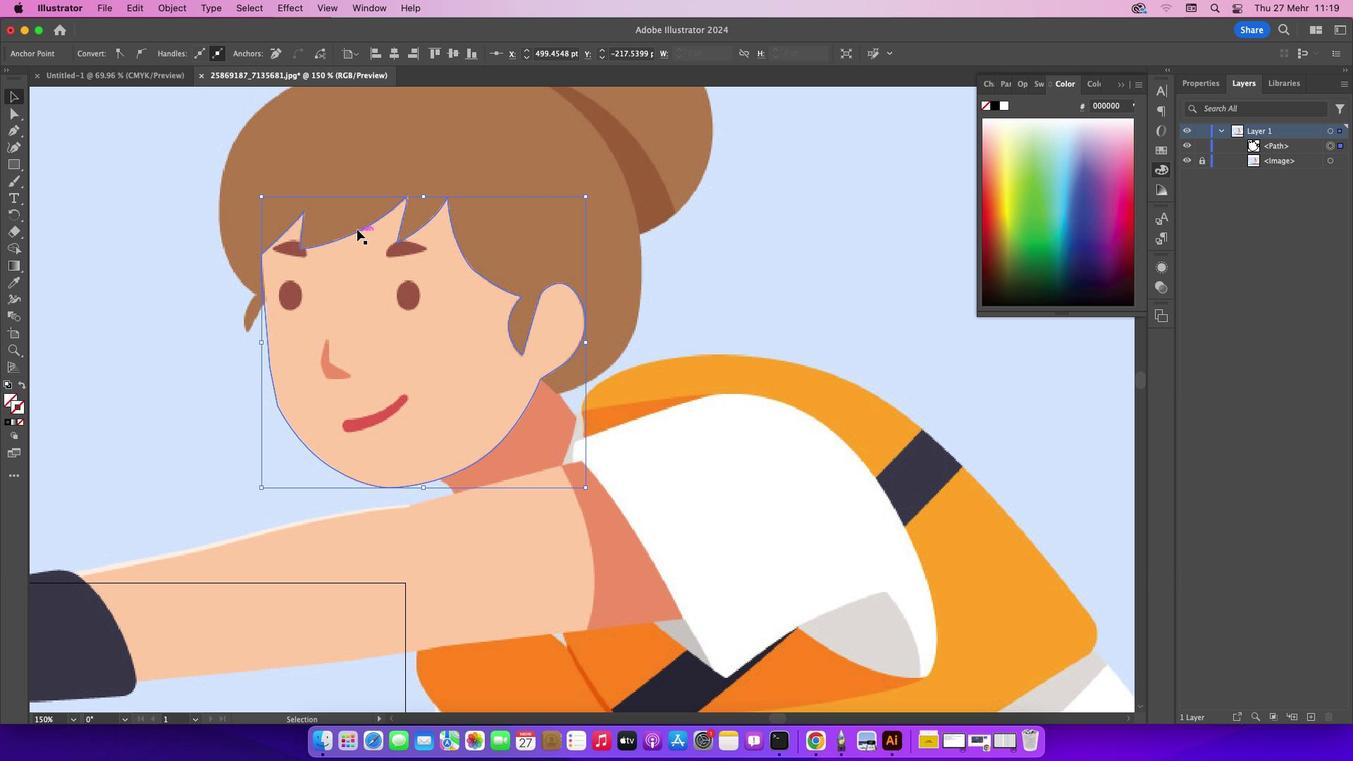
Action: Mouse pressed left at (356, 228)
Screenshot: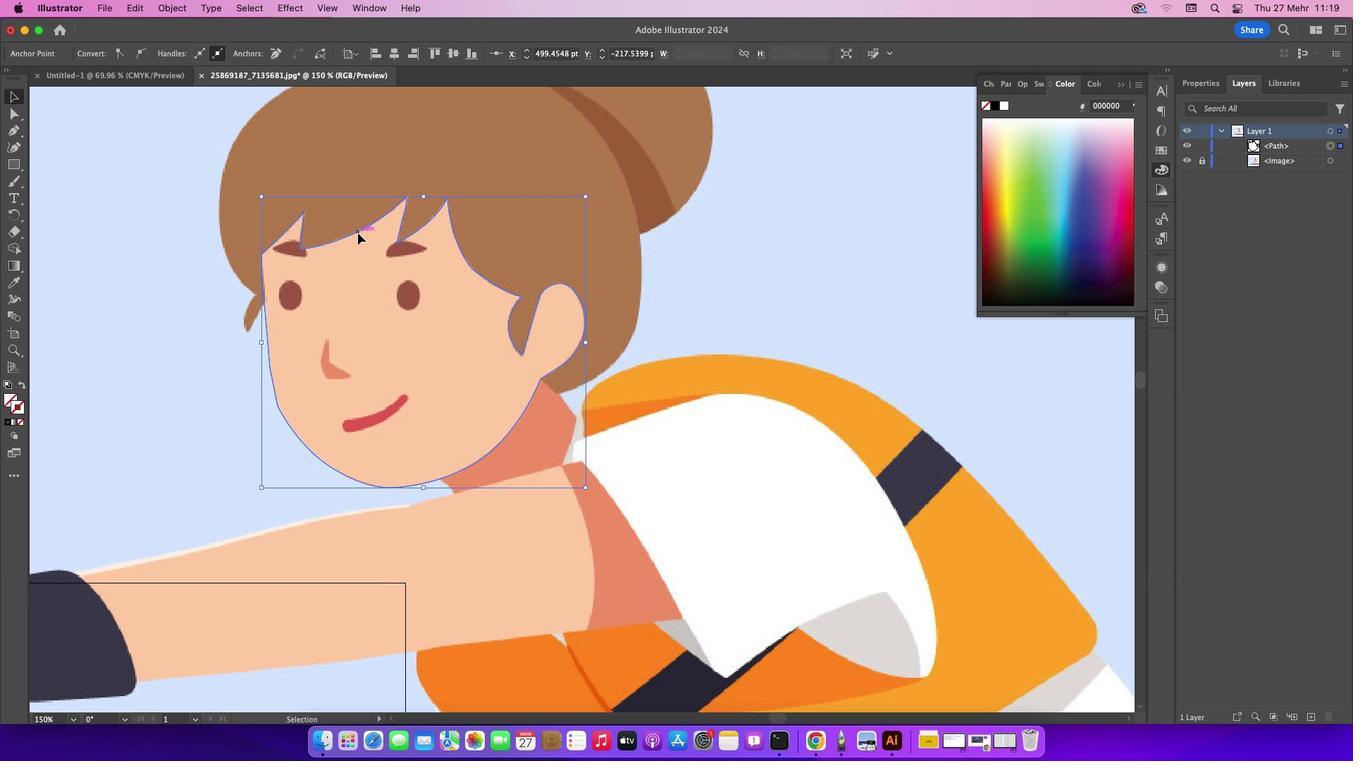 
Action: Mouse moved to (14, 284)
Screenshot: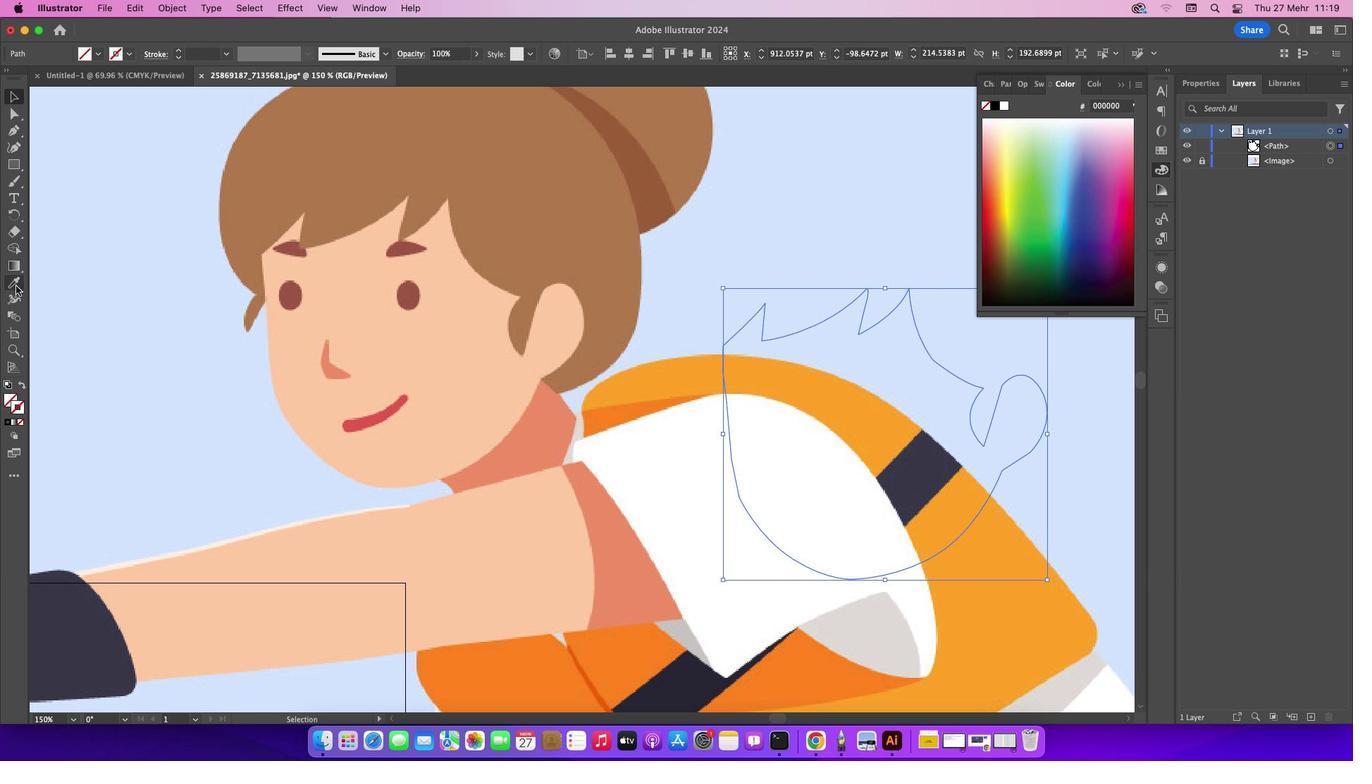 
Action: Mouse pressed left at (14, 284)
Screenshot: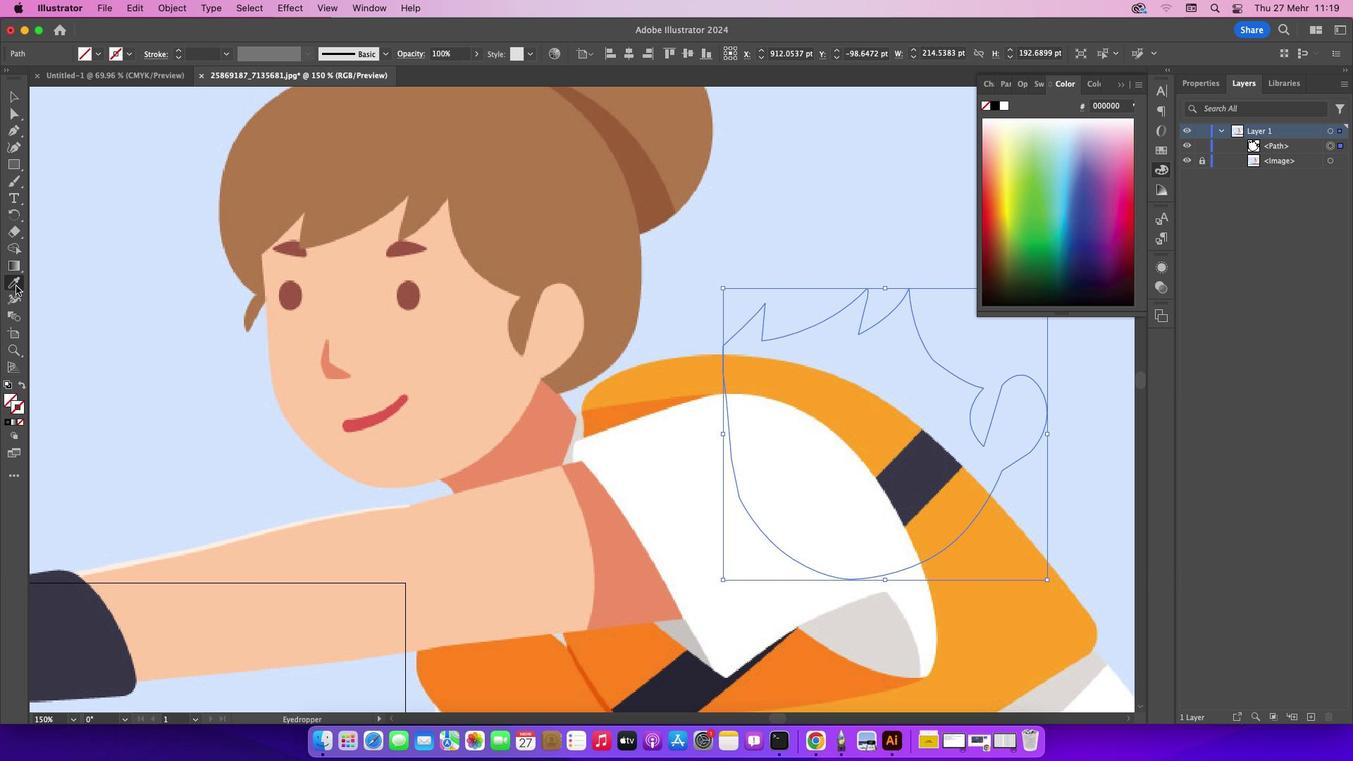 
Action: Mouse moved to (373, 299)
Screenshot: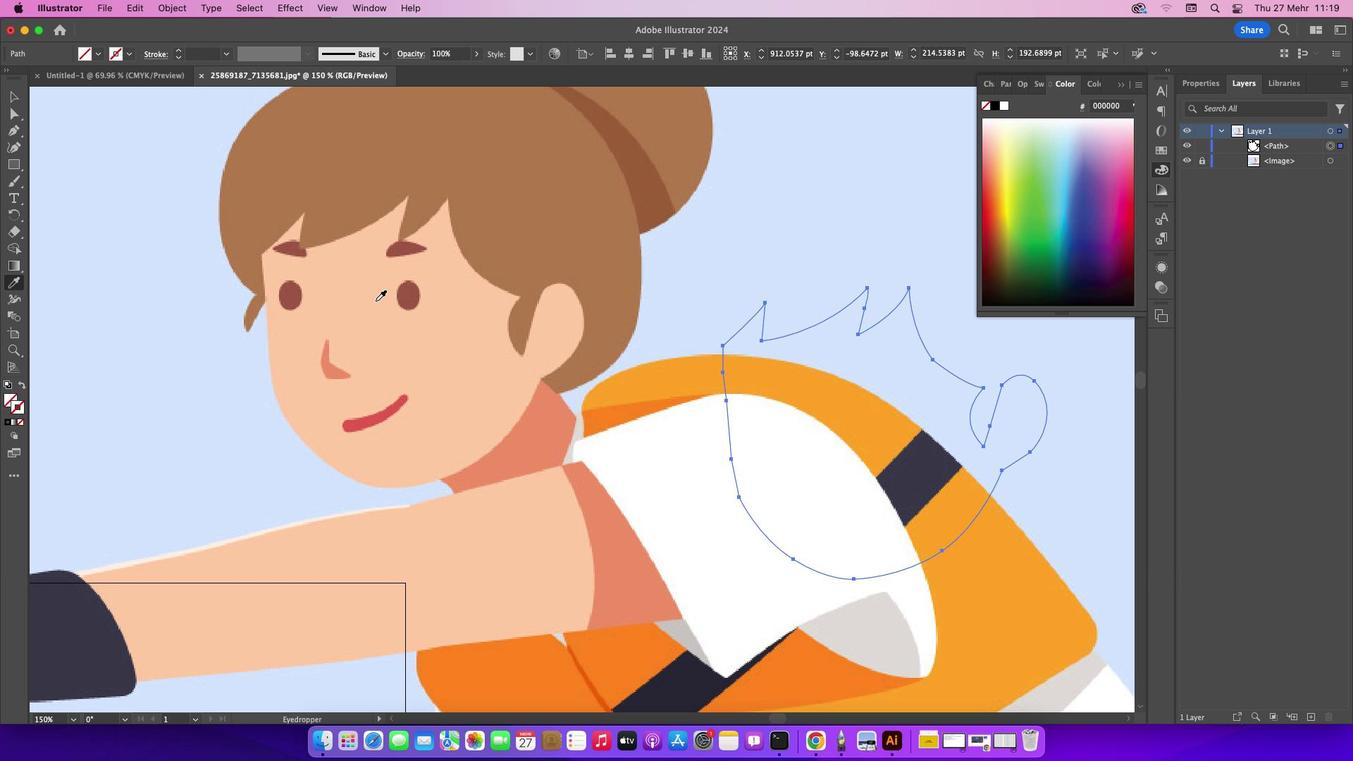 
Action: Mouse pressed left at (373, 299)
Screenshot: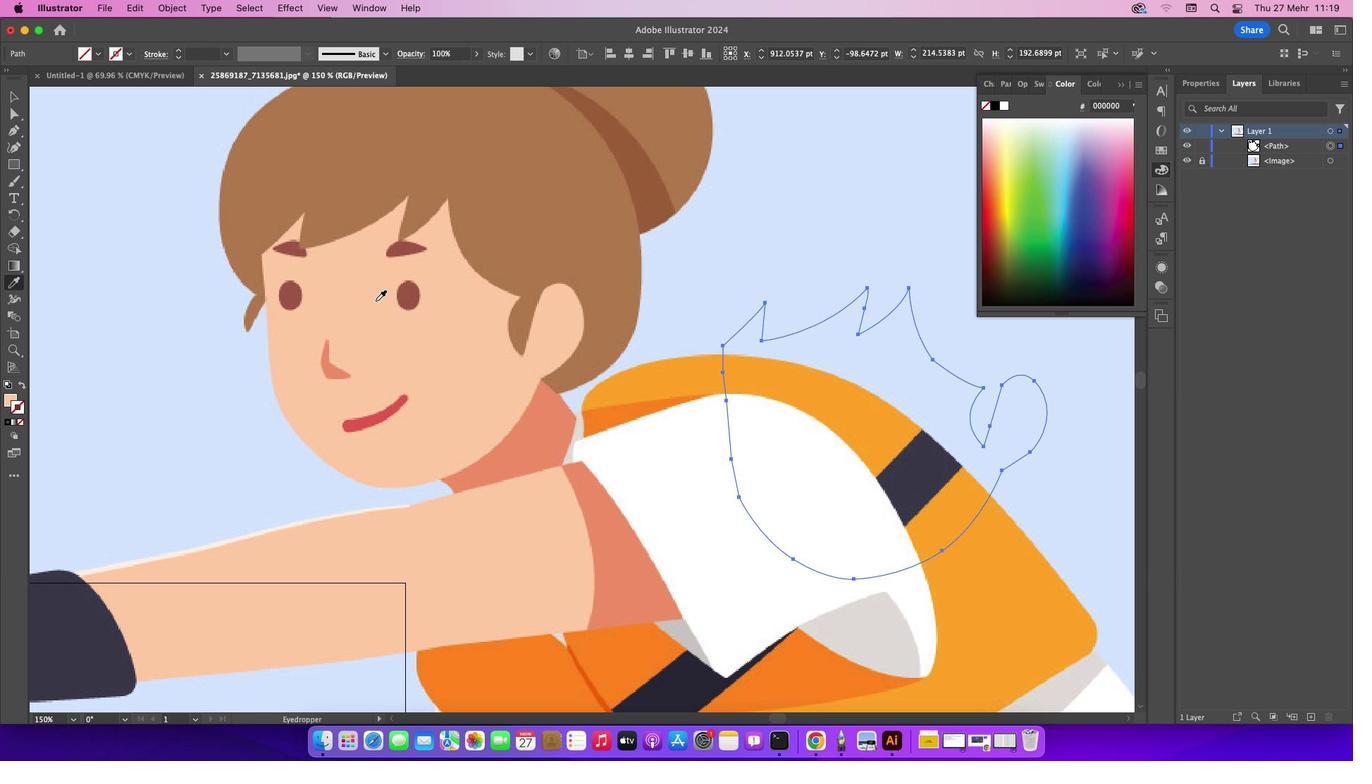 
Action: Mouse moved to (8, 96)
Screenshot: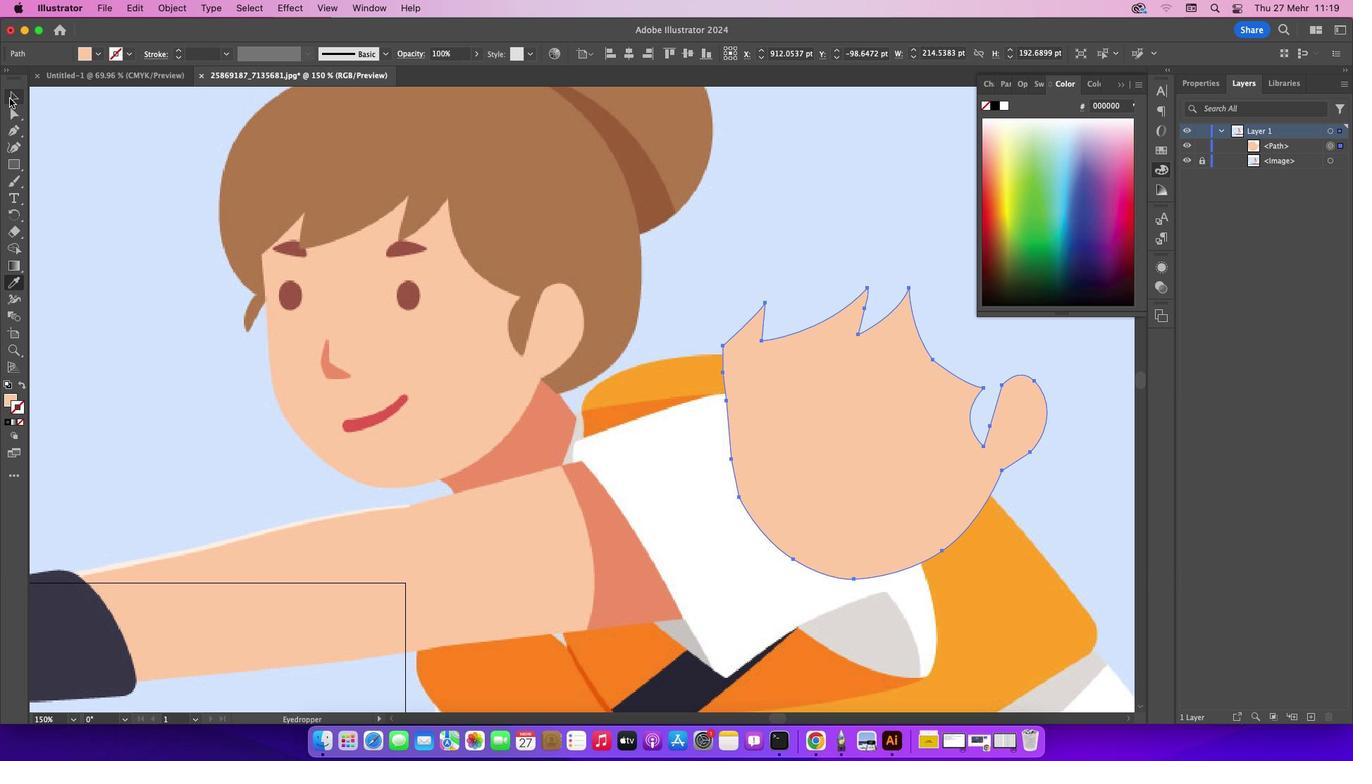 
Action: Mouse pressed left at (8, 96)
Screenshot: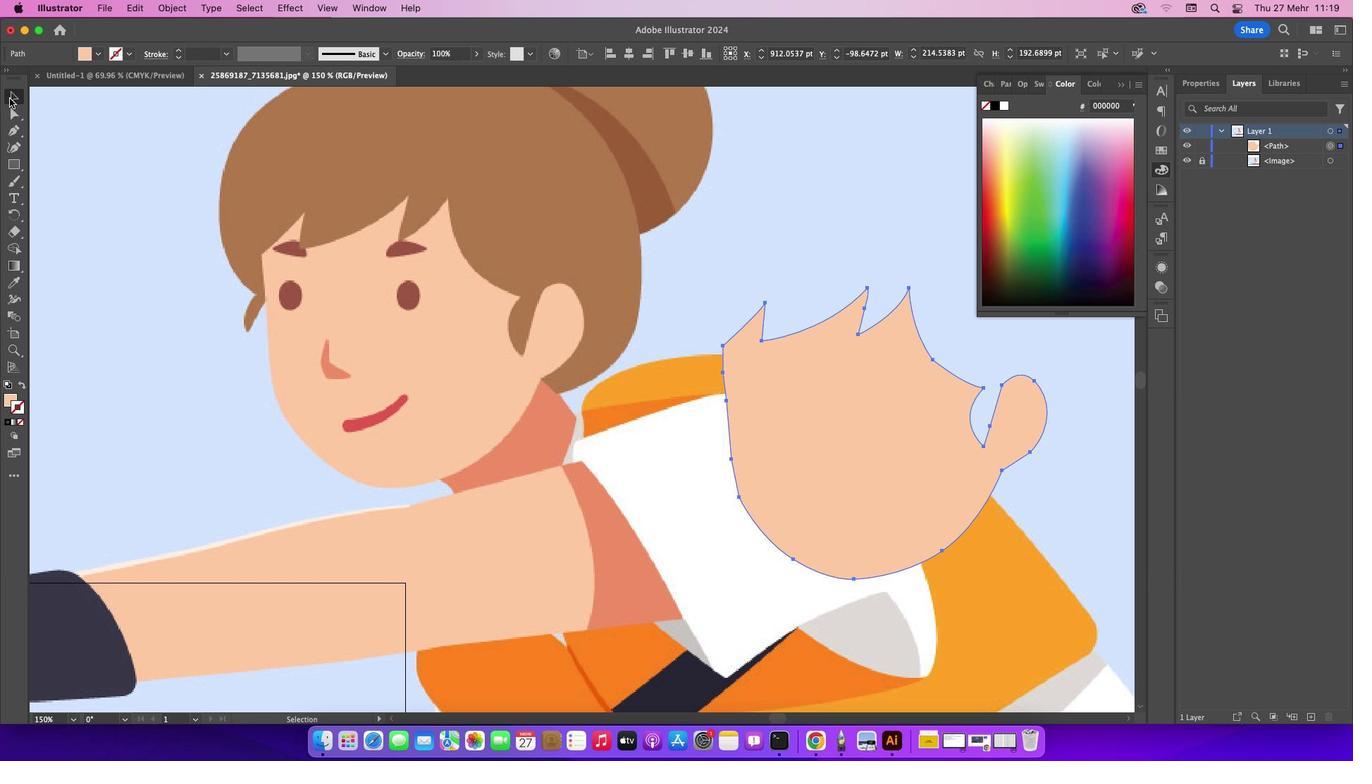 
Action: Mouse moved to (614, 332)
Screenshot: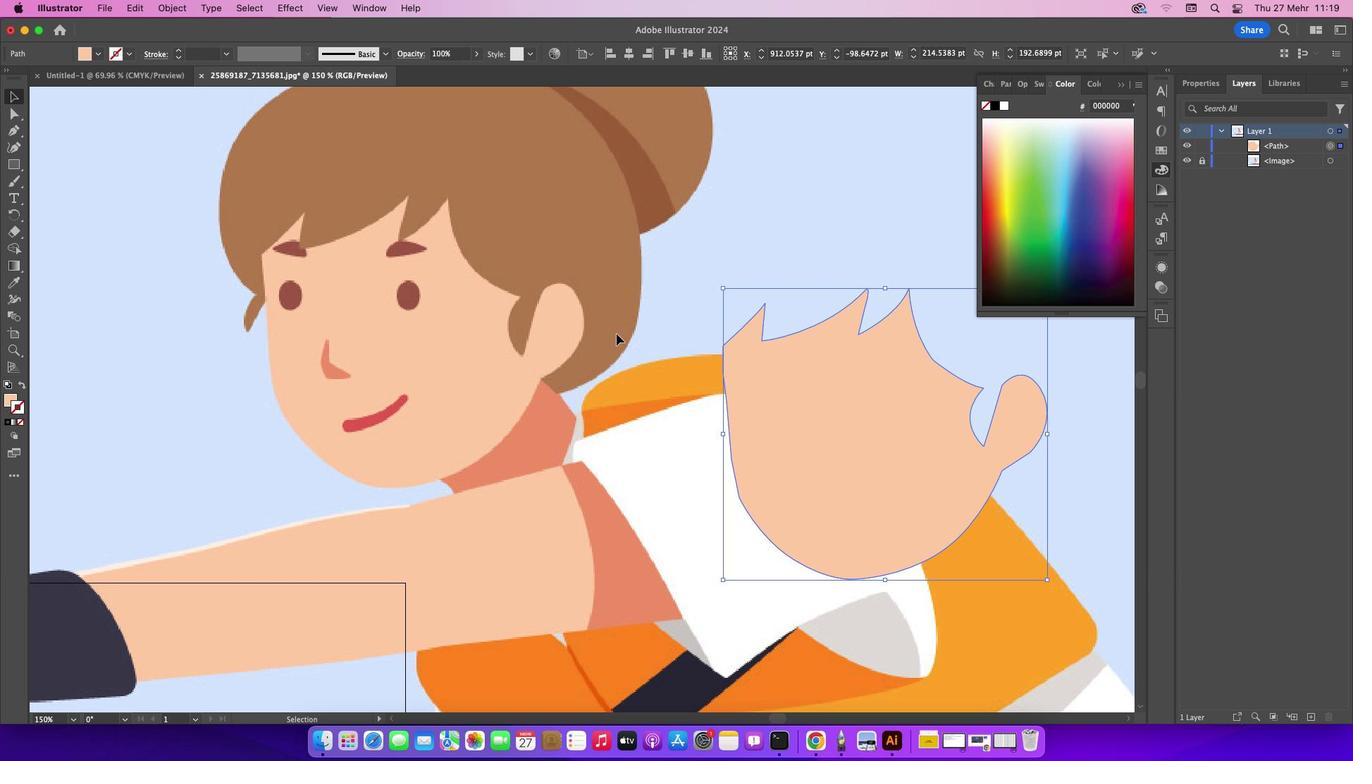 
Action: Mouse pressed left at (614, 332)
Screenshot: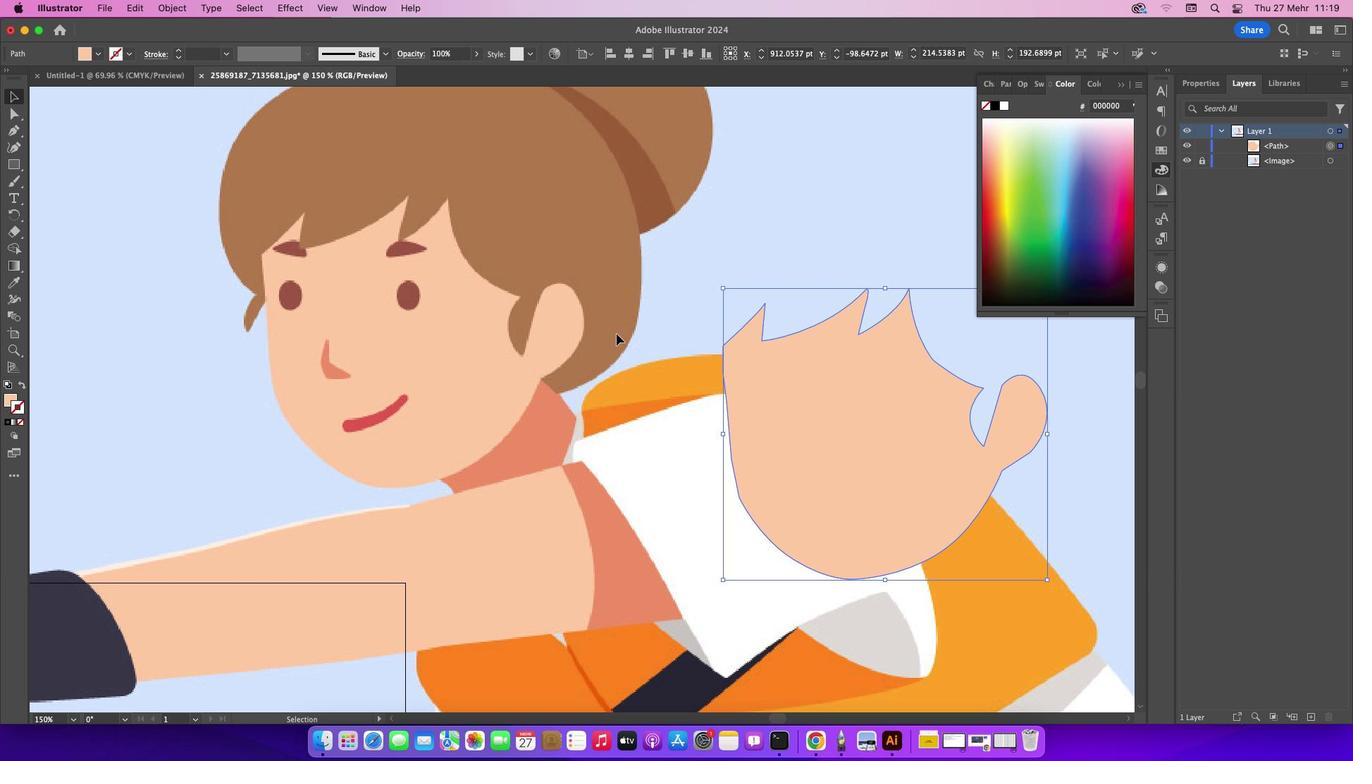 
Action: Mouse moved to (885, 444)
Screenshot: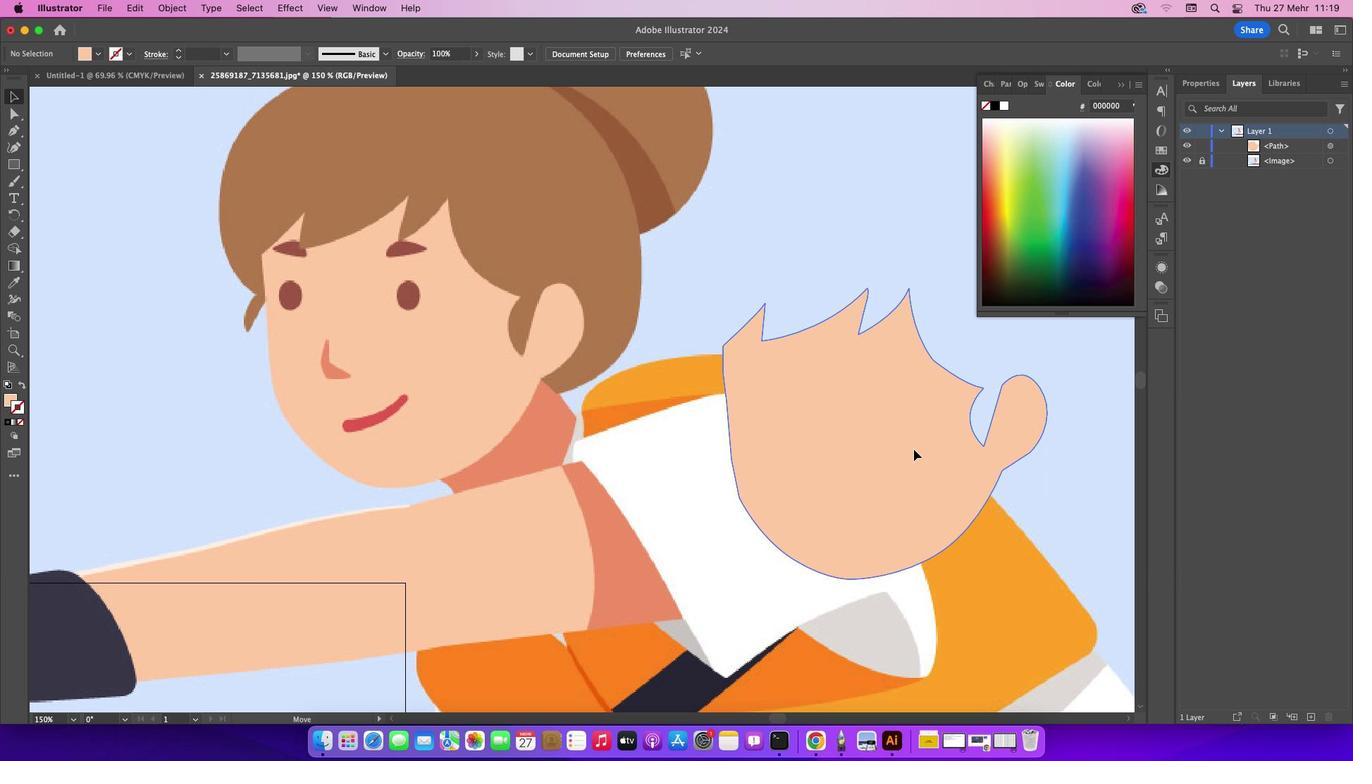 
Action: Mouse pressed left at (885, 444)
Screenshot: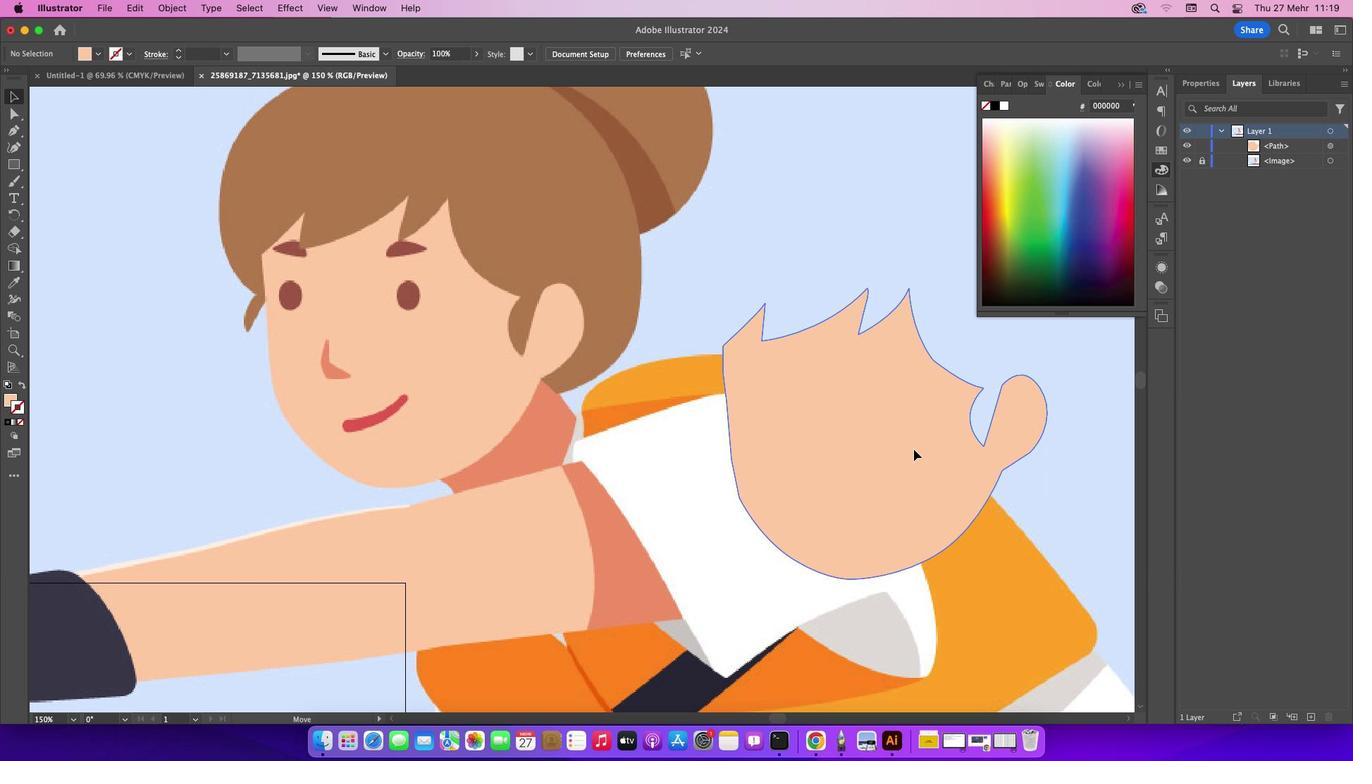 
Action: Mouse moved to (1007, 439)
Screenshot: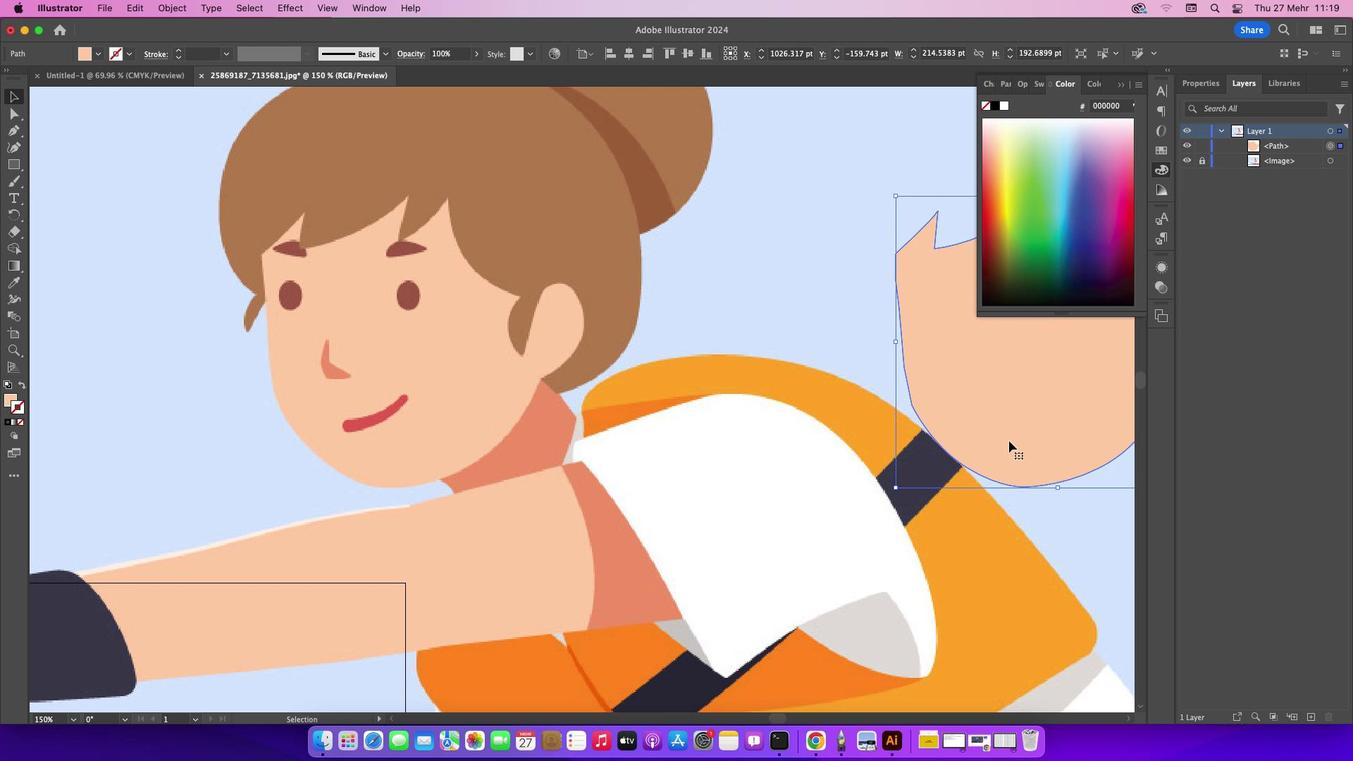
Action: Mouse pressed left at (1007, 439)
Screenshot: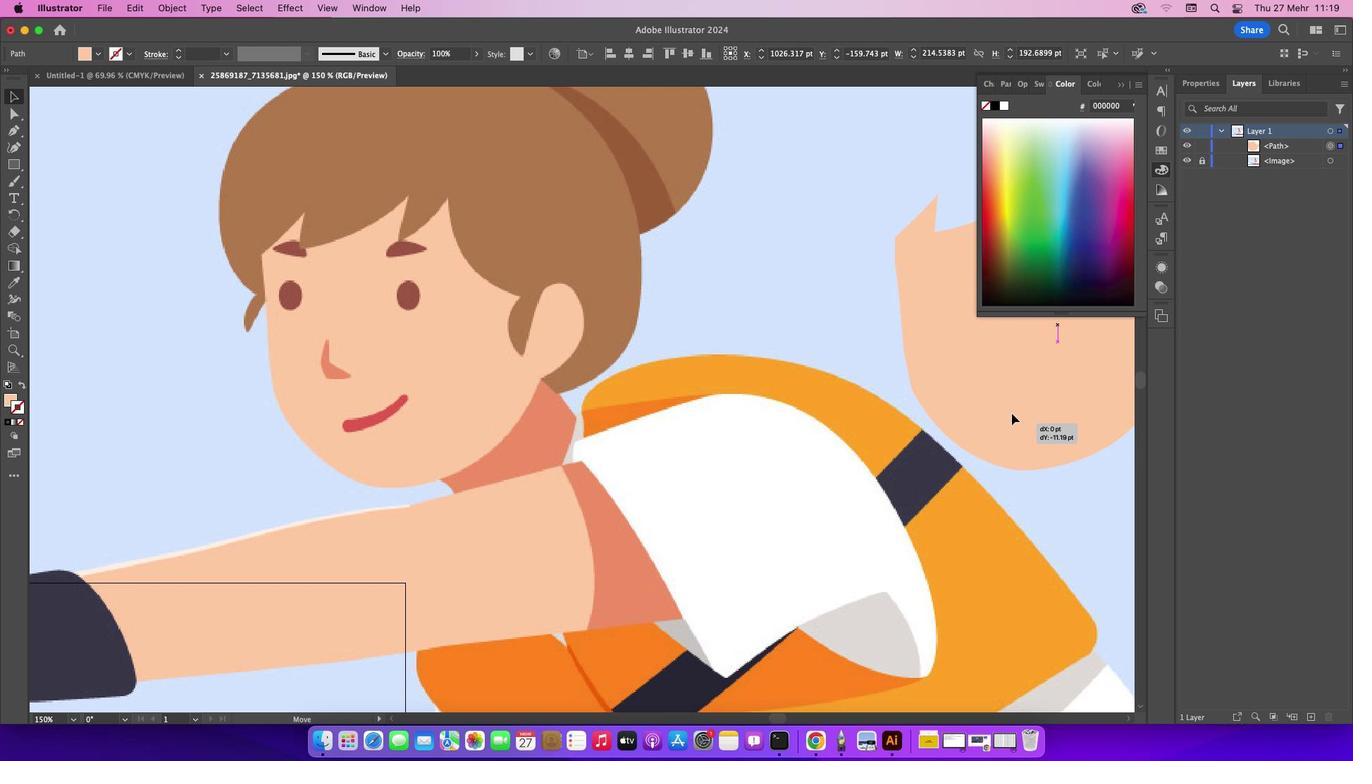 
Action: Mouse moved to (501, 383)
Screenshot: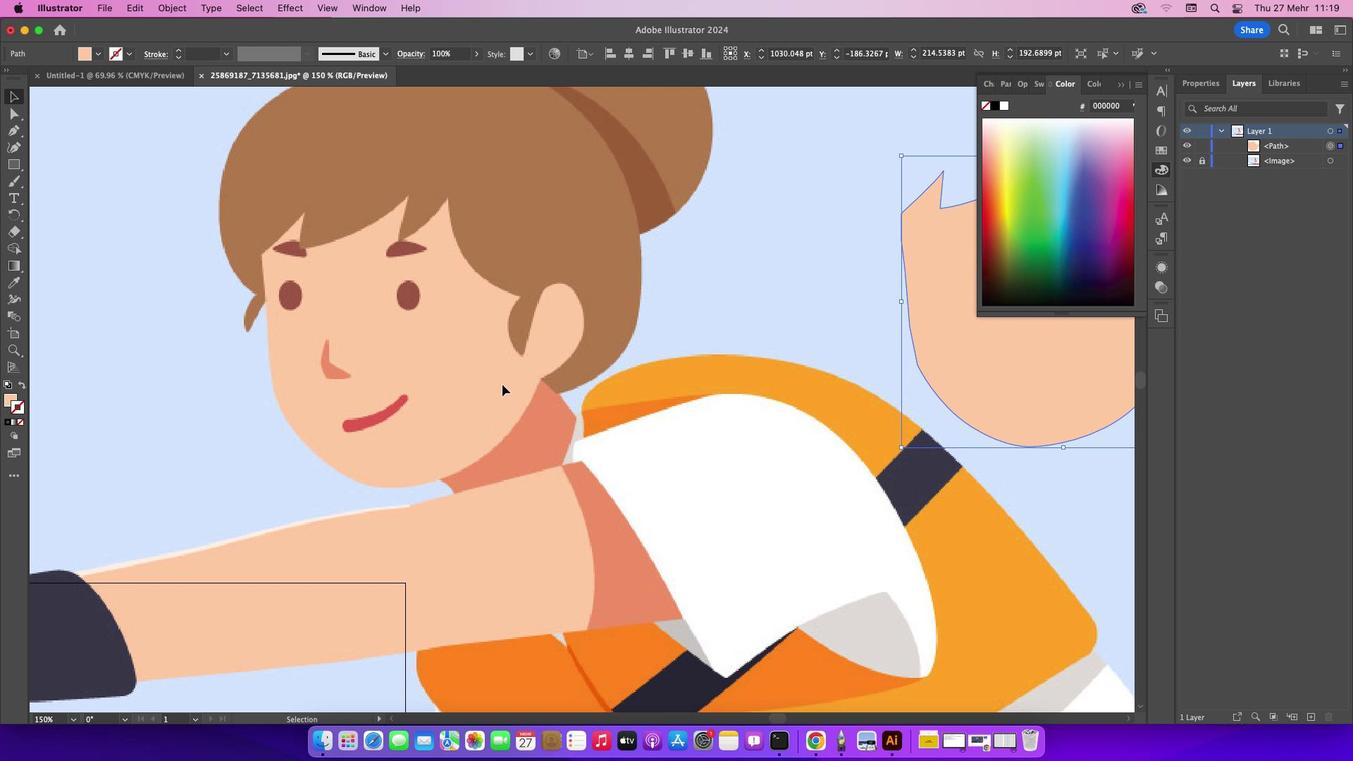 
Action: Mouse scrolled (501, 383) with delta (0, 0)
Screenshot: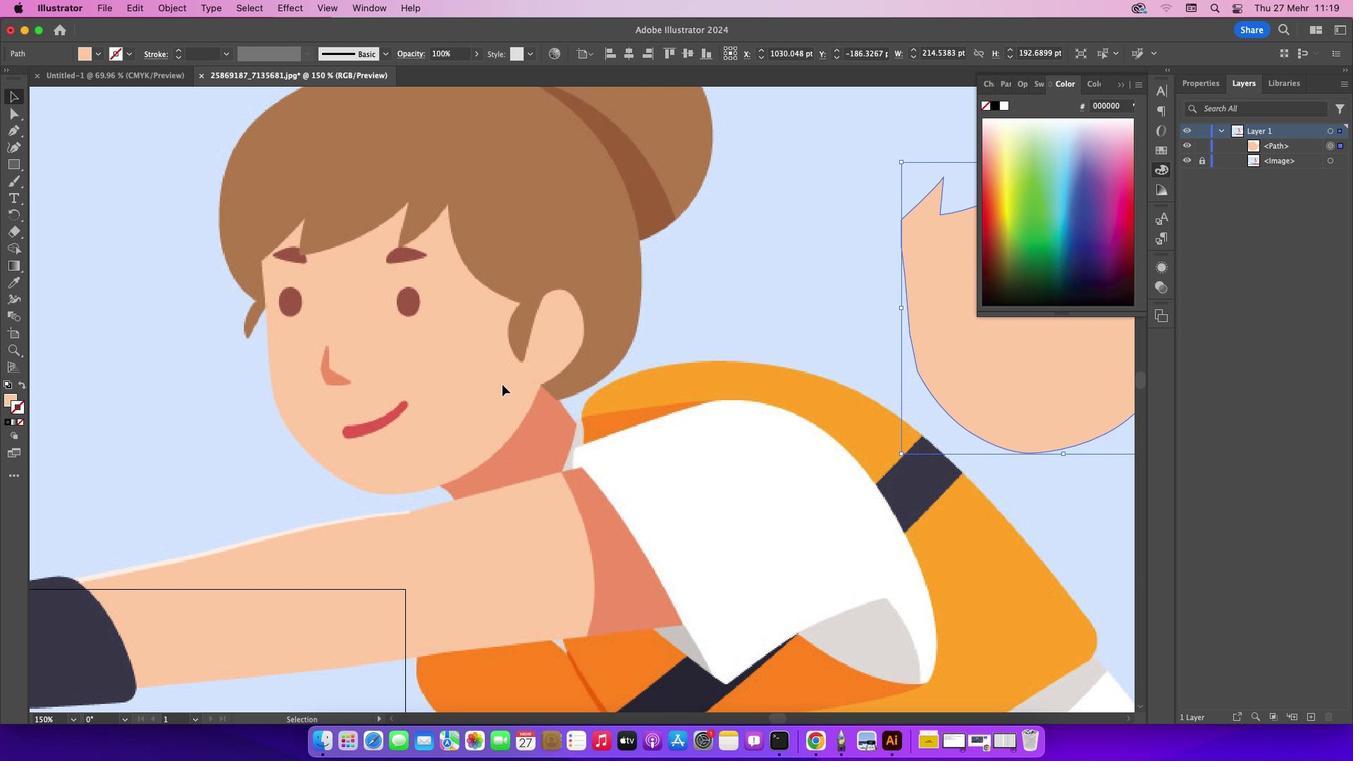 
Action: Mouse scrolled (501, 383) with delta (0, 0)
Screenshot: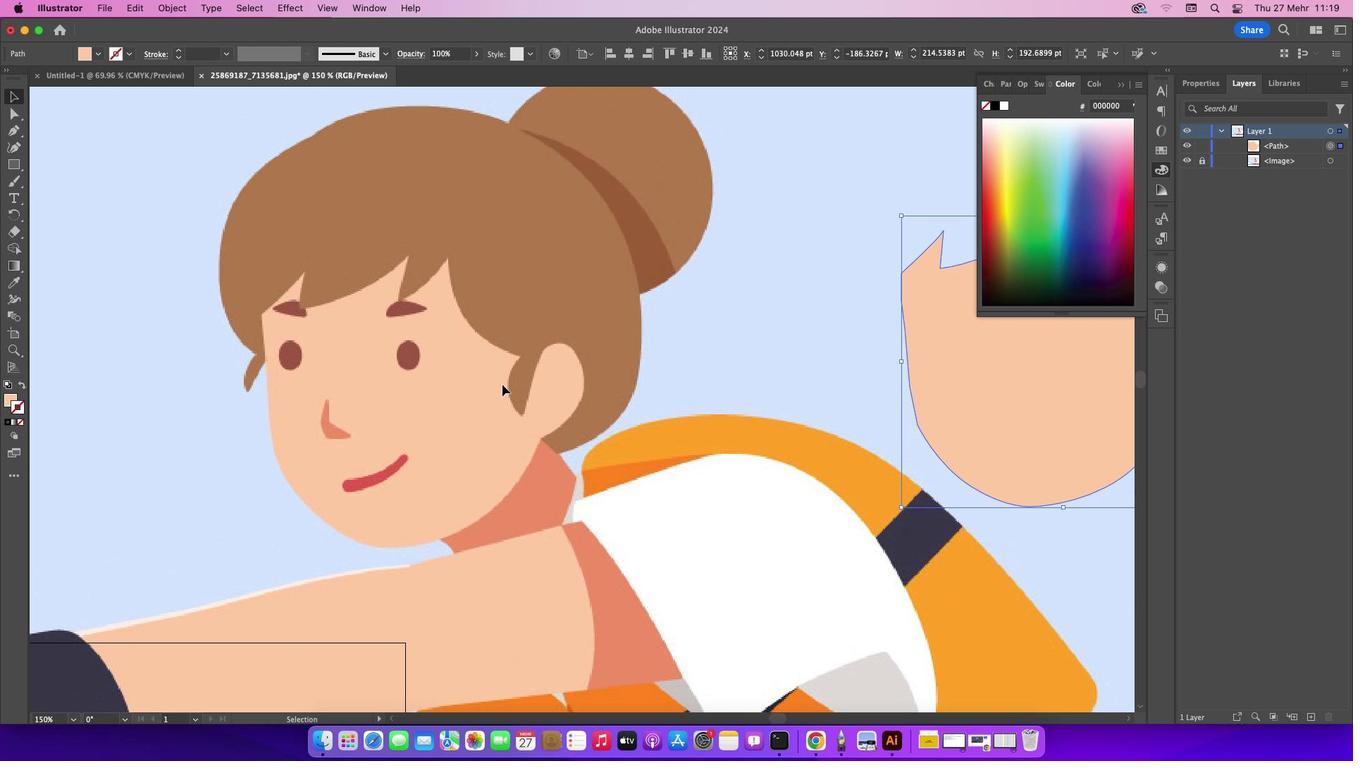 
Action: Mouse scrolled (501, 383) with delta (0, 0)
Screenshot: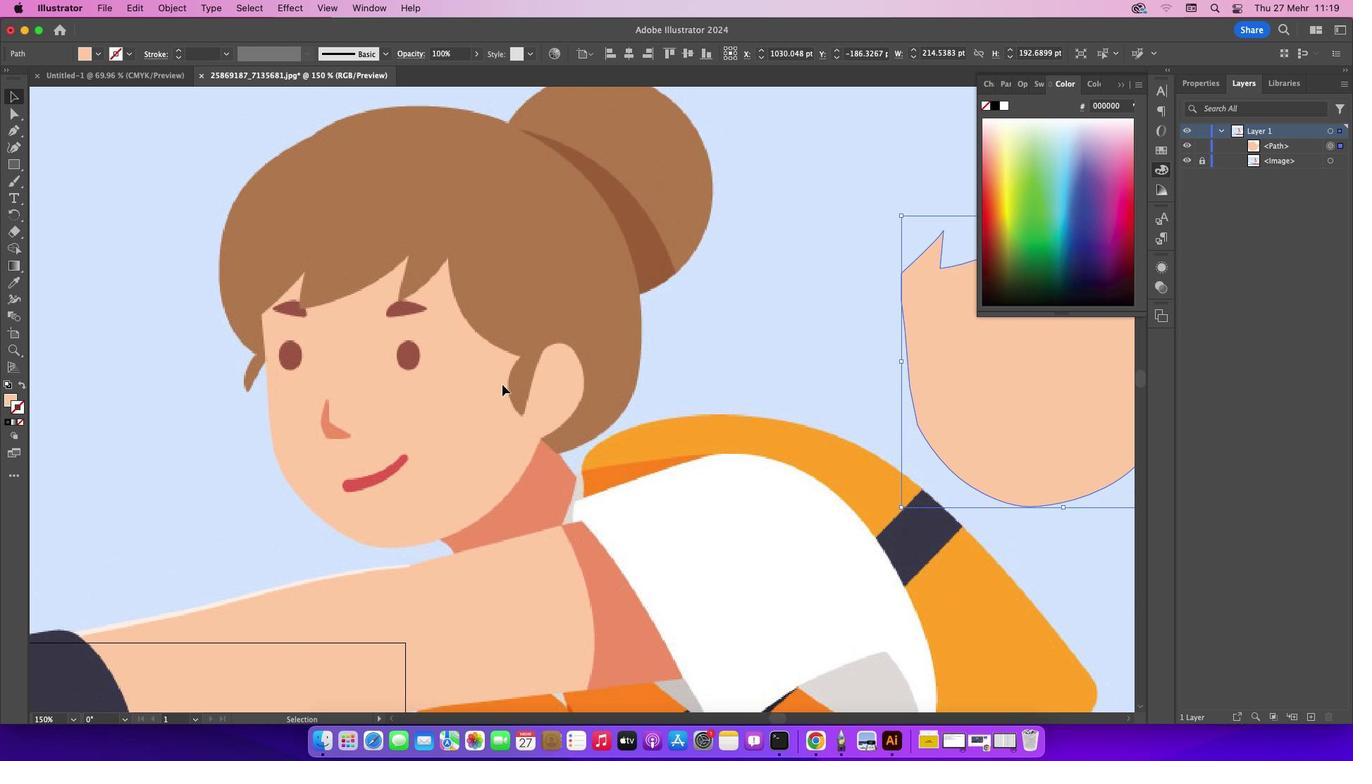 
Action: Mouse scrolled (501, 383) with delta (0, 1)
Screenshot: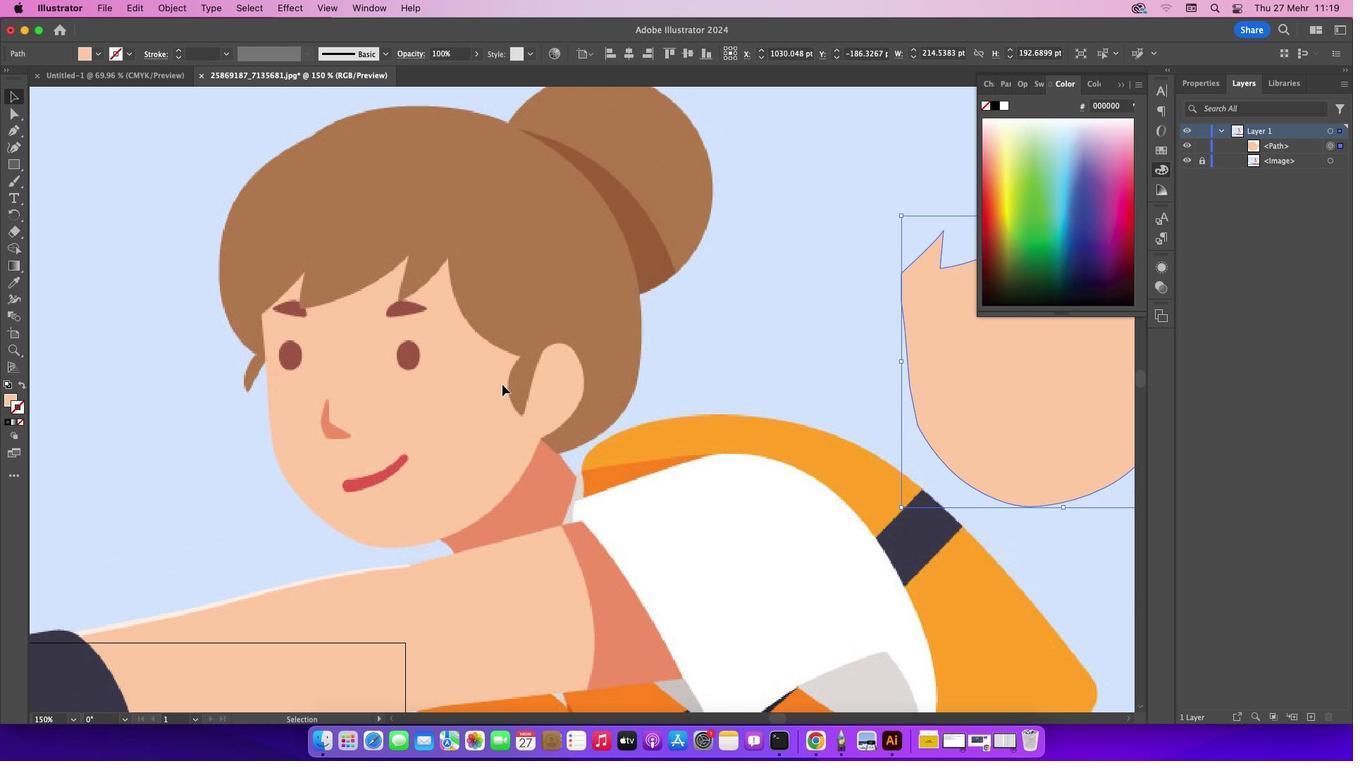 
Action: Mouse moved to (810, 332)
Screenshot: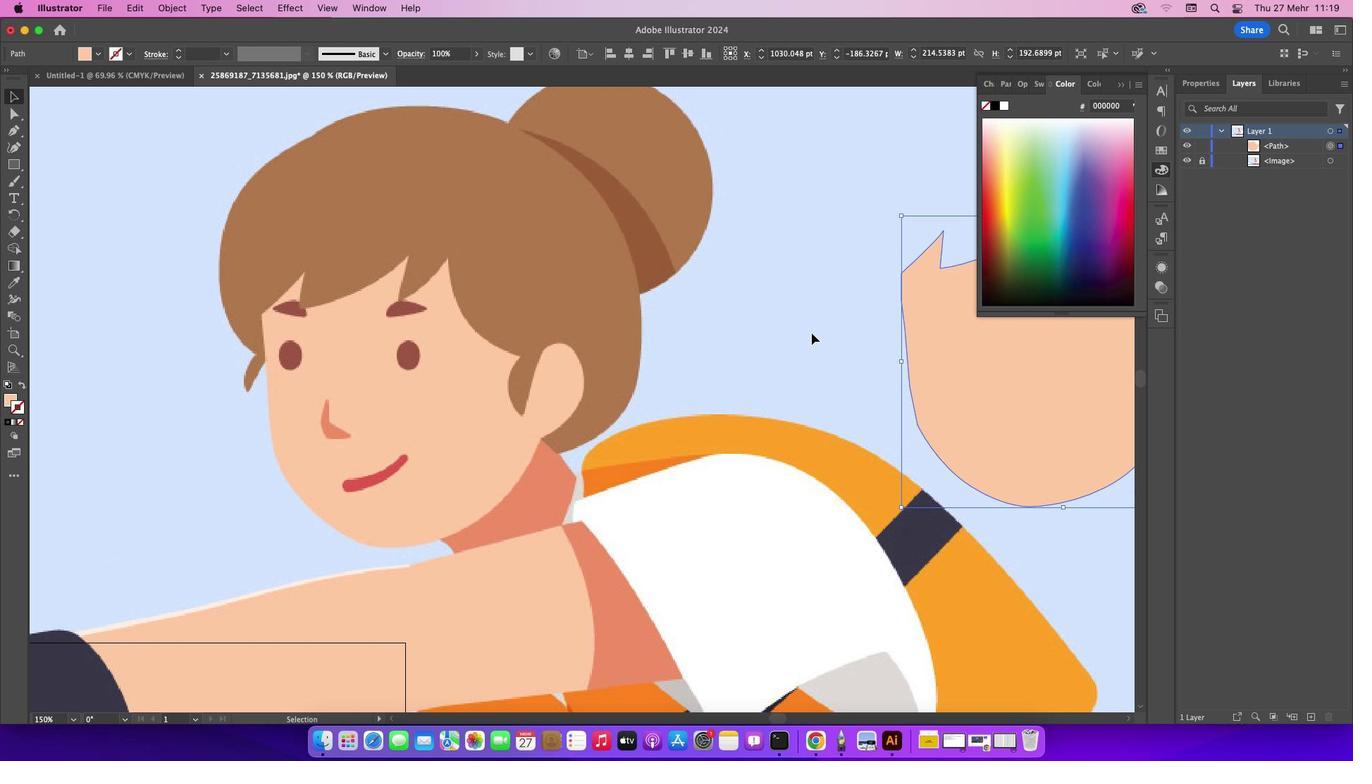 
Action: Mouse pressed left at (810, 332)
Screenshot: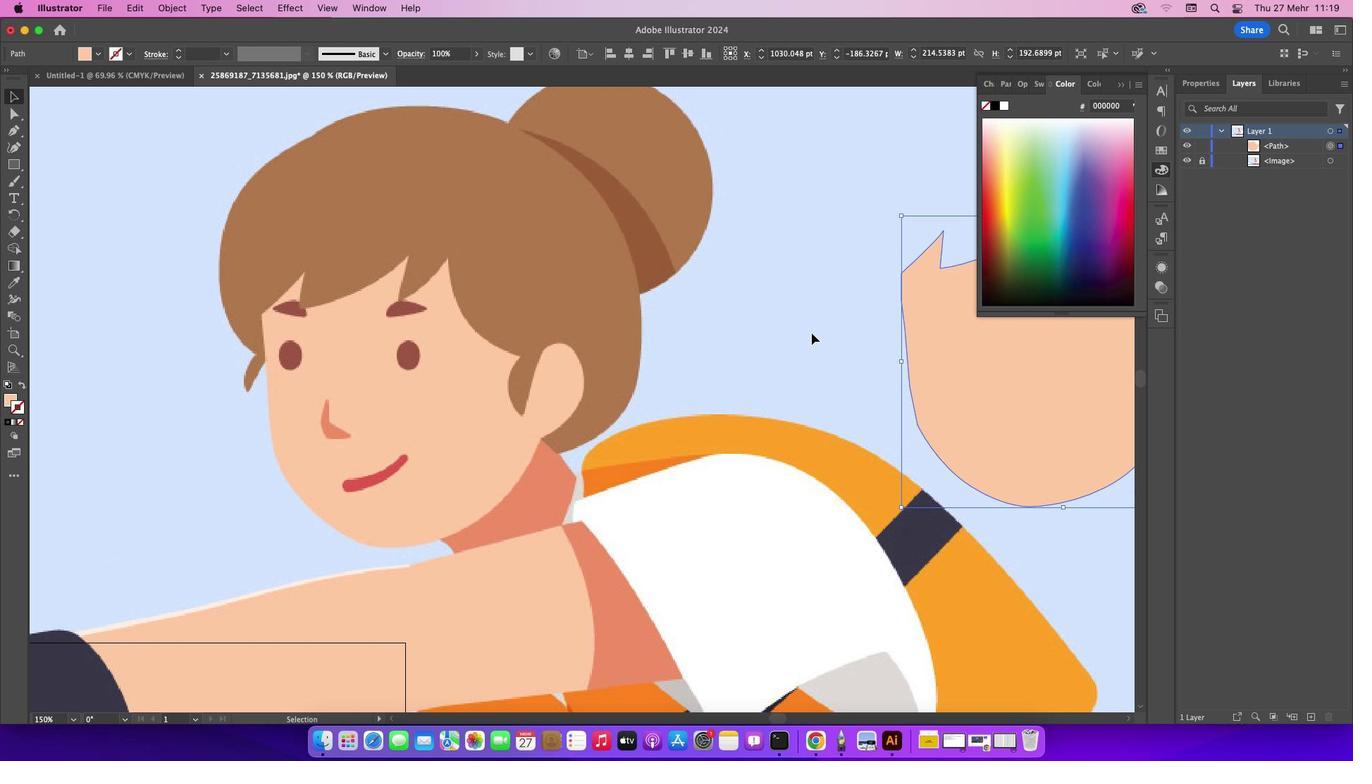 
Action: Mouse moved to (7, 127)
Screenshot: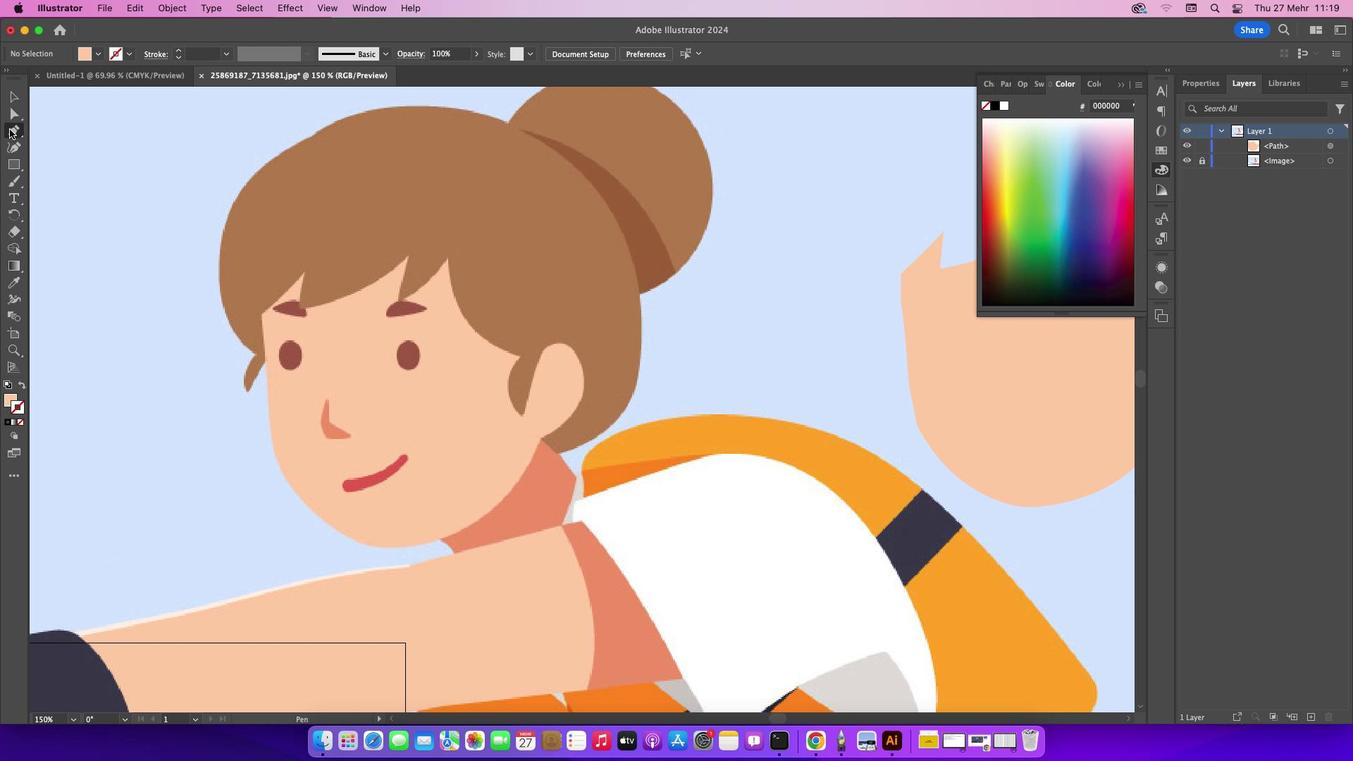 
Action: Mouse pressed left at (7, 127)
Screenshot: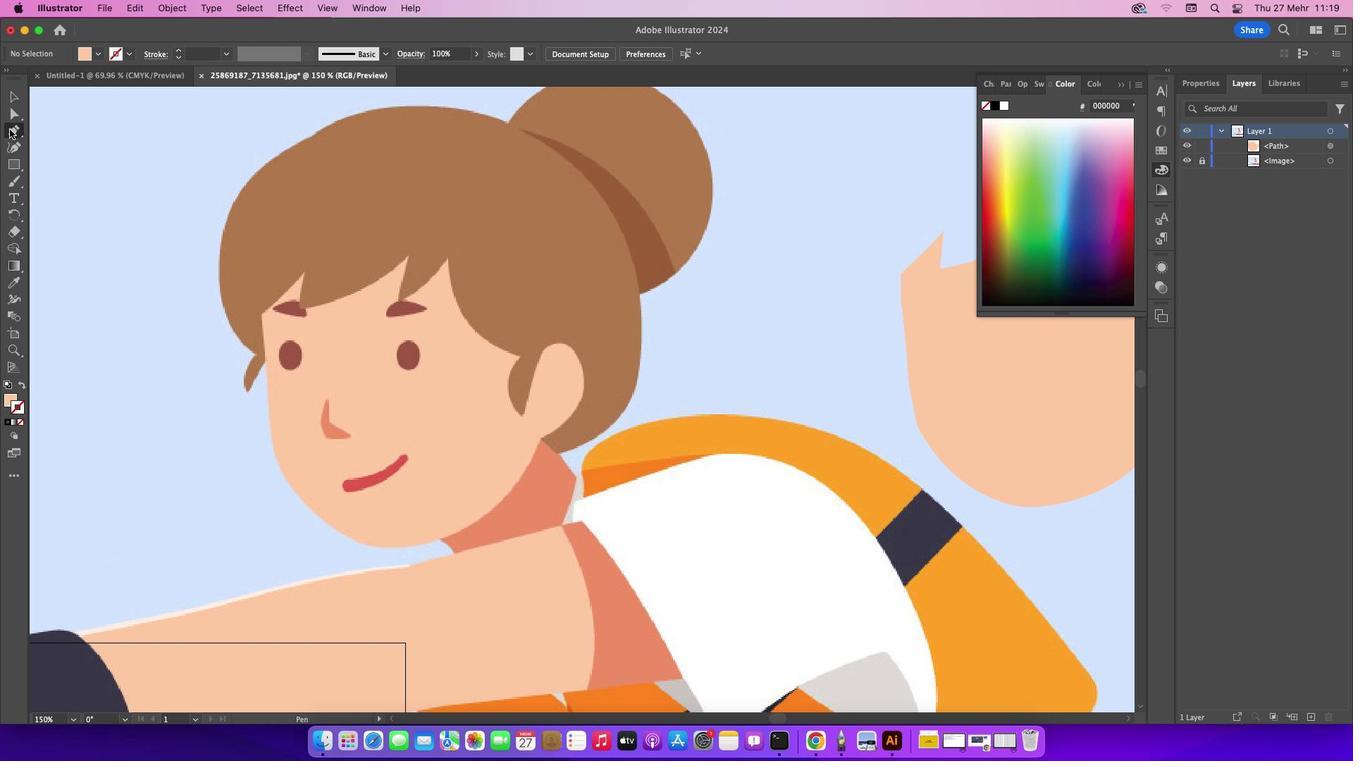 
Action: Mouse moved to (540, 436)
Screenshot: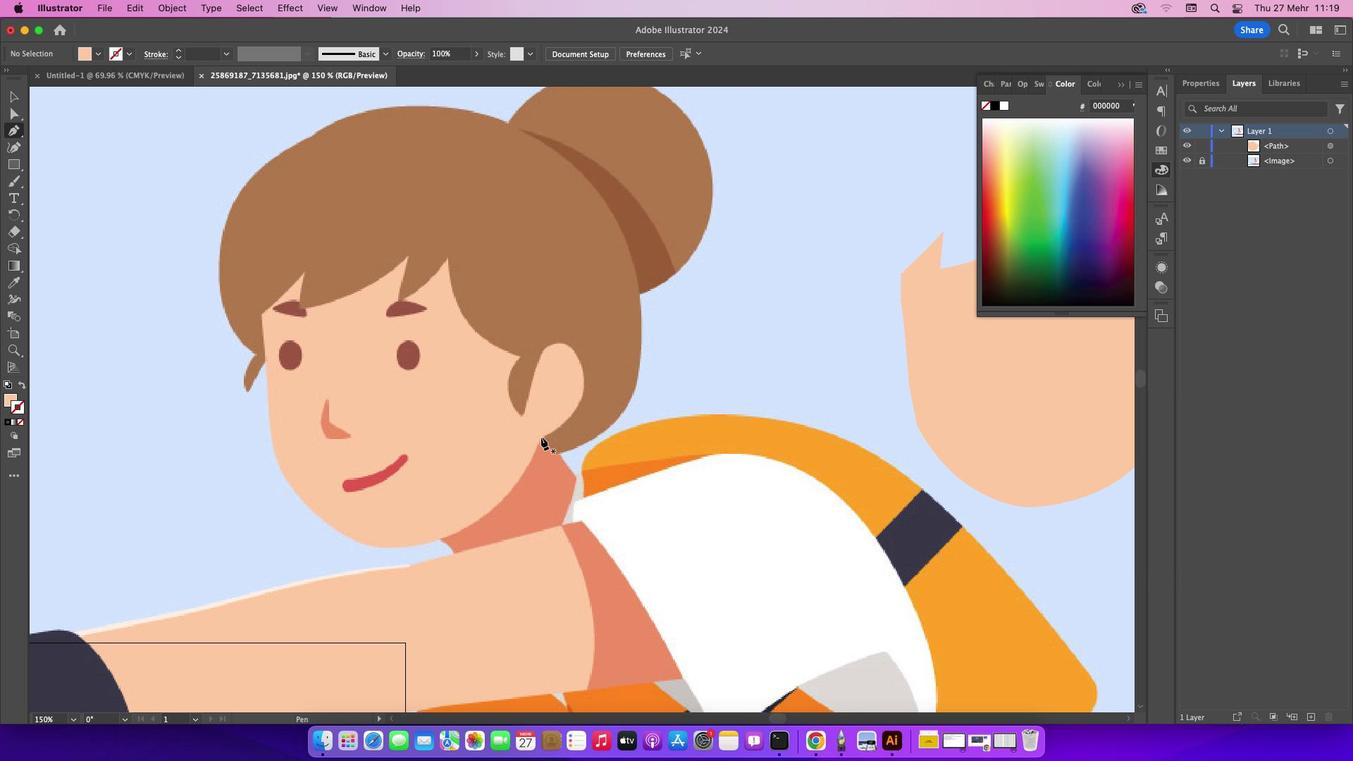 
Action: Mouse pressed left at (540, 436)
Screenshot: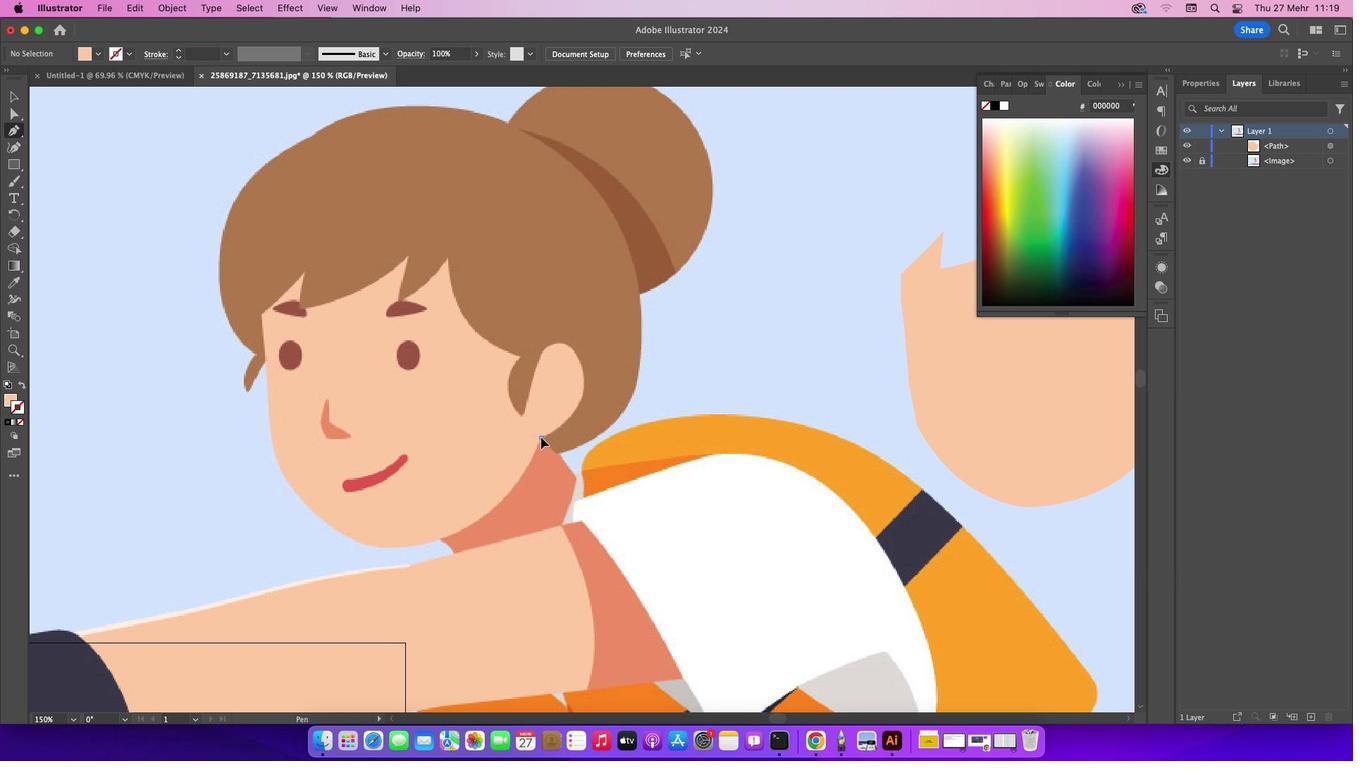 
Action: Mouse moved to (555, 452)
Screenshot: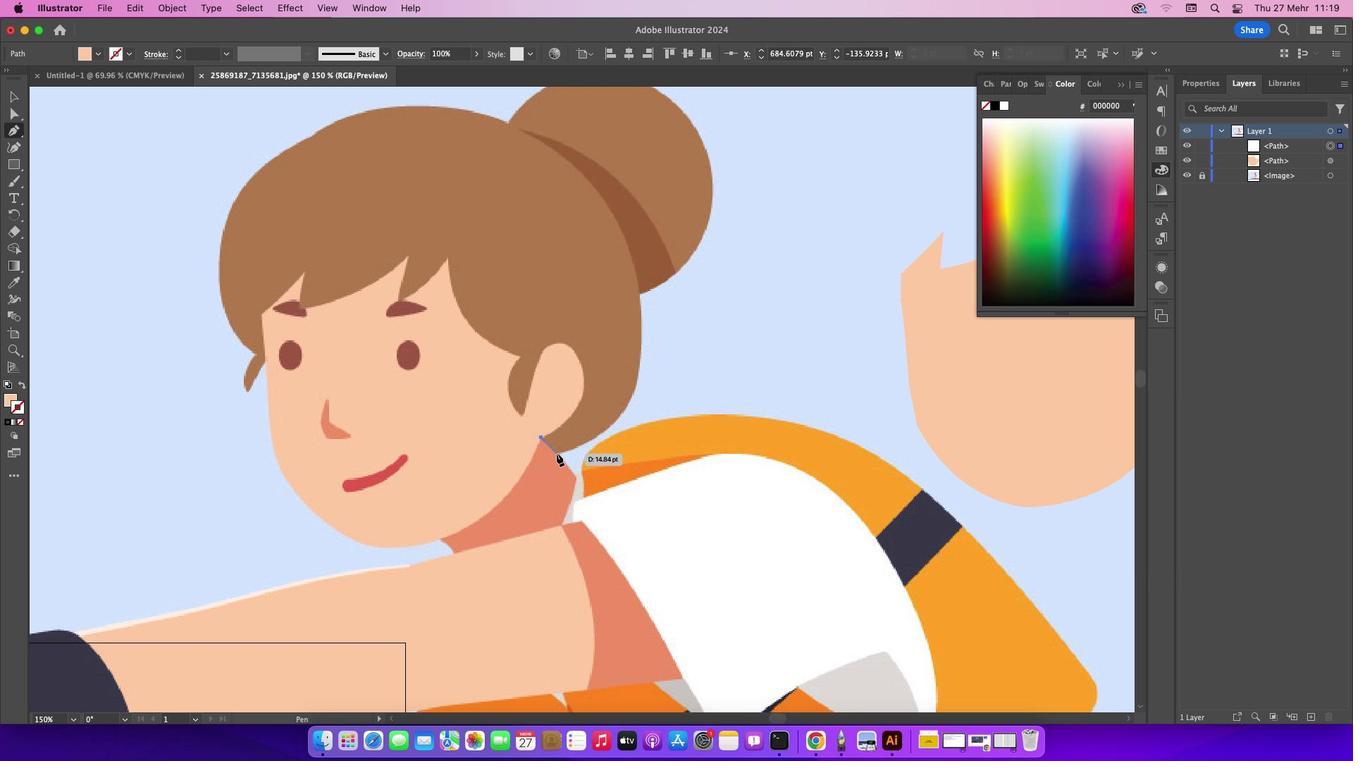 
Action: Mouse pressed left at (555, 452)
Screenshot: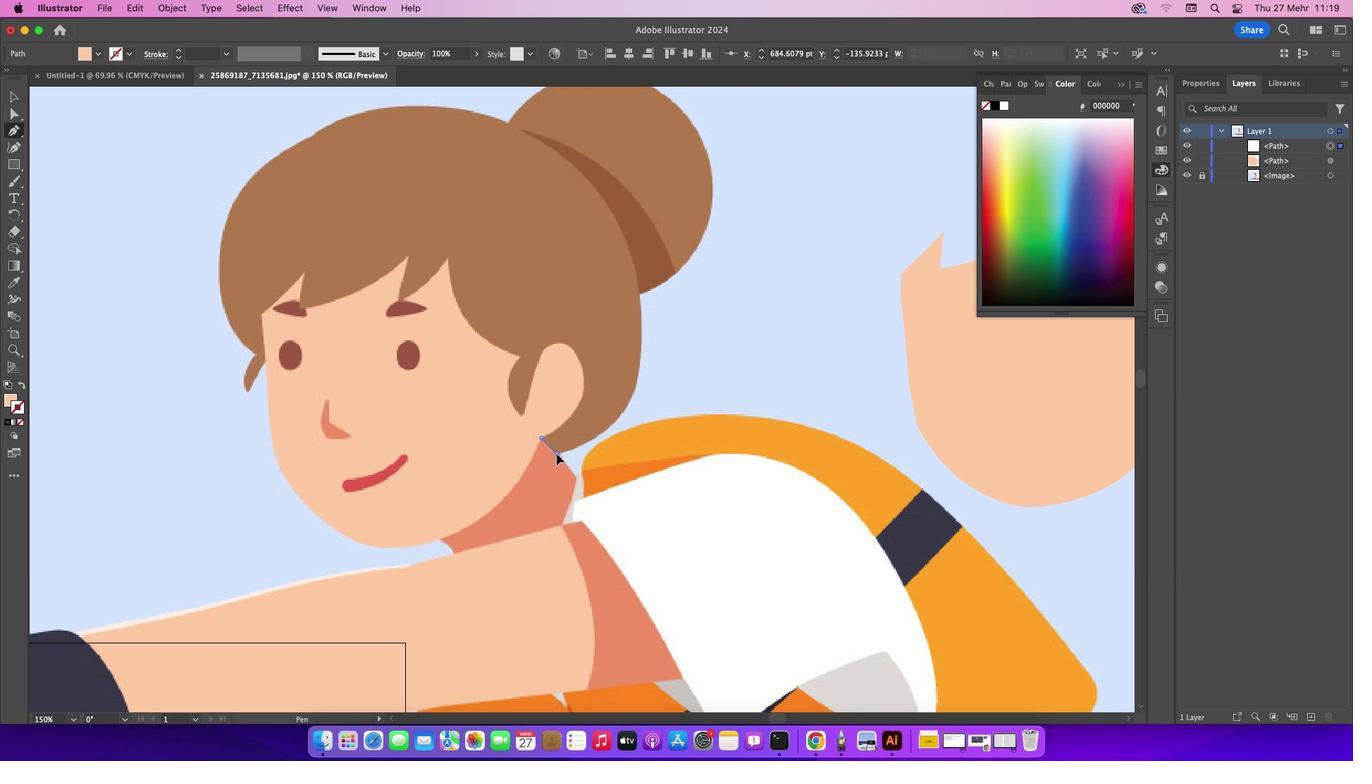 
Action: Mouse moved to (602, 430)
Screenshot: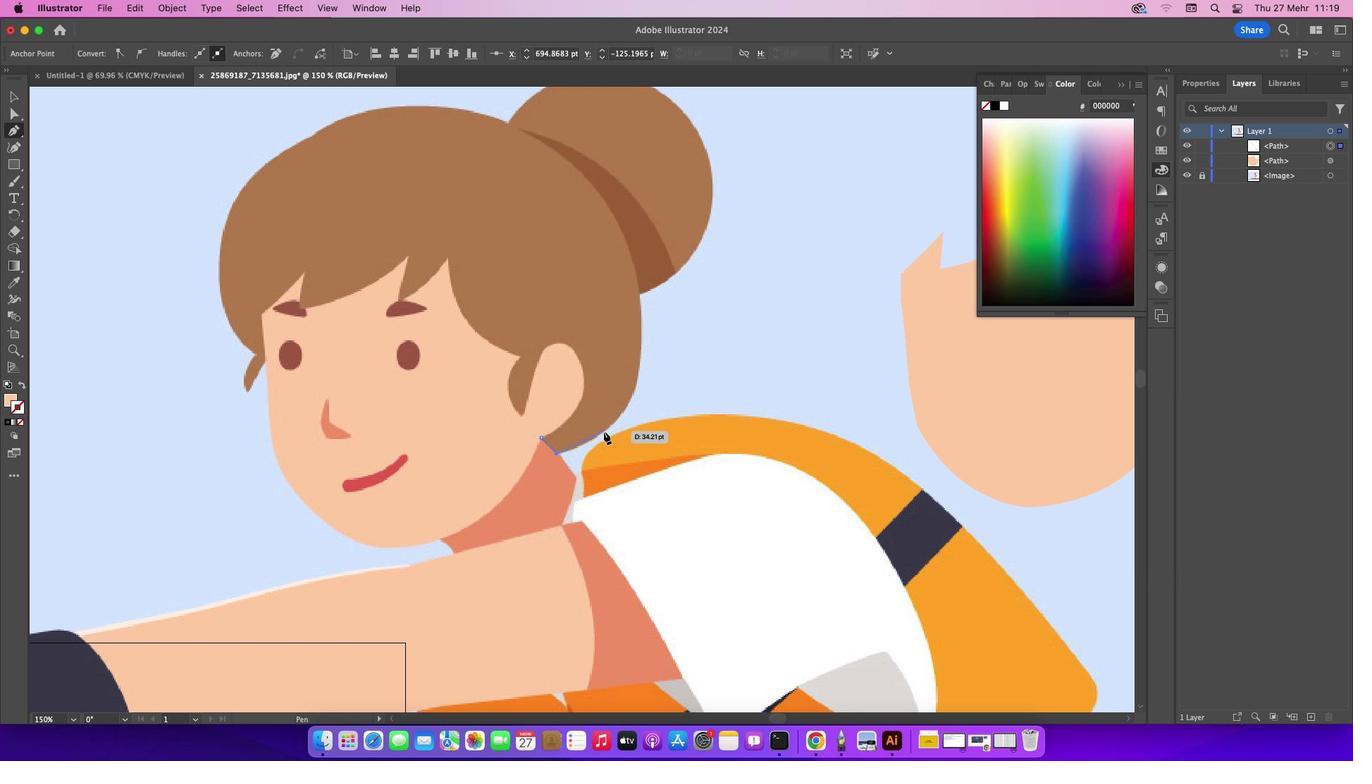 
Action: Mouse pressed left at (602, 430)
Screenshot: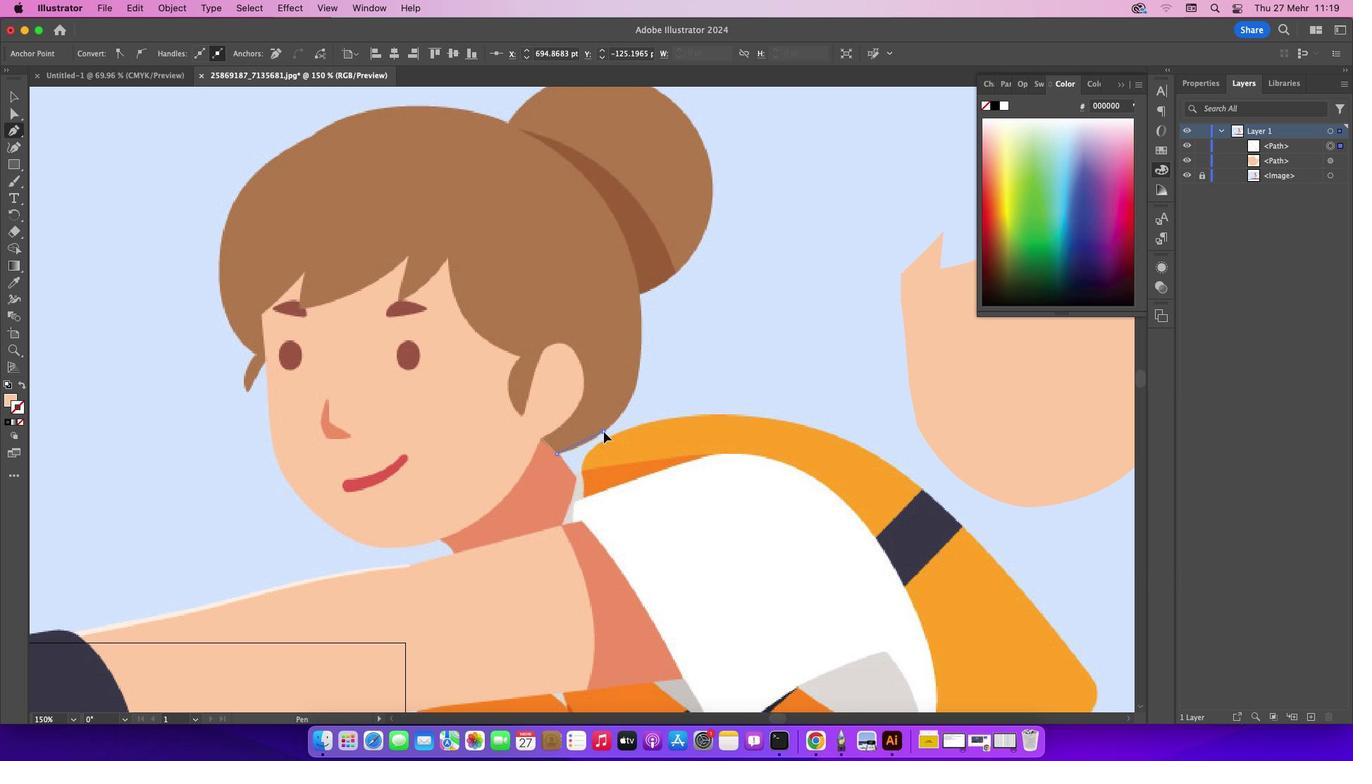 
Action: Mouse moved to (633, 387)
Screenshot: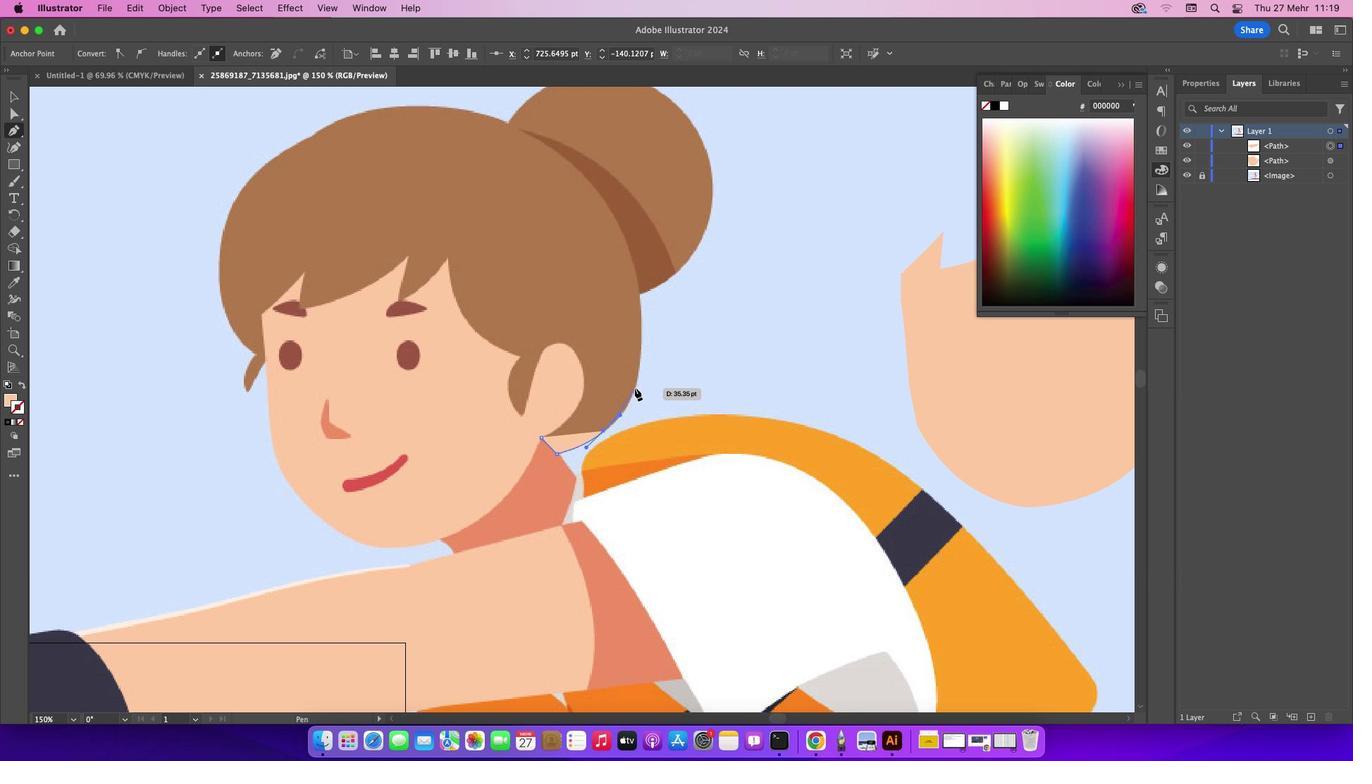 
Action: Mouse pressed left at (633, 387)
Screenshot: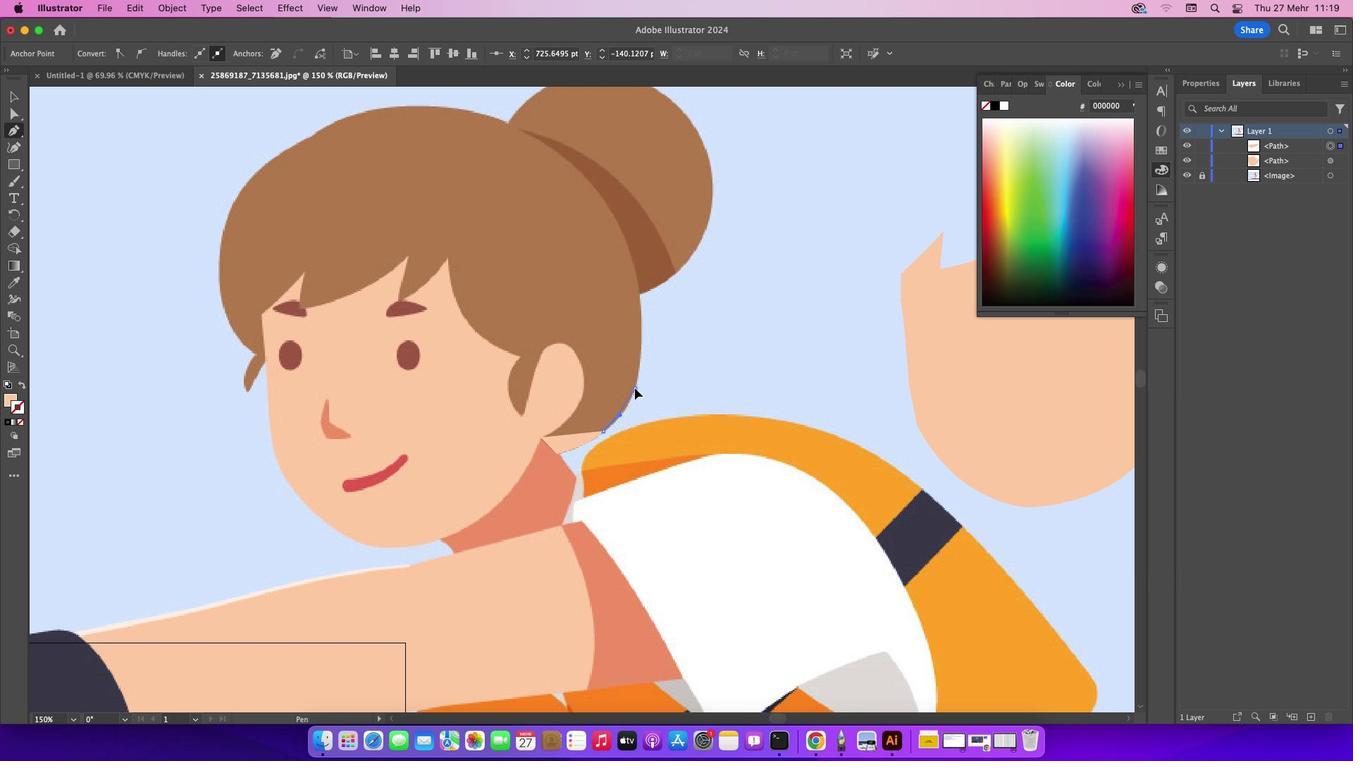 
Action: Mouse moved to (637, 349)
Screenshot: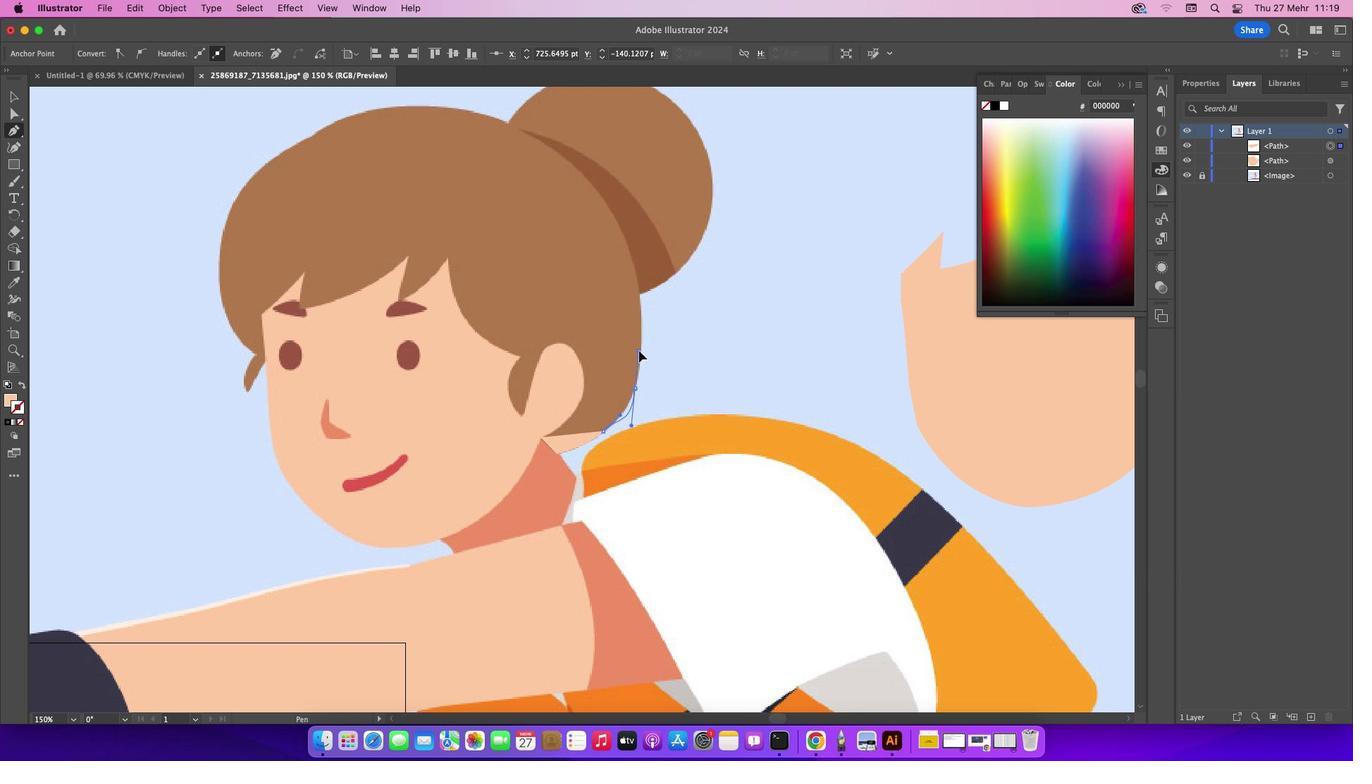 
Action: Key pressed Key.cmd'z'
Screenshot: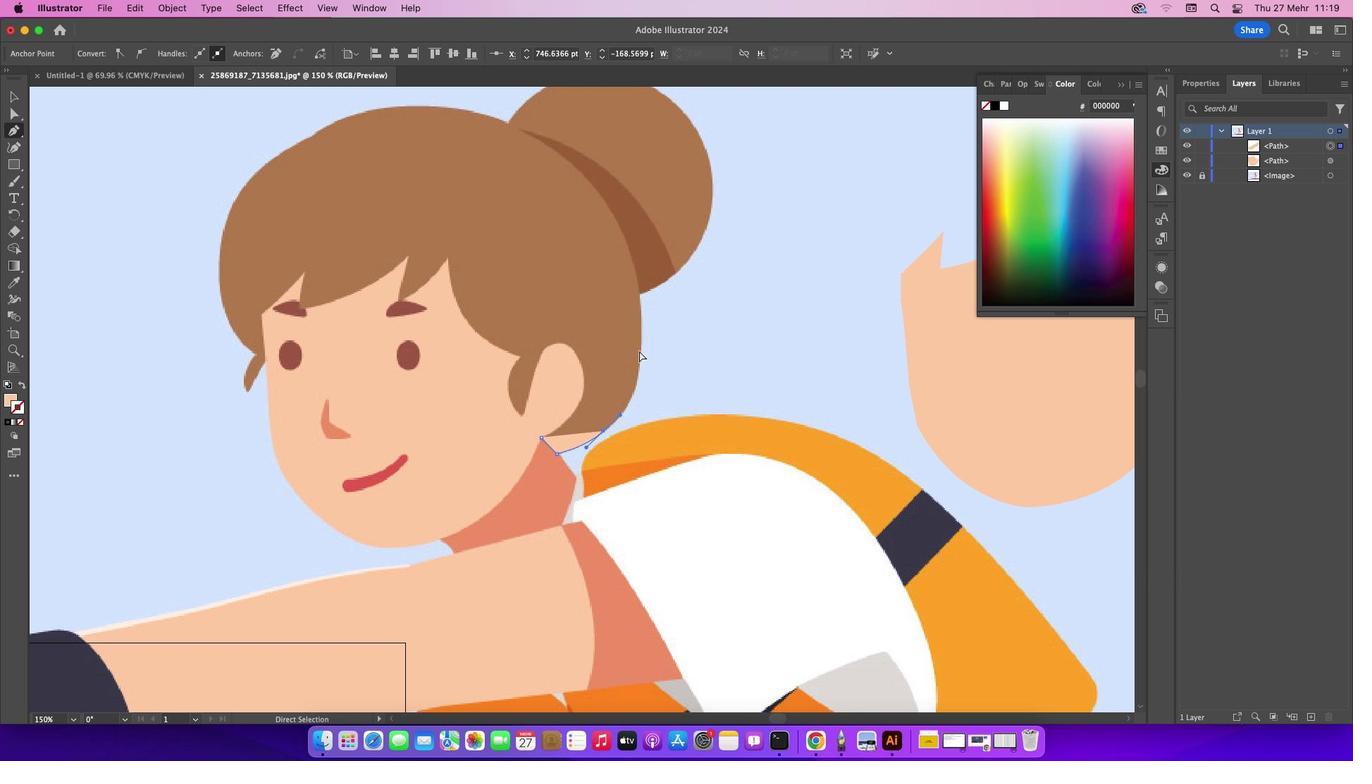 
Action: Mouse moved to (10, 400)
Screenshot: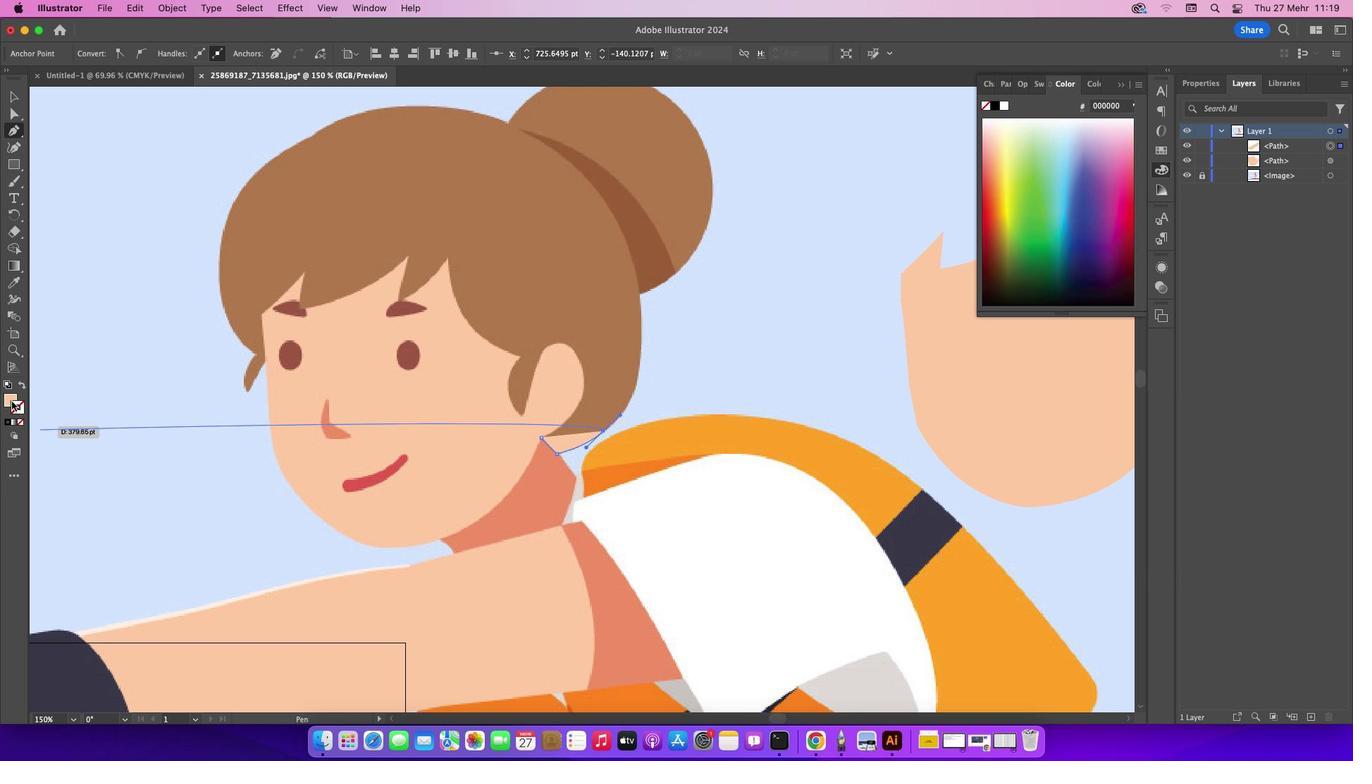 
Action: Mouse pressed left at (10, 400)
Screenshot: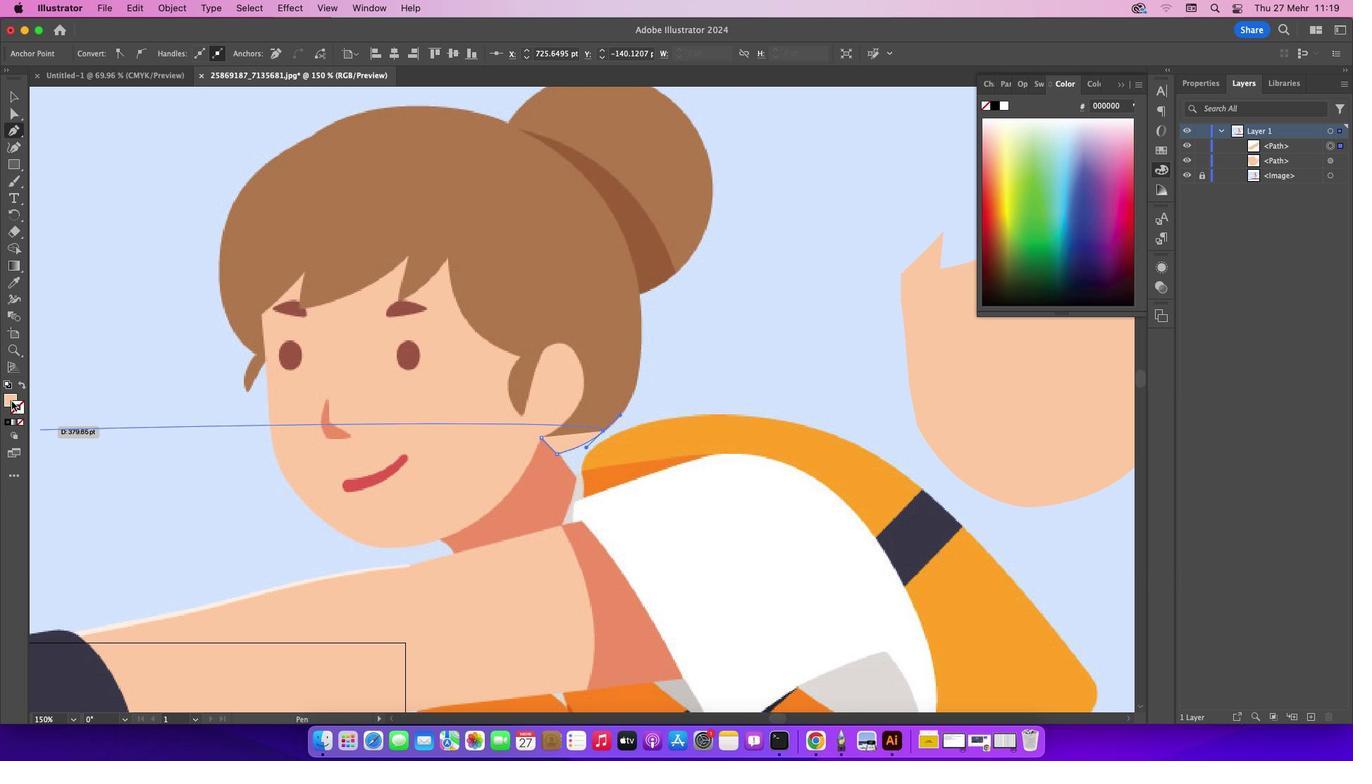 
Action: Mouse moved to (8, 396)
Screenshot: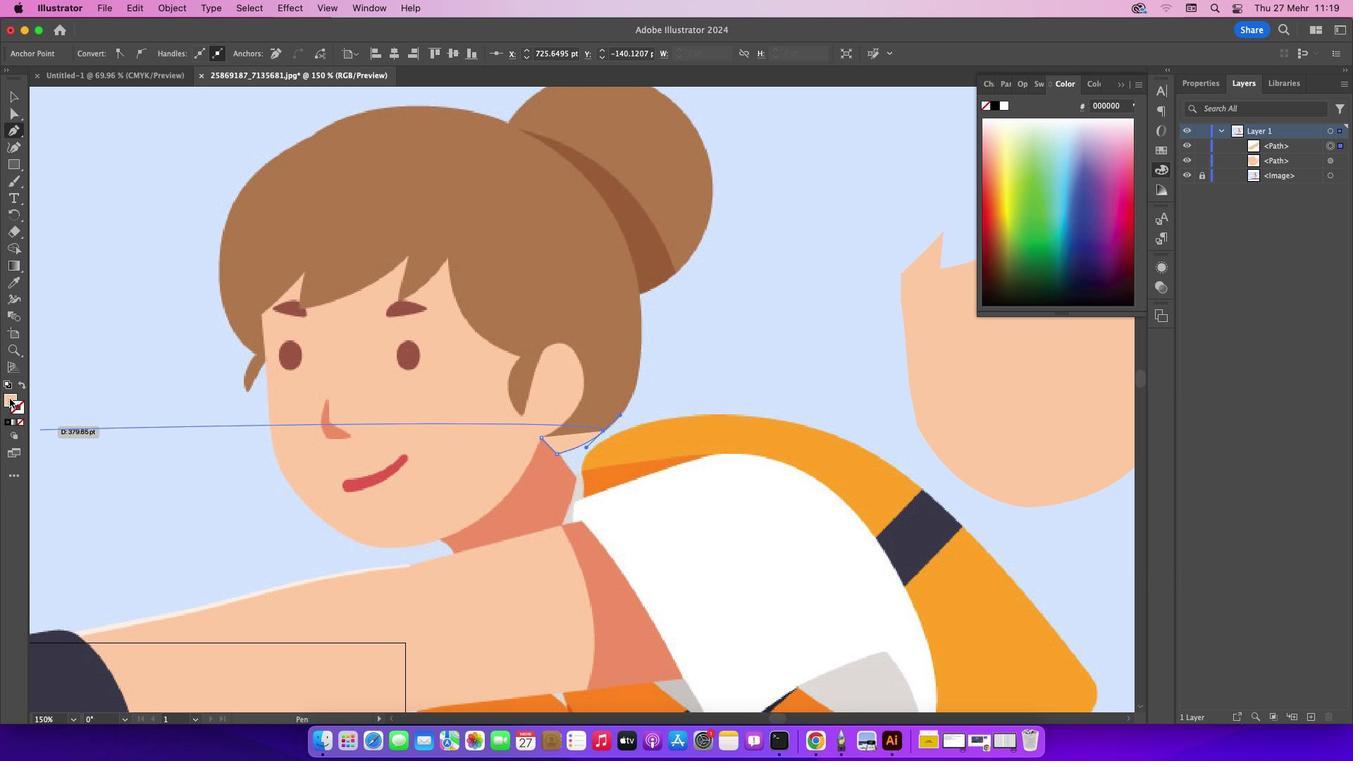 
Action: Mouse pressed left at (8, 396)
Screenshot: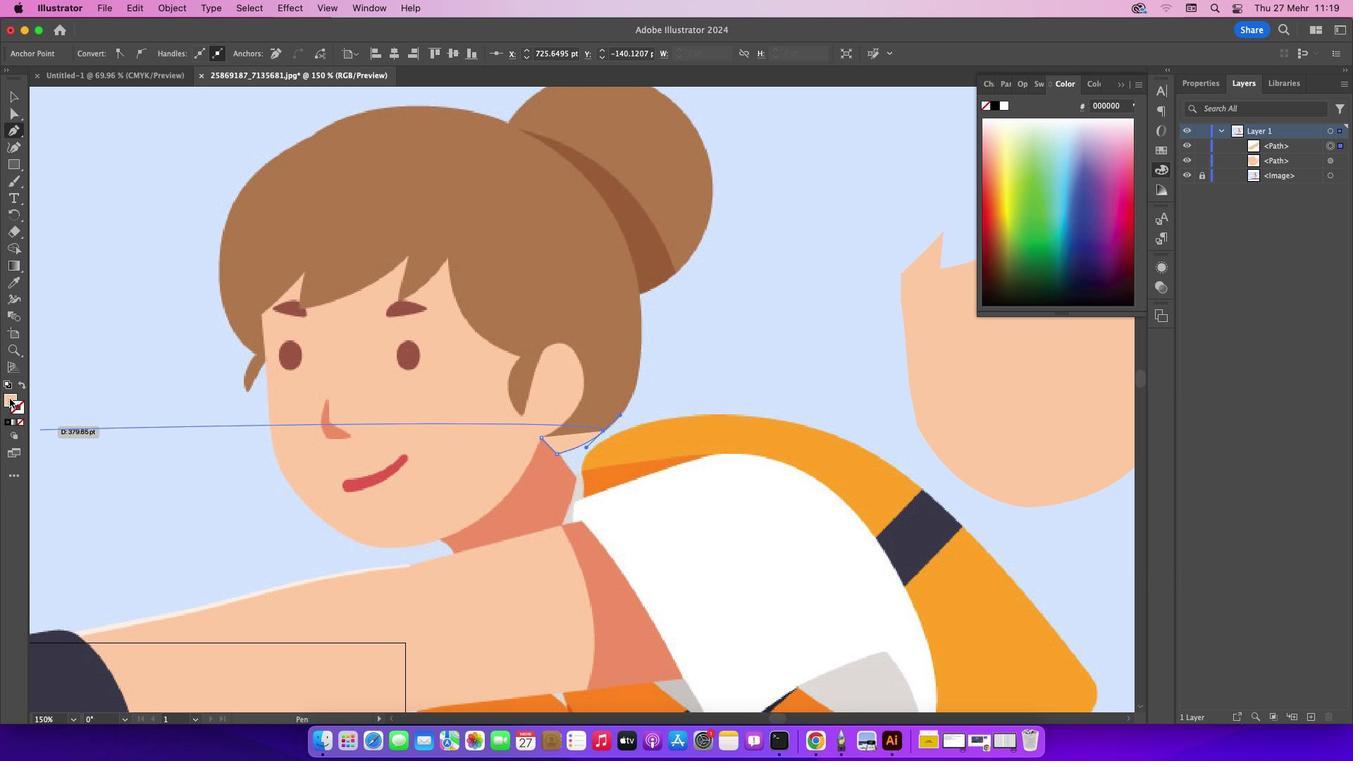 
Action: Mouse moved to (19, 419)
Screenshot: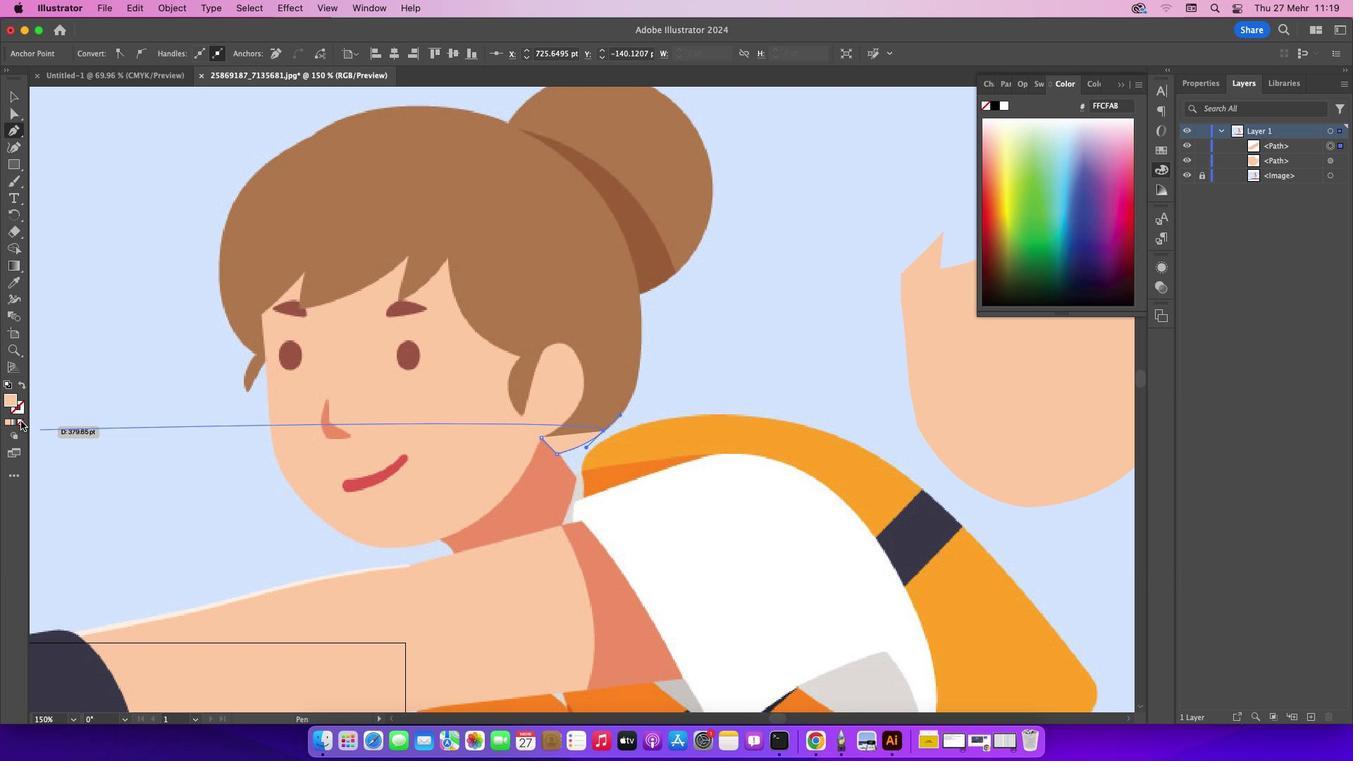 
Action: Mouse pressed left at (19, 419)
Screenshot: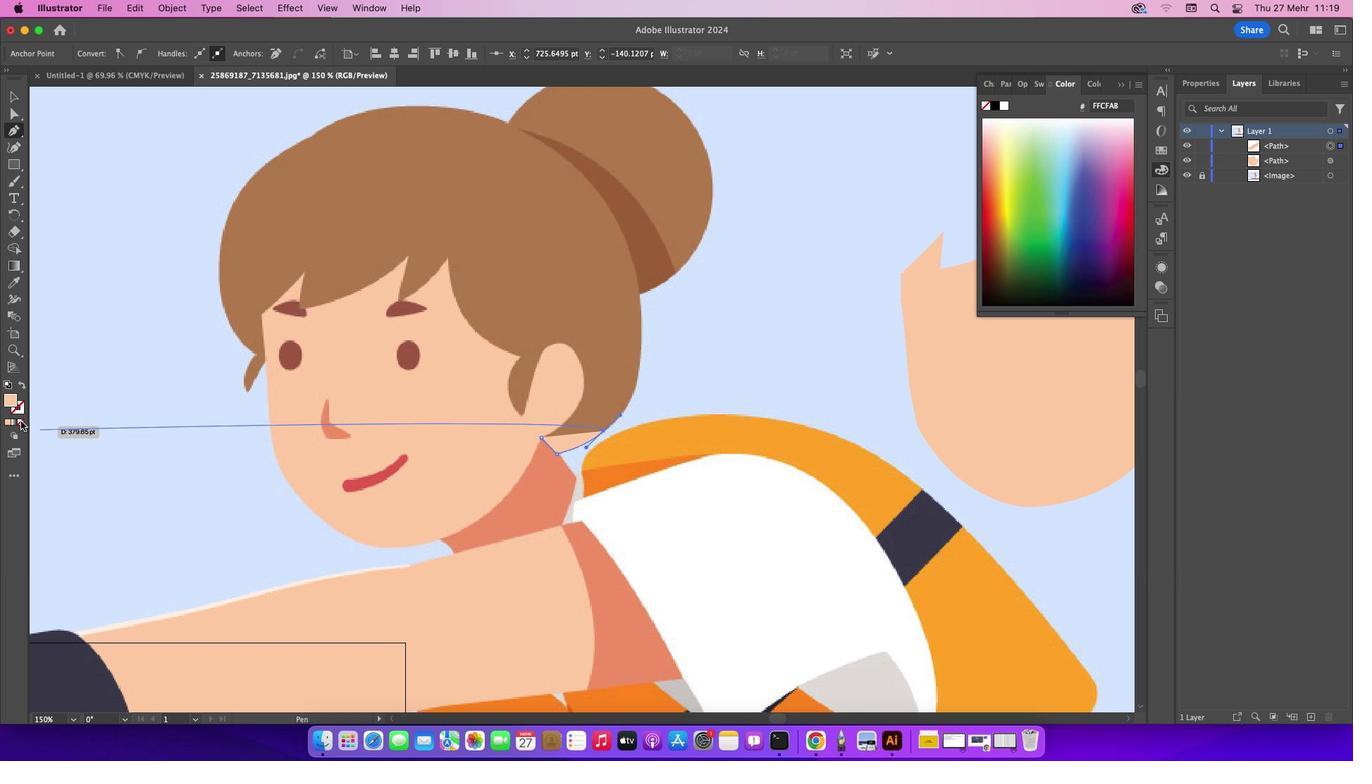 
Action: Mouse moved to (602, 430)
Screenshot: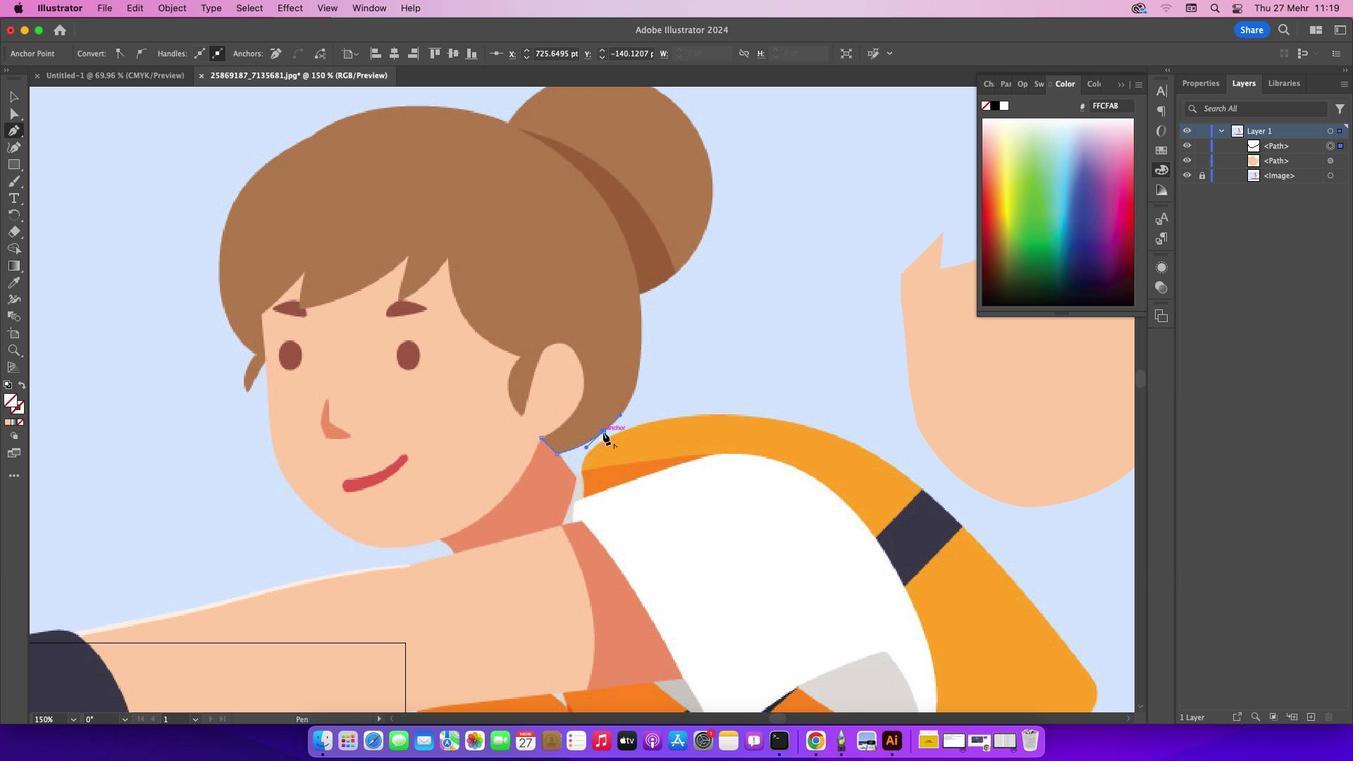 
Action: Mouse pressed left at (602, 430)
Screenshot: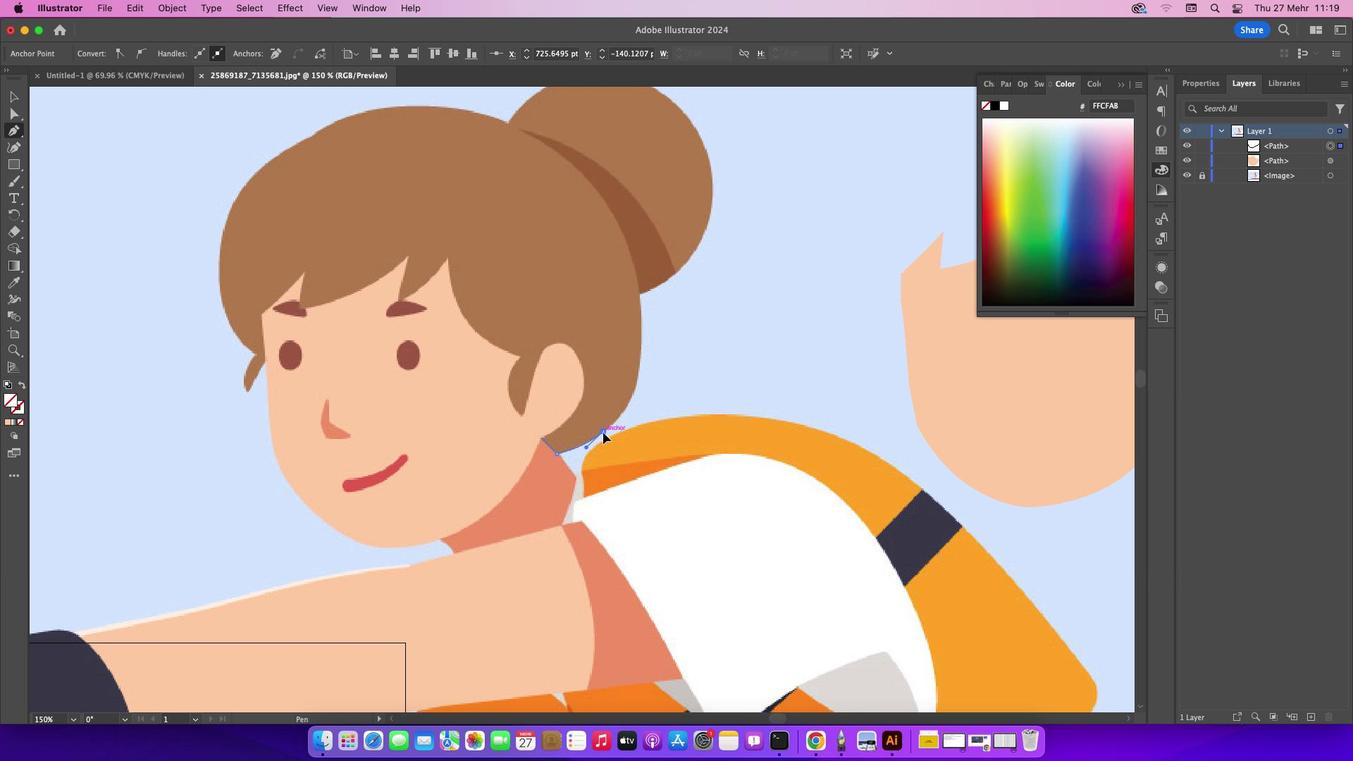 
Action: Mouse moved to (630, 395)
Screenshot: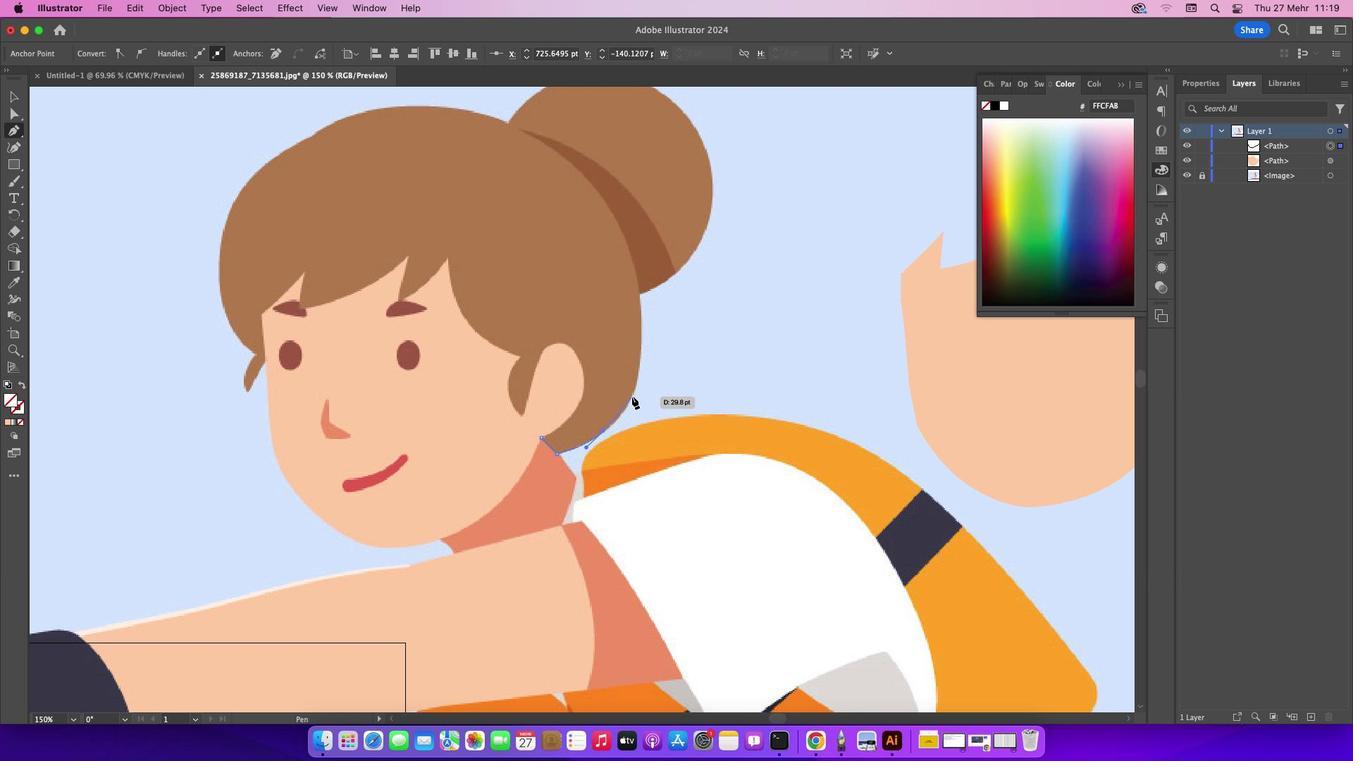
Action: Mouse pressed left at (630, 395)
Screenshot: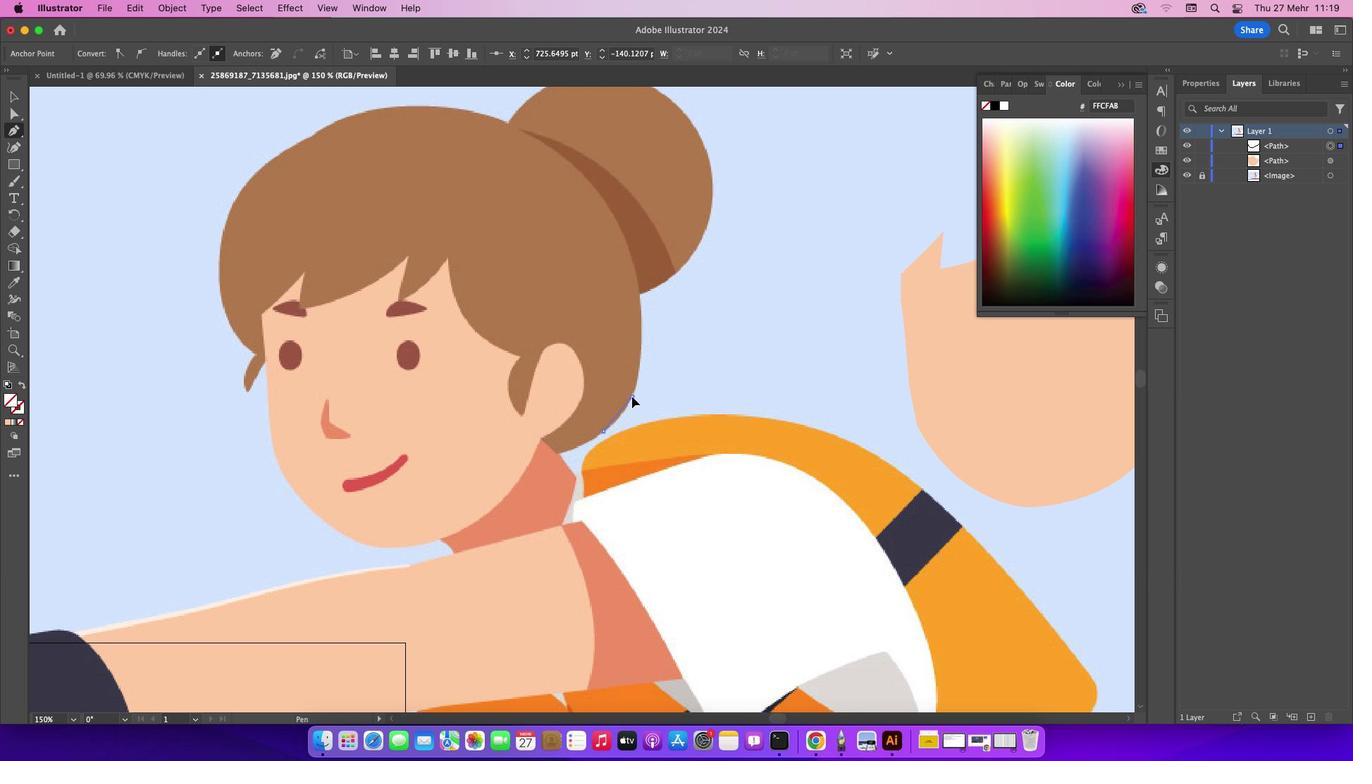 
Action: Mouse moved to (638, 291)
Screenshot: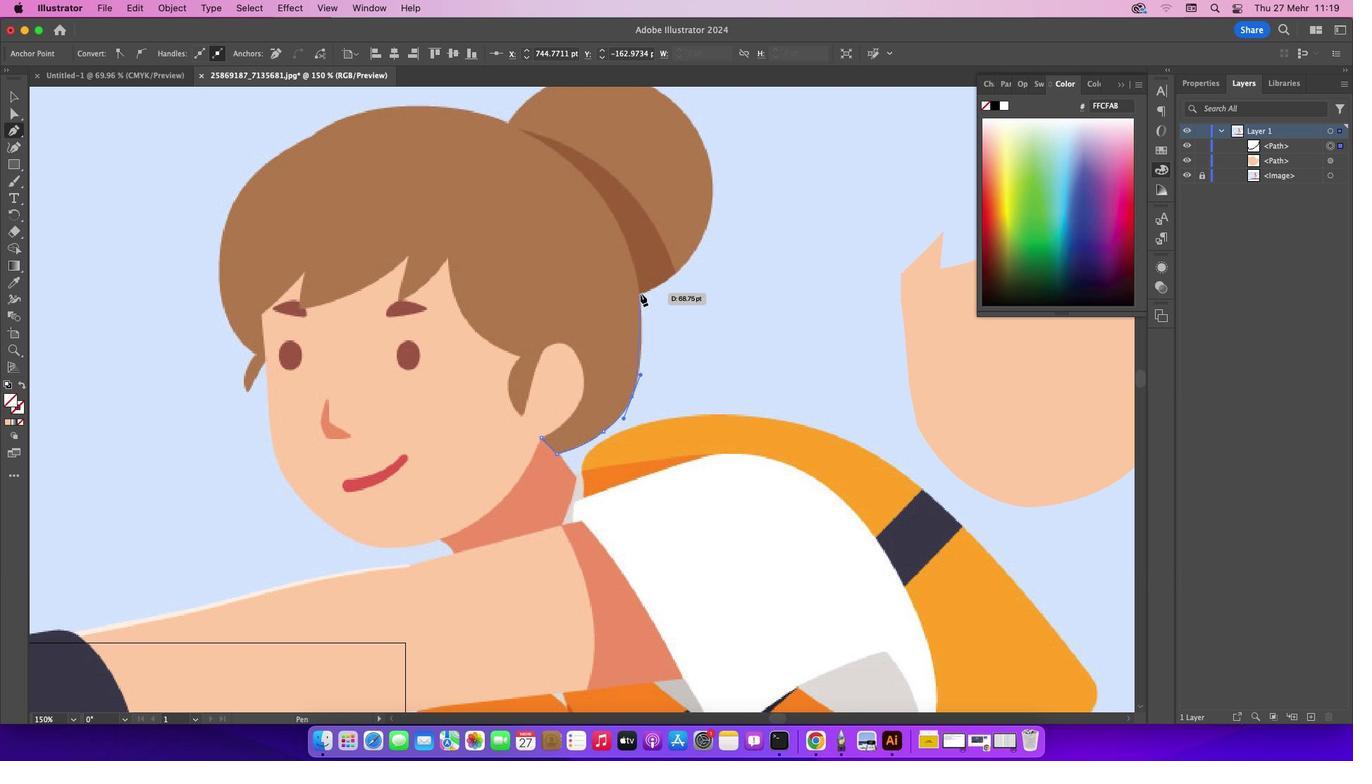 
Action: Mouse pressed left at (638, 291)
Screenshot: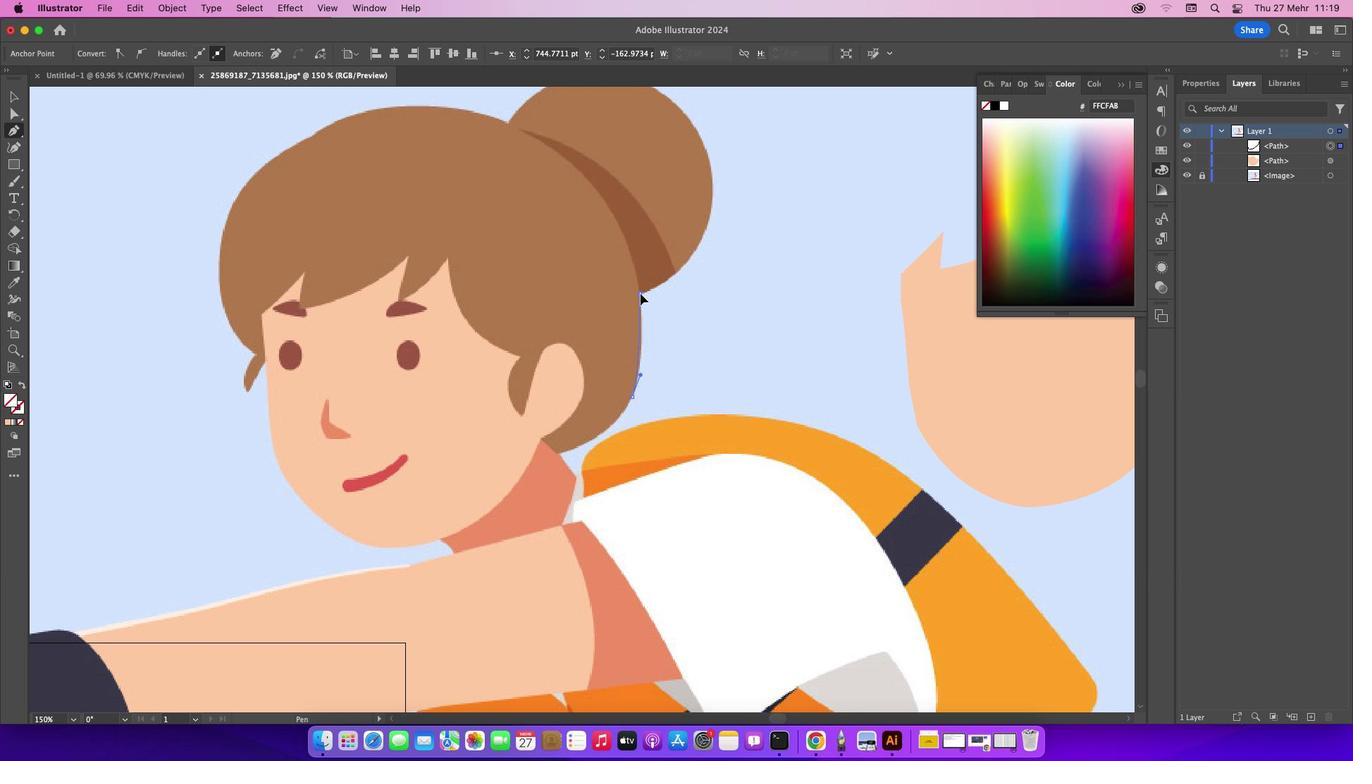 
Action: Mouse moved to (638, 291)
Screenshot: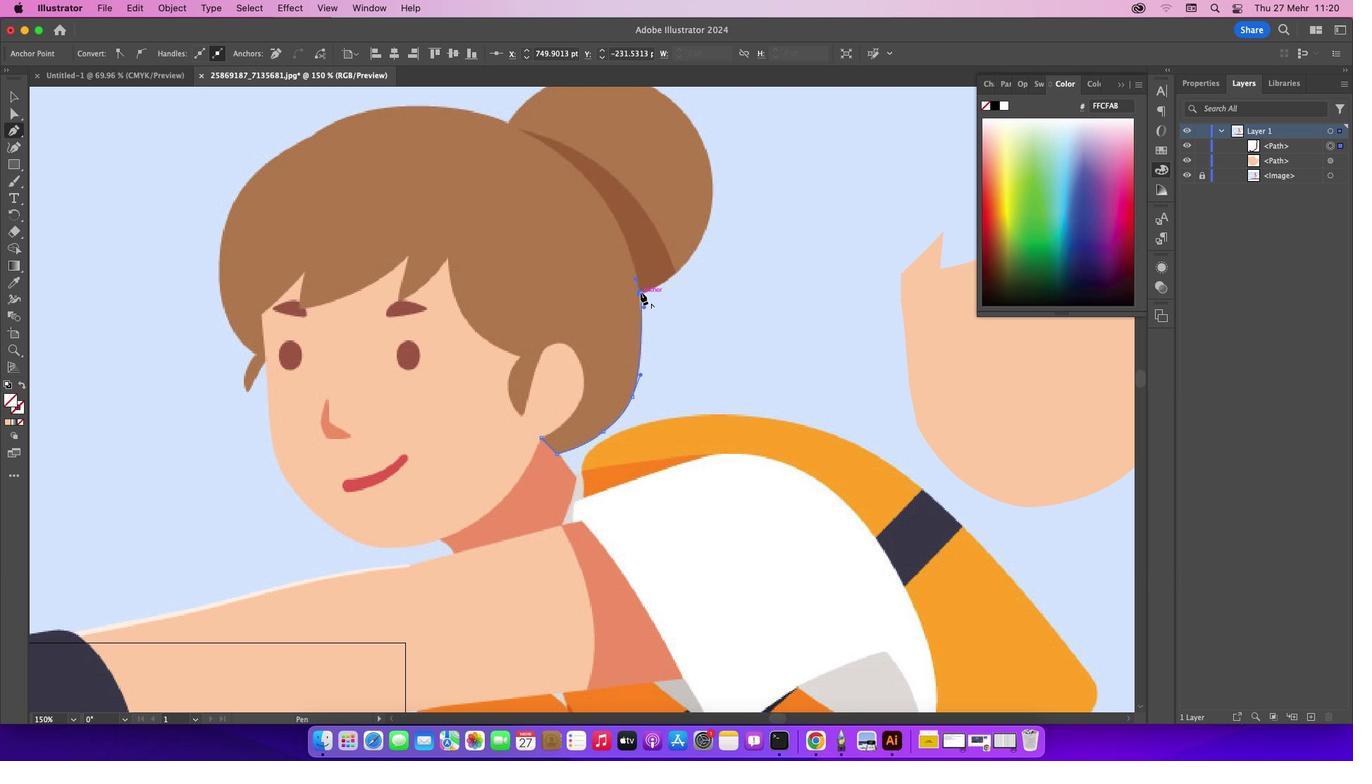
Action: Mouse pressed left at (638, 291)
Screenshot: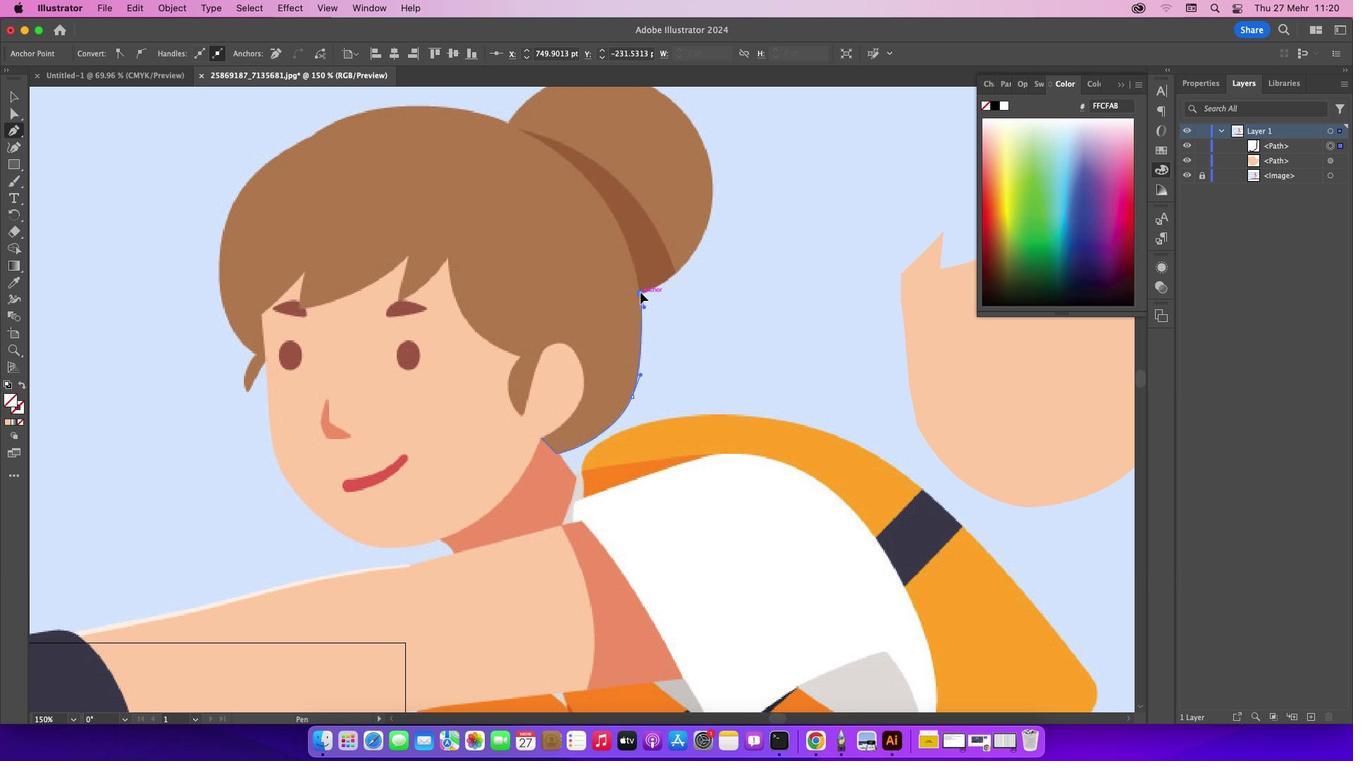 
Action: Mouse moved to (699, 236)
Screenshot: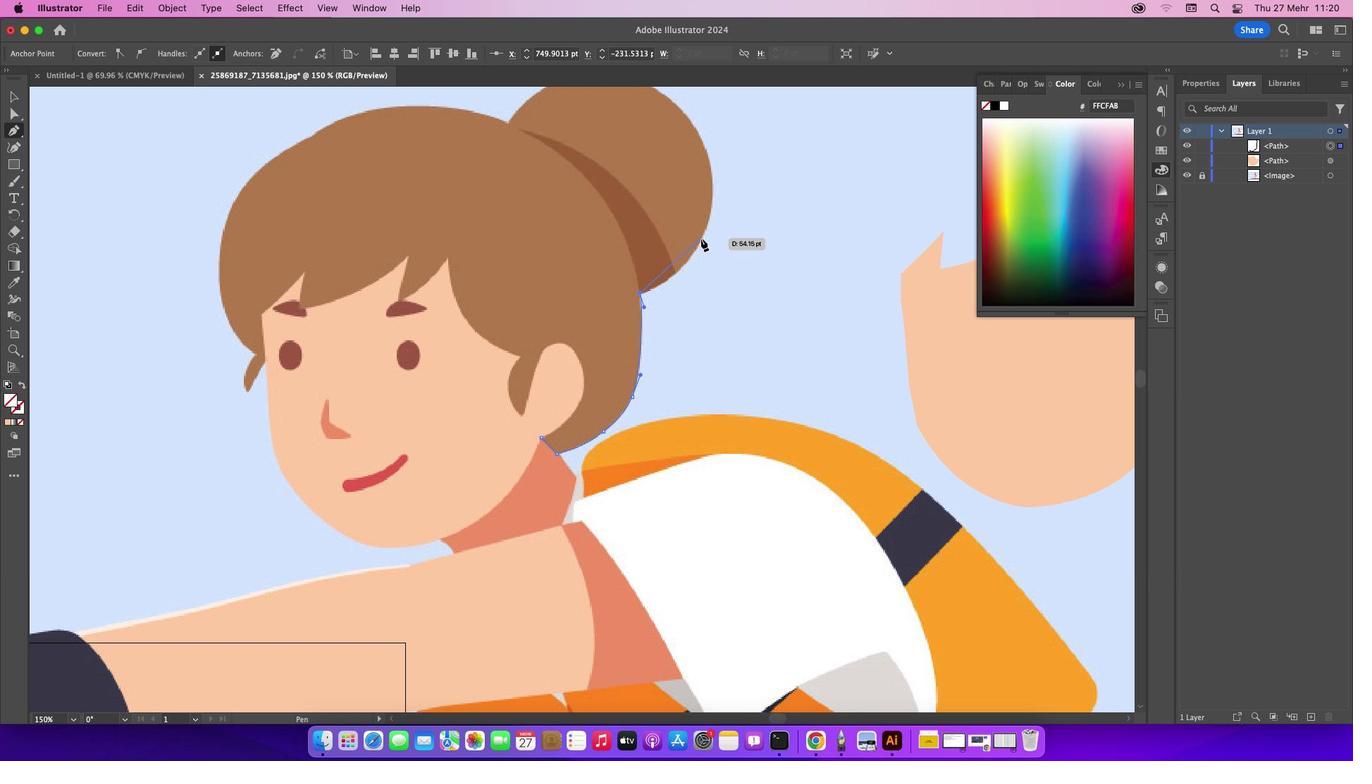 
Action: Mouse pressed left at (699, 236)
Screenshot: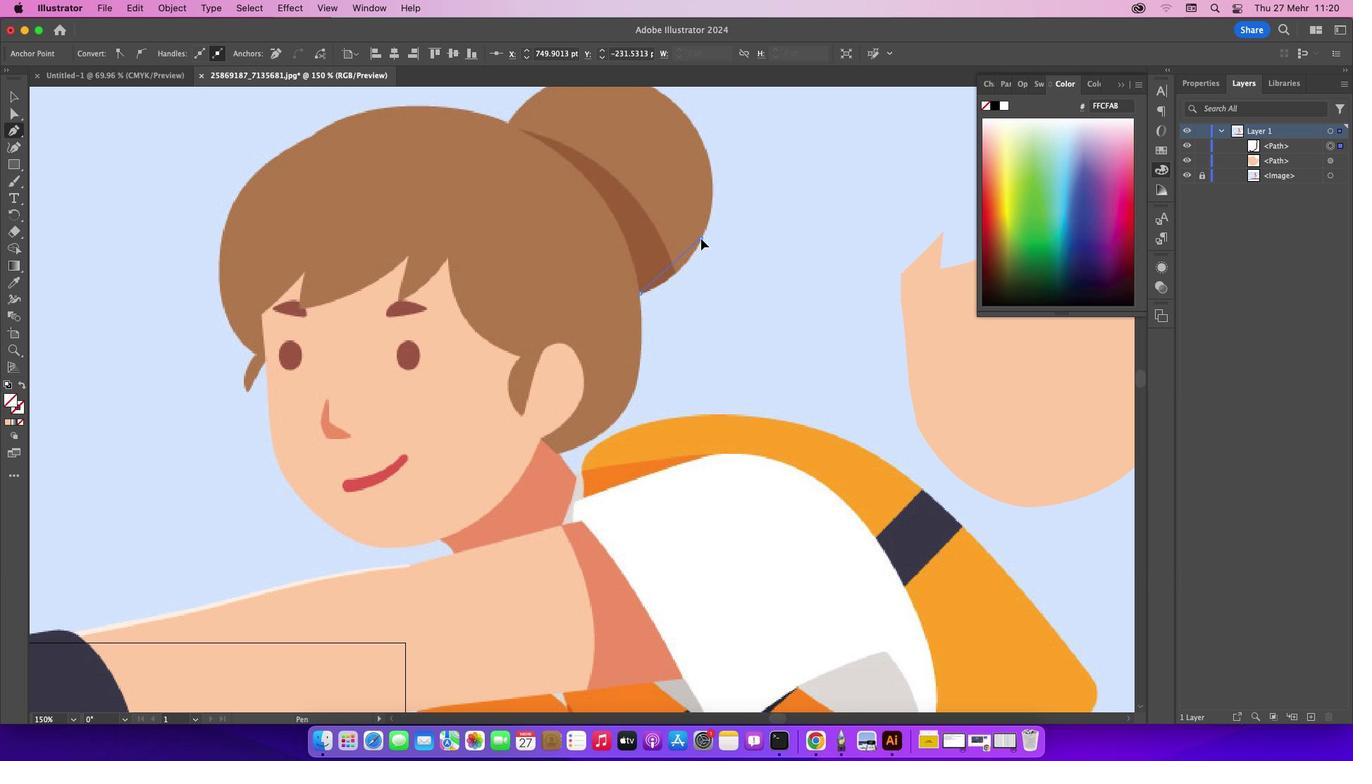 
Action: Mouse moved to (697, 143)
Screenshot: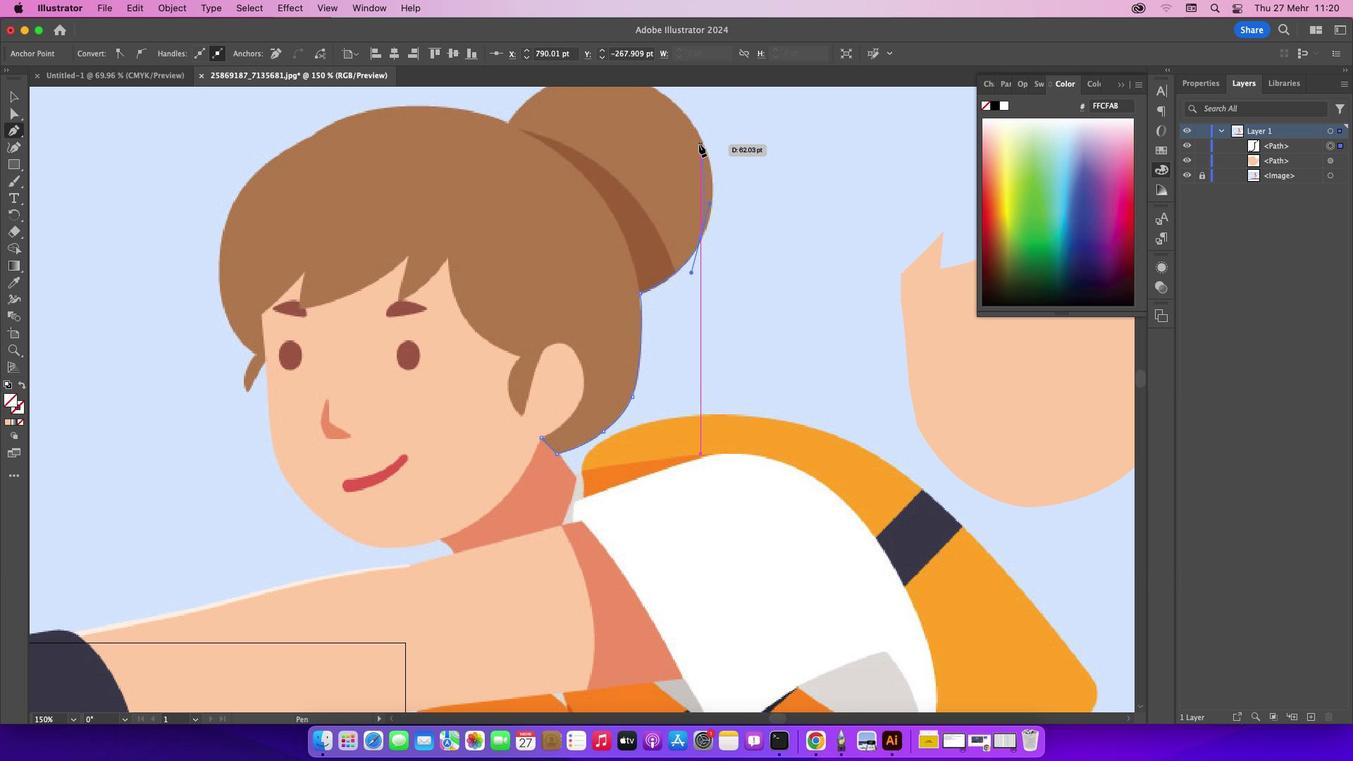 
Action: Mouse scrolled (697, 143) with delta (0, 0)
Screenshot: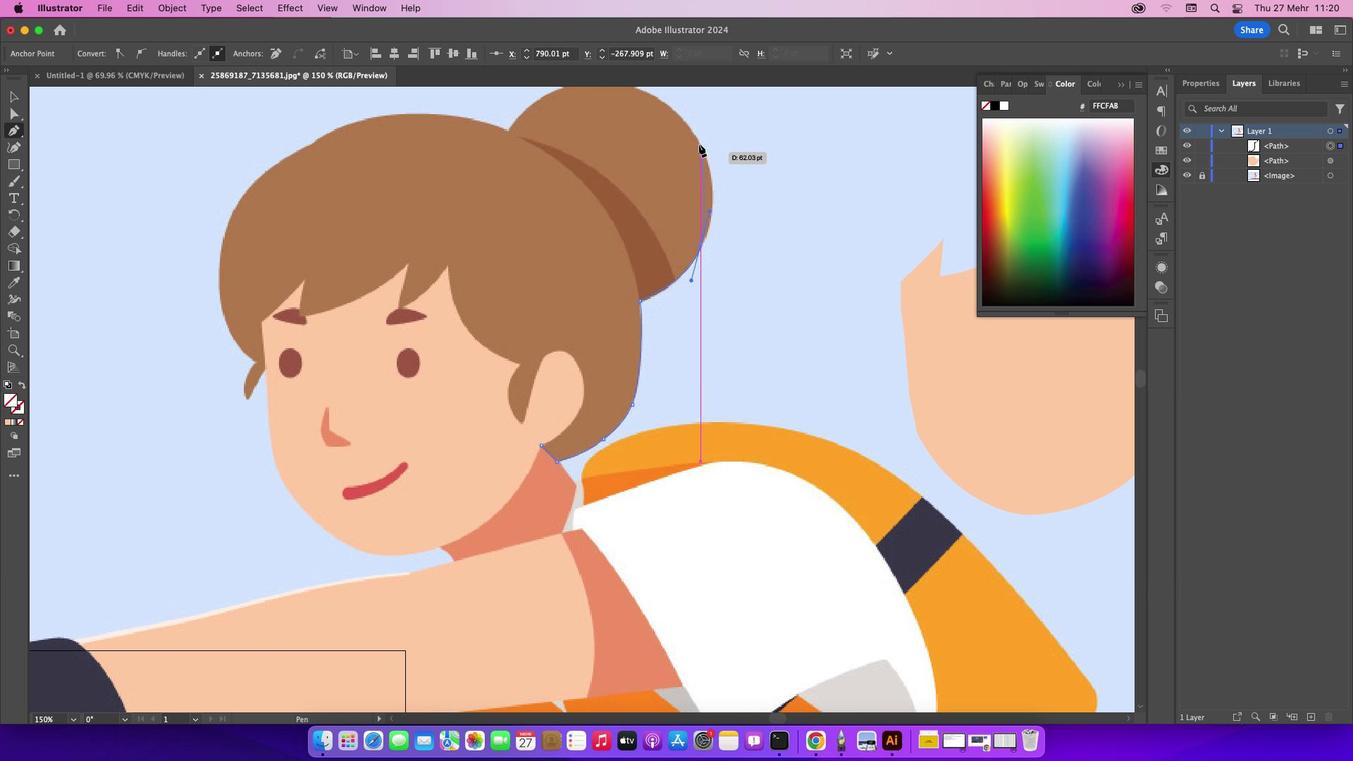 
Action: Mouse scrolled (697, 143) with delta (0, 0)
Screenshot: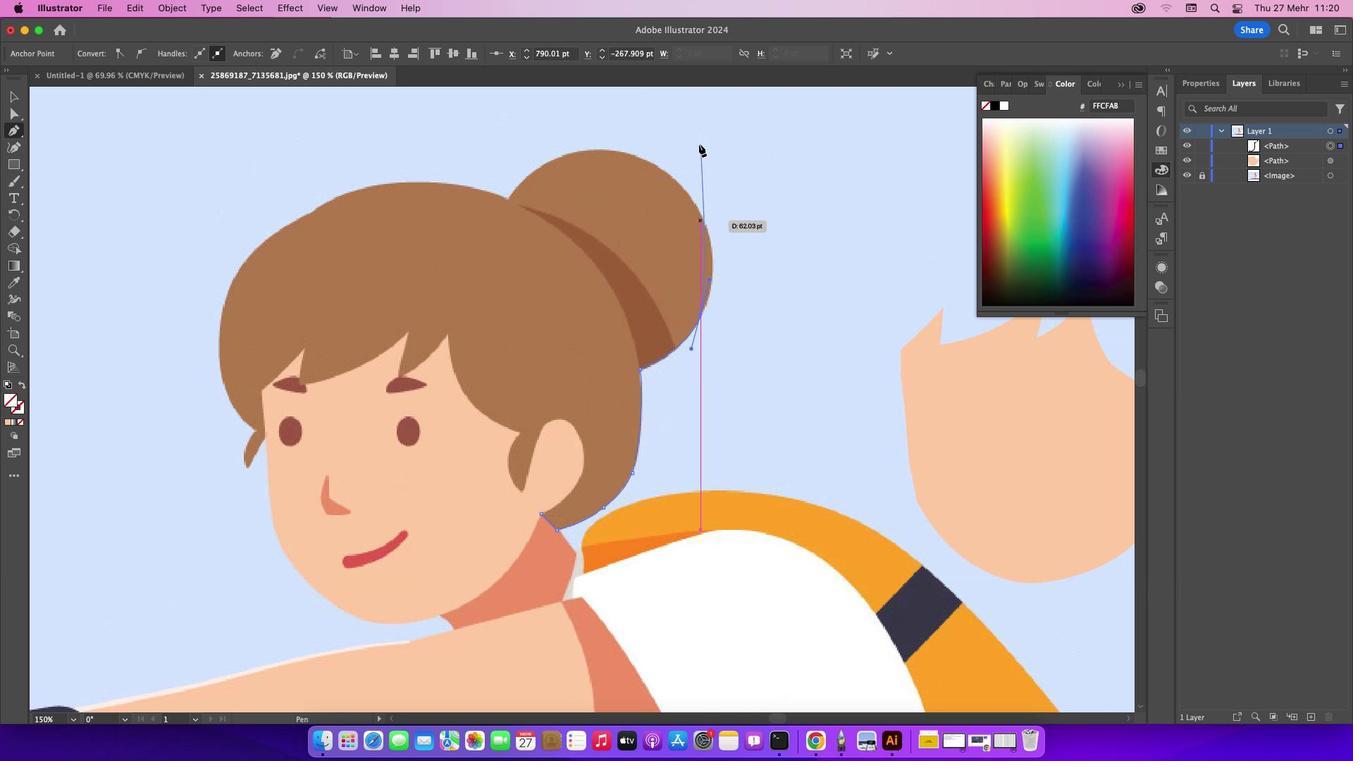 
Action: Mouse scrolled (697, 143) with delta (0, 0)
Screenshot: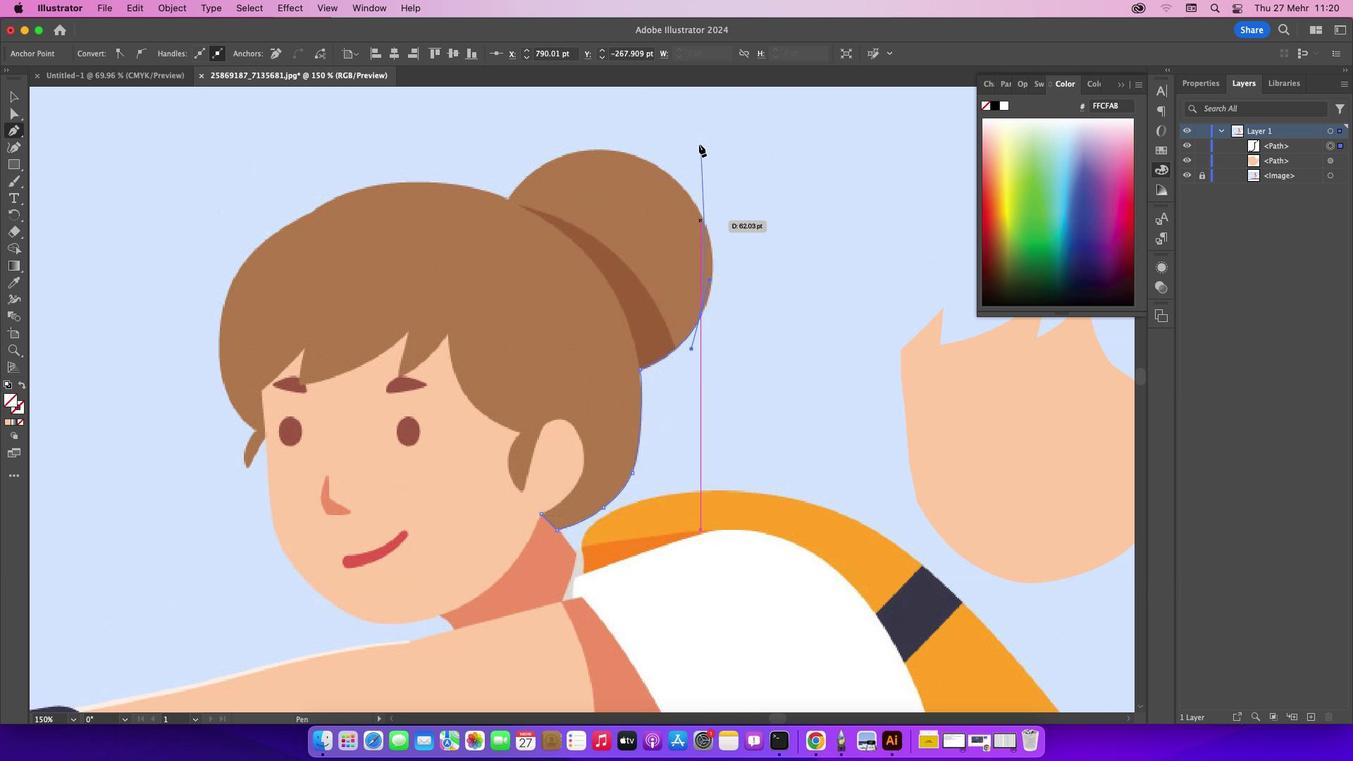 
Action: Mouse scrolled (697, 143) with delta (0, 2)
Screenshot: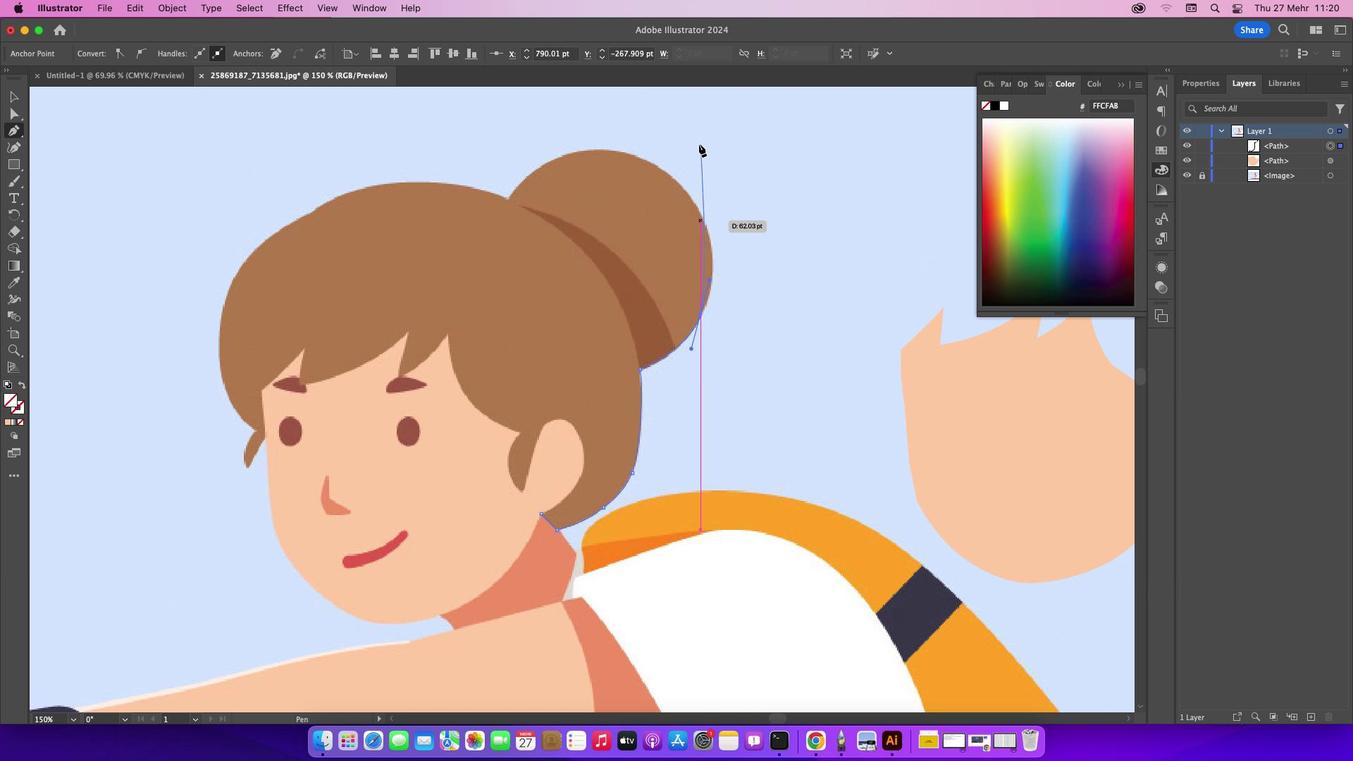 
Action: Mouse moved to (699, 209)
Screenshot: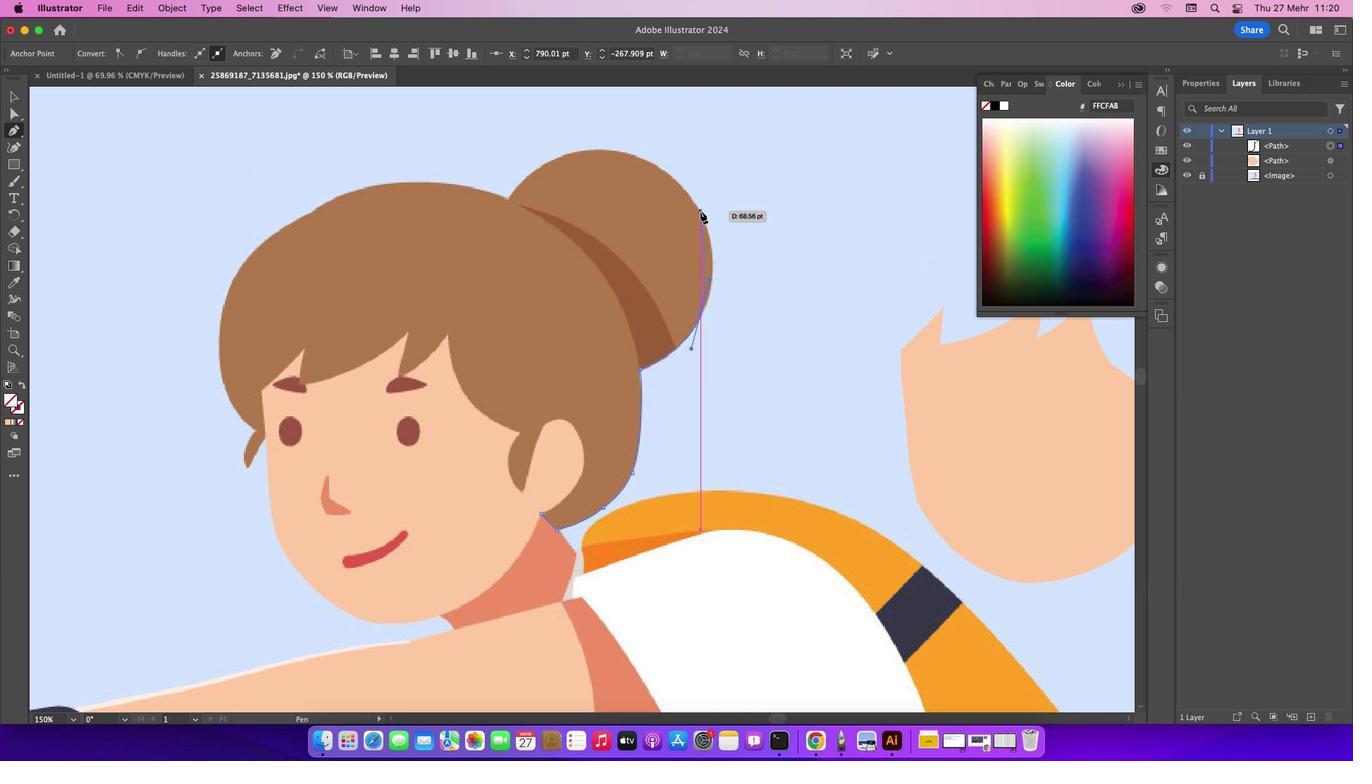 
Action: Mouse pressed left at (699, 209)
Screenshot: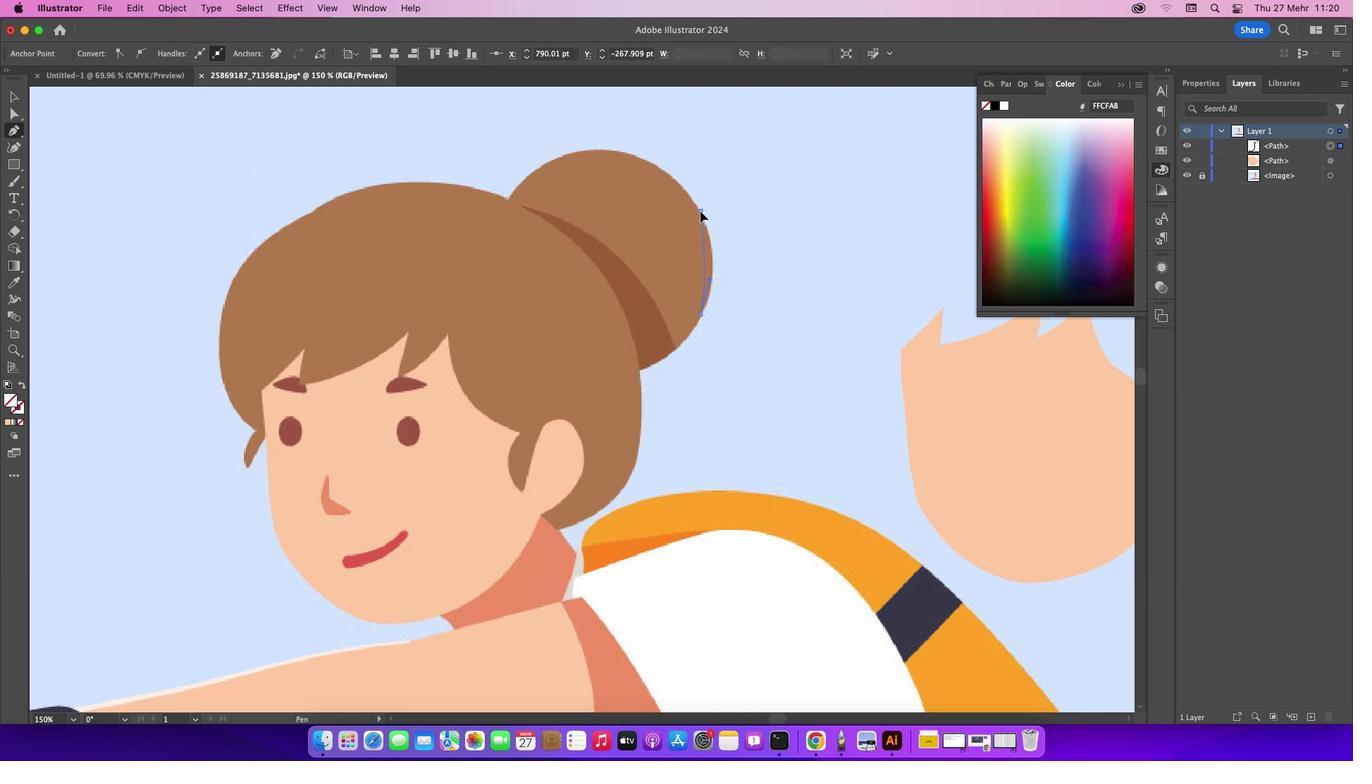 
Action: Mouse moved to (698, 211)
Screenshot: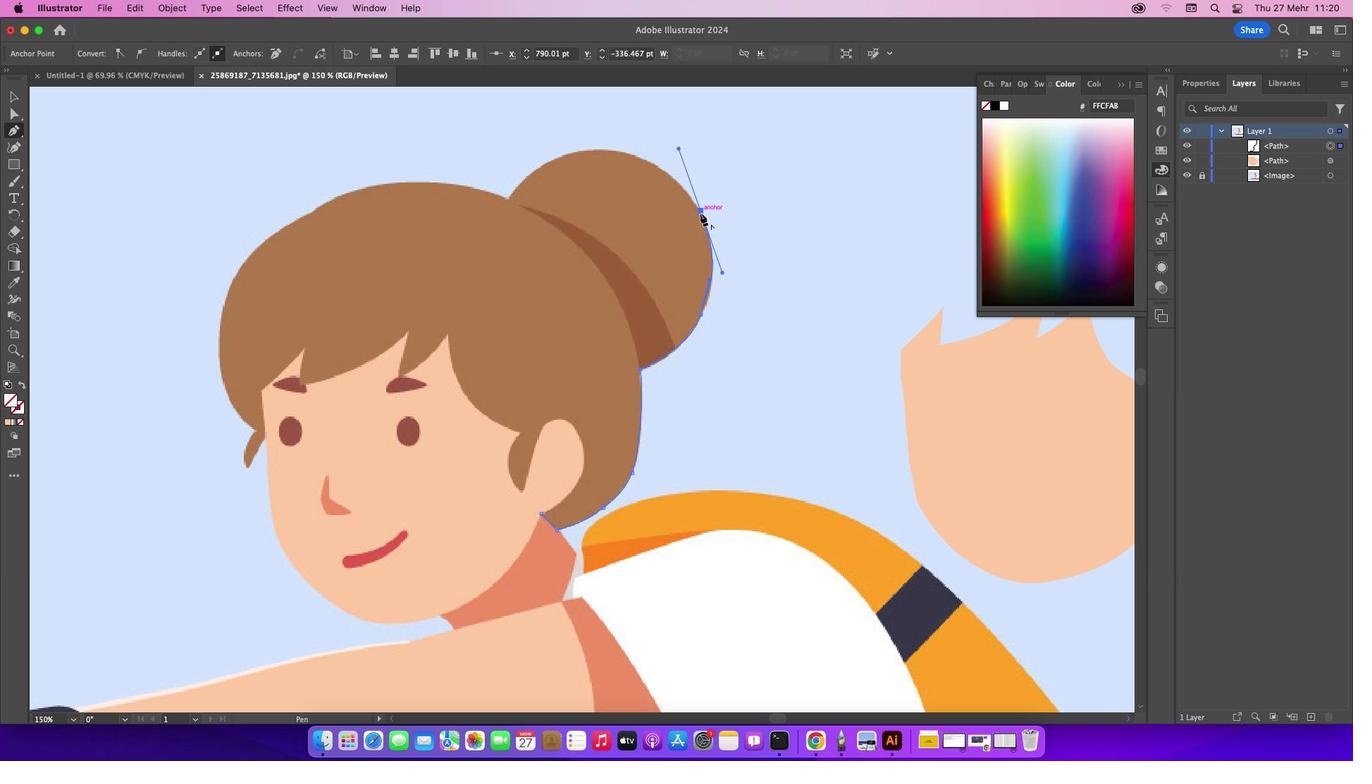 
Action: Mouse pressed left at (698, 211)
Screenshot: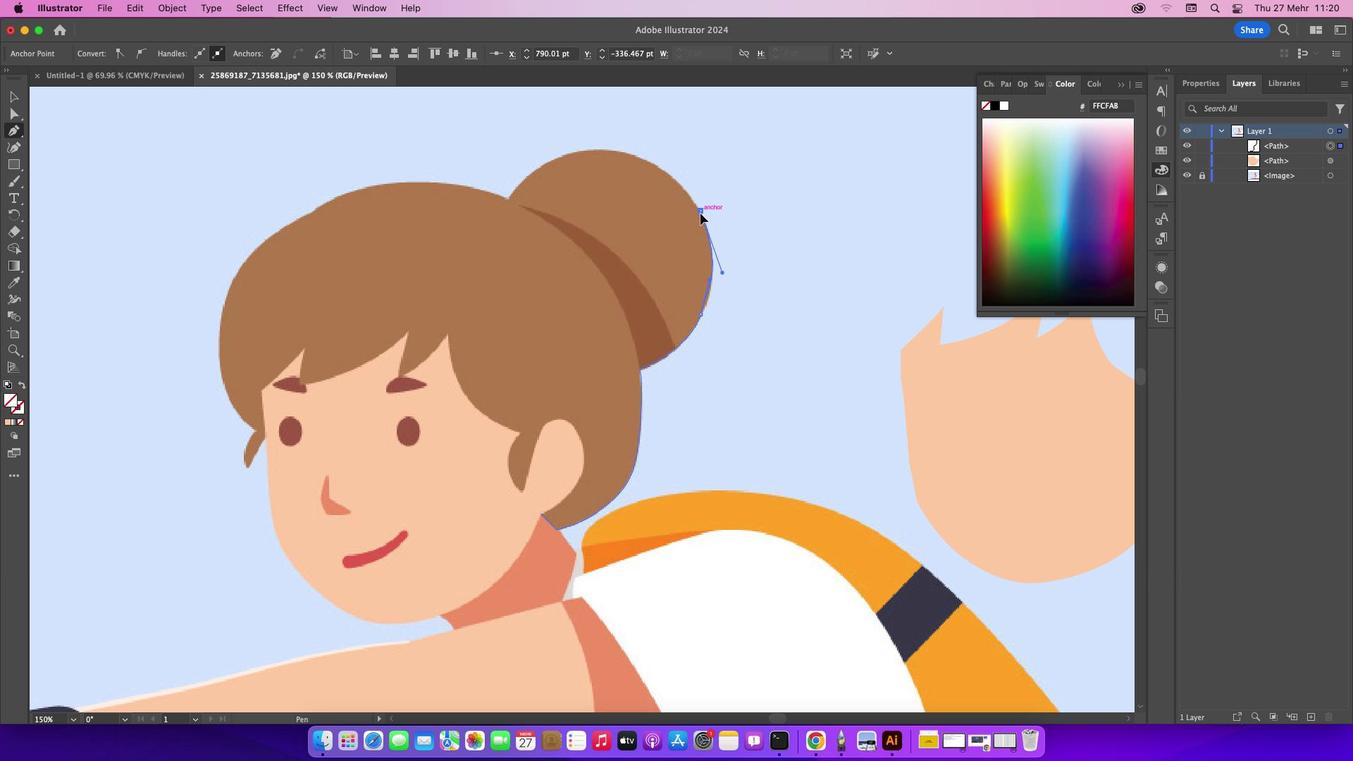 
Action: Mouse moved to (616, 148)
Screenshot: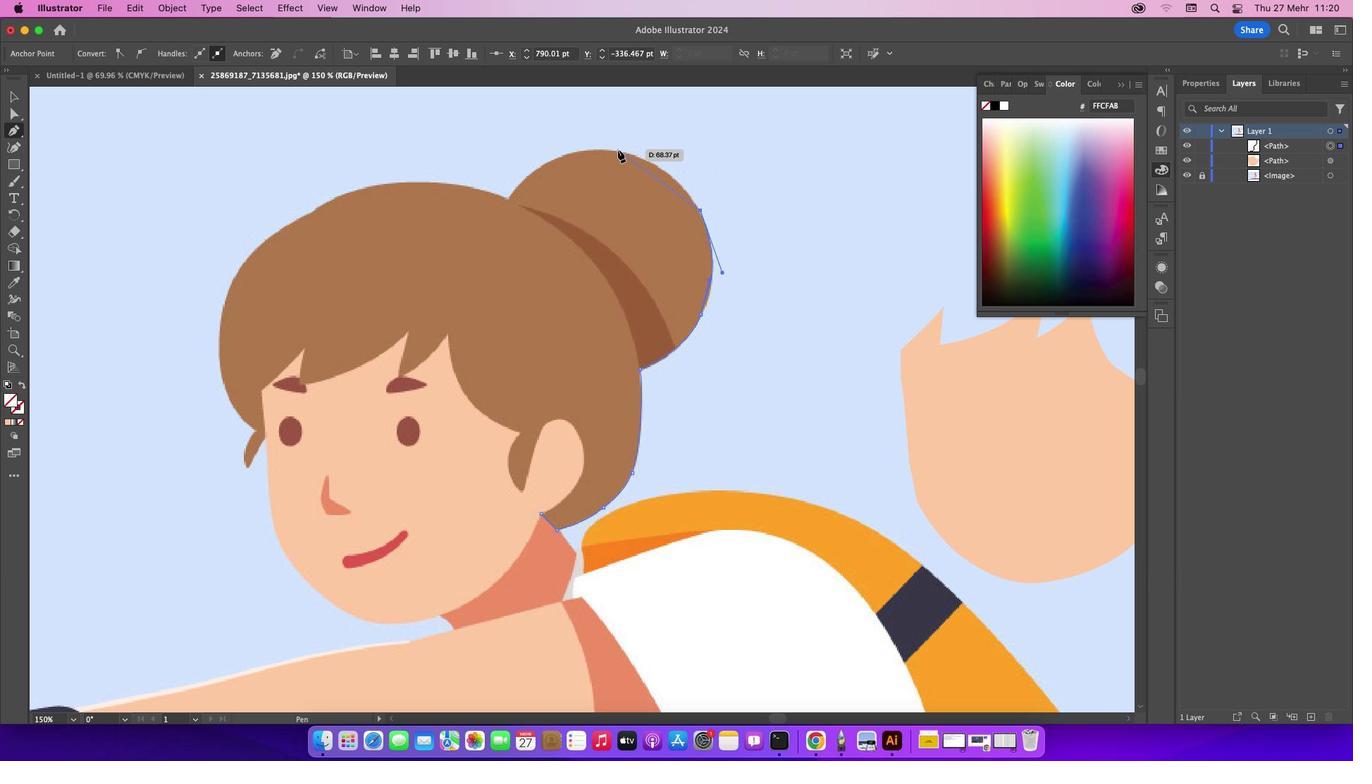 
Action: Mouse pressed left at (616, 148)
Screenshot: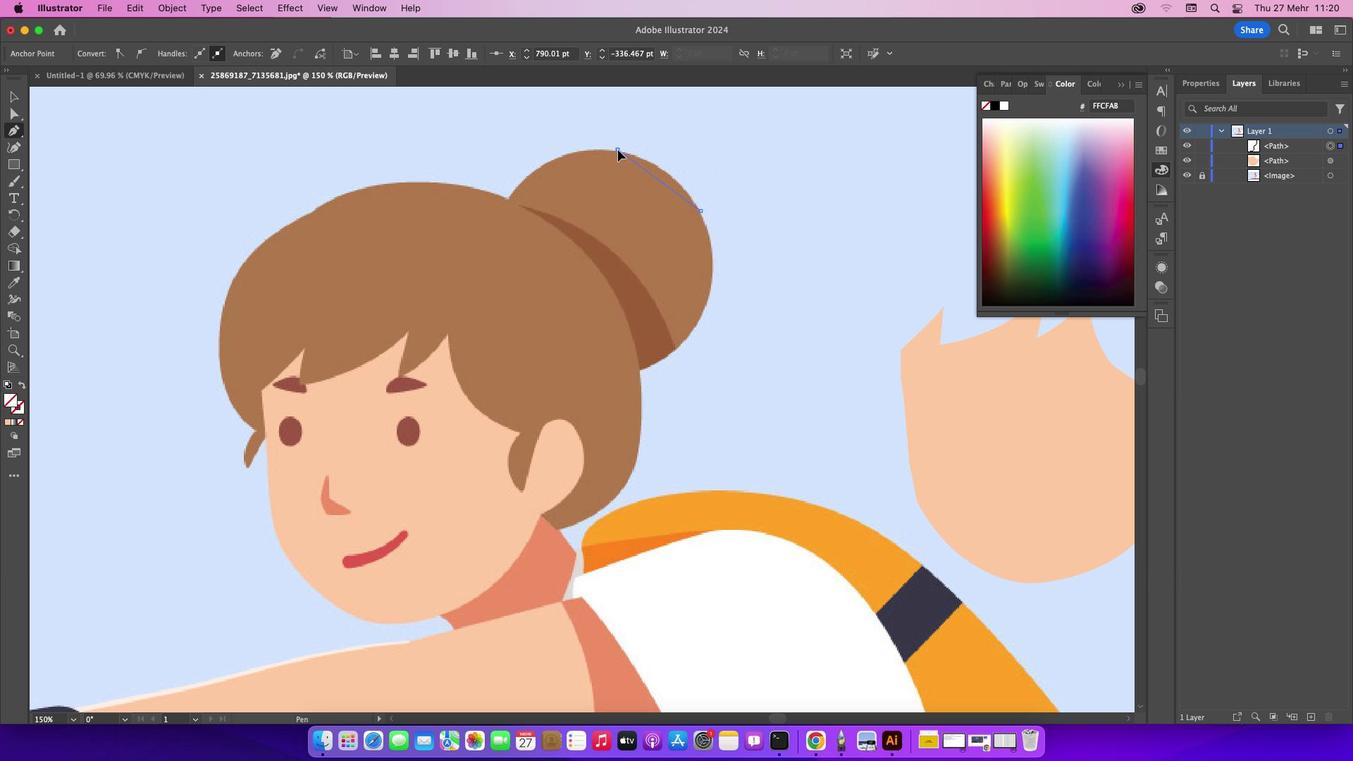 
Action: Mouse moved to (614, 148)
Screenshot: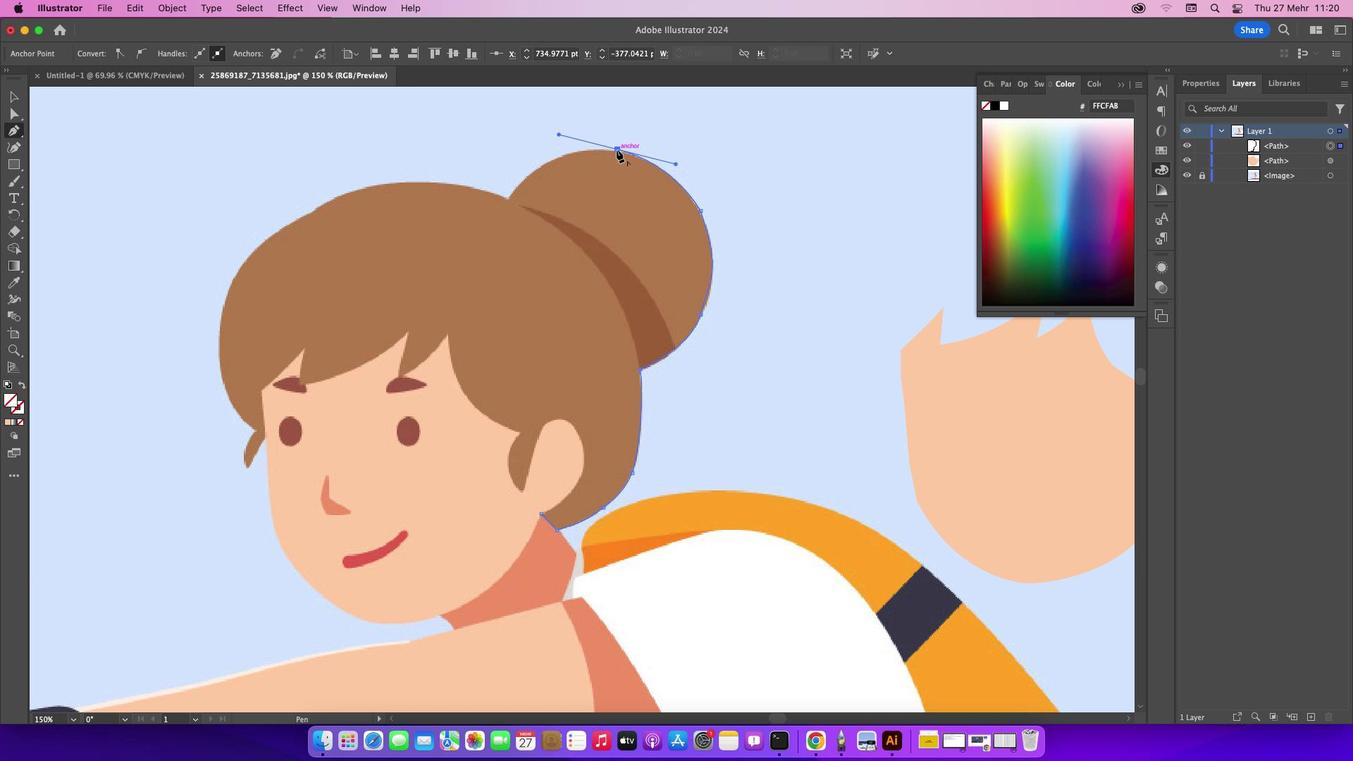 
Action: Mouse pressed left at (614, 148)
Screenshot: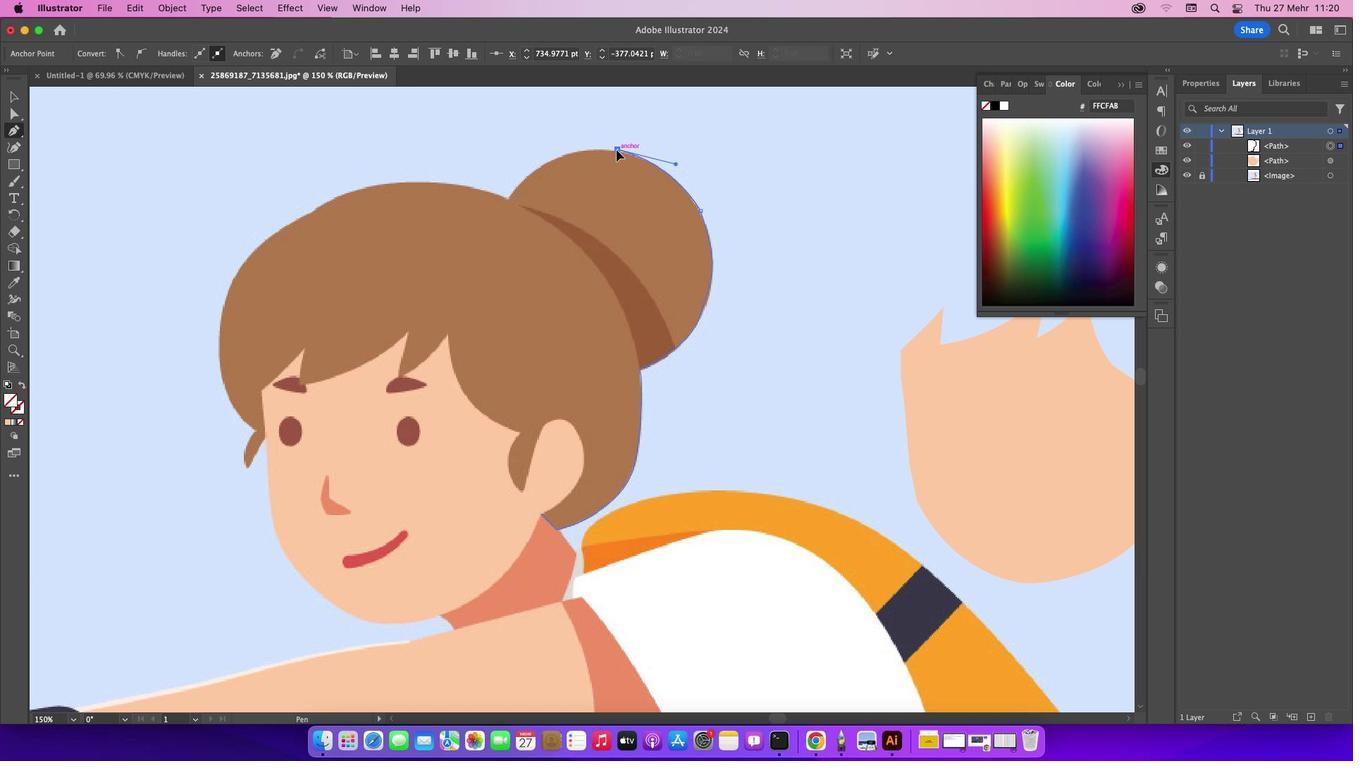 
Action: Mouse moved to (506, 197)
Screenshot: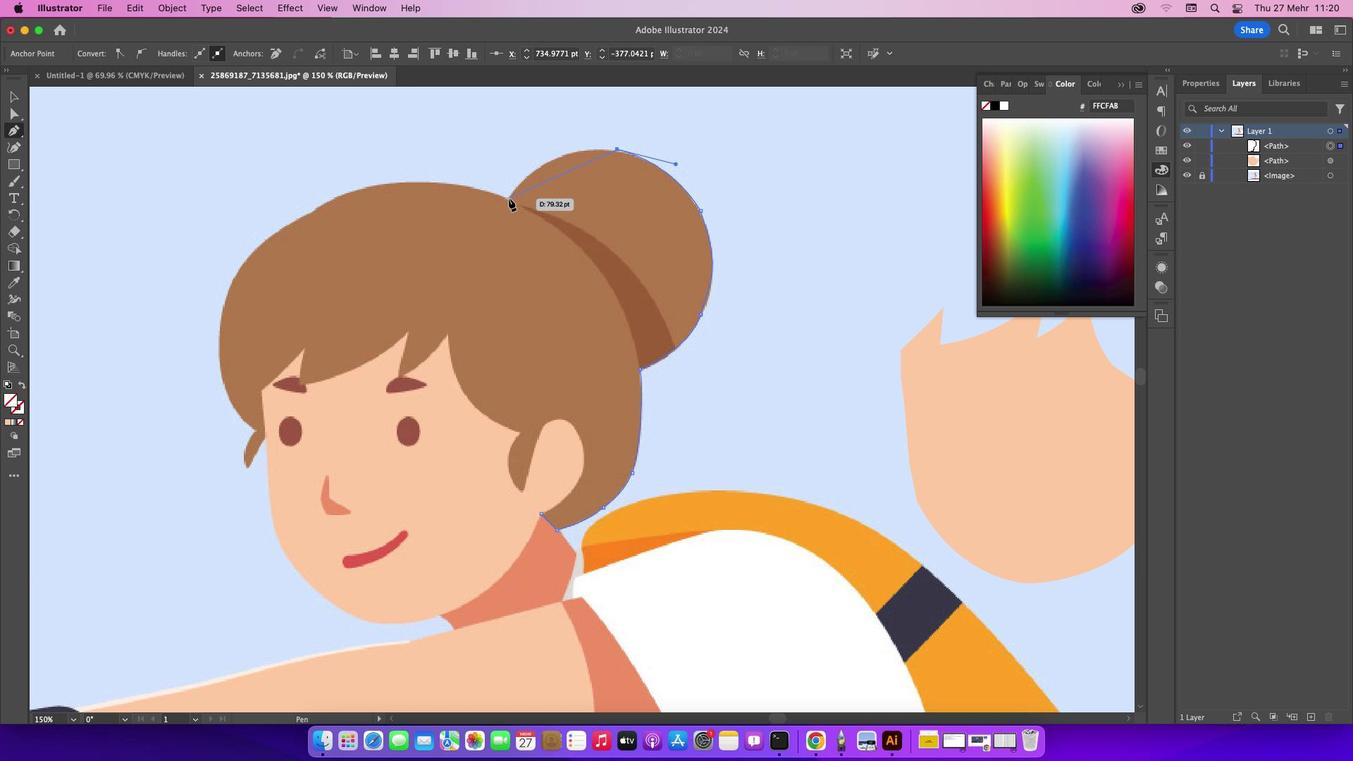 
Action: Mouse pressed left at (506, 197)
Screenshot: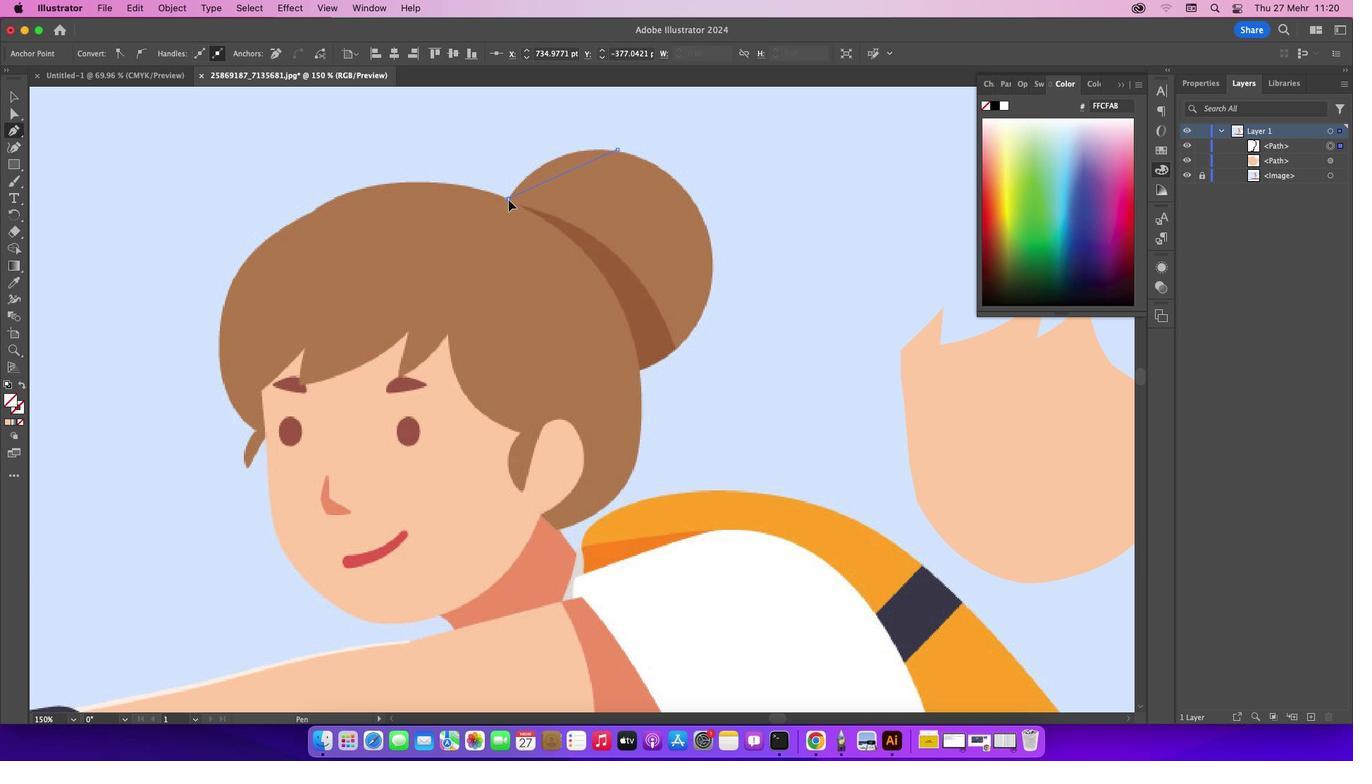 
Action: Mouse moved to (506, 198)
Screenshot: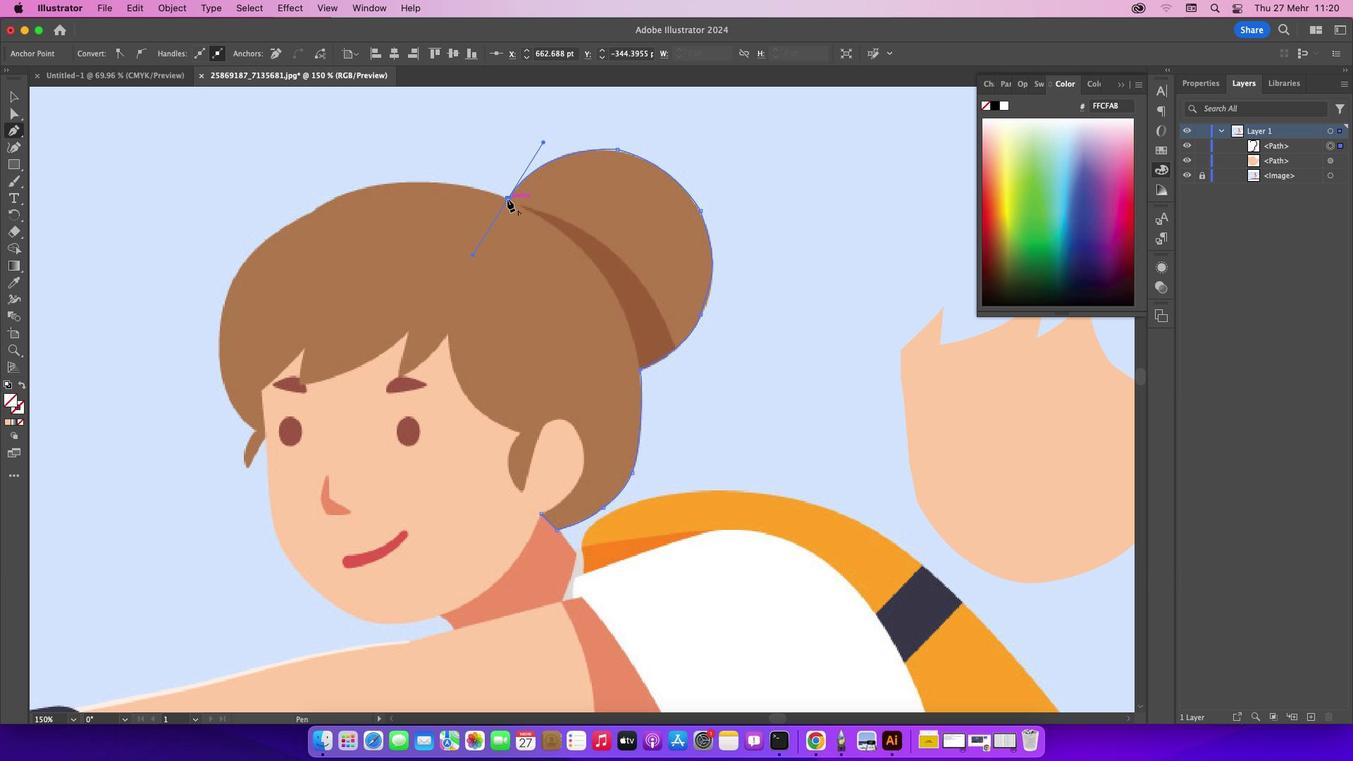 
Action: Mouse pressed left at (506, 198)
Screenshot: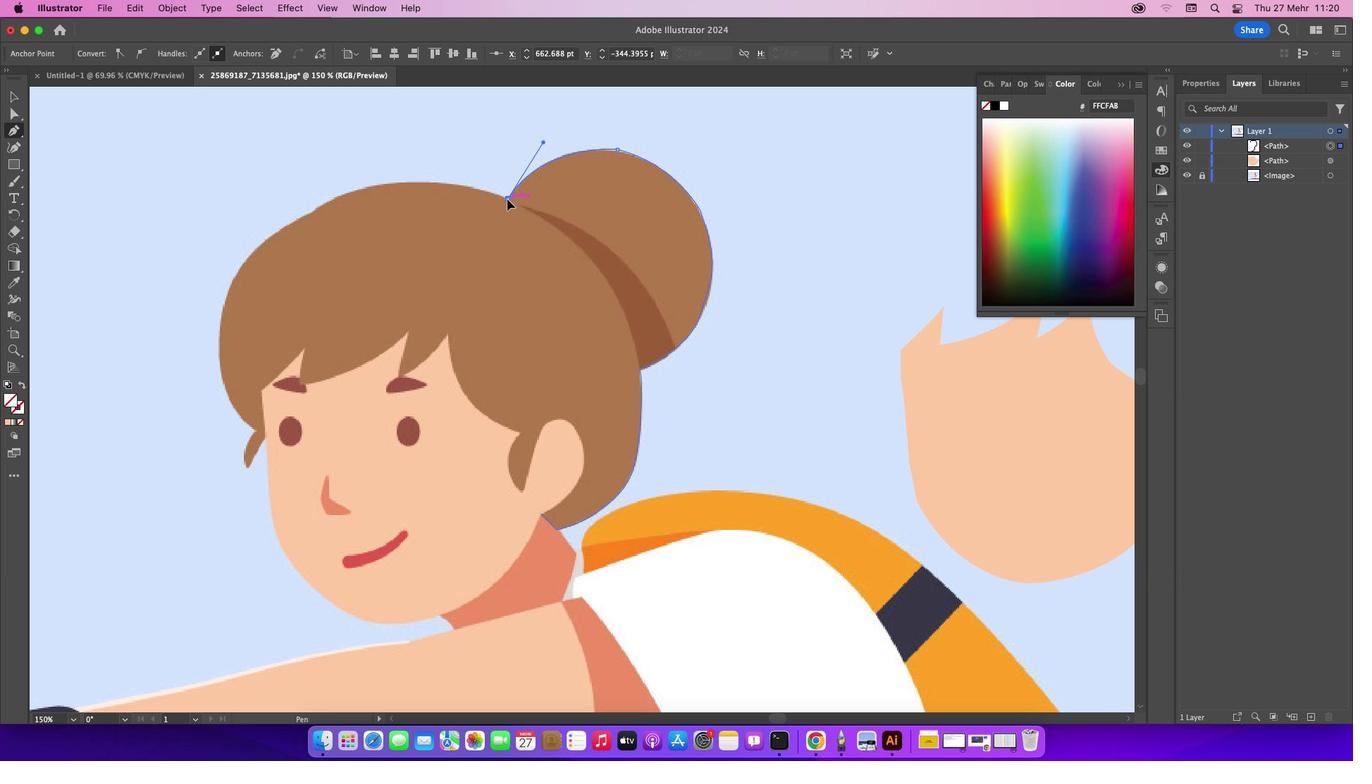 
Action: Mouse moved to (388, 181)
Screenshot: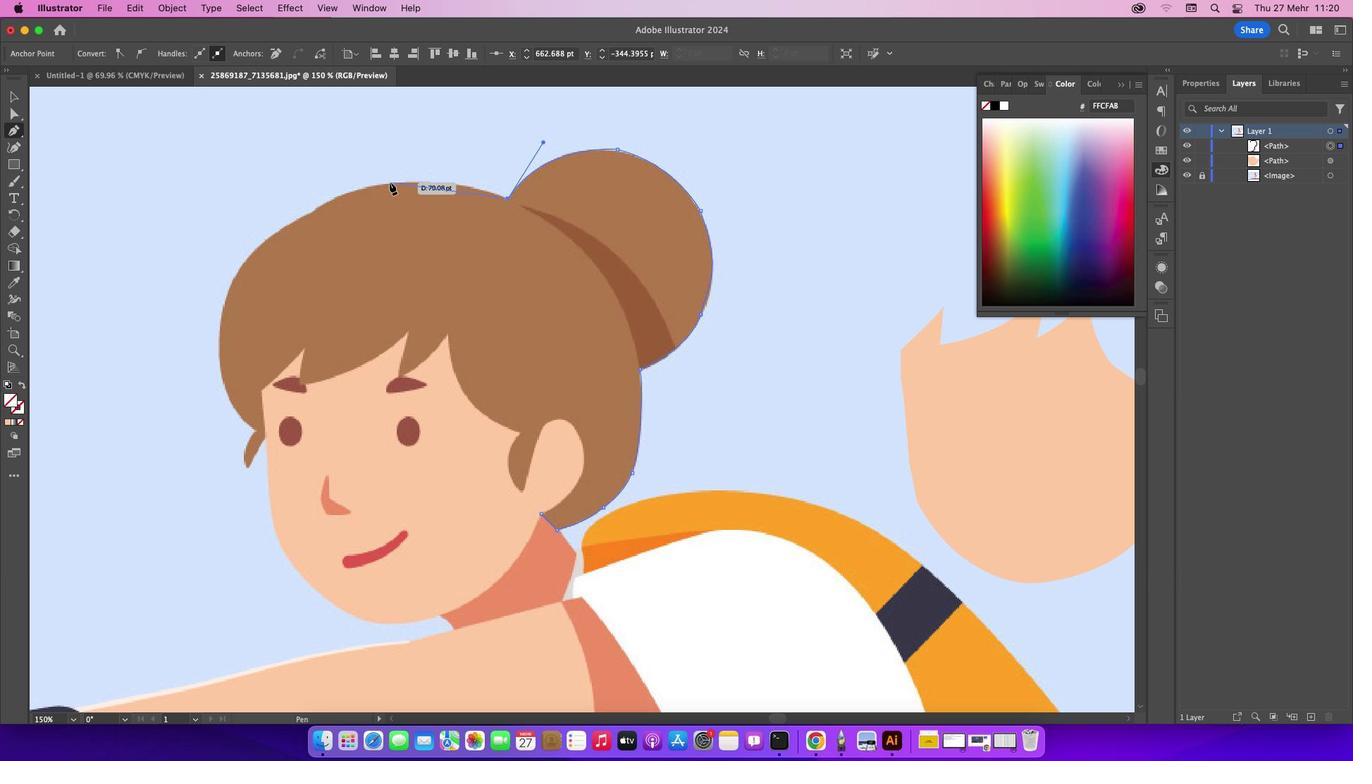 
Action: Mouse pressed left at (388, 181)
Screenshot: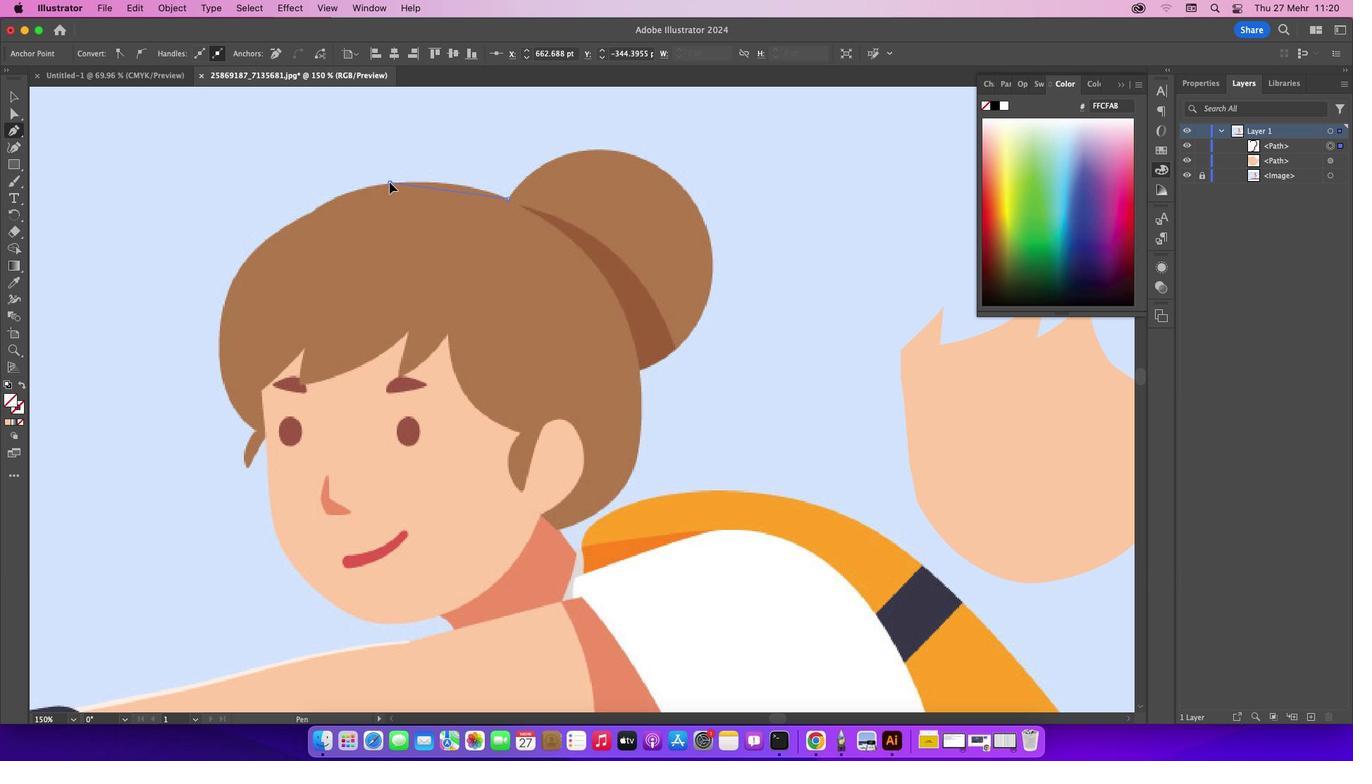 
Action: Mouse moved to (310, 212)
Screenshot: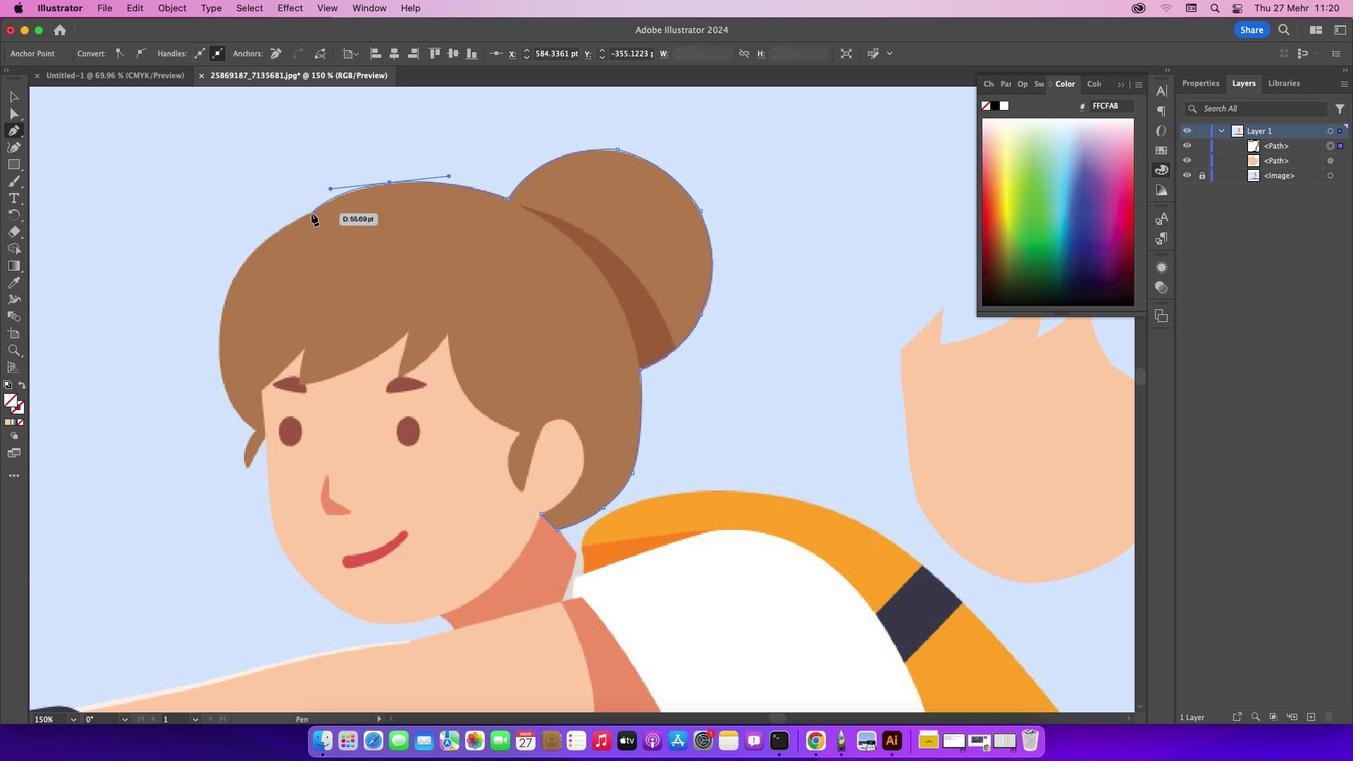 
Action: Mouse pressed left at (310, 212)
Screenshot: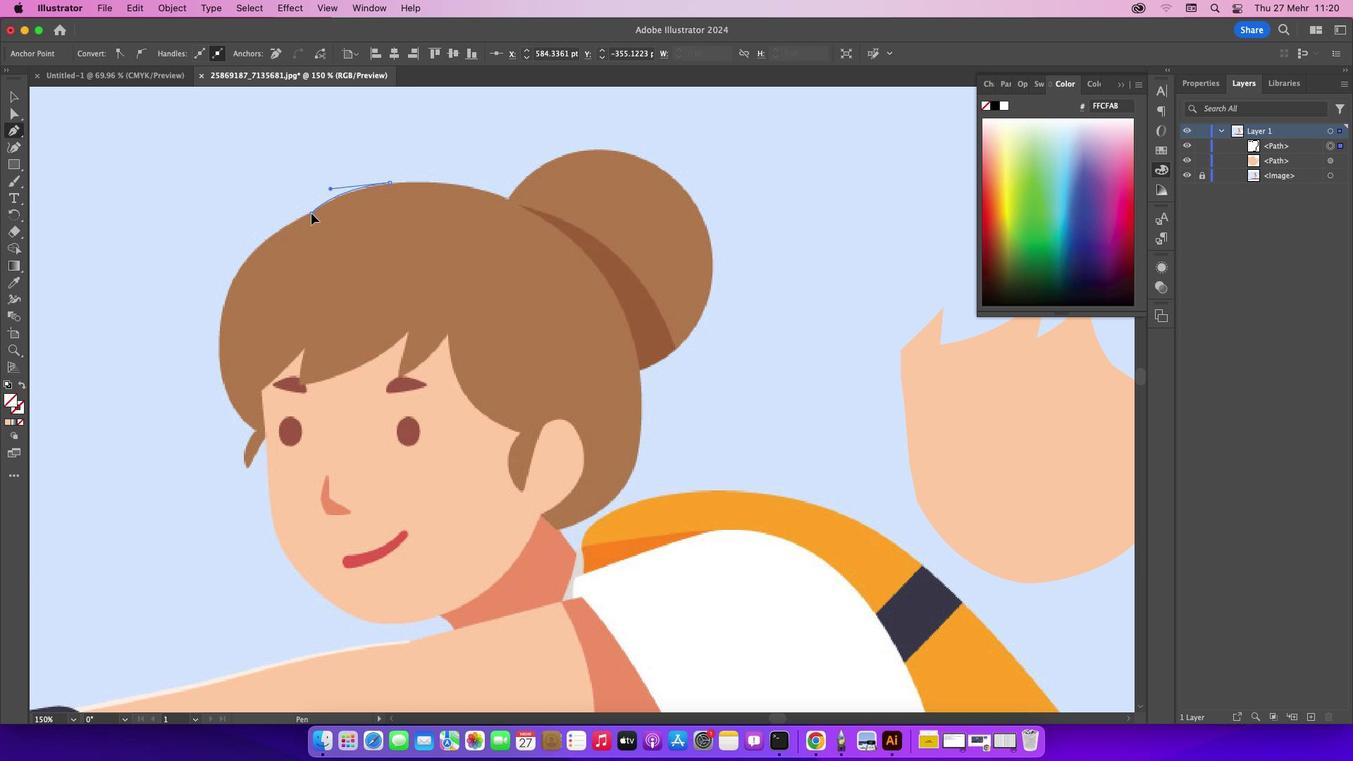 
Action: Mouse moved to (229, 281)
Screenshot: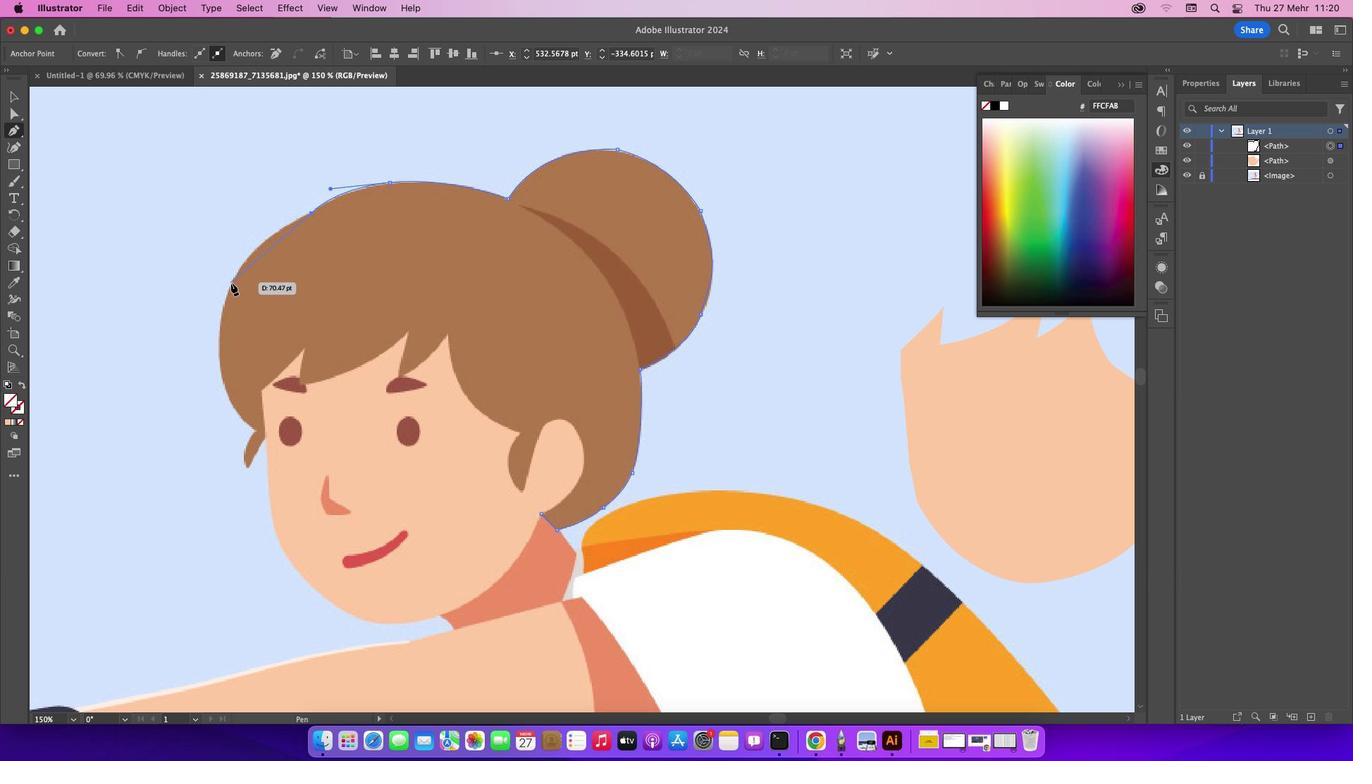 
Action: Mouse pressed left at (229, 281)
Screenshot: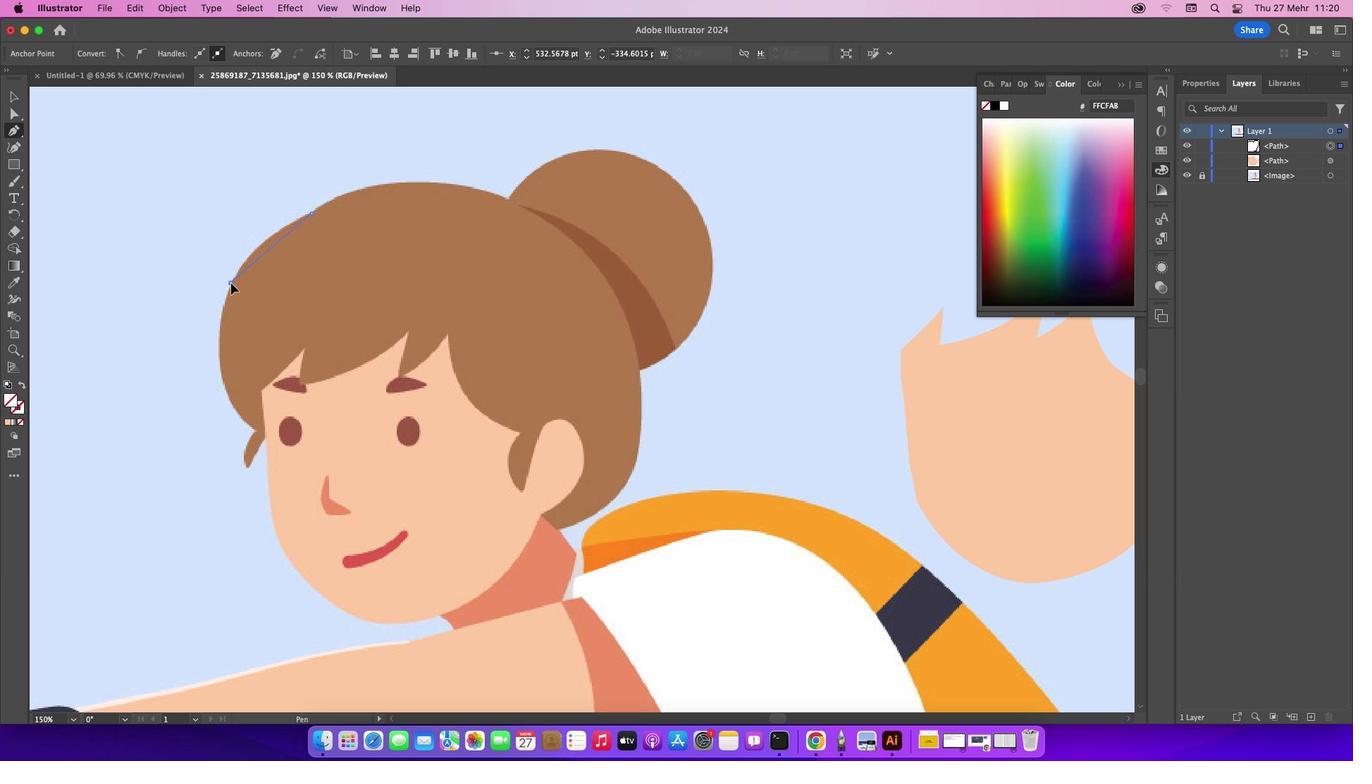 
Action: Mouse moved to (252, 427)
Screenshot: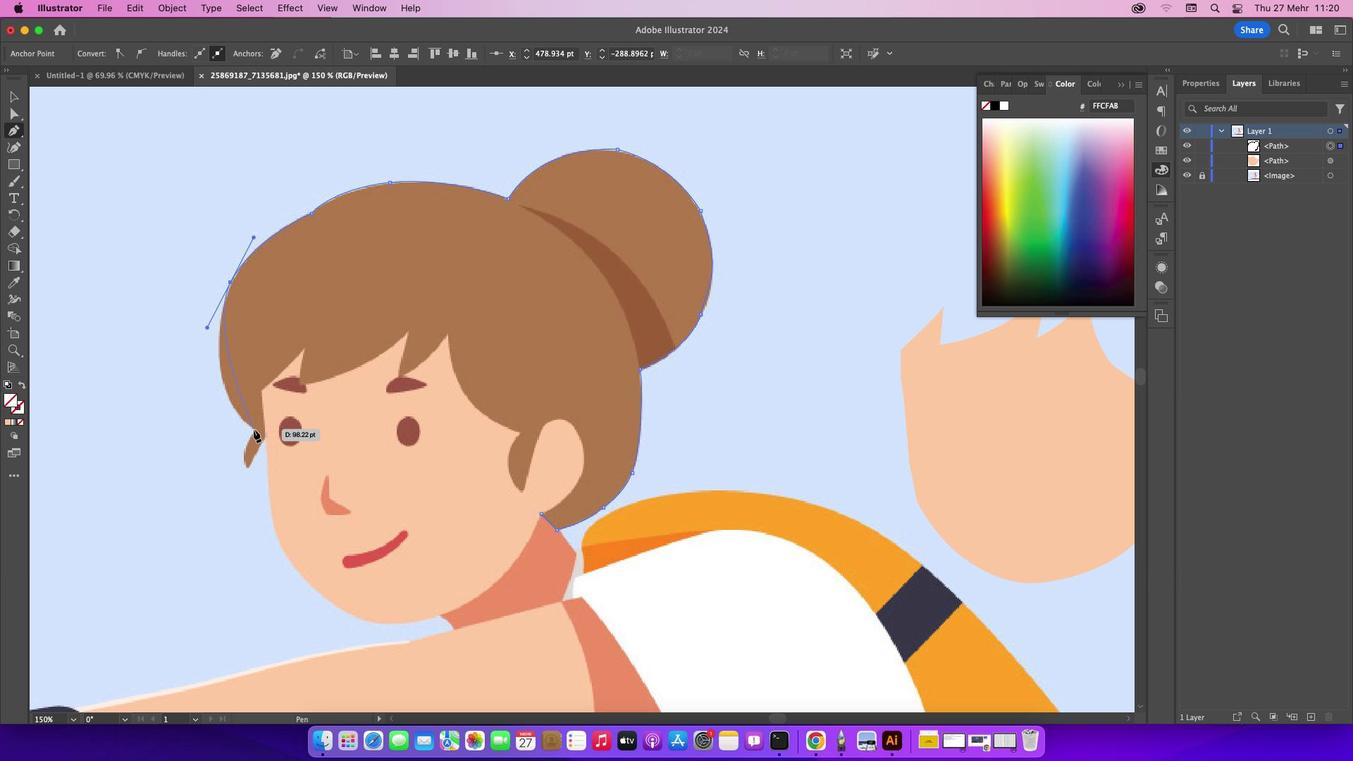 
Action: Mouse pressed left at (252, 427)
Screenshot: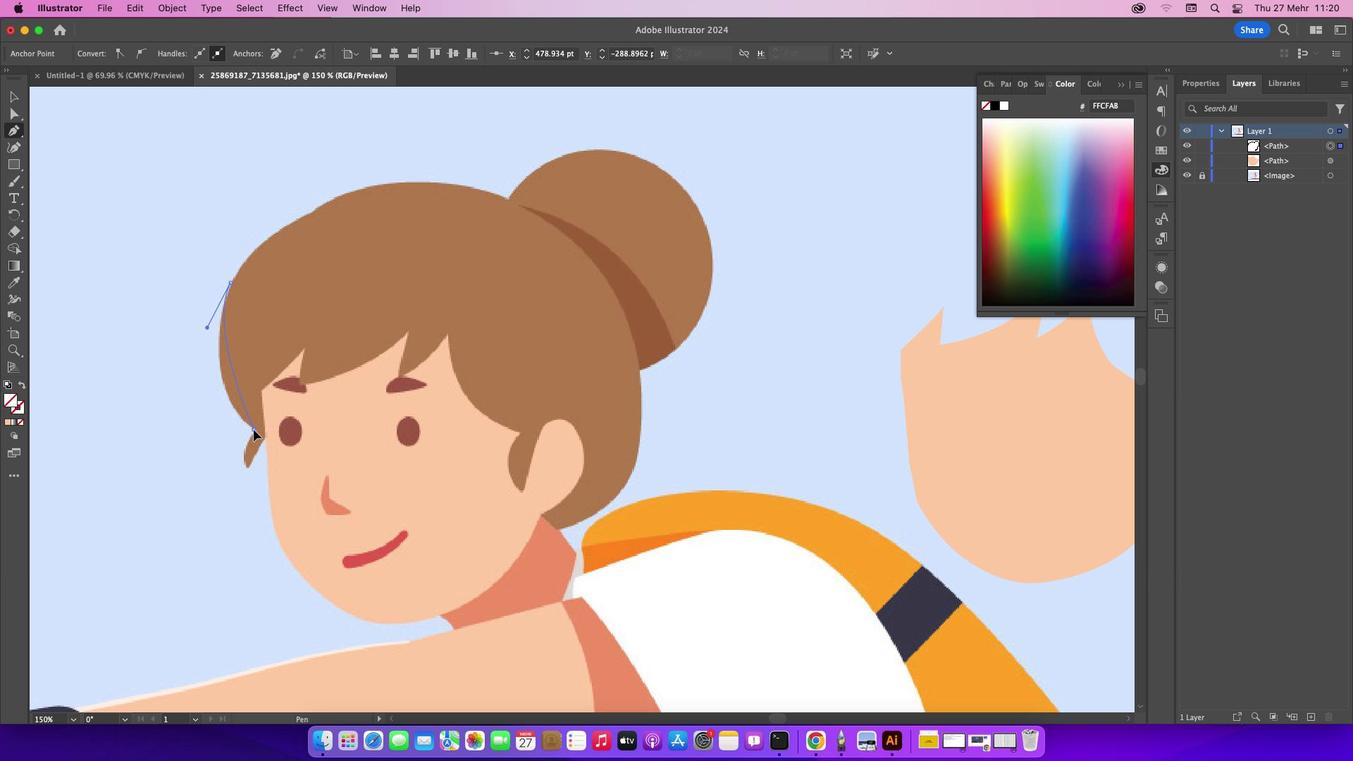
Action: Mouse moved to (251, 430)
Screenshot: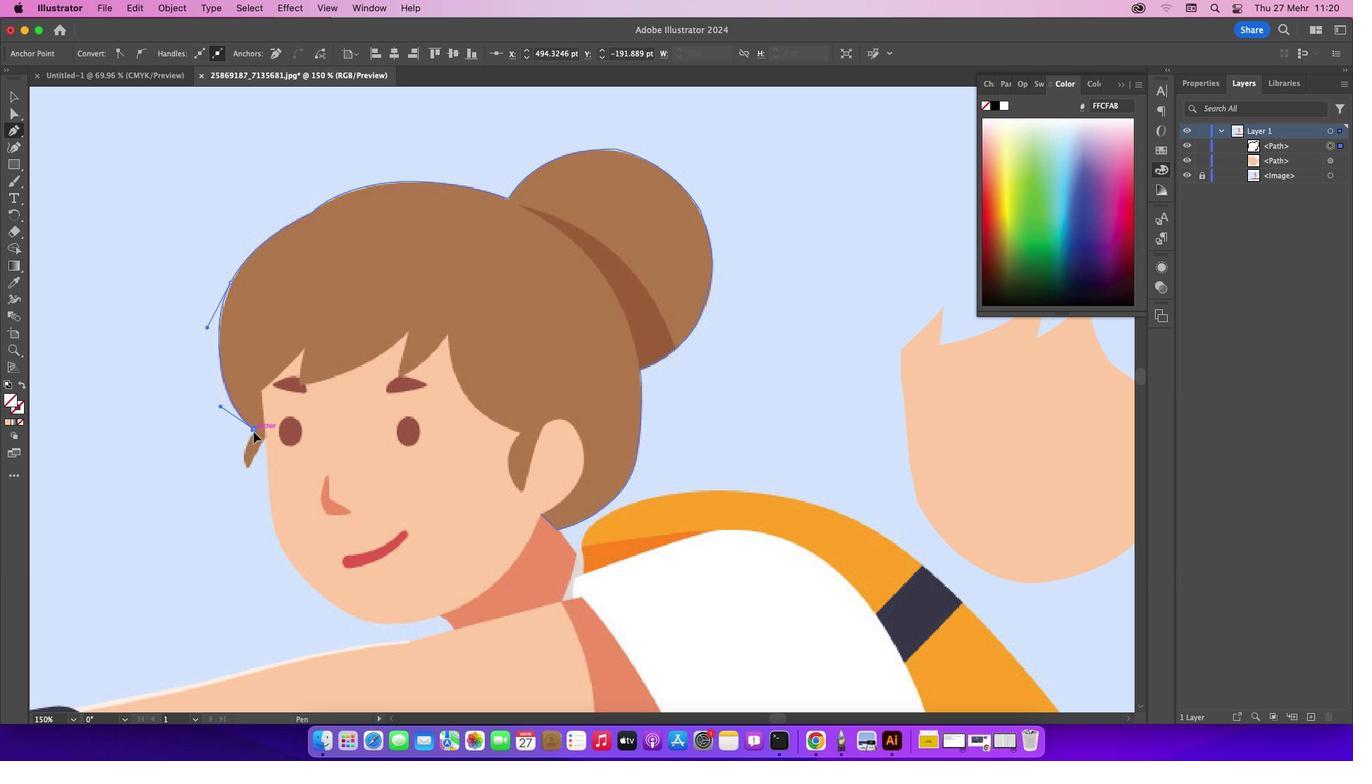 
Action: Mouse pressed left at (251, 430)
Screenshot: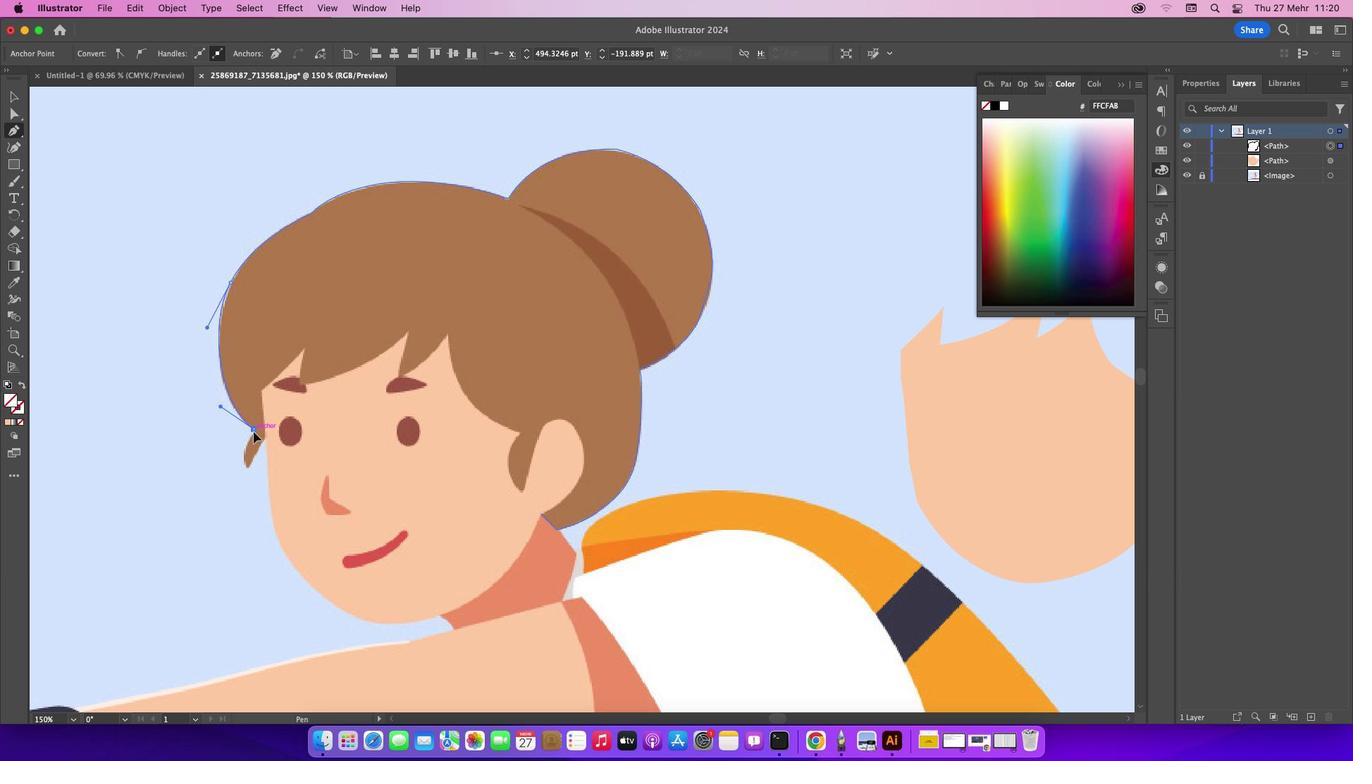 
Action: Mouse moved to (246, 463)
Screenshot: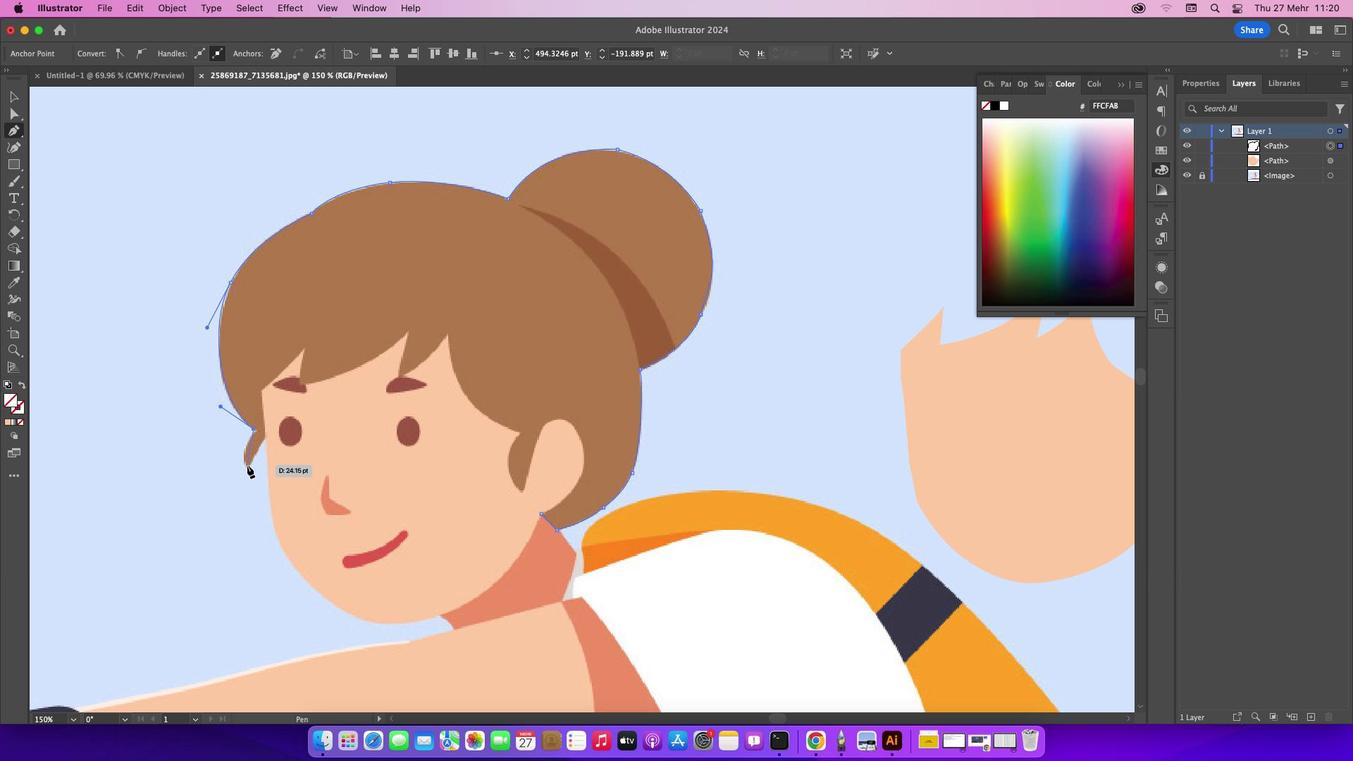 
Action: Mouse pressed left at (246, 463)
Screenshot: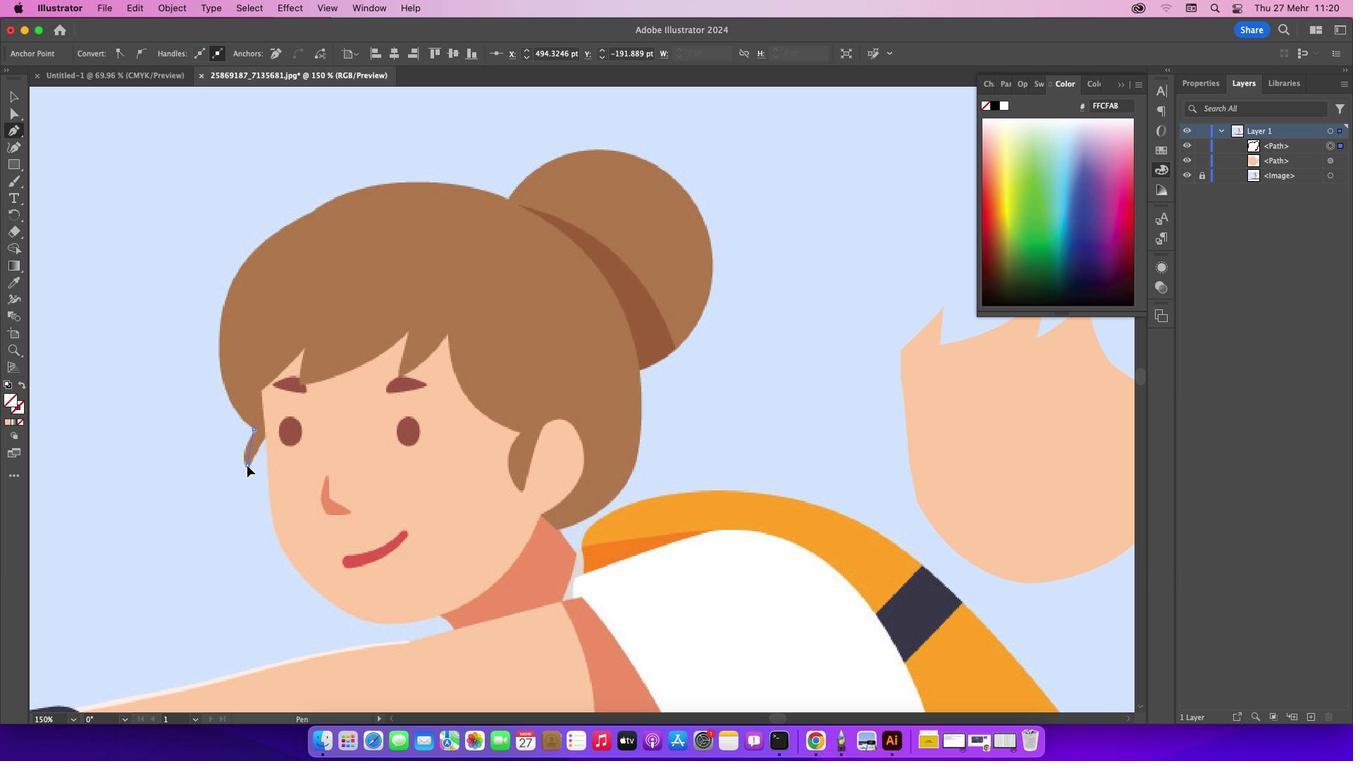 
Action: Mouse moved to (245, 463)
Screenshot: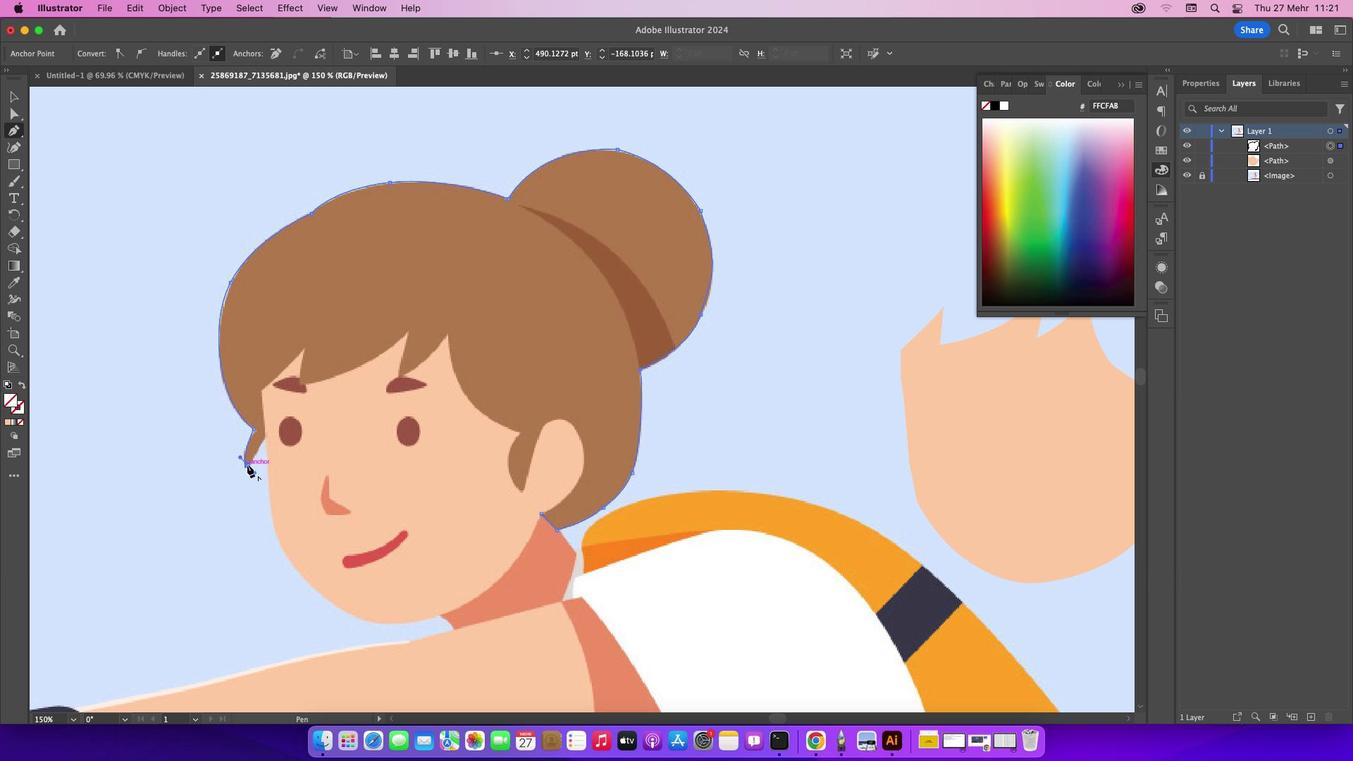 
Action: Mouse pressed left at (245, 463)
Screenshot: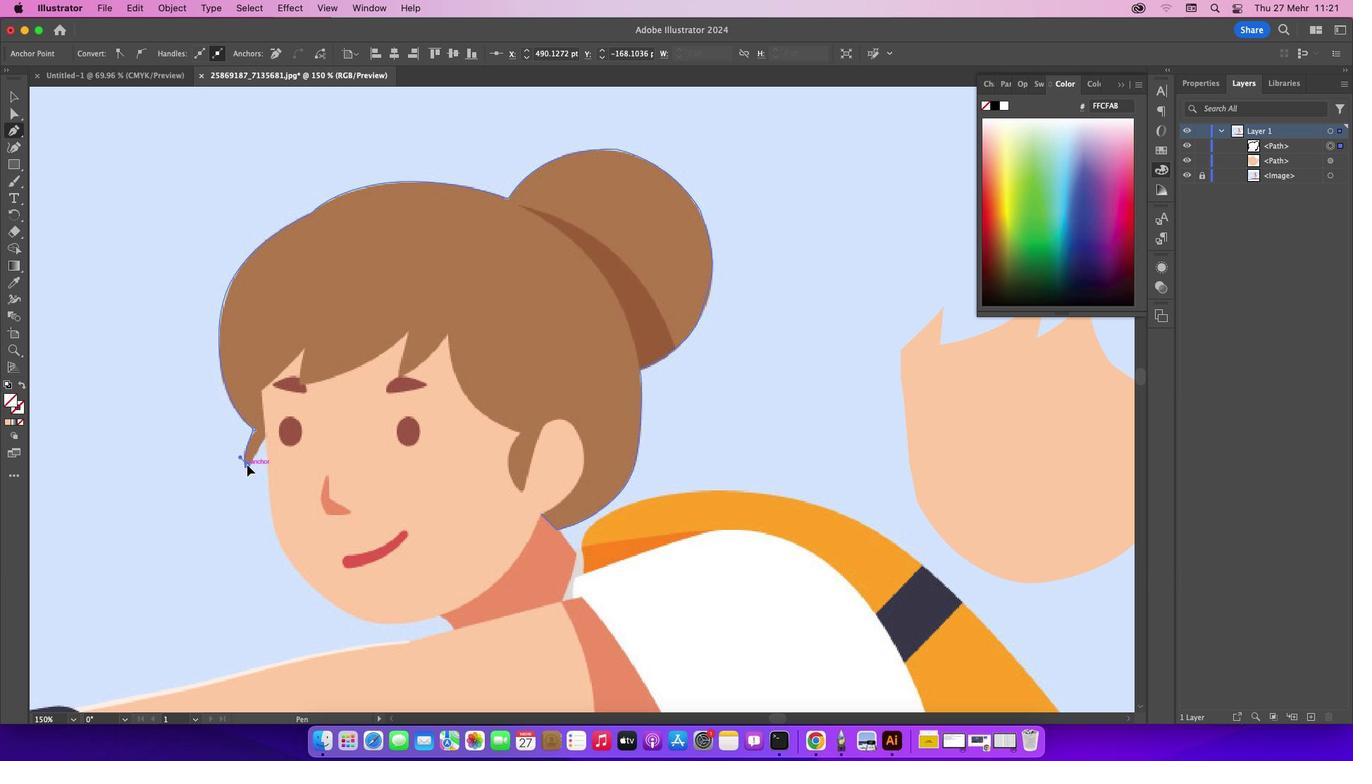
Action: Mouse moved to (254, 451)
Screenshot: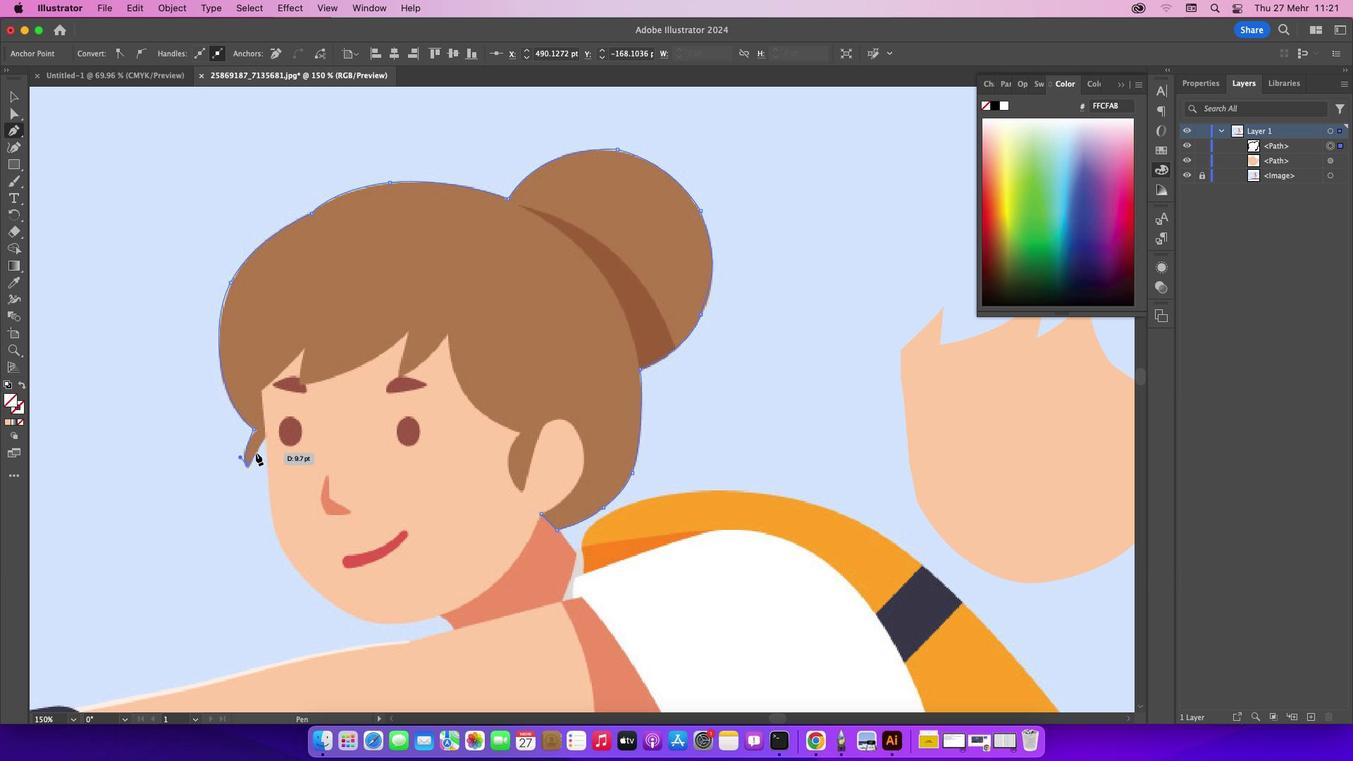 
Action: Mouse pressed left at (254, 451)
Screenshot: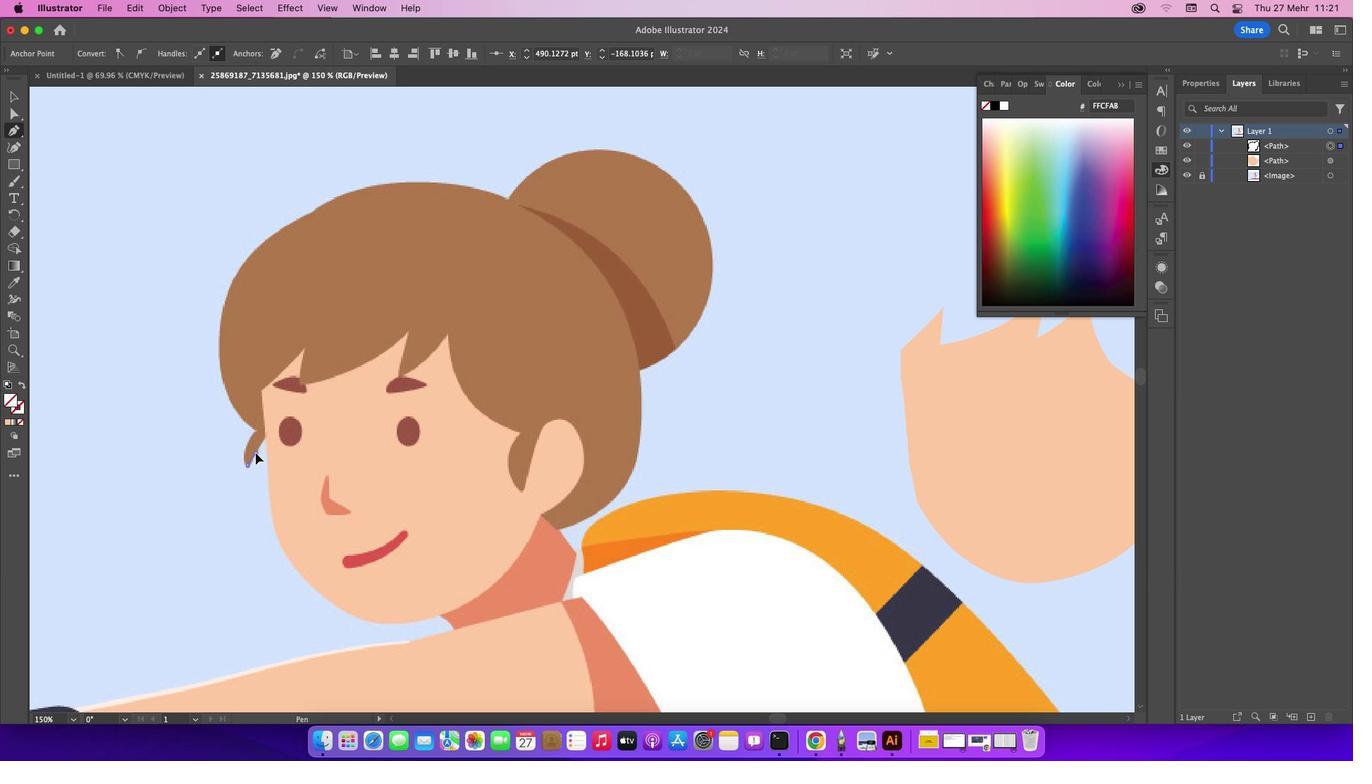 
Action: Mouse moved to (255, 449)
Screenshot: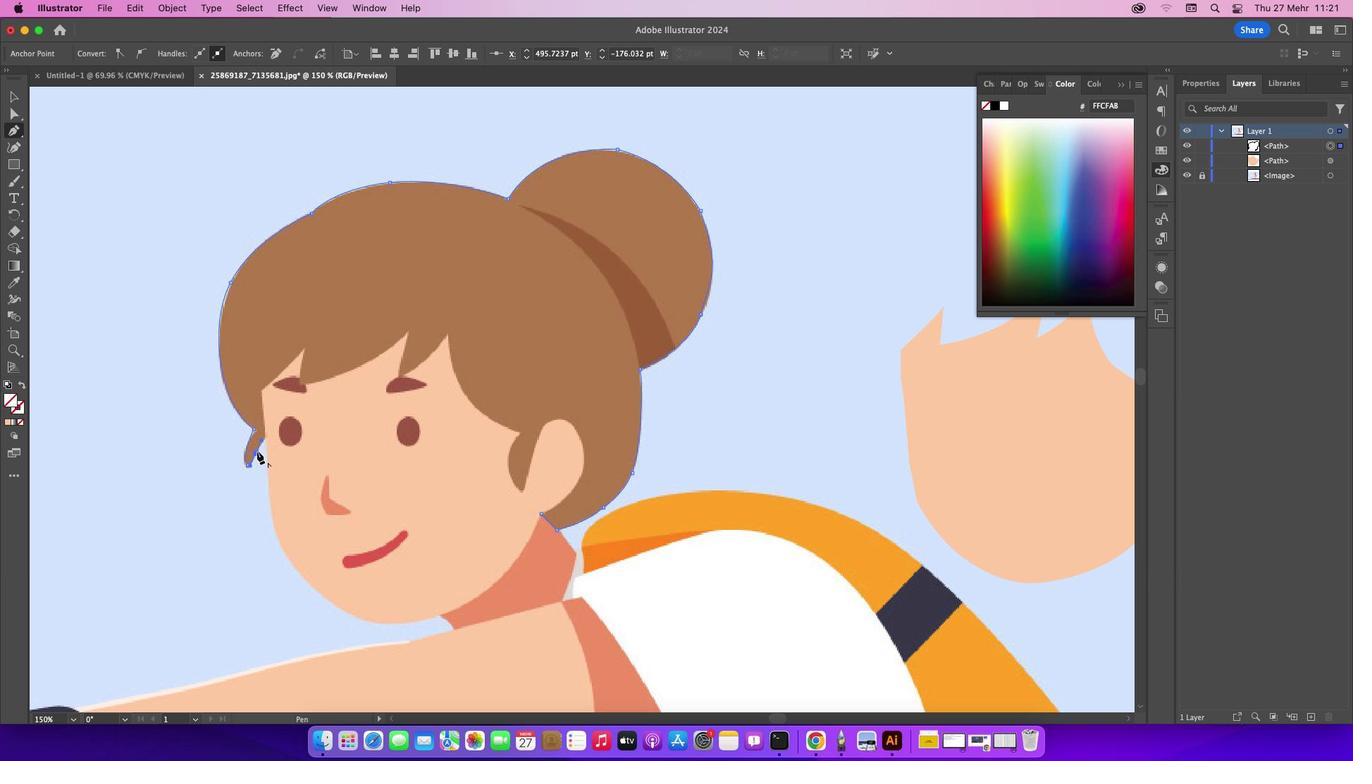 
Action: Mouse pressed left at (255, 449)
Screenshot: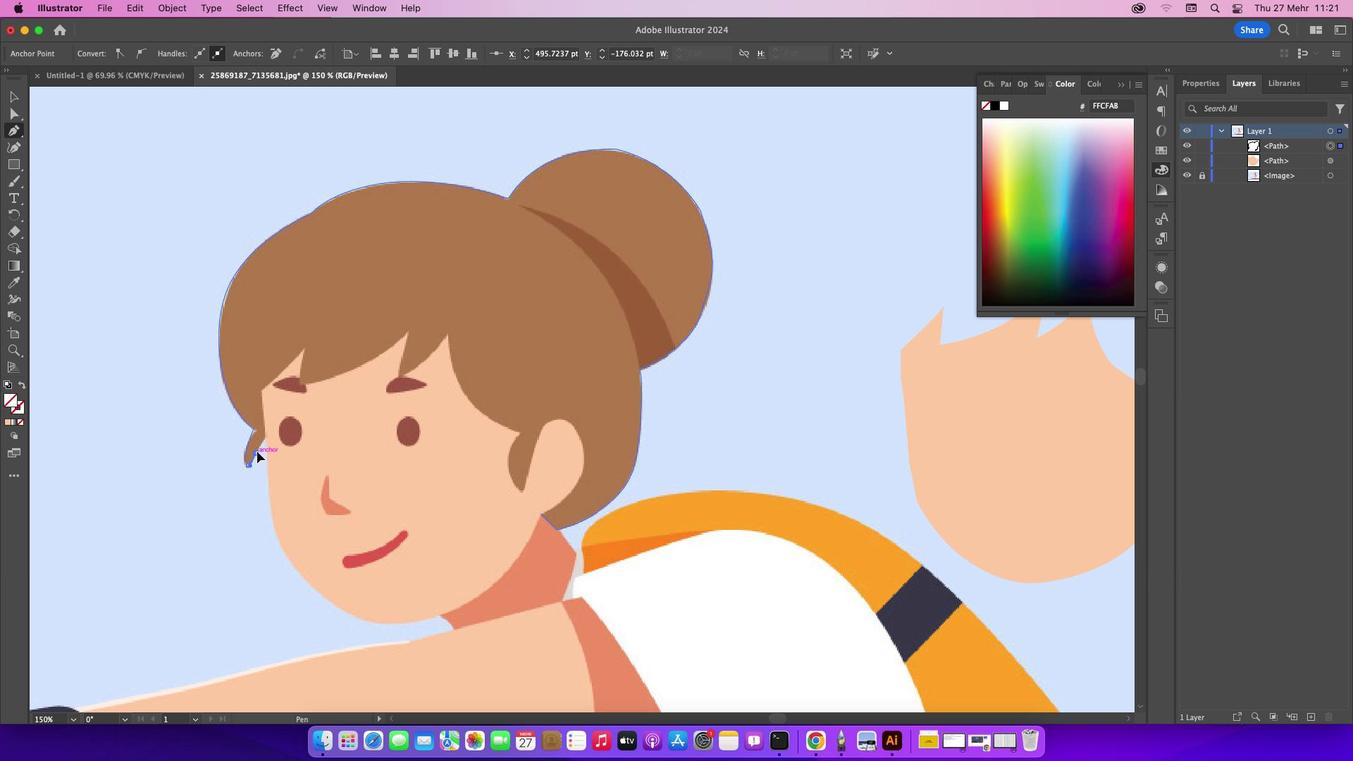 
Action: Mouse moved to (264, 436)
Screenshot: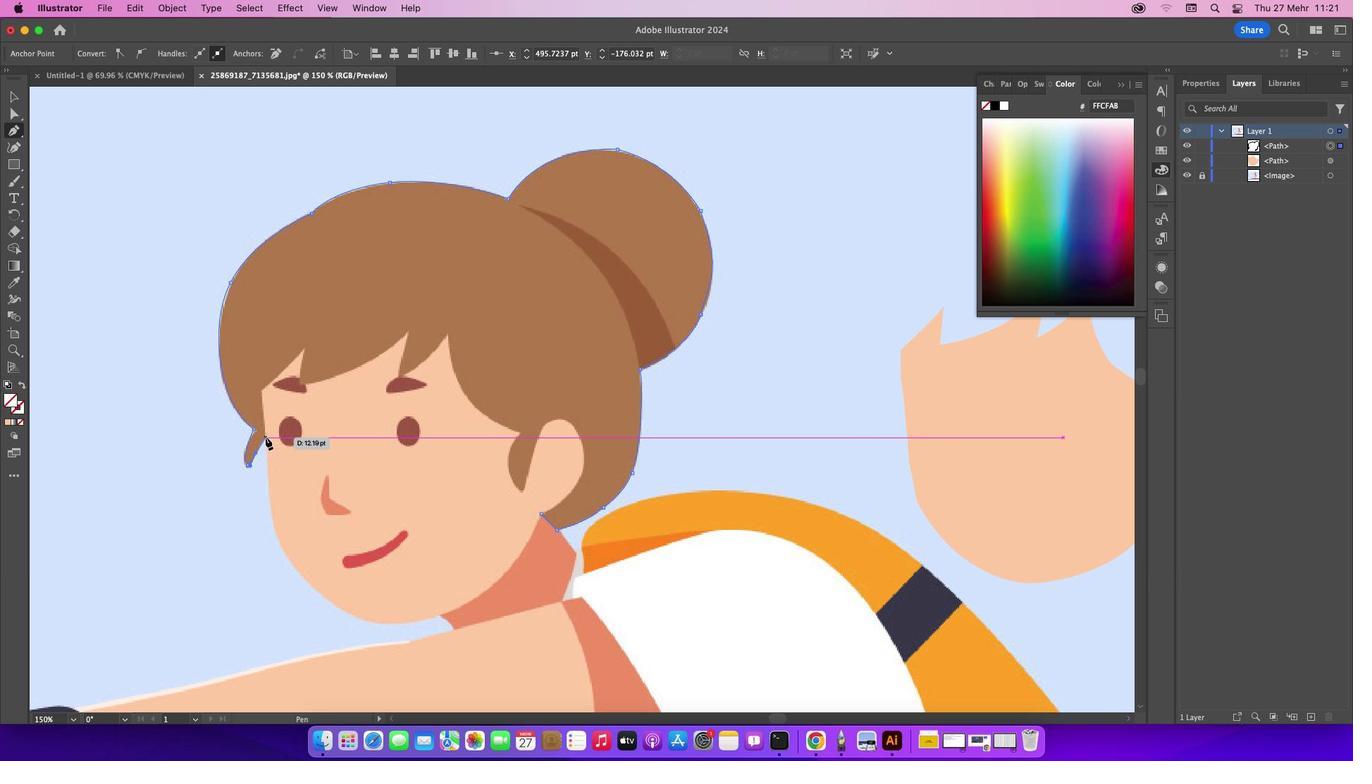 
Action: Mouse pressed left at (264, 436)
Screenshot: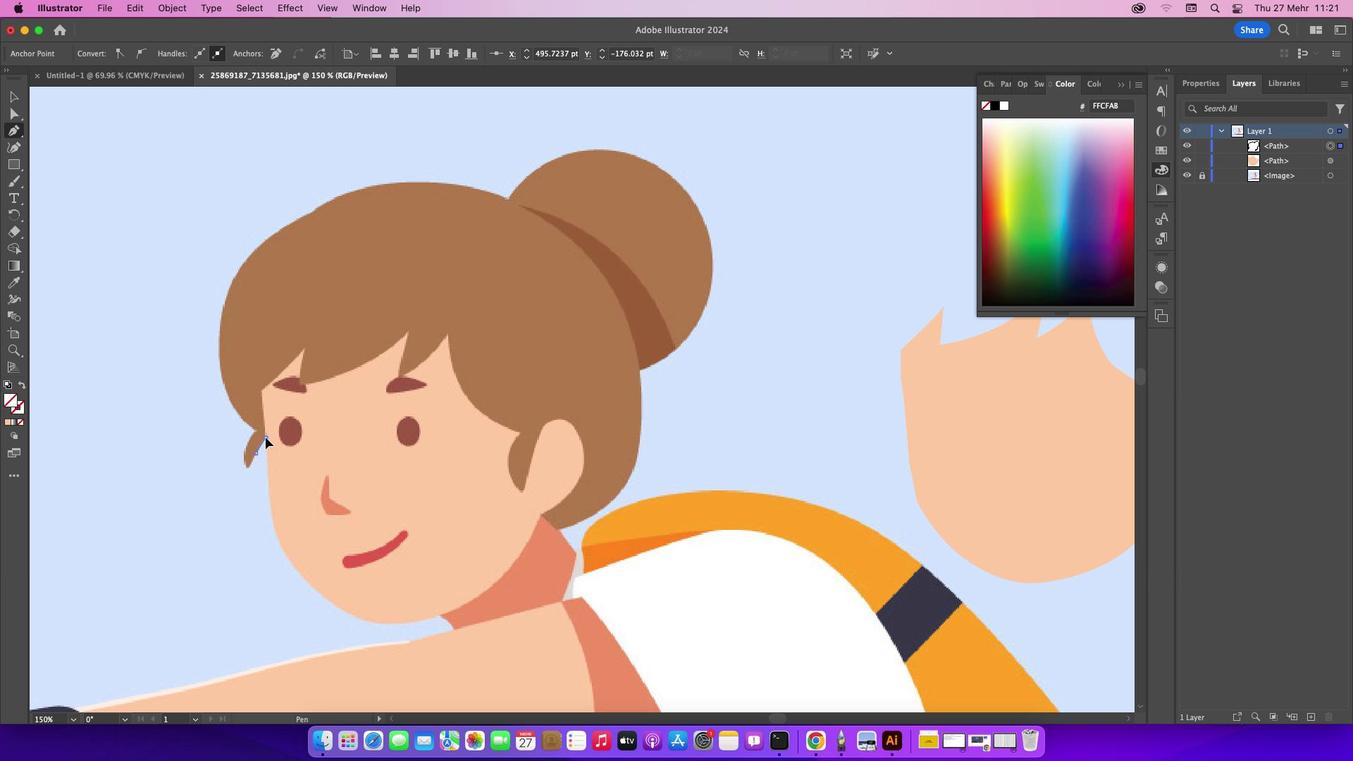 
Action: Mouse moved to (260, 387)
Screenshot: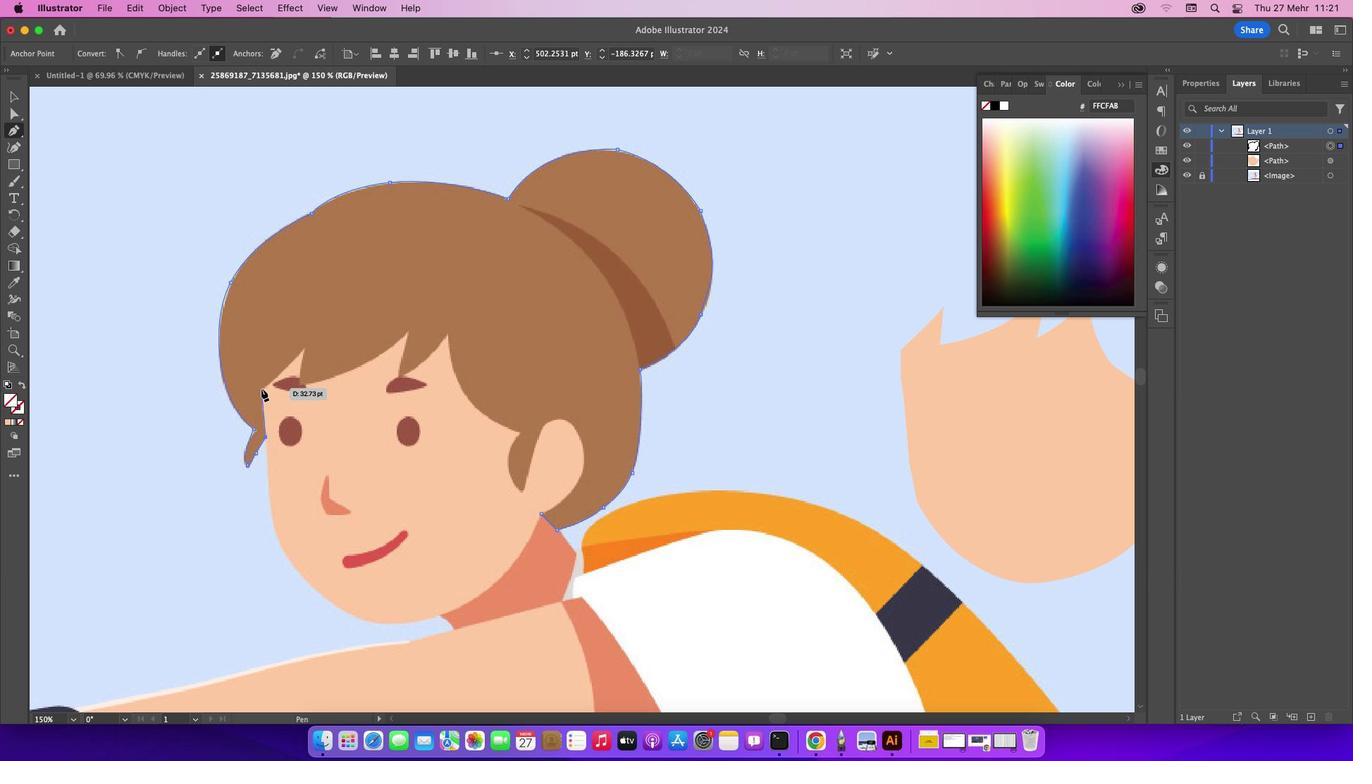 
Action: Mouse pressed left at (260, 387)
Screenshot: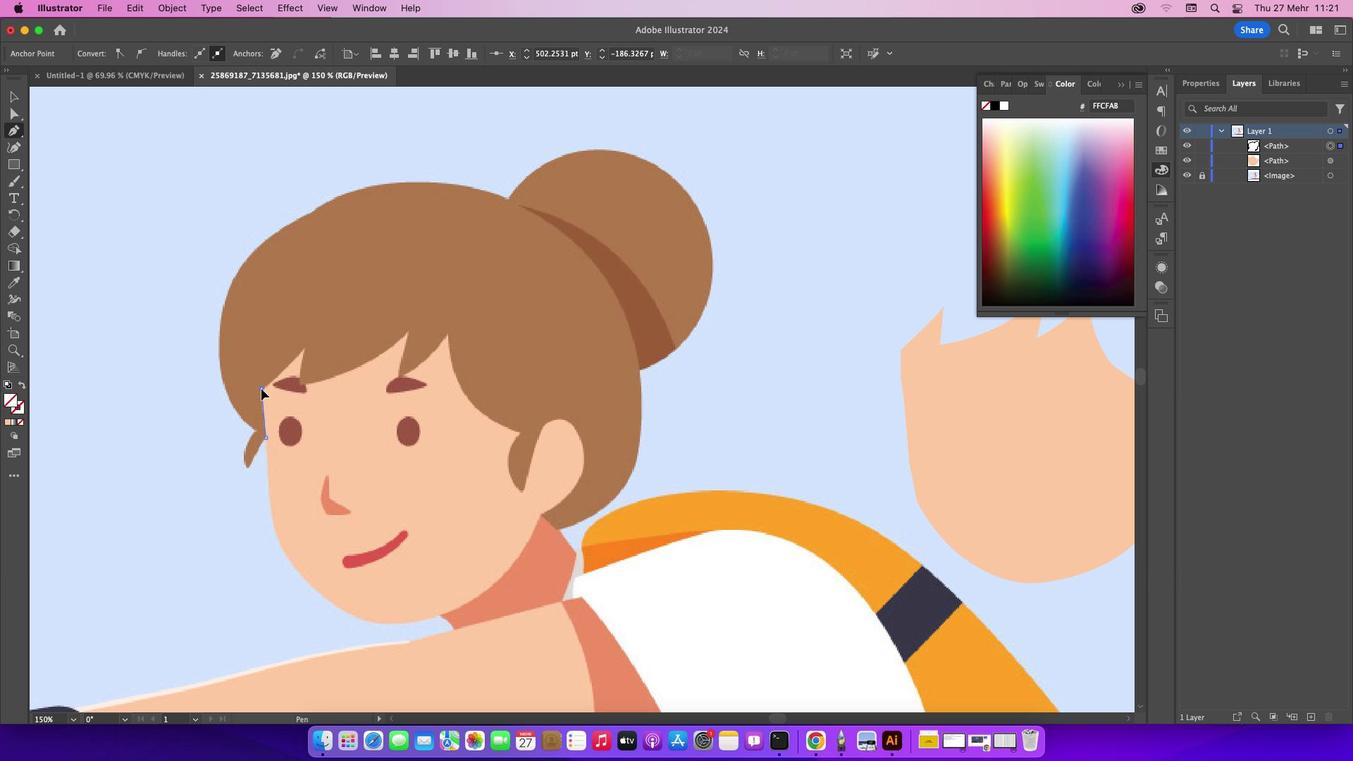 
Action: Mouse moved to (301, 348)
Screenshot: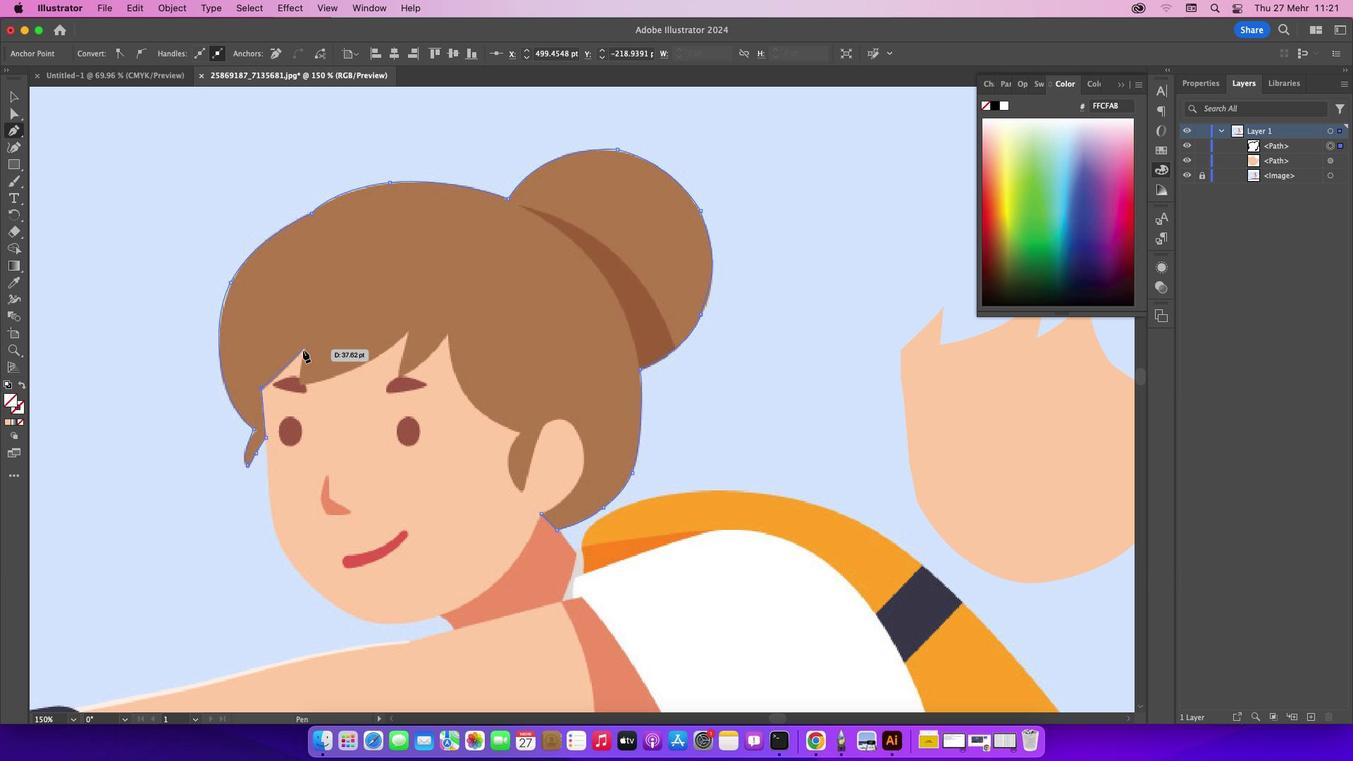 
Action: Mouse pressed left at (301, 348)
Screenshot: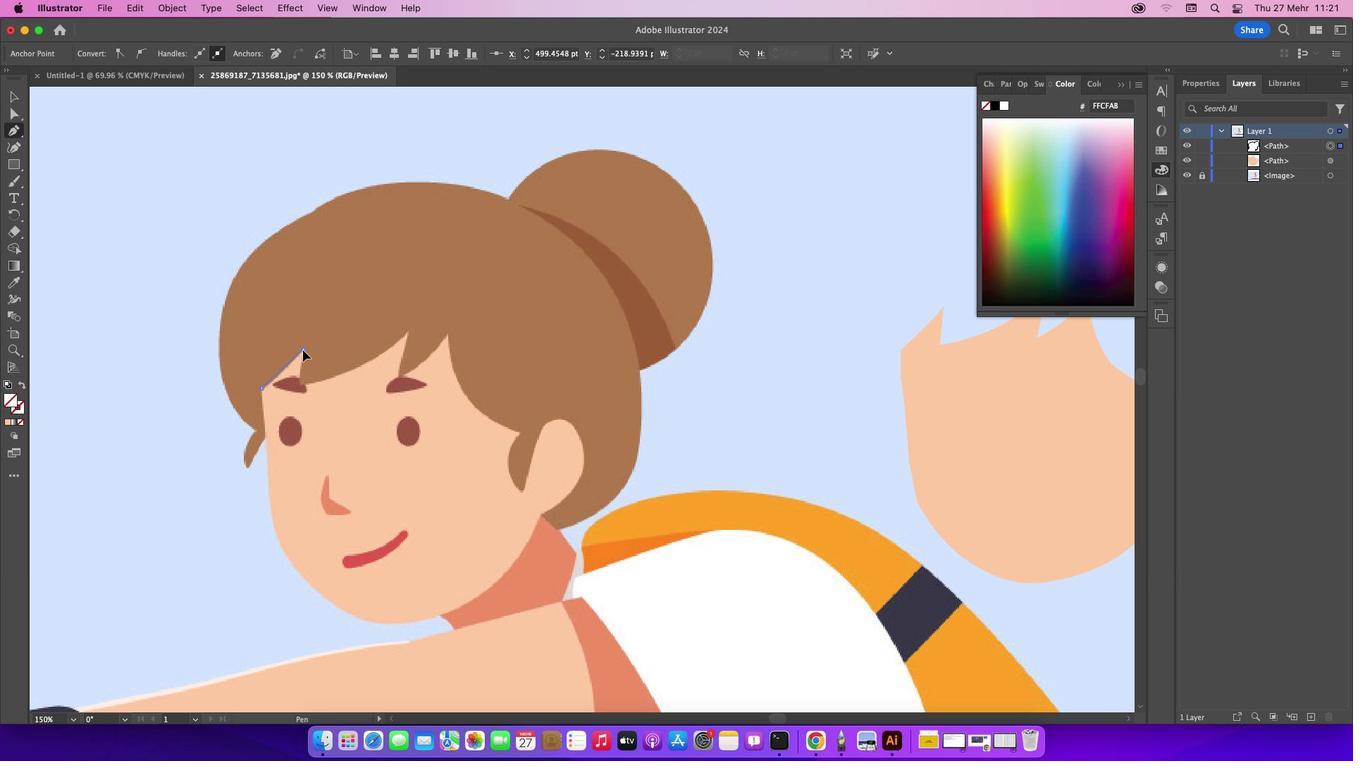 
Action: Mouse moved to (302, 345)
Screenshot: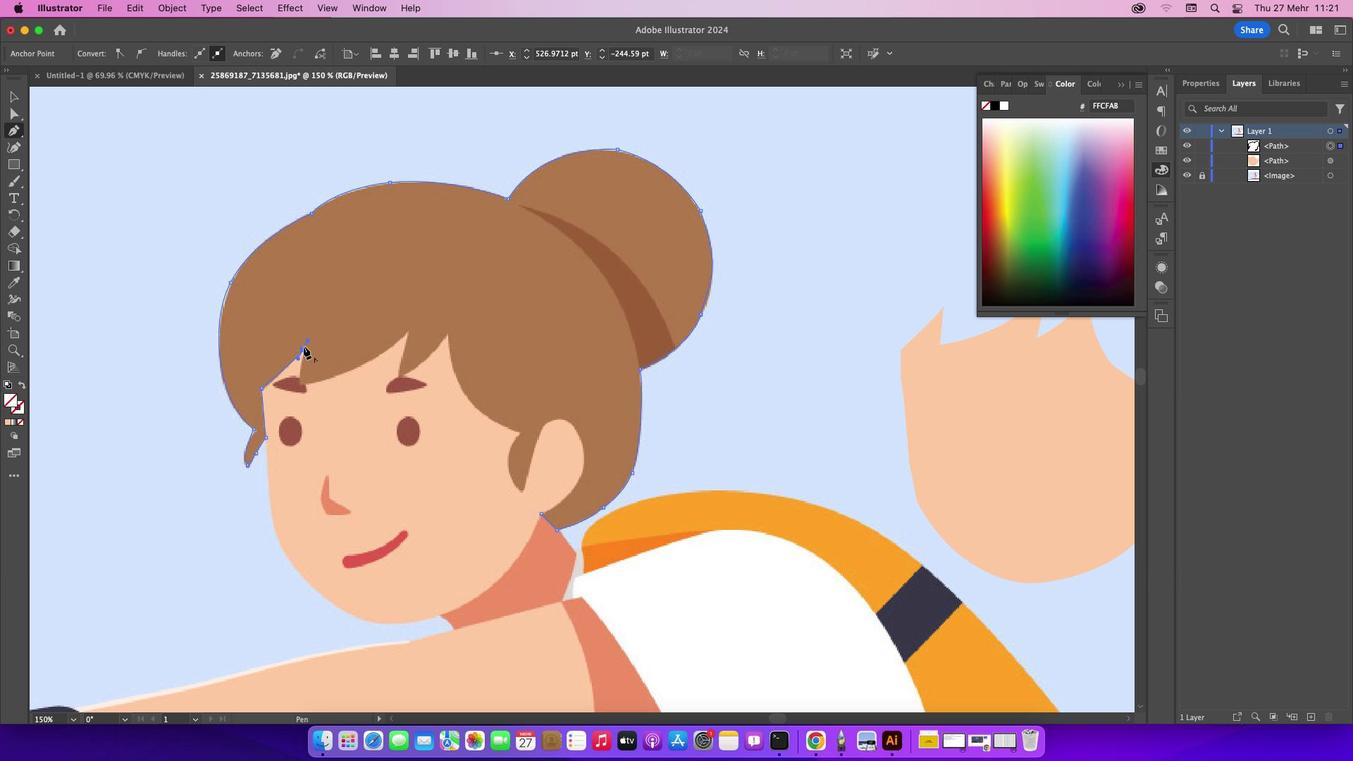 
Action: Mouse pressed left at (302, 345)
Screenshot: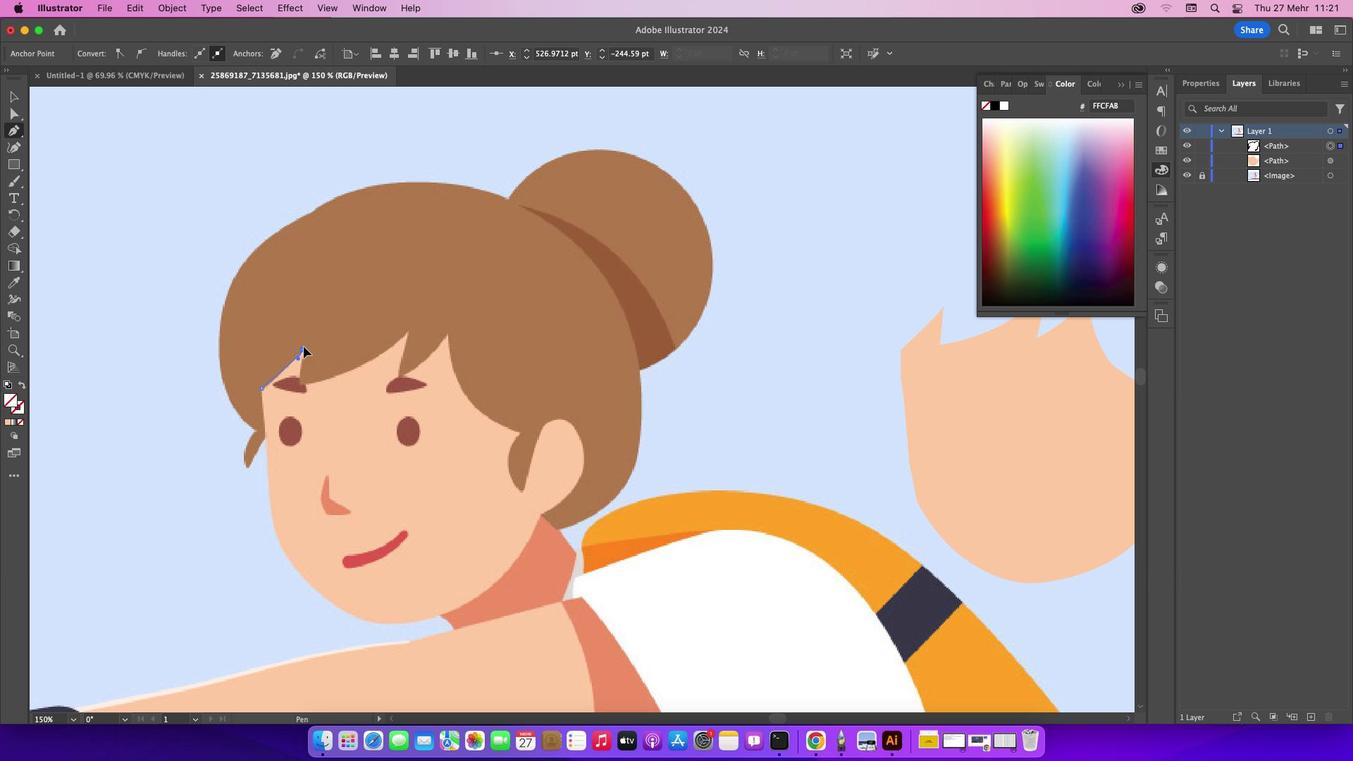 
Action: Mouse moved to (298, 384)
Screenshot: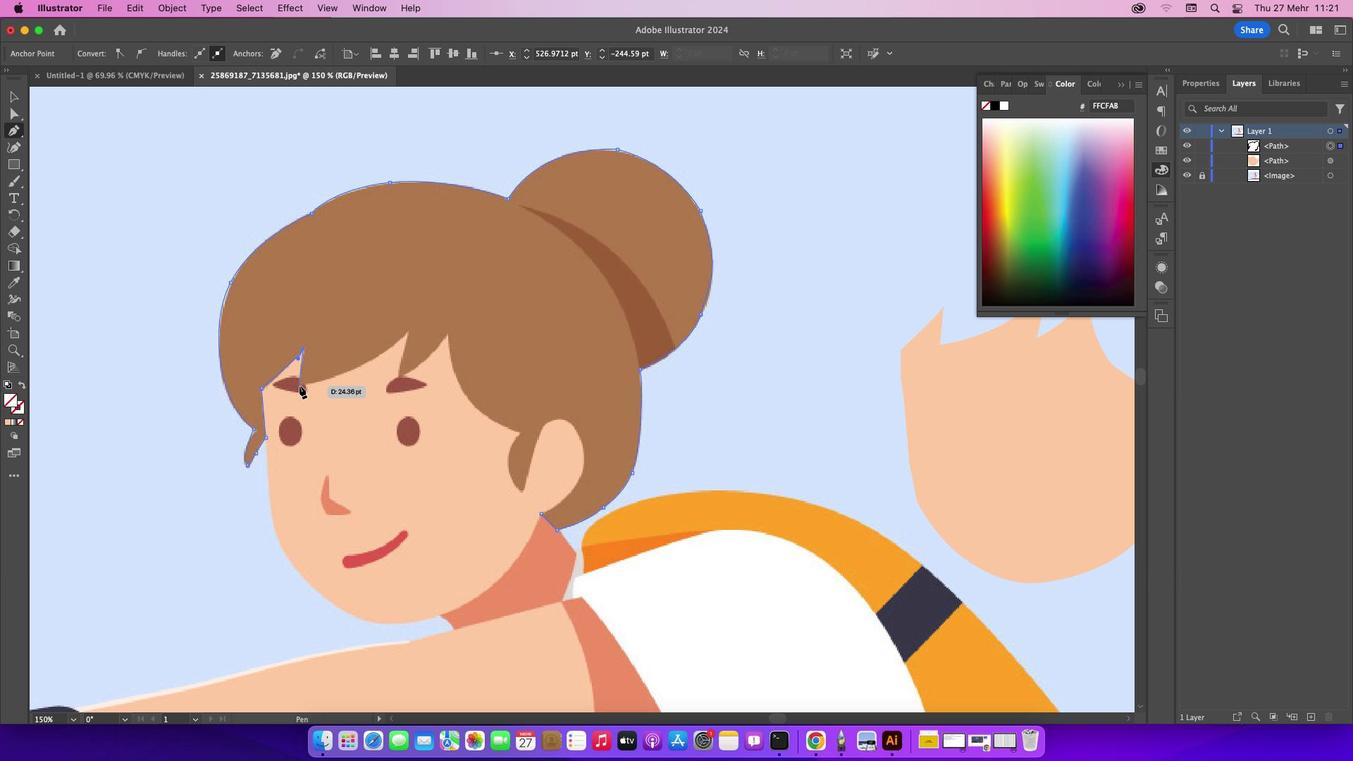 
Action: Mouse pressed left at (298, 384)
Screenshot: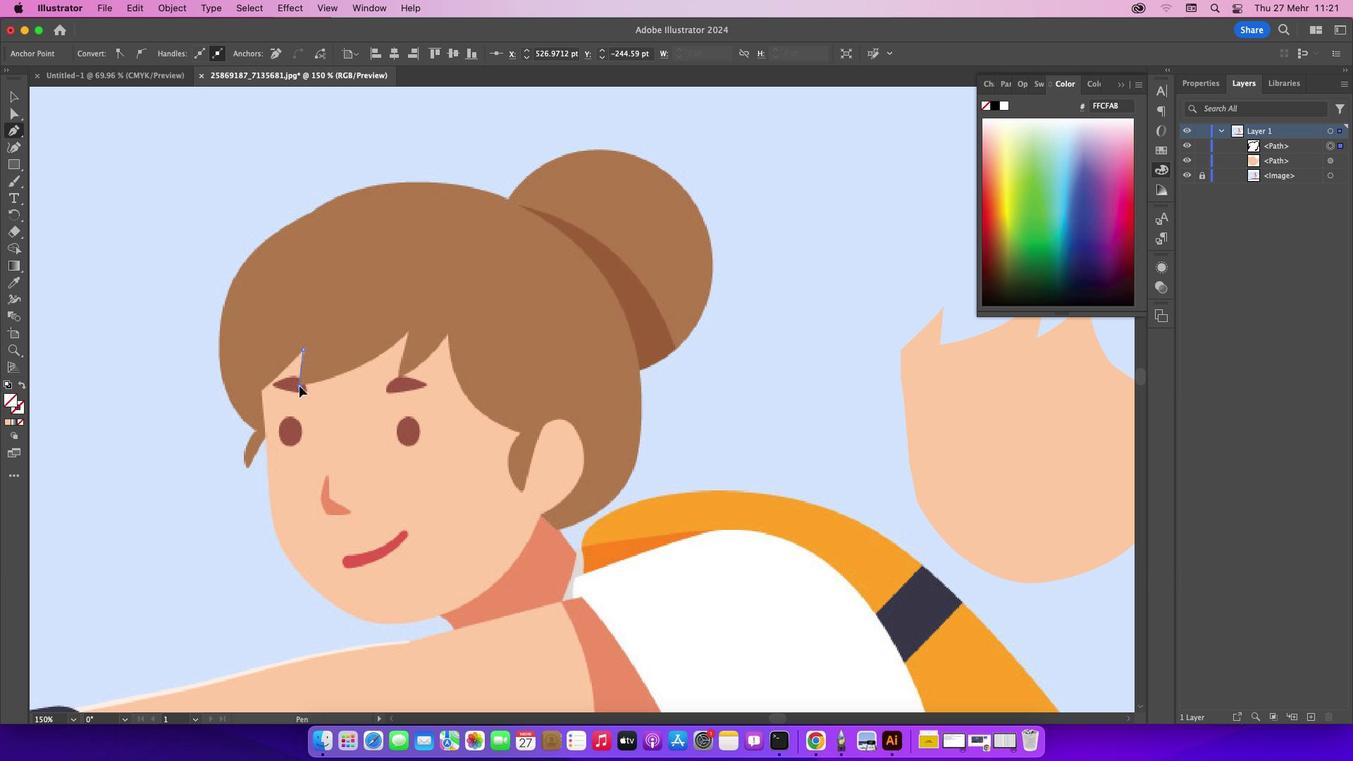 
Action: Mouse moved to (406, 330)
Screenshot: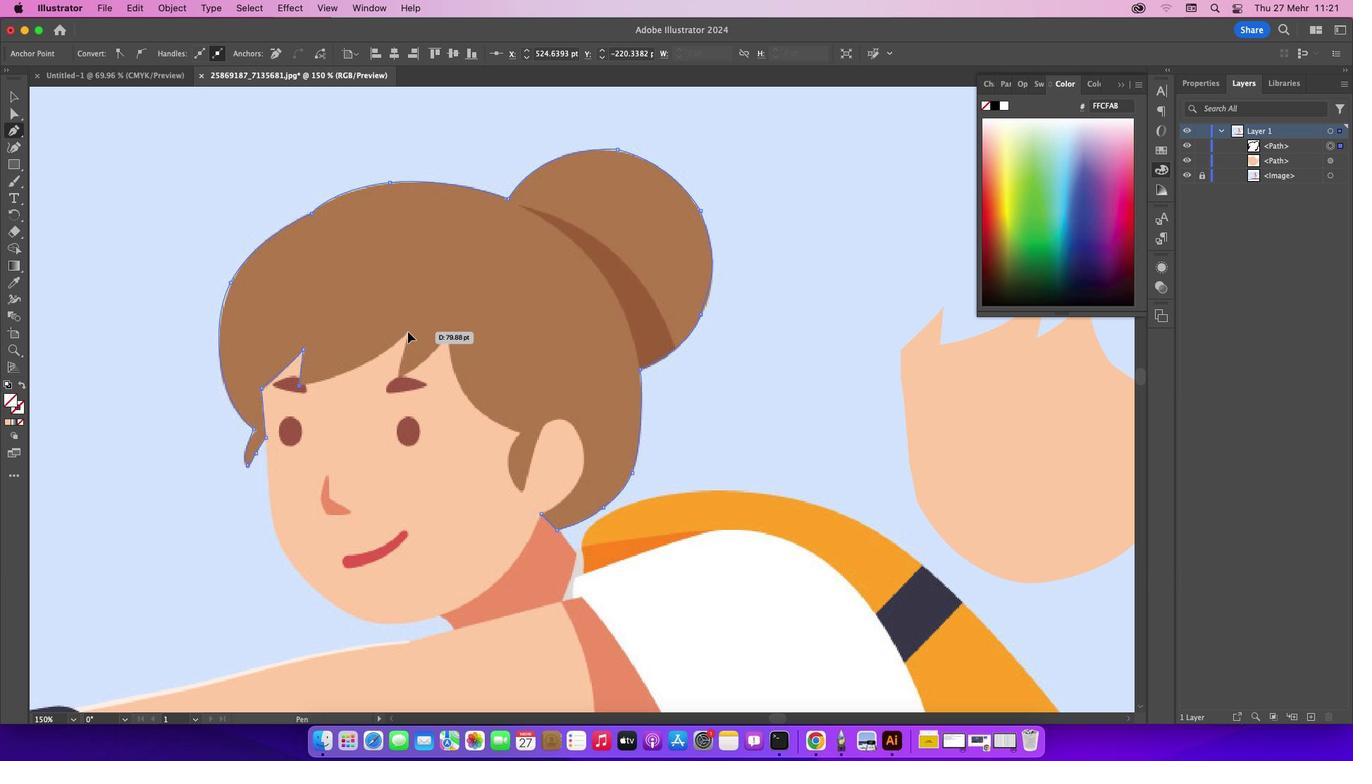 
Action: Mouse pressed left at (406, 330)
Screenshot: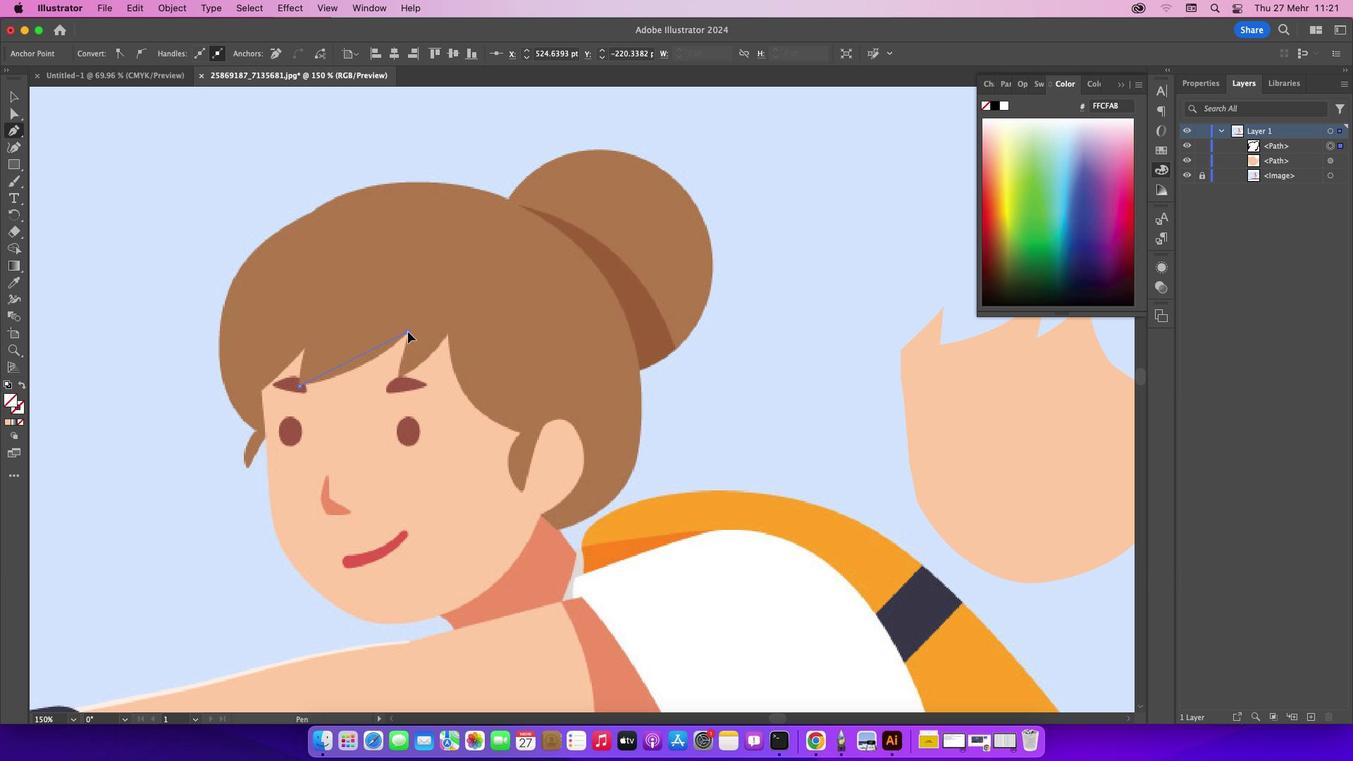 
Action: Mouse moved to (404, 331)
Screenshot: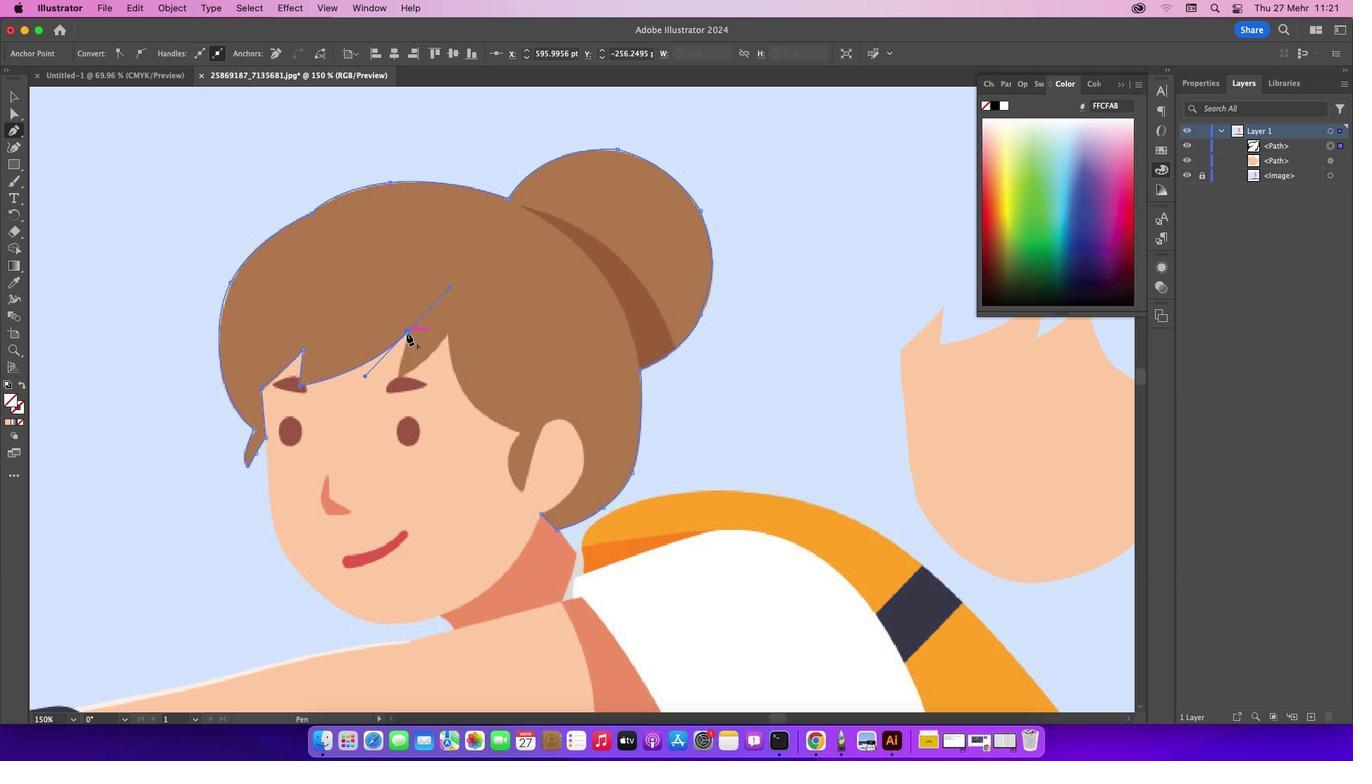 
Action: Mouse pressed left at (404, 331)
Screenshot: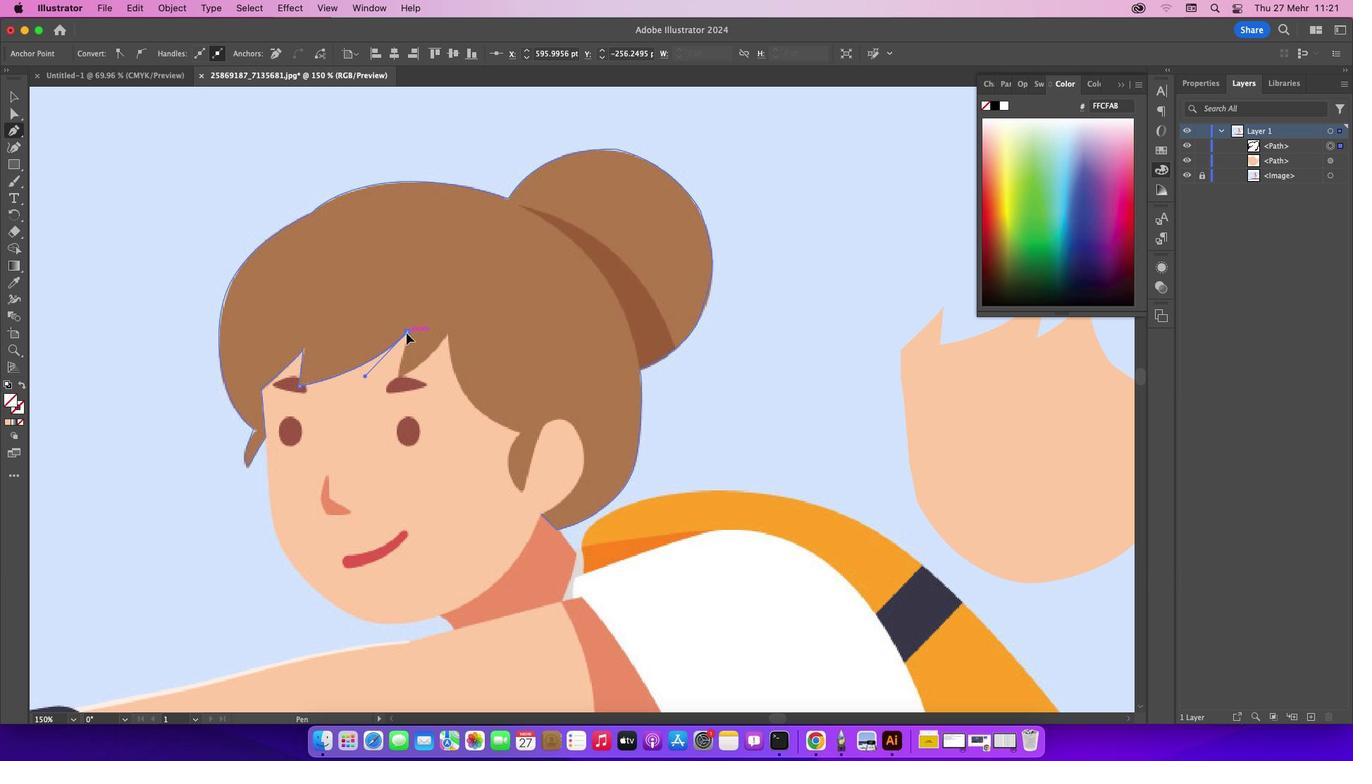 
Action: Mouse moved to (396, 379)
Screenshot: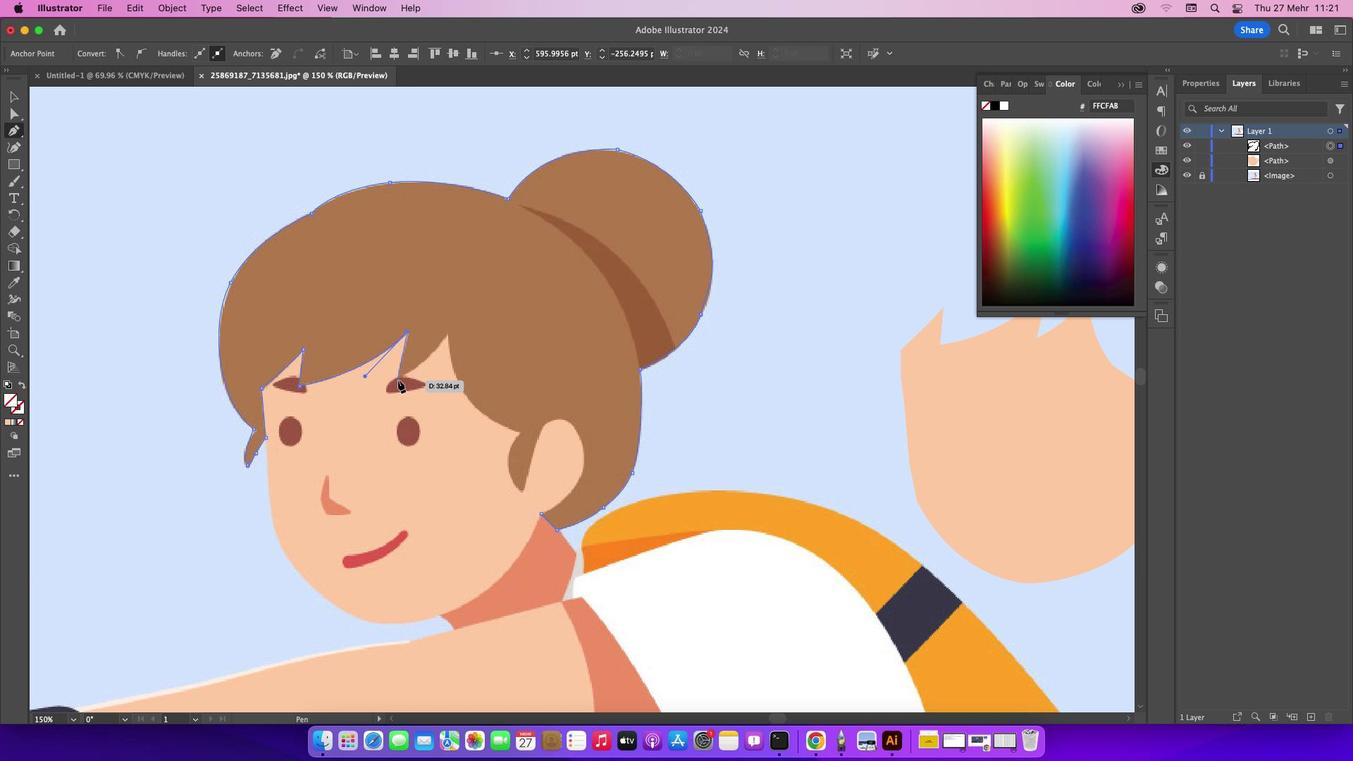 
Action: Mouse pressed left at (396, 379)
Screenshot: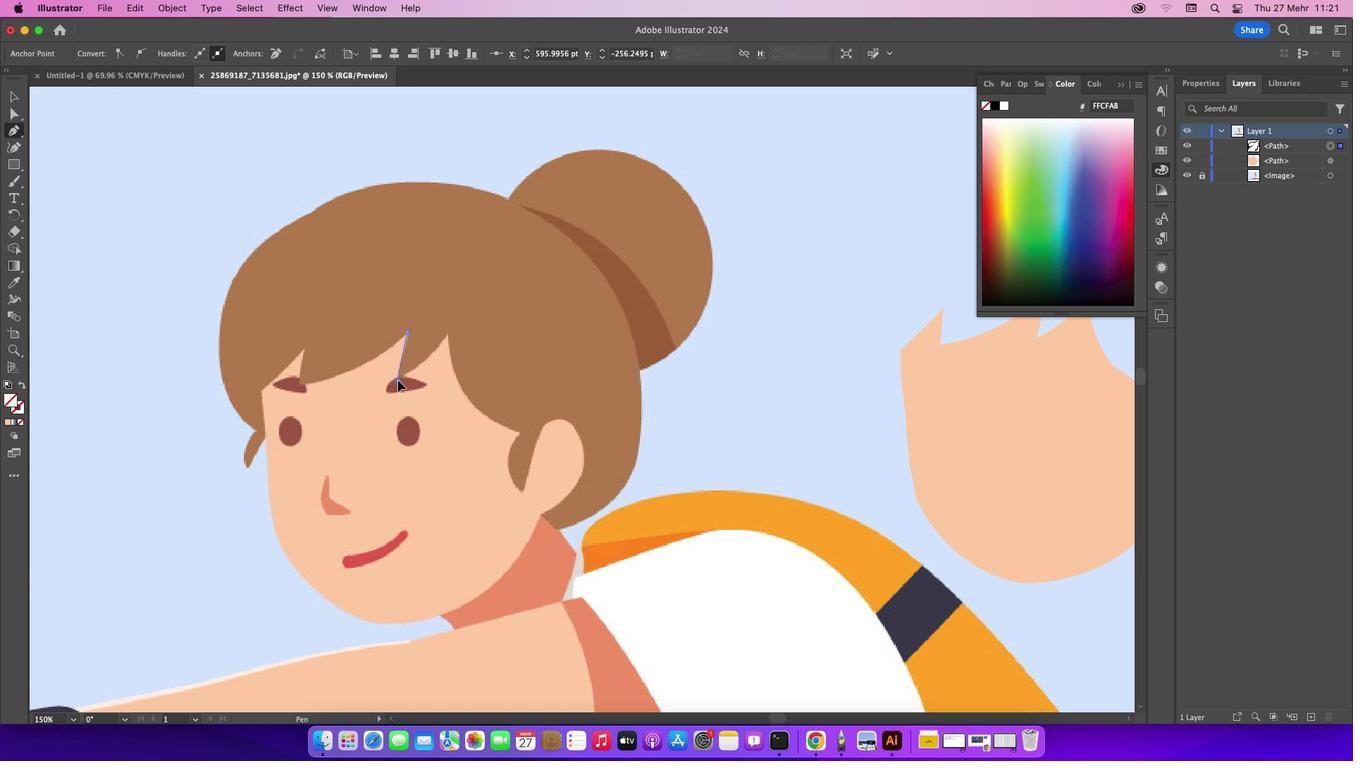 
Action: Mouse moved to (445, 333)
Screenshot: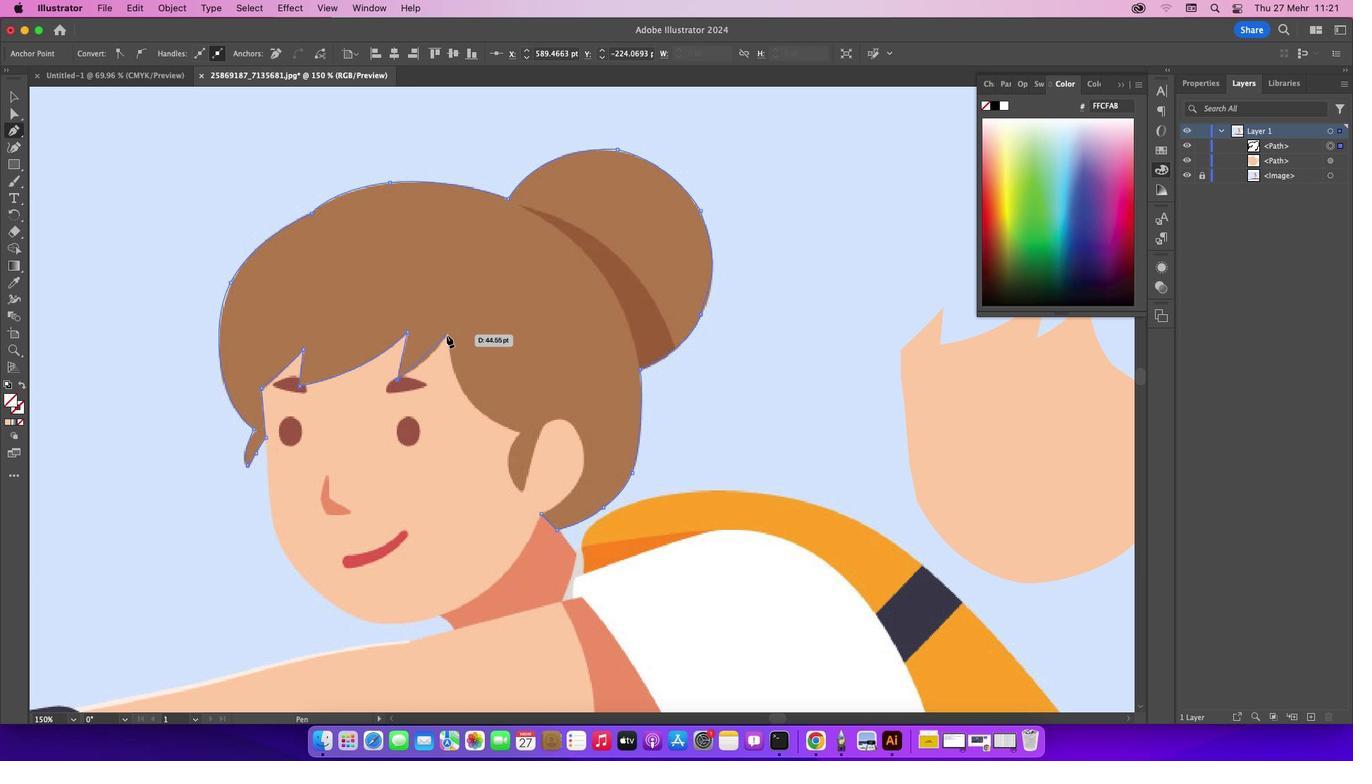 
Action: Mouse pressed left at (445, 333)
Screenshot: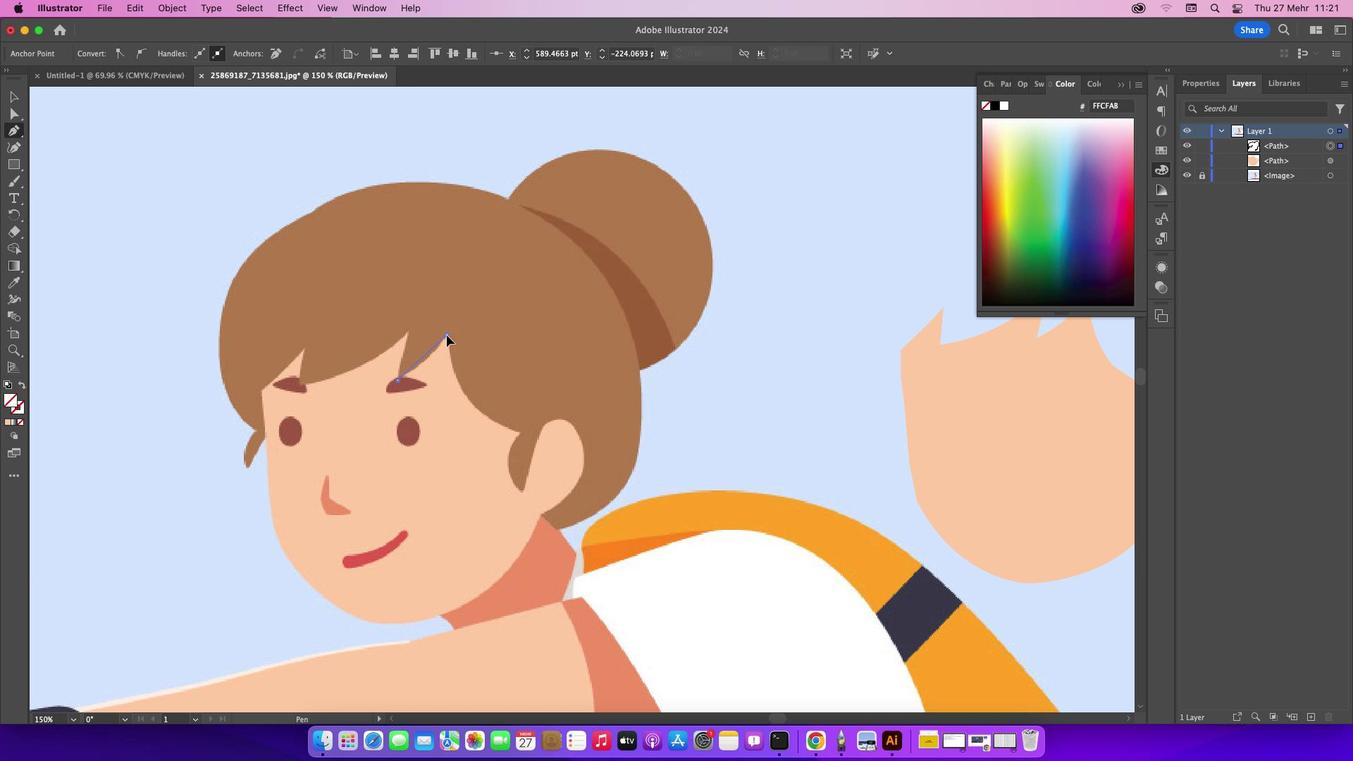 
Action: Mouse moved to (444, 333)
Screenshot: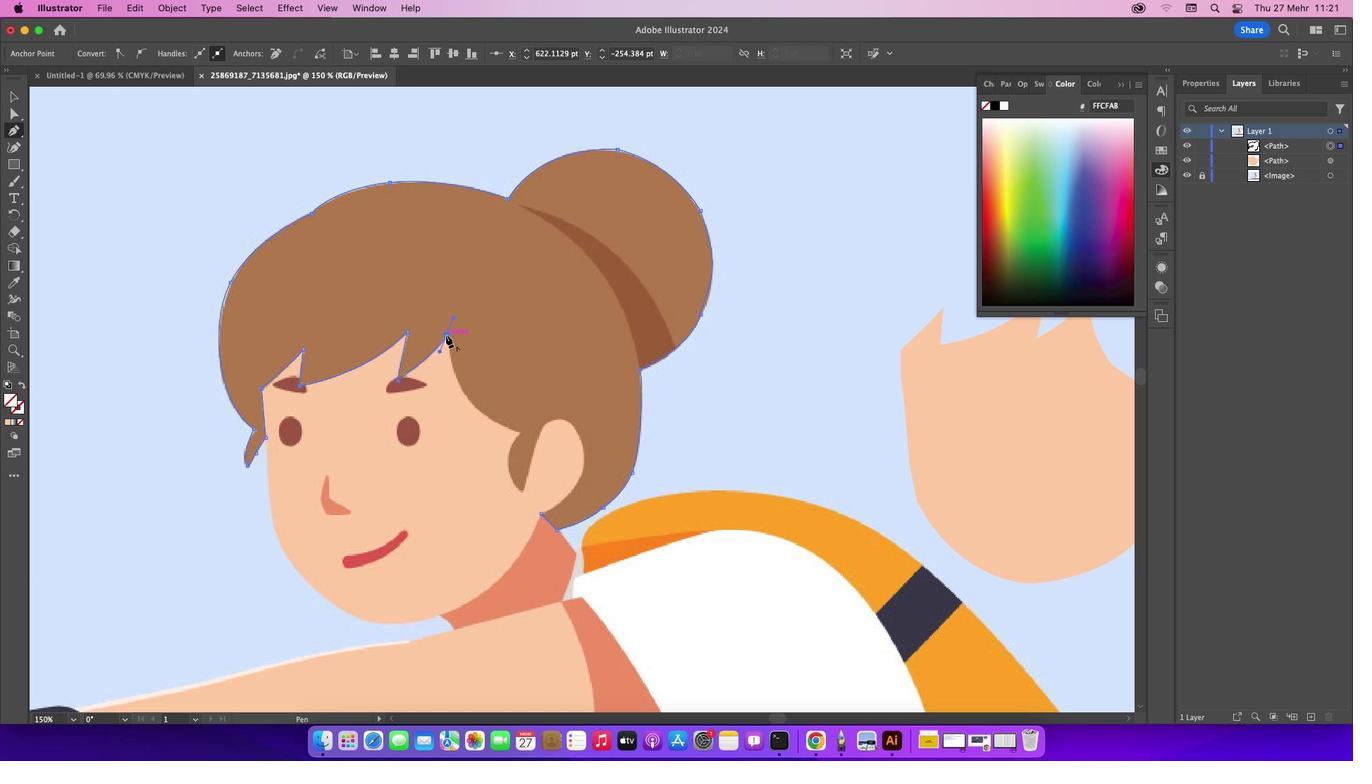 
Action: Mouse pressed left at (444, 333)
Screenshot: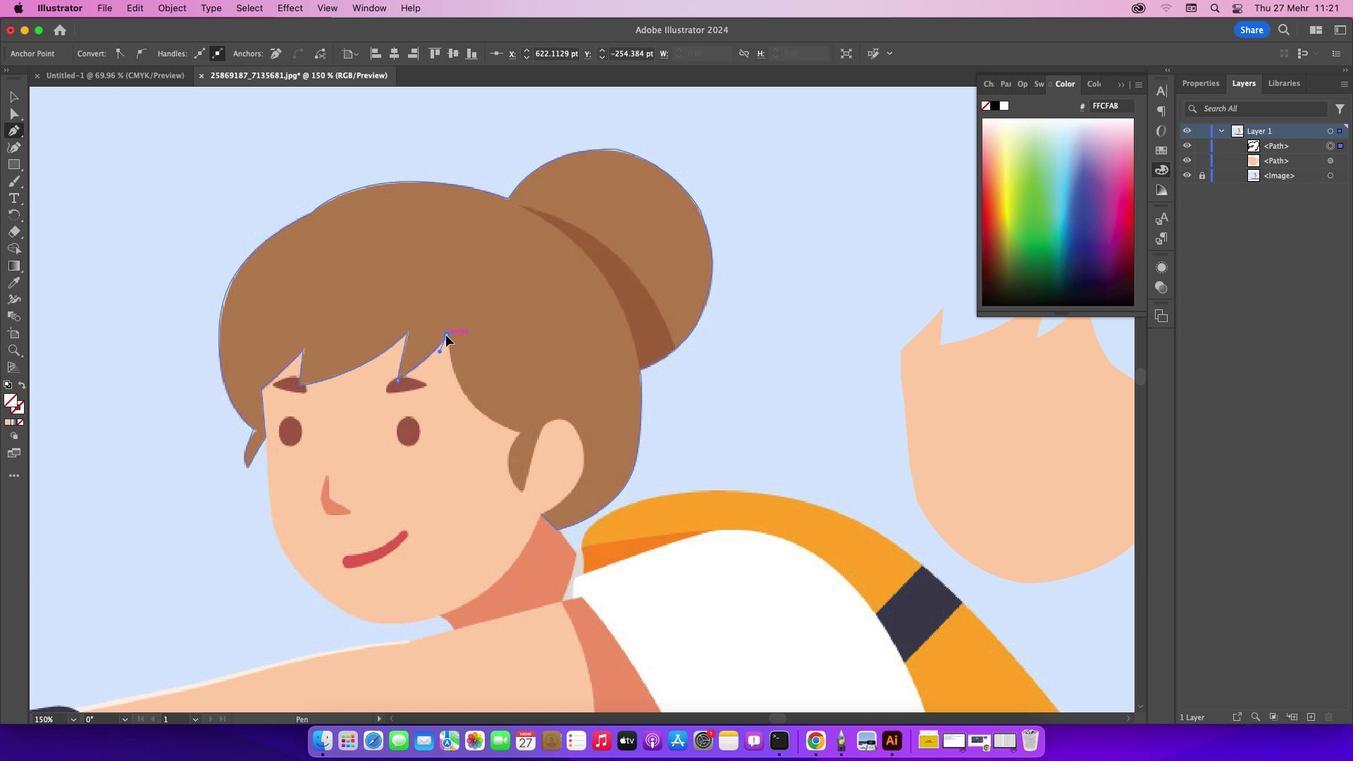 
Action: Mouse moved to (462, 395)
Screenshot: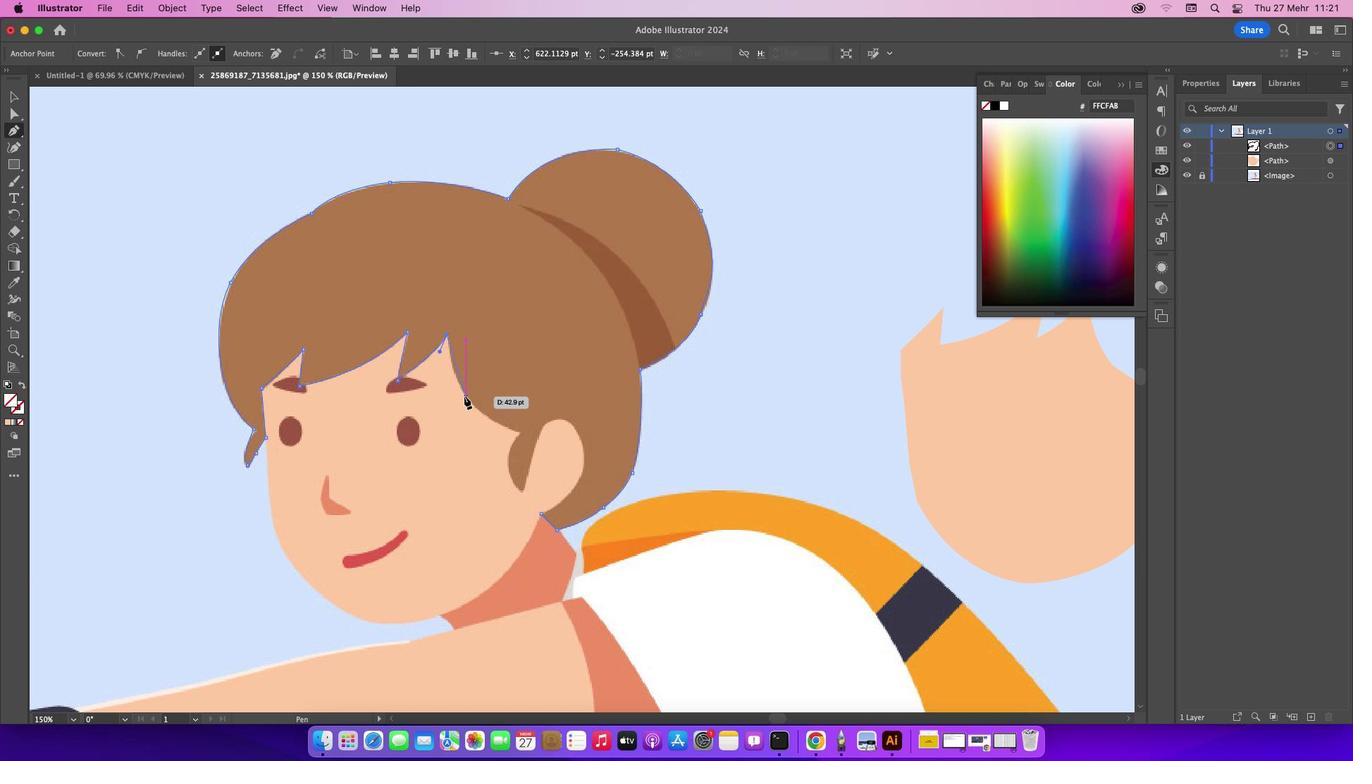 
Action: Mouse pressed left at (462, 395)
Screenshot: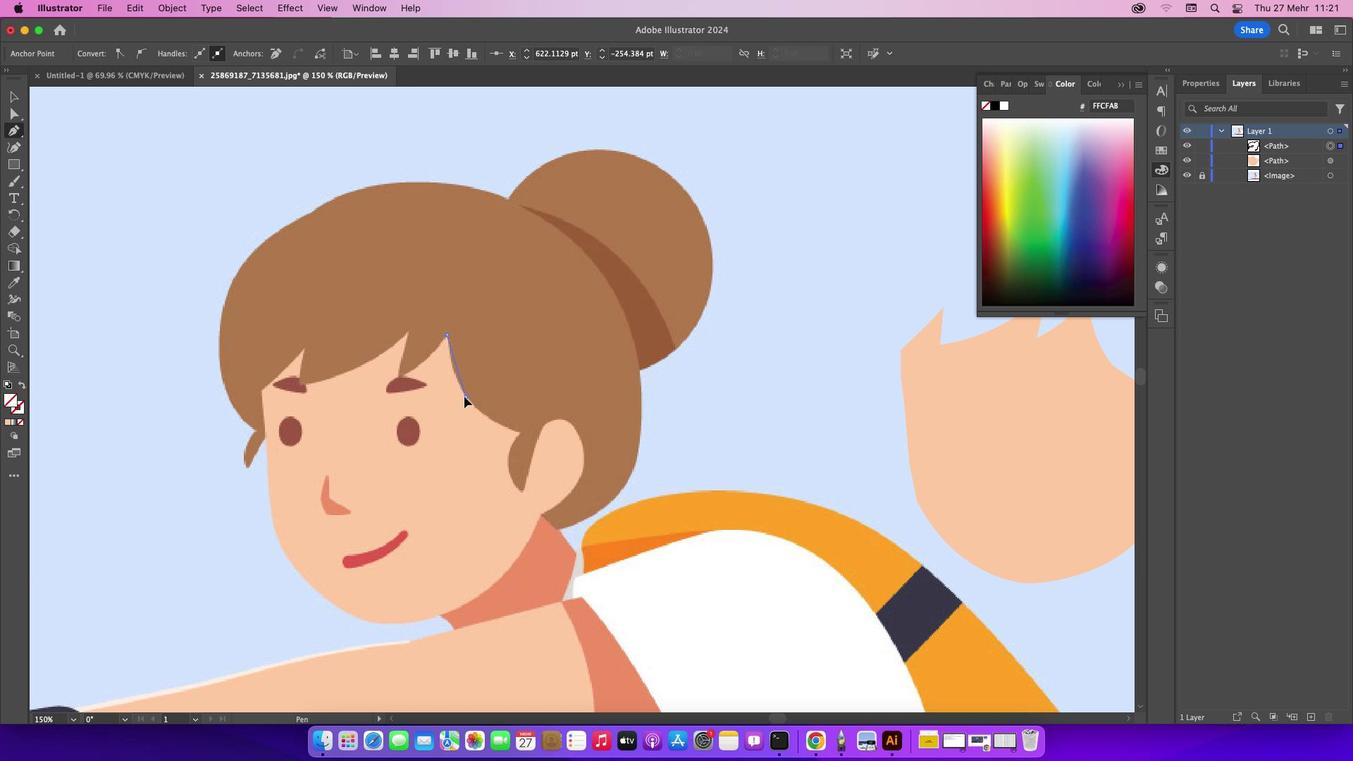 
Action: Mouse moved to (517, 430)
Screenshot: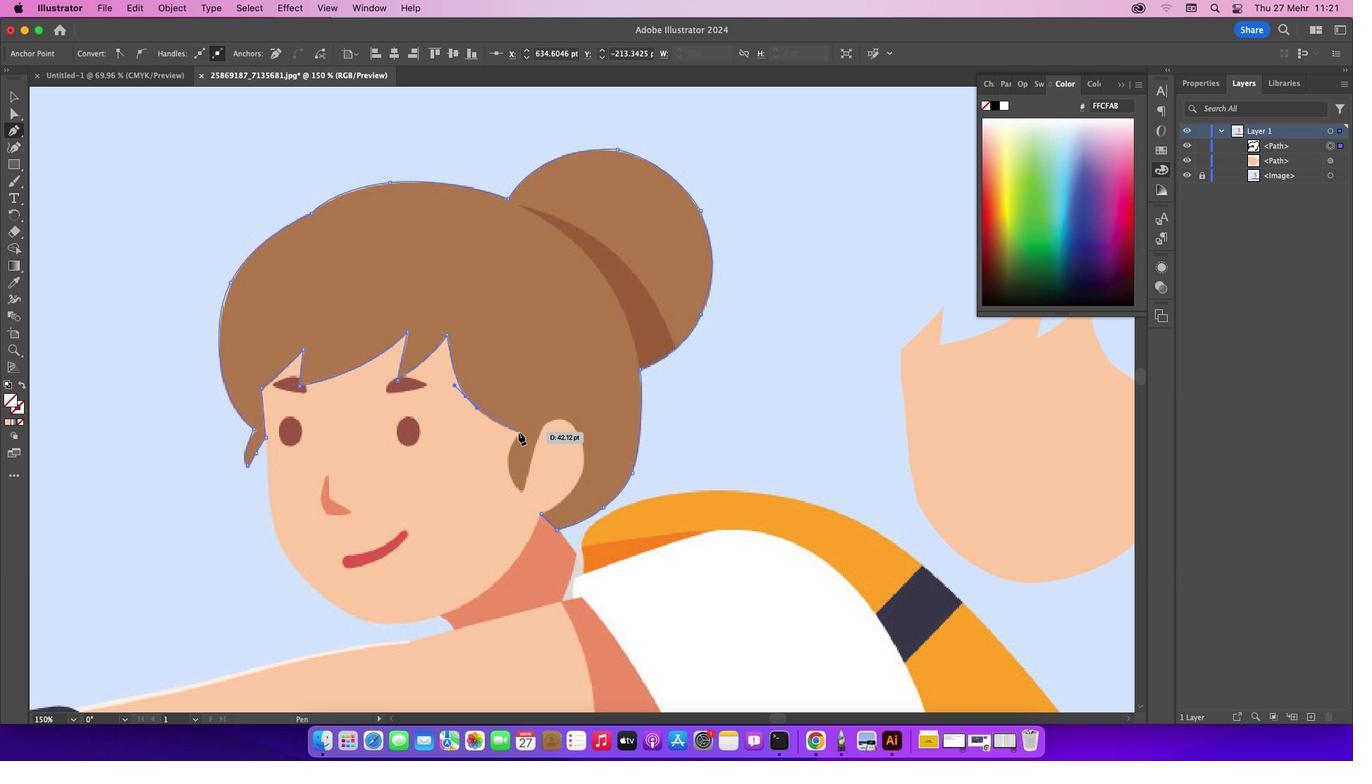 
Action: Mouse pressed left at (517, 430)
Screenshot: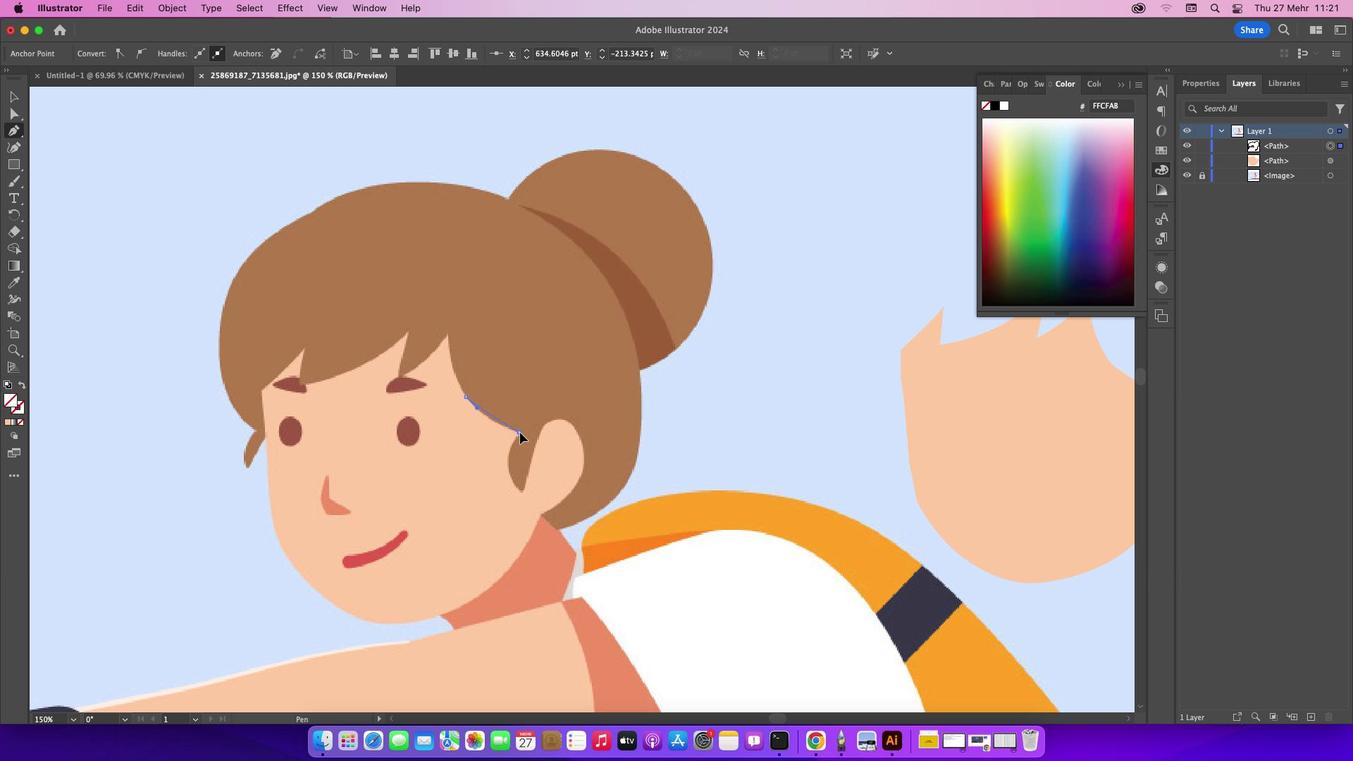 
Action: Mouse moved to (516, 430)
Screenshot: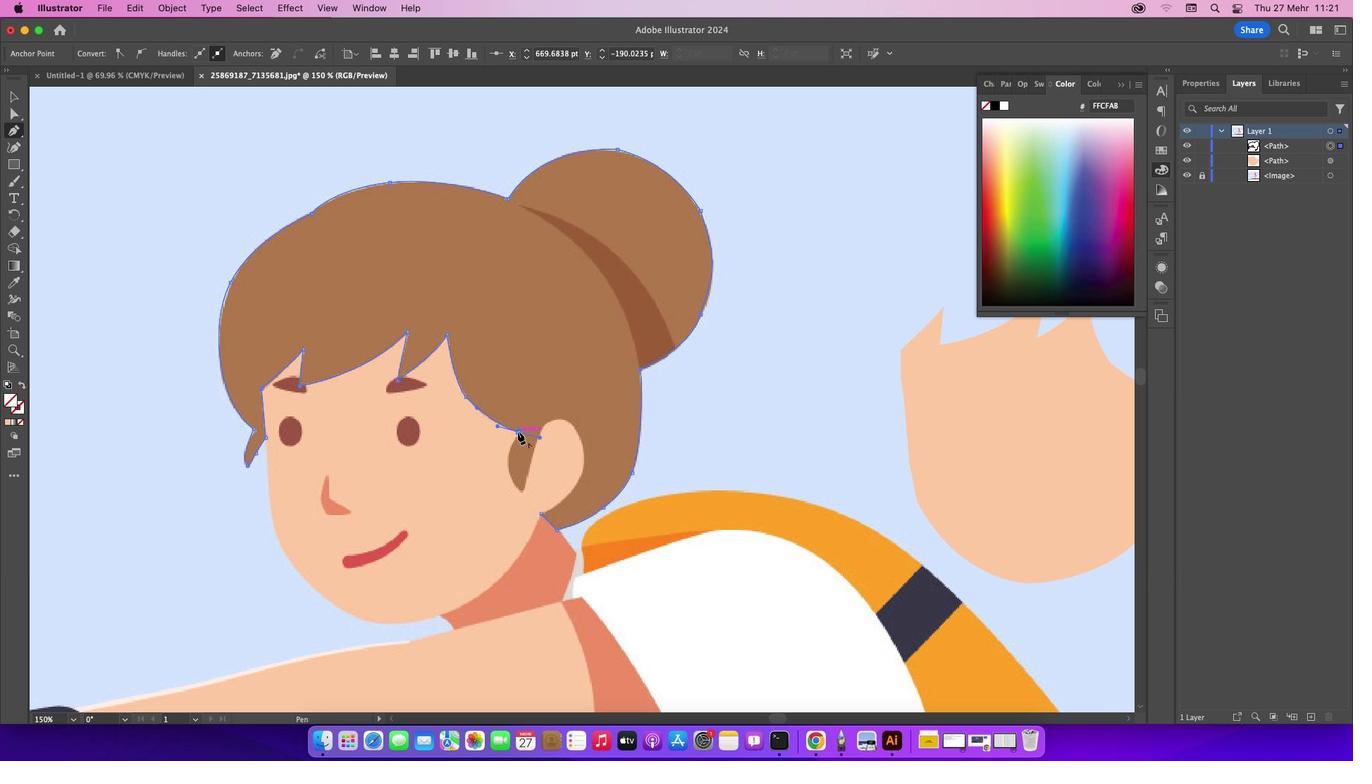 
Action: Mouse pressed left at (516, 430)
Screenshot: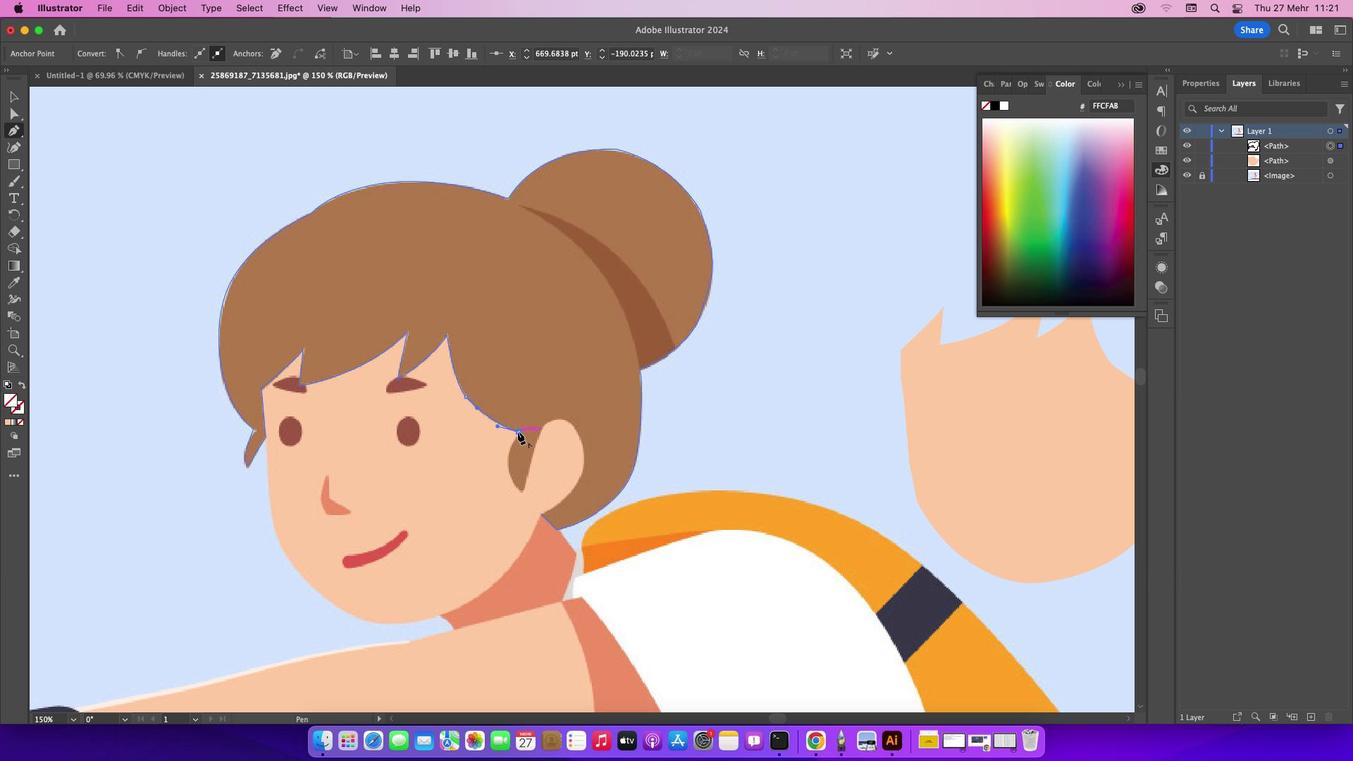 
Action: Mouse moved to (521, 487)
Screenshot: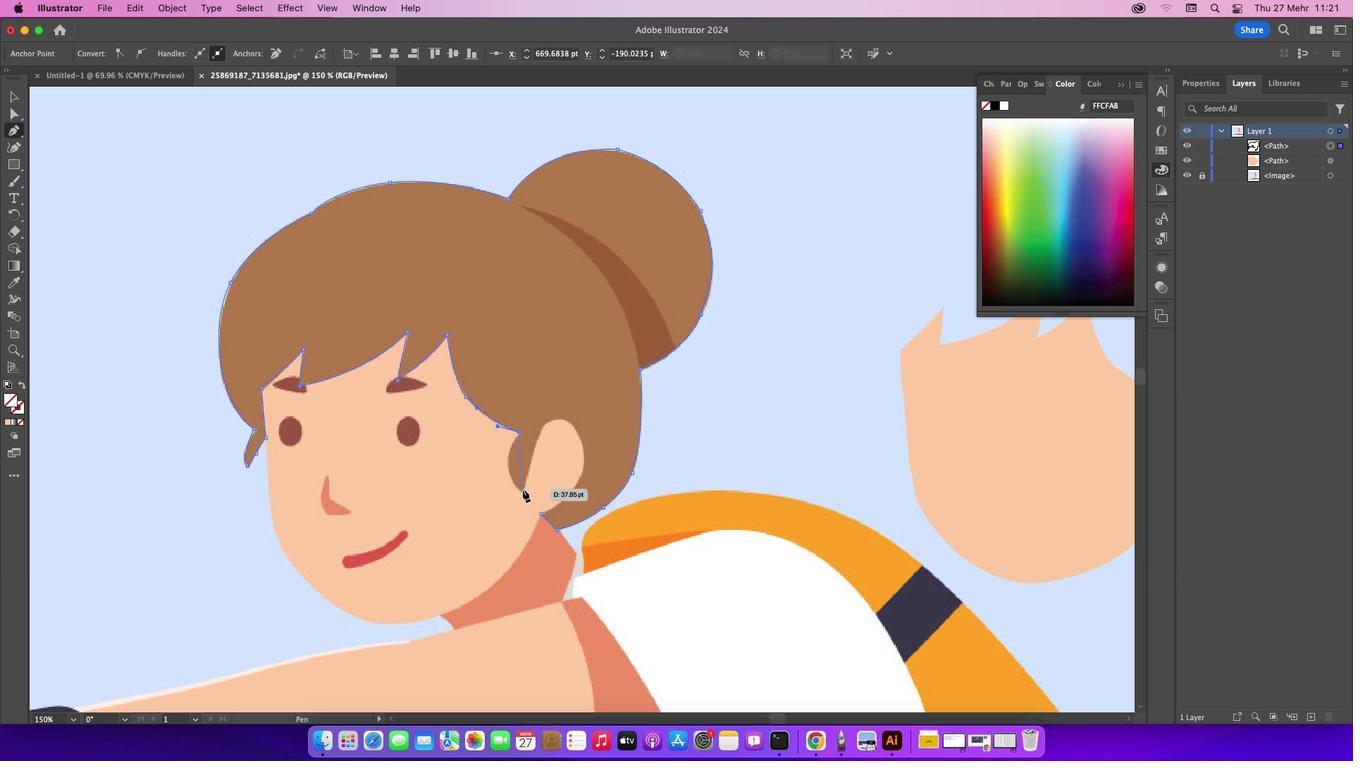 
Action: Mouse pressed left at (521, 487)
Screenshot: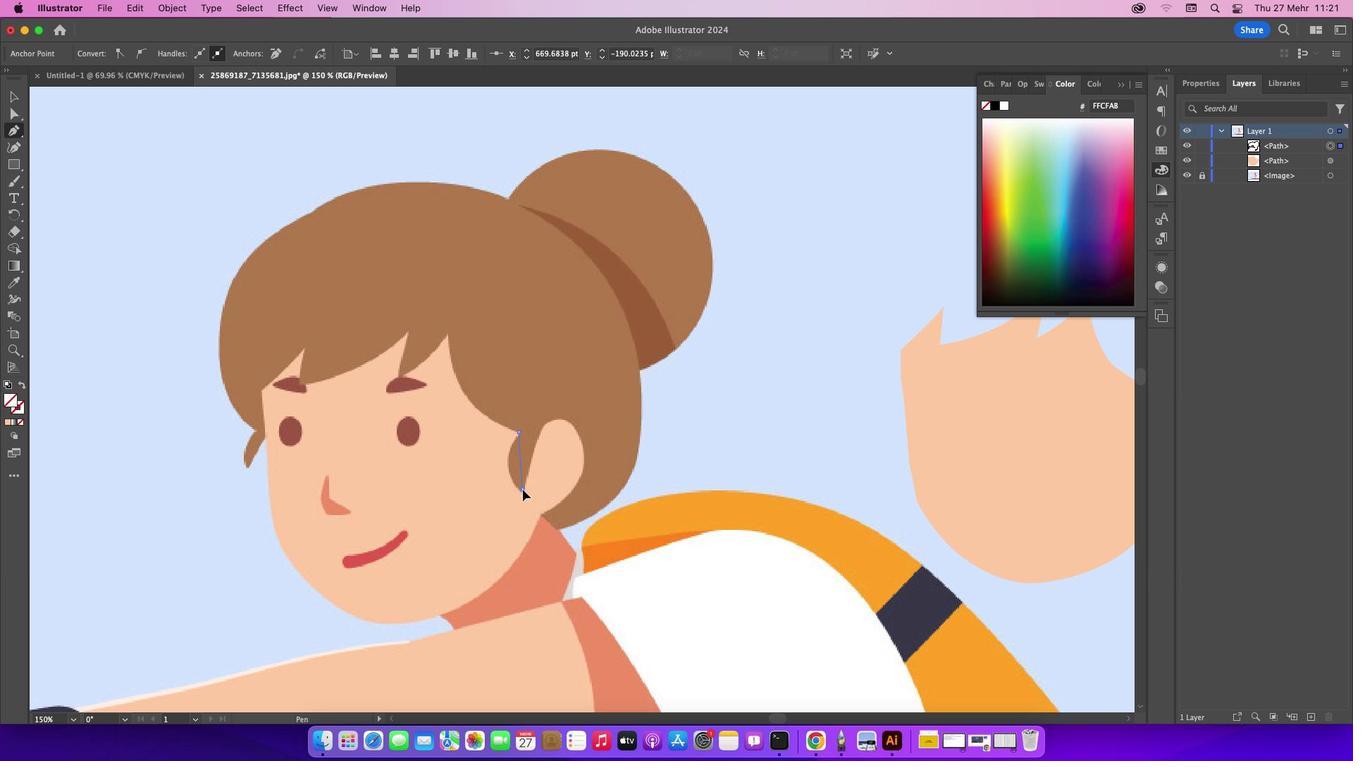 
Action: Mouse moved to (520, 487)
Screenshot: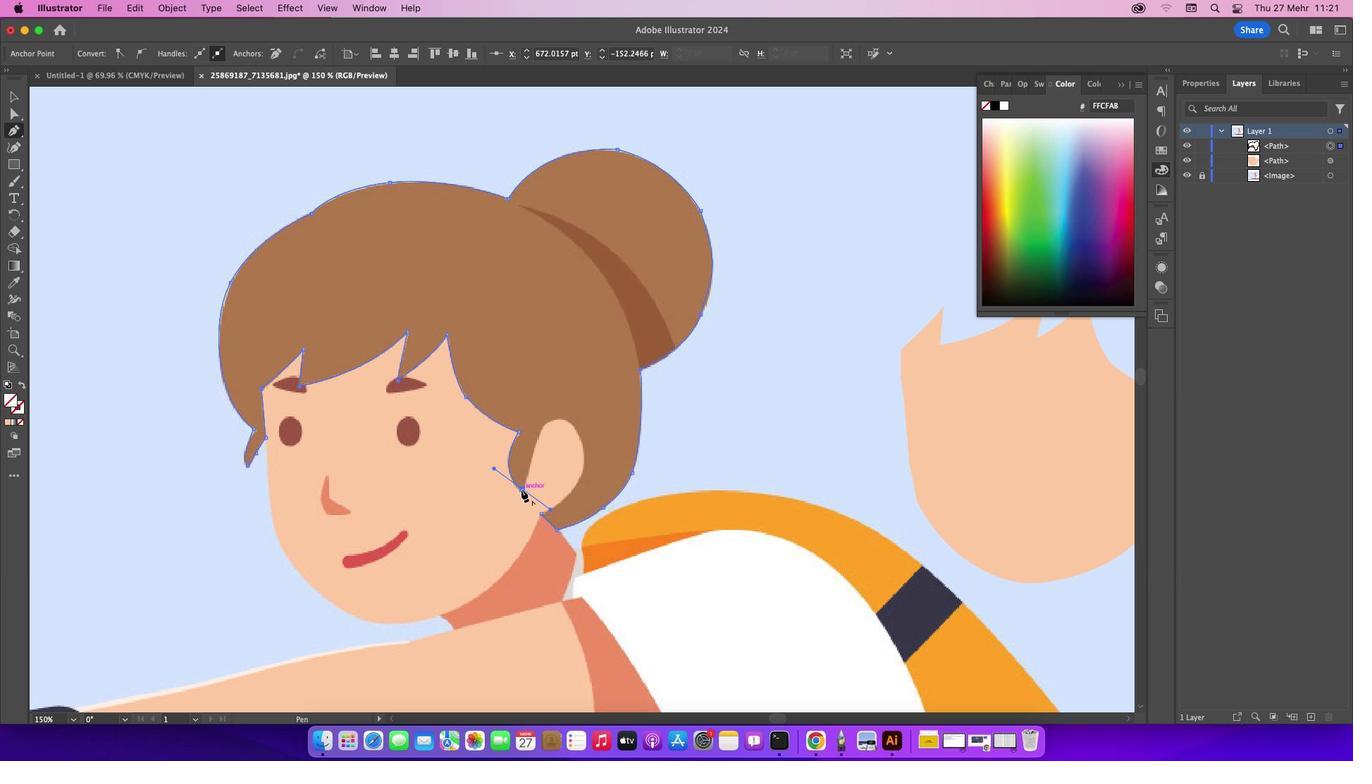 
Action: Mouse pressed left at (520, 487)
Screenshot: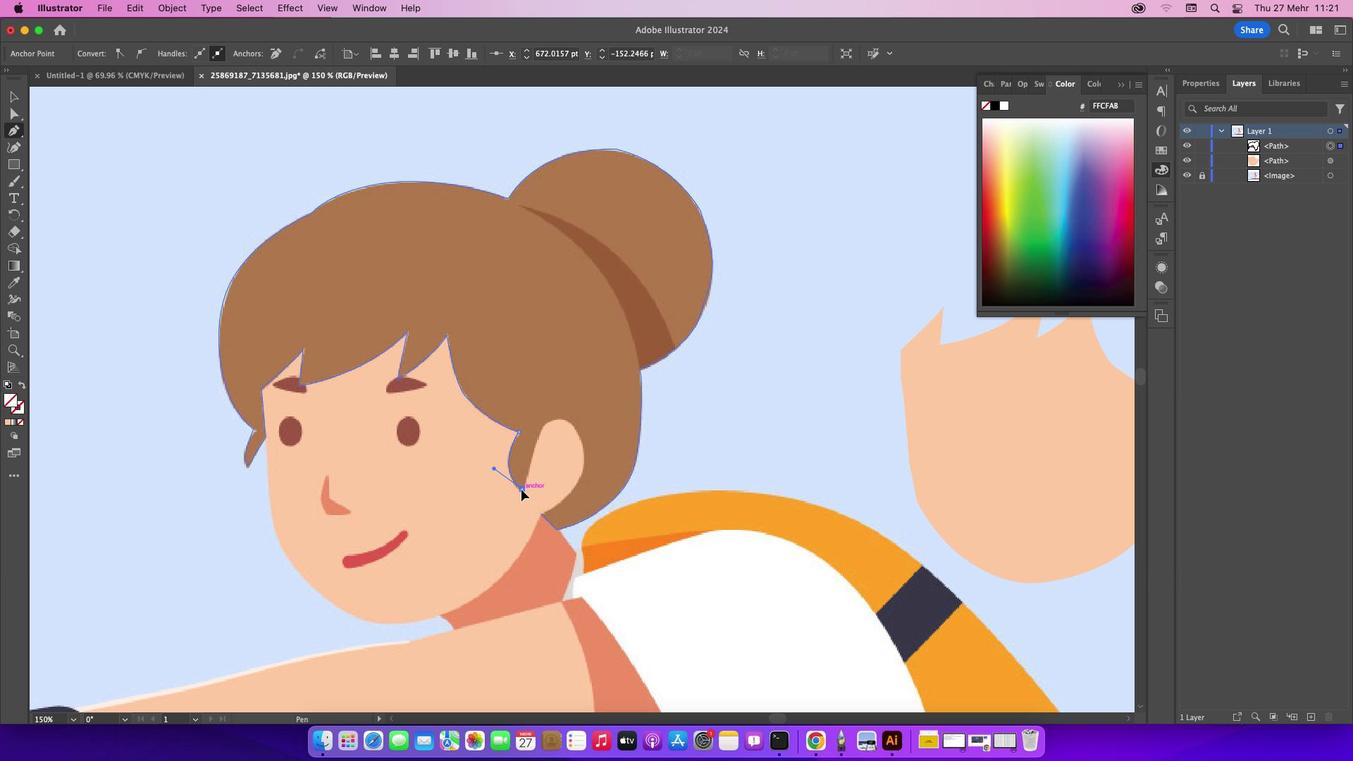 
Action: Mouse moved to (530, 454)
Screenshot: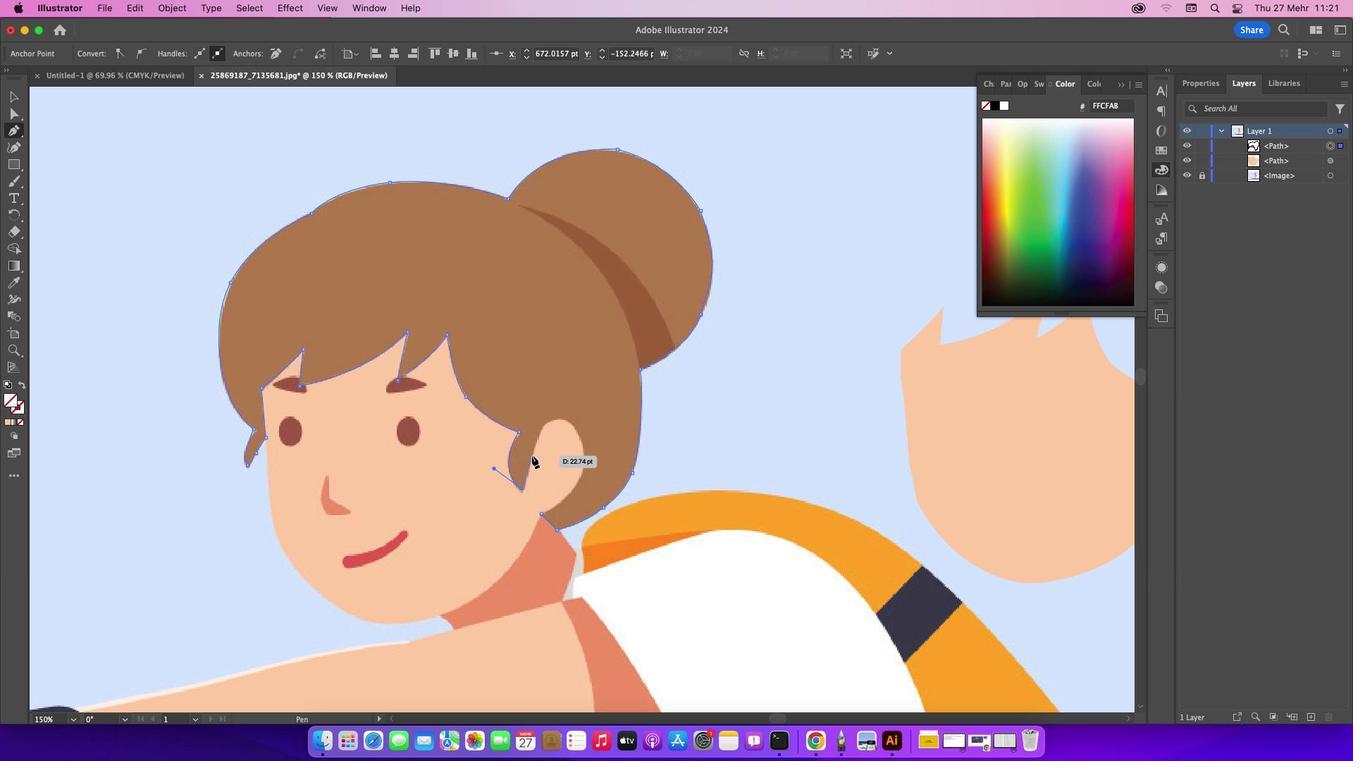 
Action: Mouse pressed left at (530, 454)
Screenshot: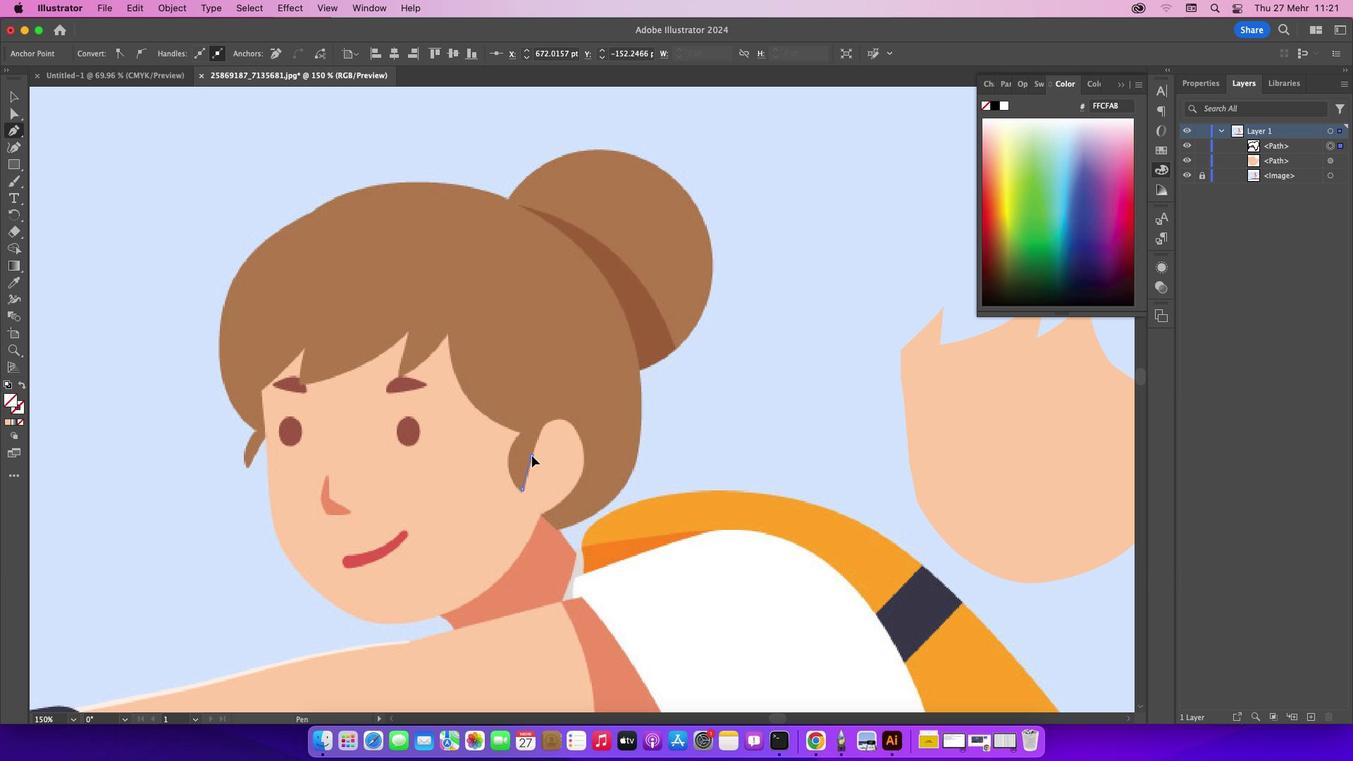 
Action: Mouse moved to (567, 422)
Screenshot: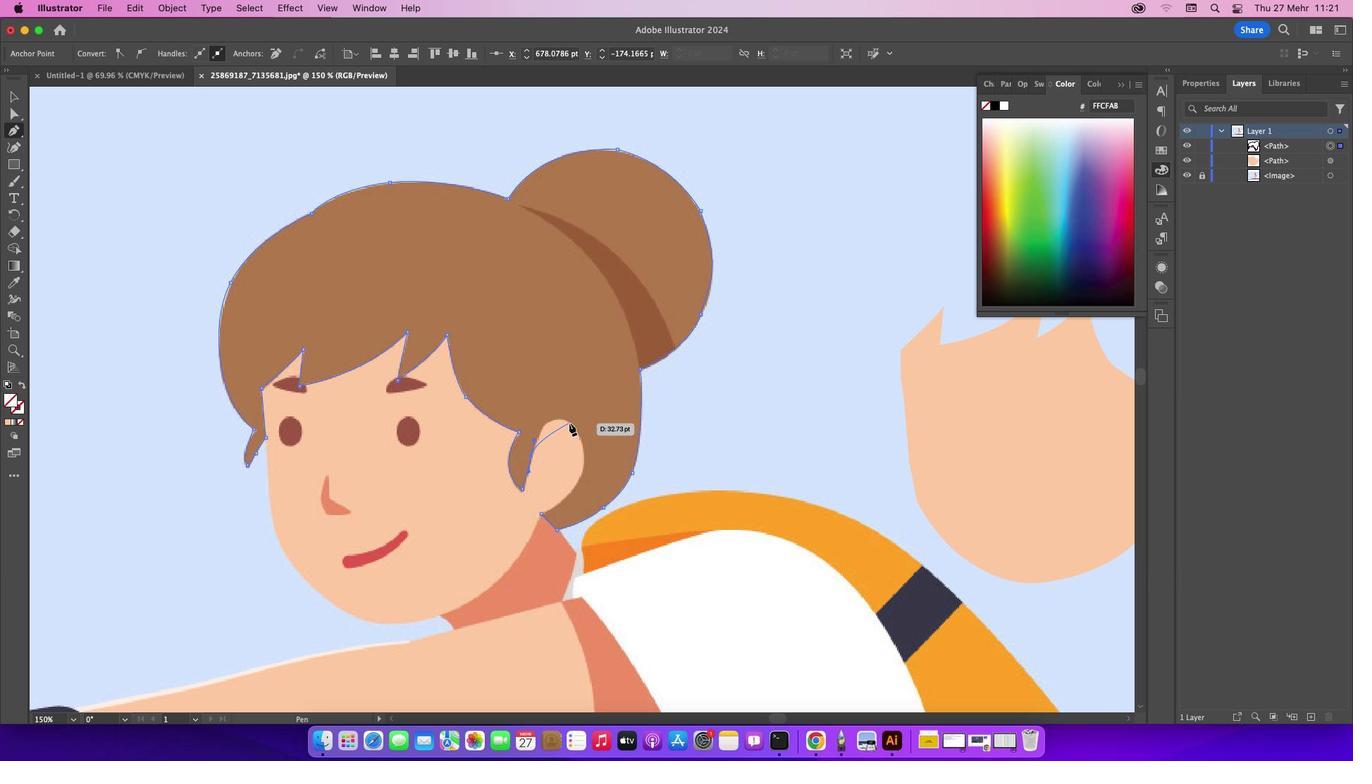 
Action: Mouse pressed left at (567, 422)
